Task: Furniture Store: Sell a variety of furniture pieces for different spaces.
Action: Mouse pressed left at (270, 329)
Screenshot: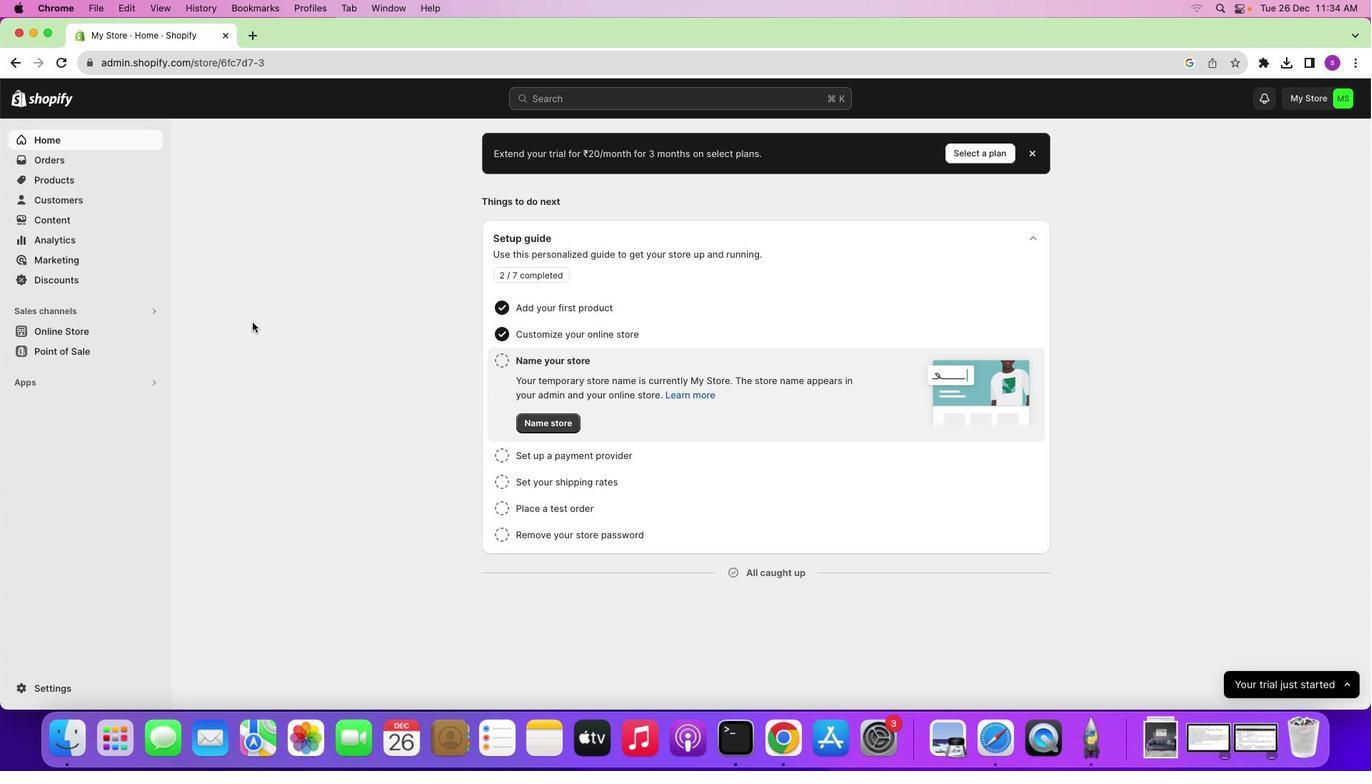 
Action: Mouse moved to (84, 330)
Screenshot: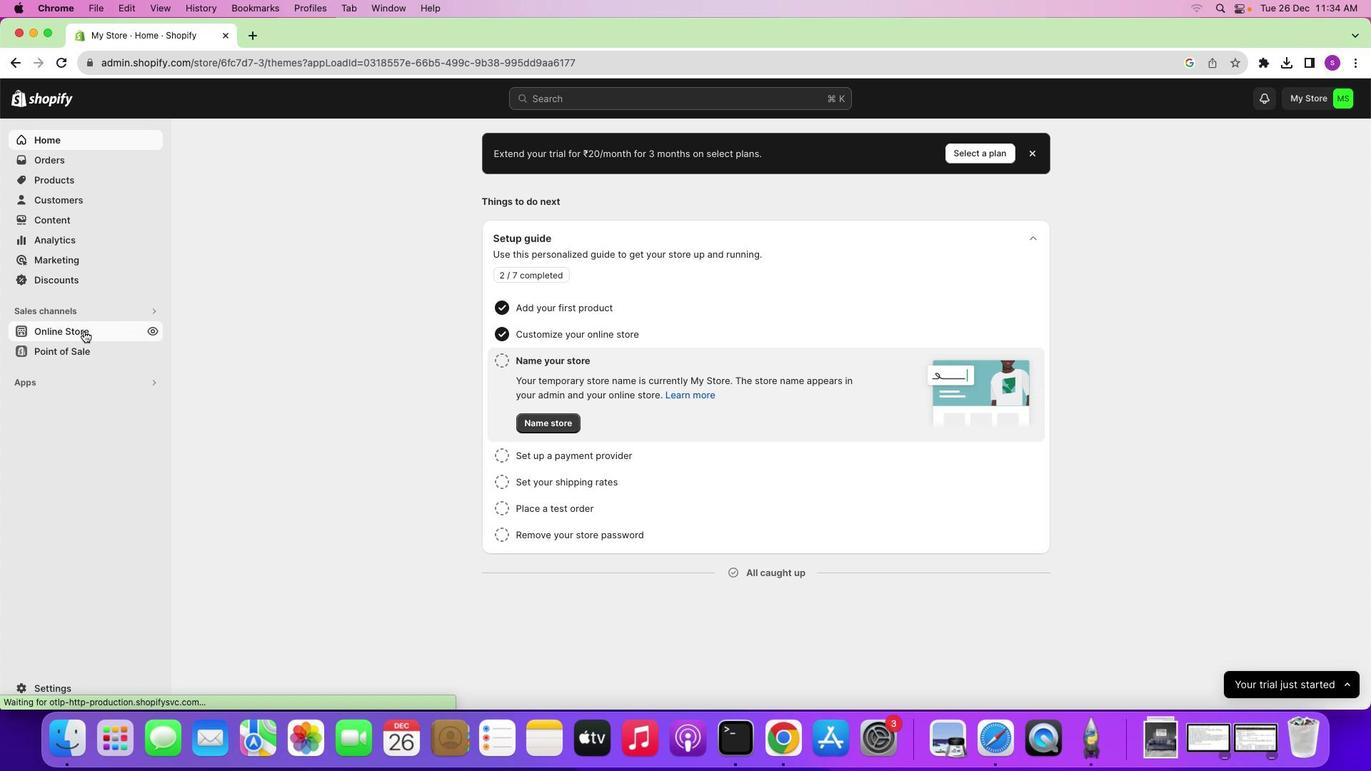 
Action: Mouse pressed left at (84, 330)
Screenshot: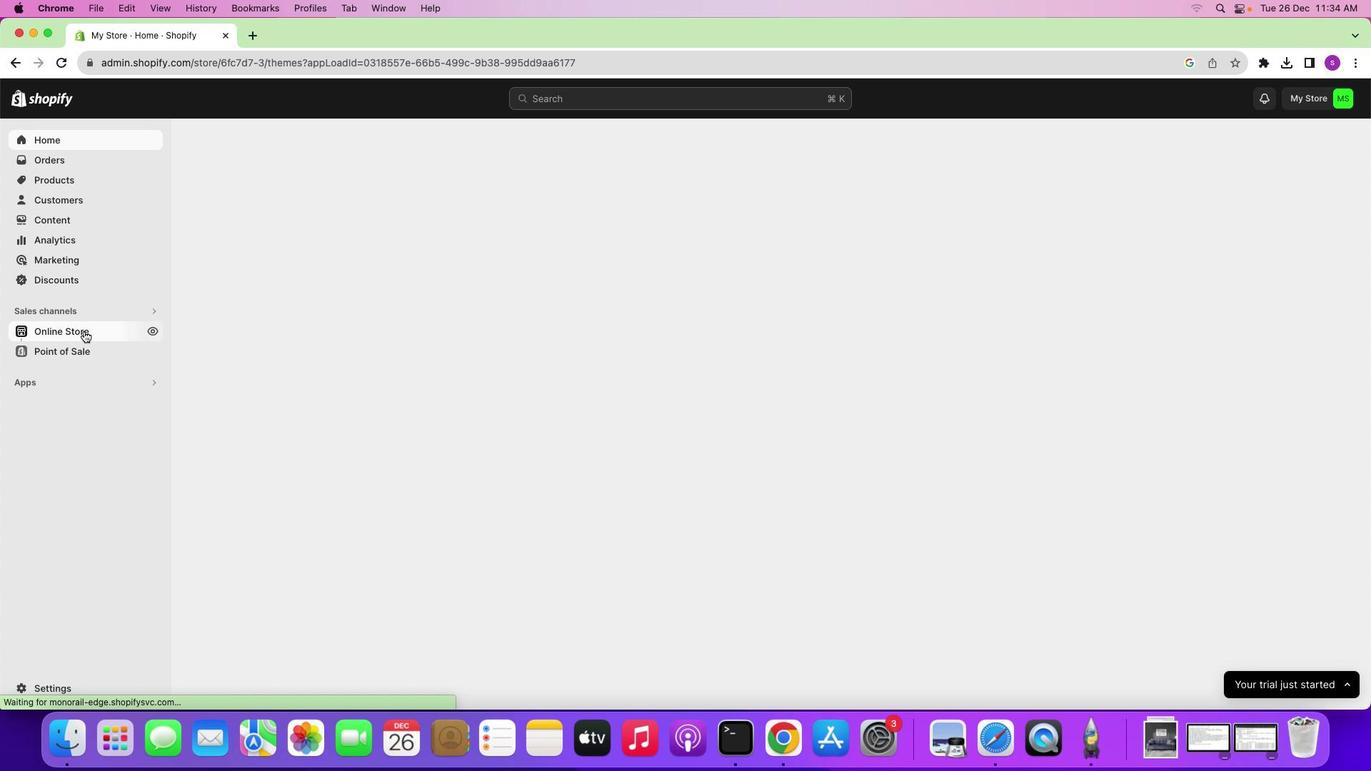 
Action: Mouse moved to (764, 560)
Screenshot: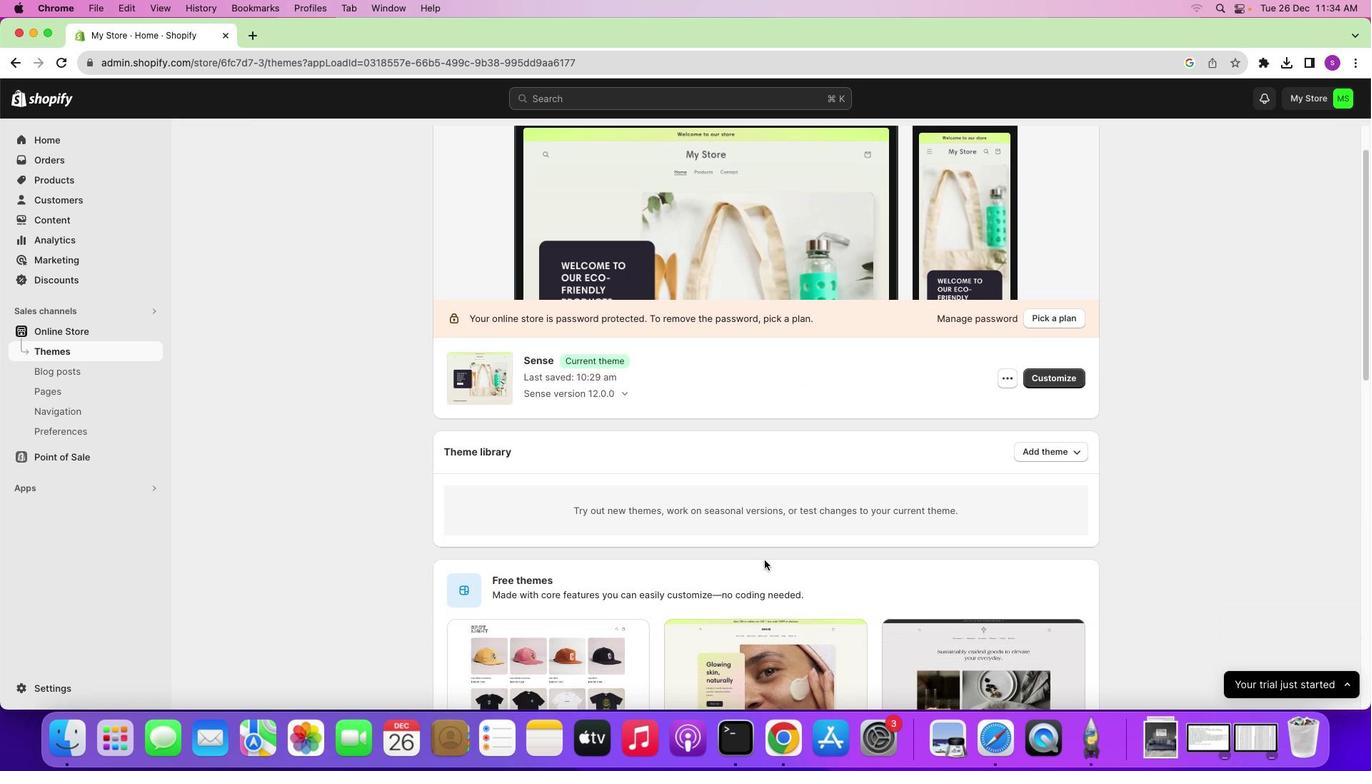 
Action: Mouse scrolled (764, 560) with delta (0, 0)
Screenshot: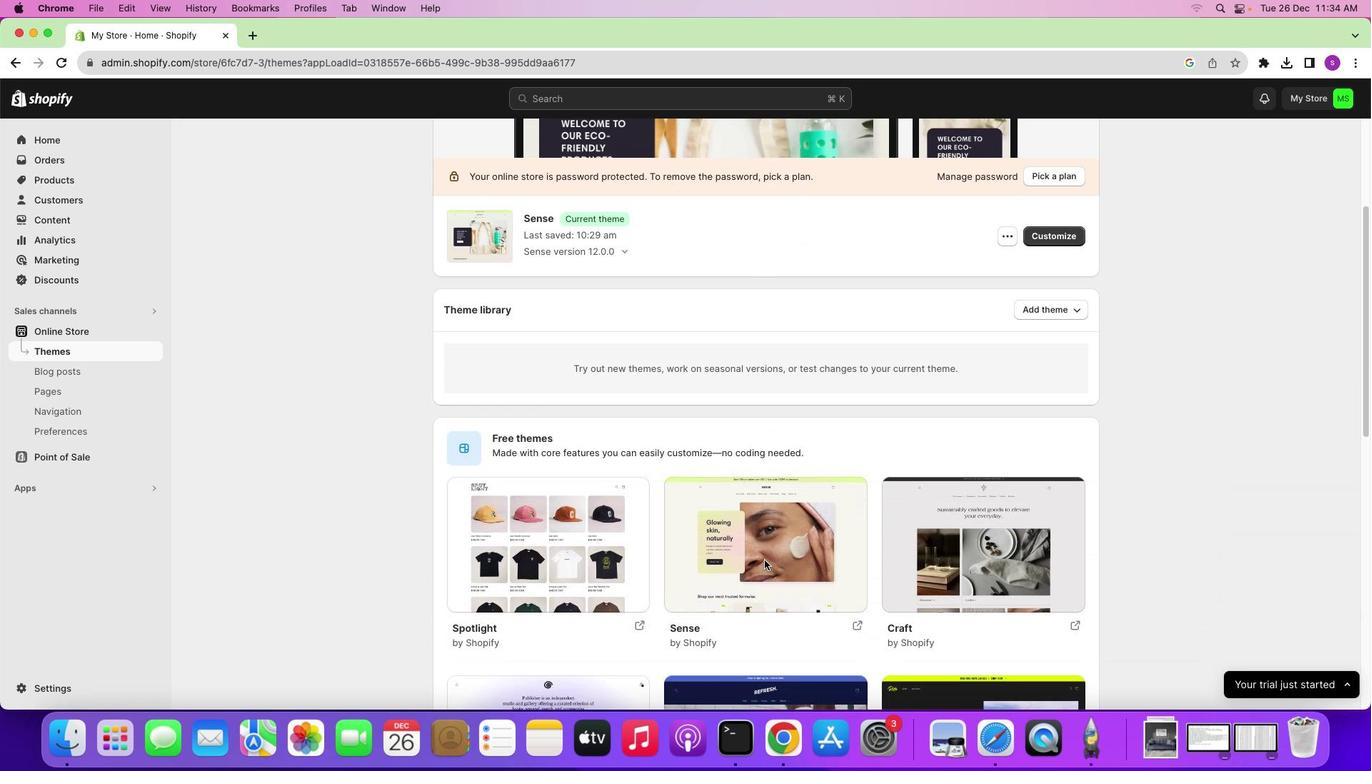 
Action: Mouse scrolled (764, 560) with delta (0, 0)
Screenshot: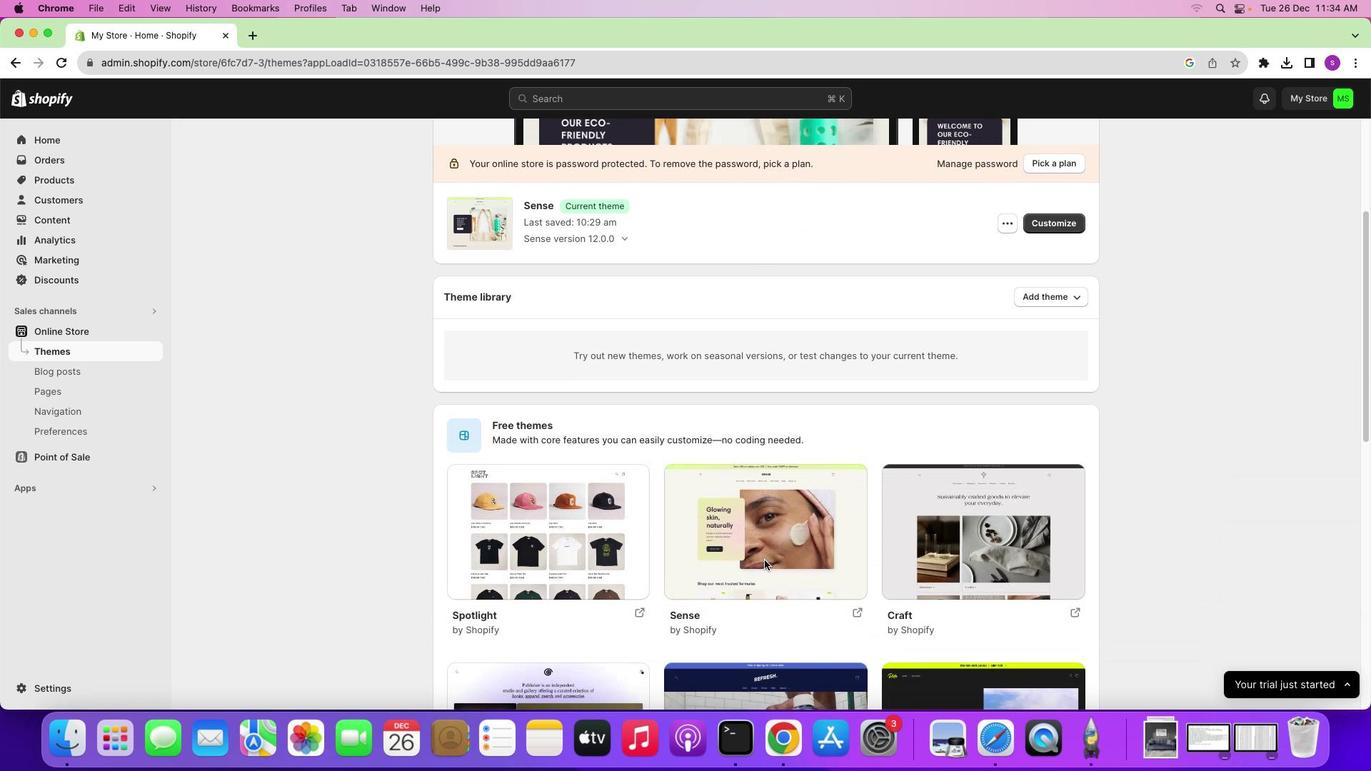 
Action: Mouse scrolled (764, 560) with delta (0, 0)
Screenshot: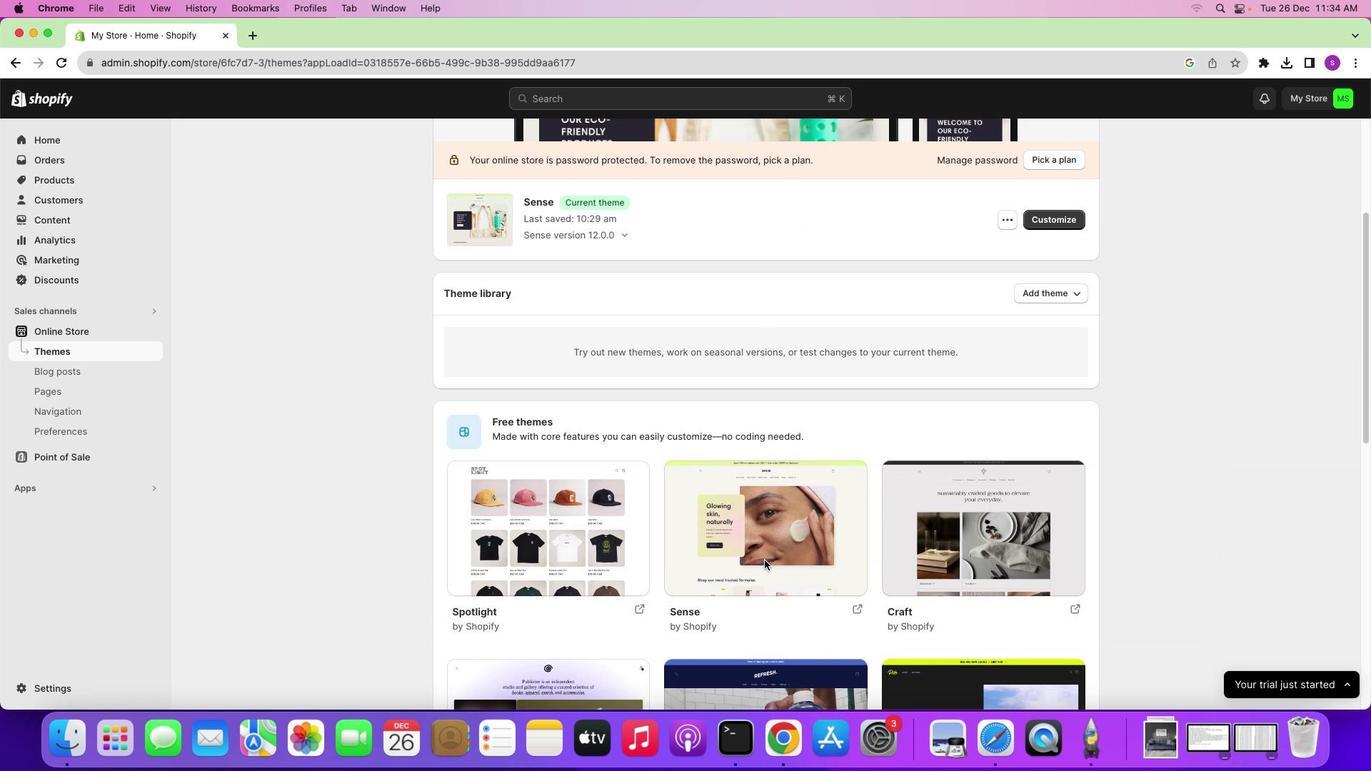 
Action: Mouse scrolled (764, 560) with delta (0, 0)
Screenshot: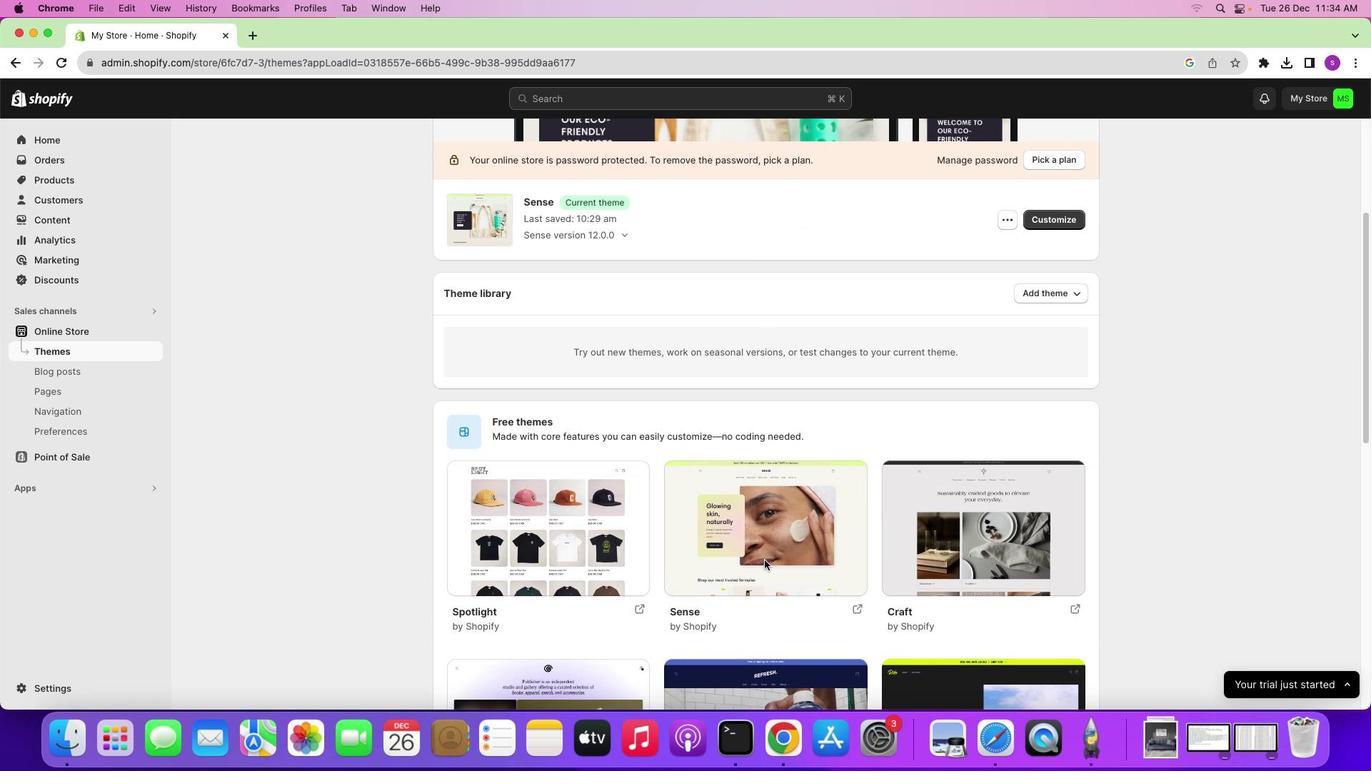
Action: Mouse scrolled (764, 560) with delta (0, 0)
Screenshot: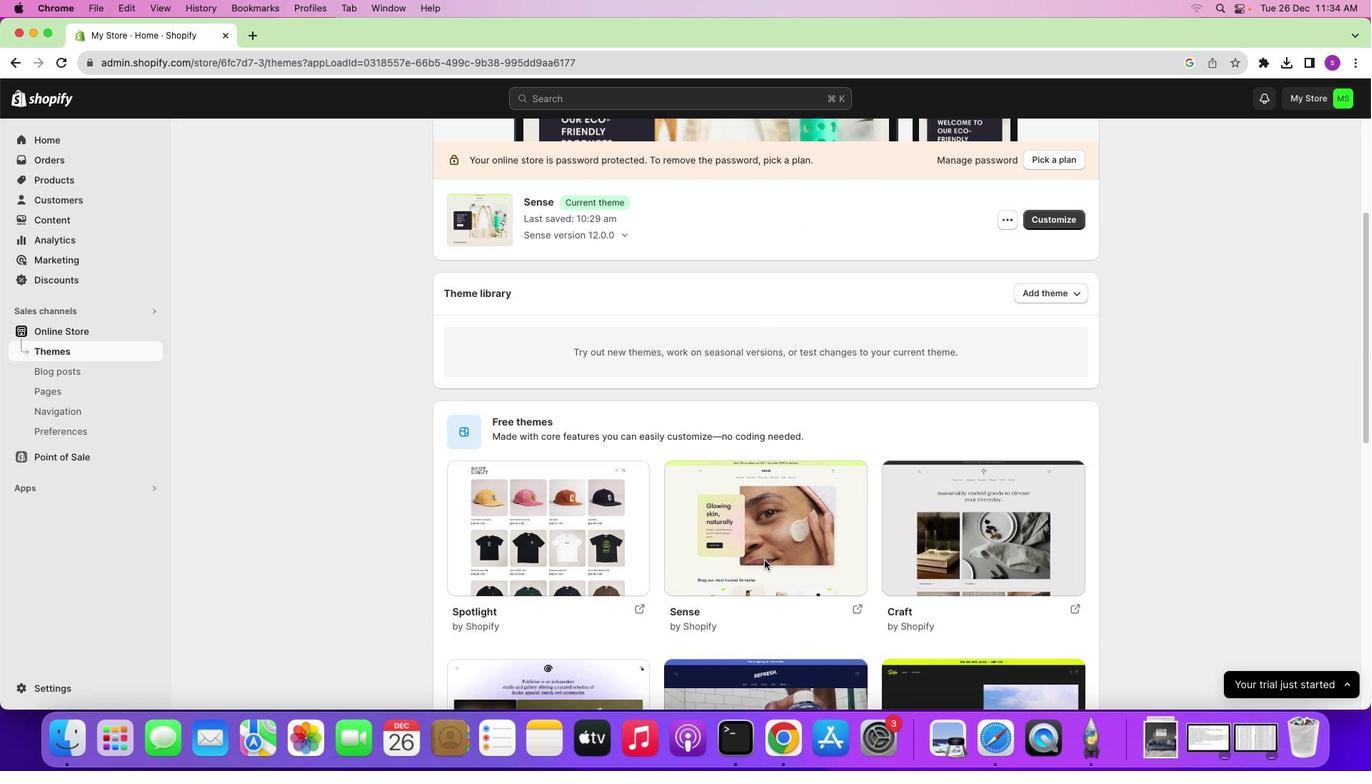 
Action: Mouse scrolled (764, 560) with delta (0, 0)
Screenshot: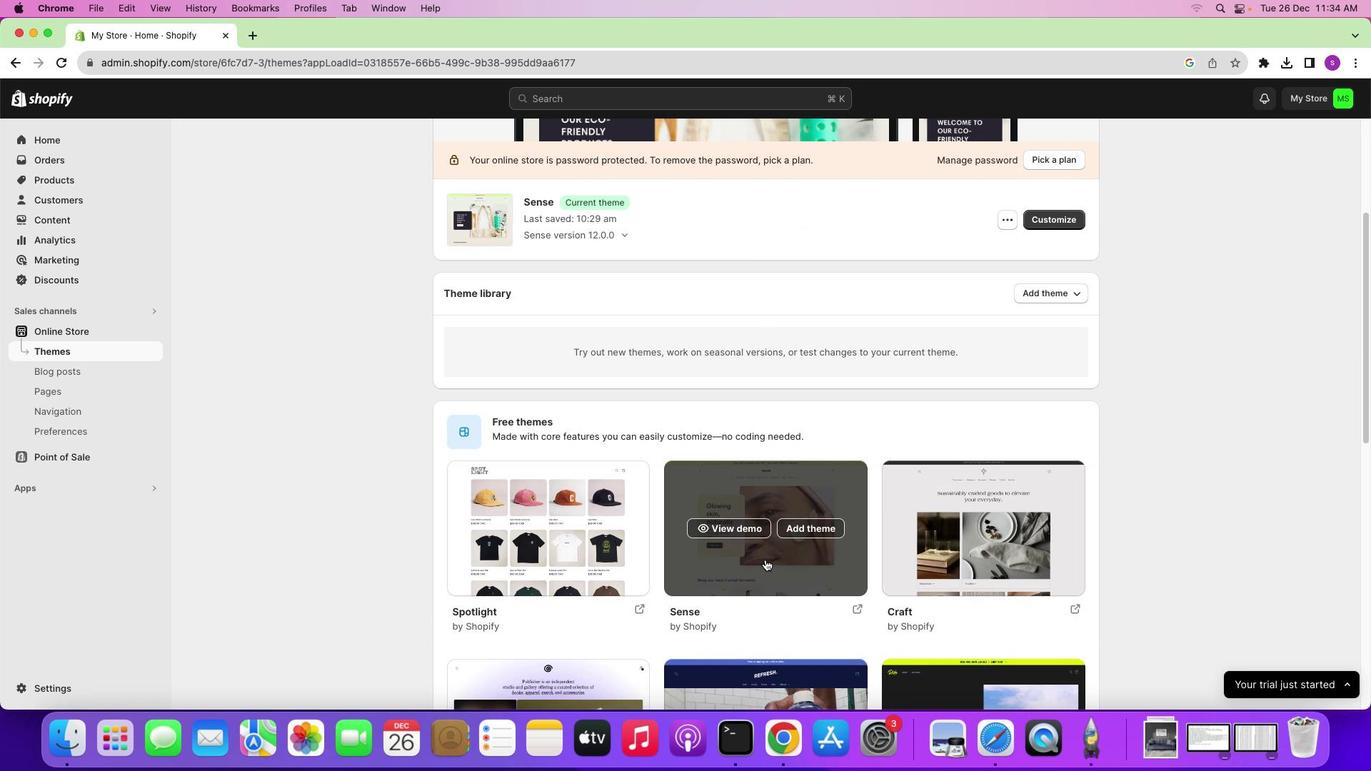 
Action: Mouse moved to (764, 559)
Screenshot: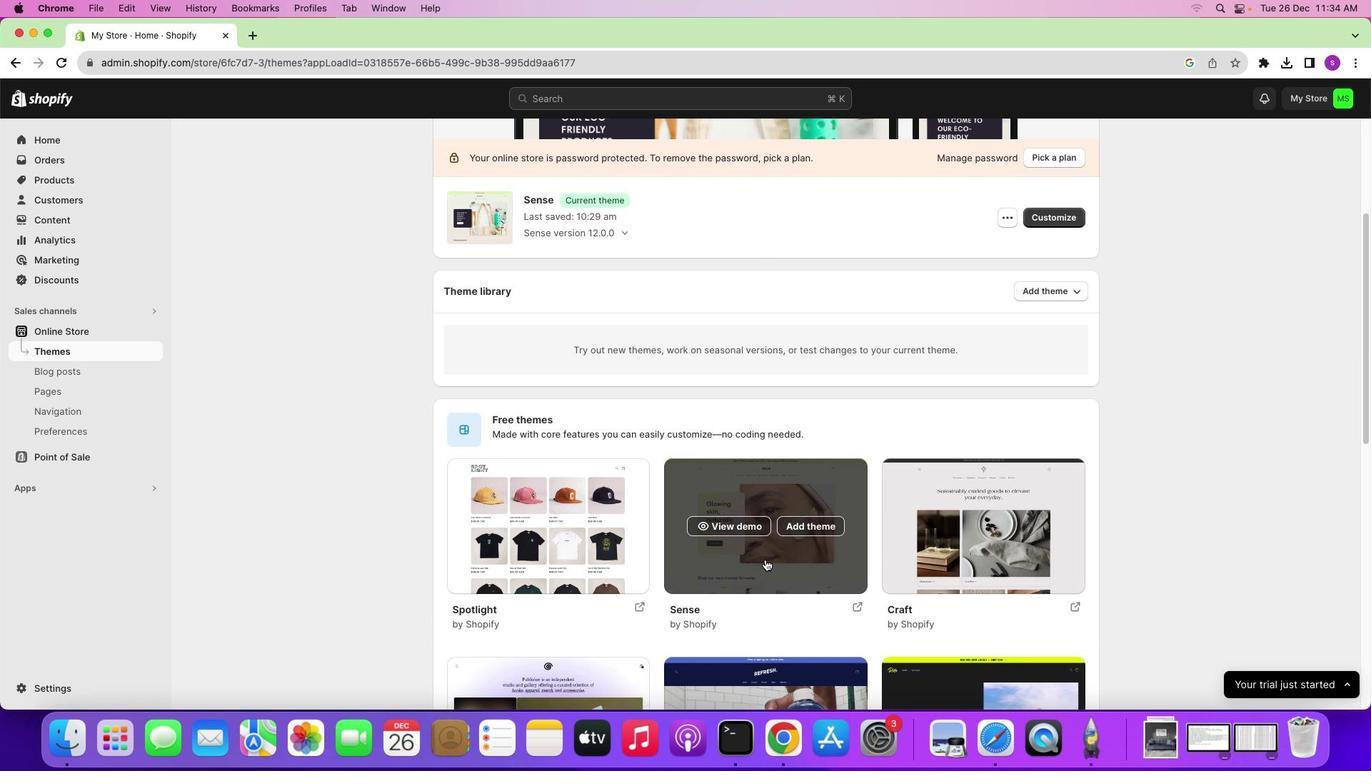 
Action: Mouse scrolled (764, 559) with delta (0, 0)
Screenshot: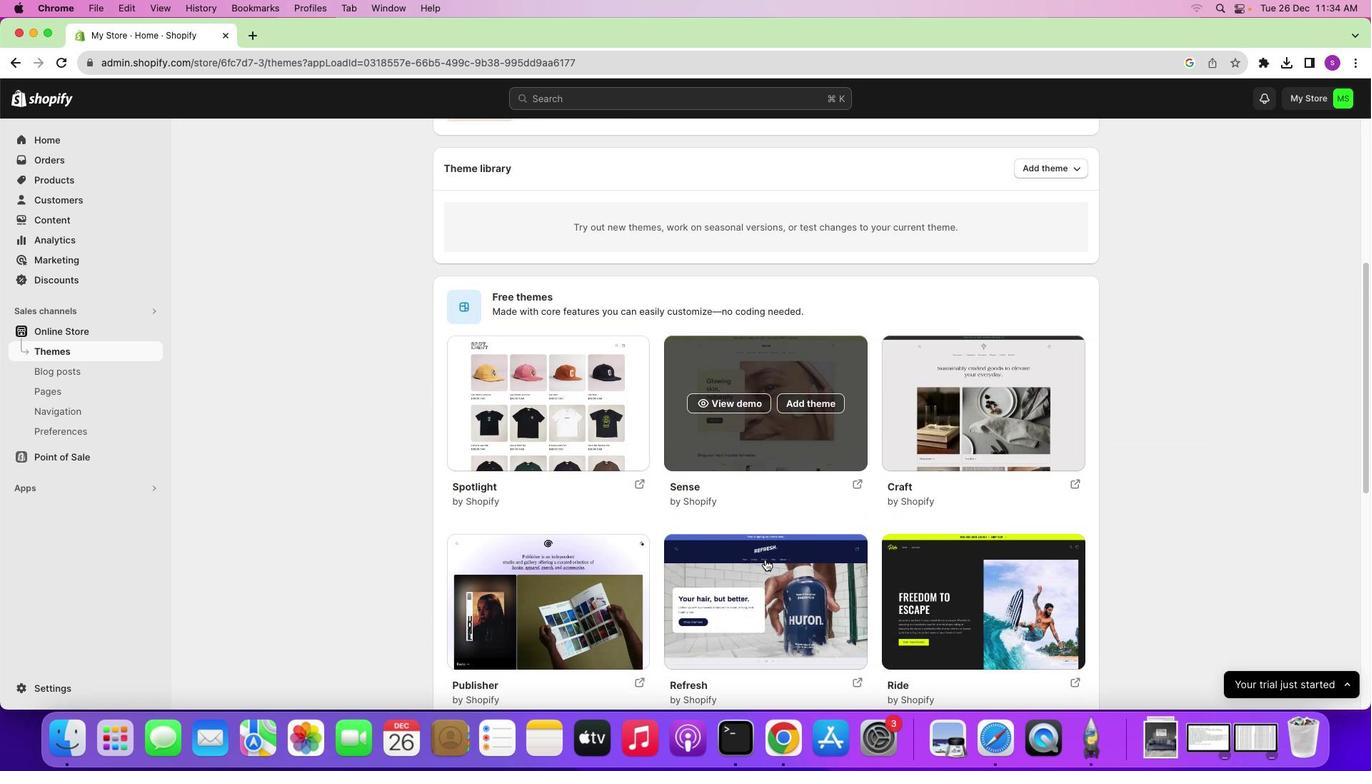 
Action: Mouse scrolled (764, 559) with delta (0, 0)
Screenshot: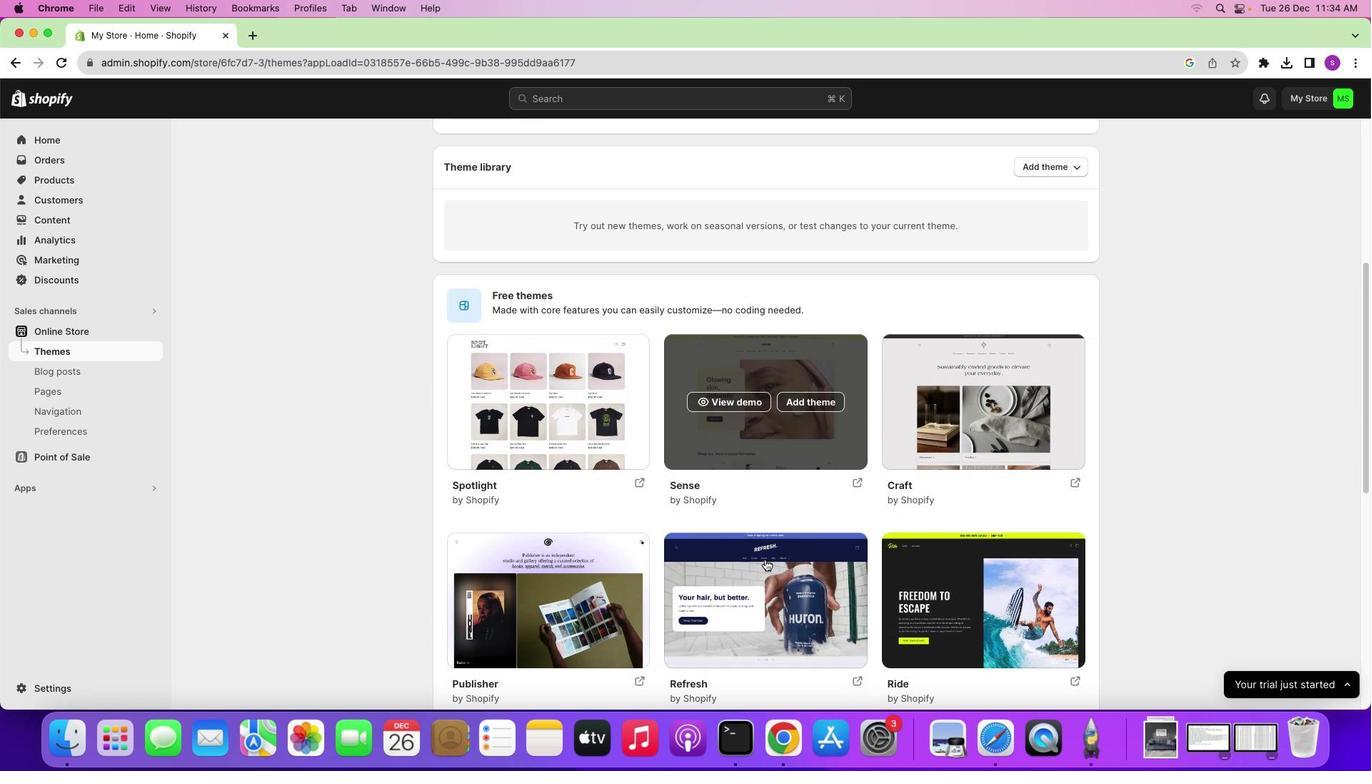 
Action: Mouse scrolled (764, 559) with delta (0, 0)
Screenshot: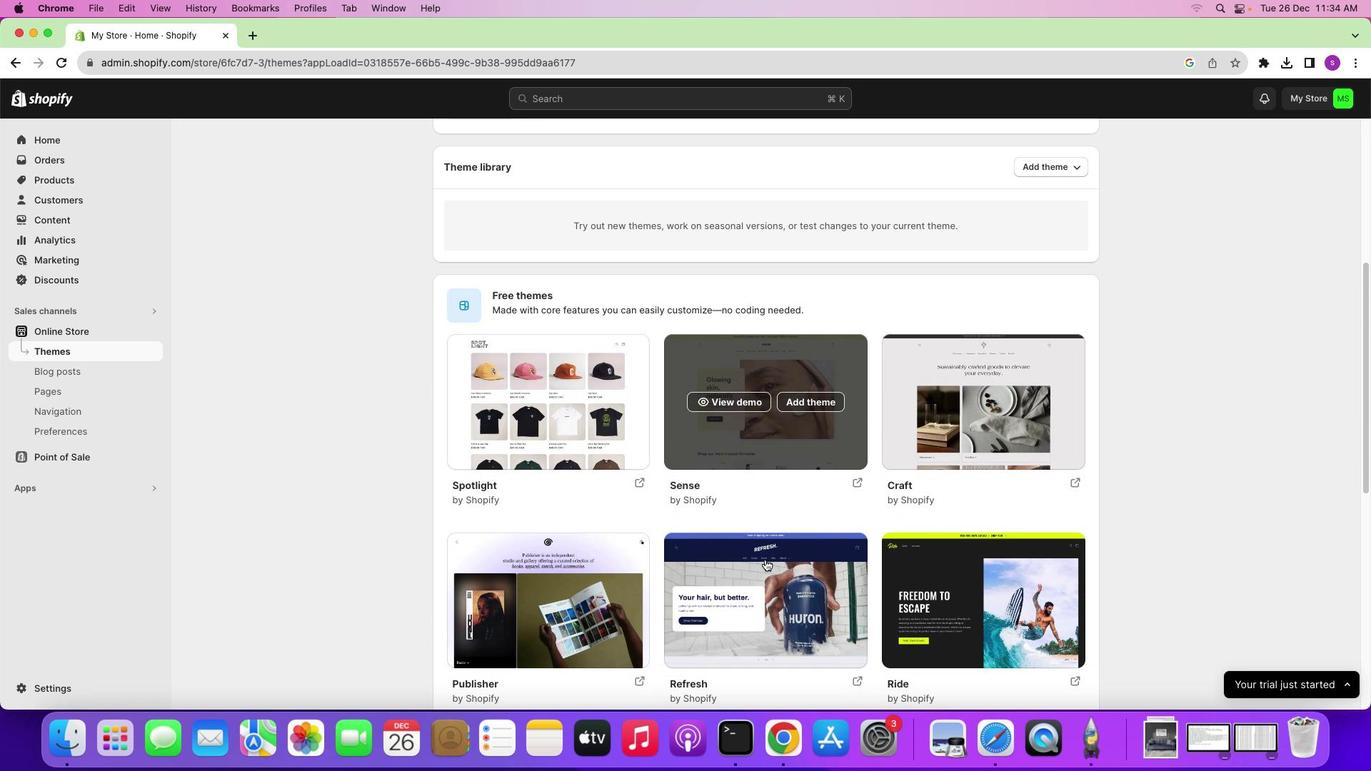 
Action: Mouse scrolled (764, 559) with delta (0, 0)
Screenshot: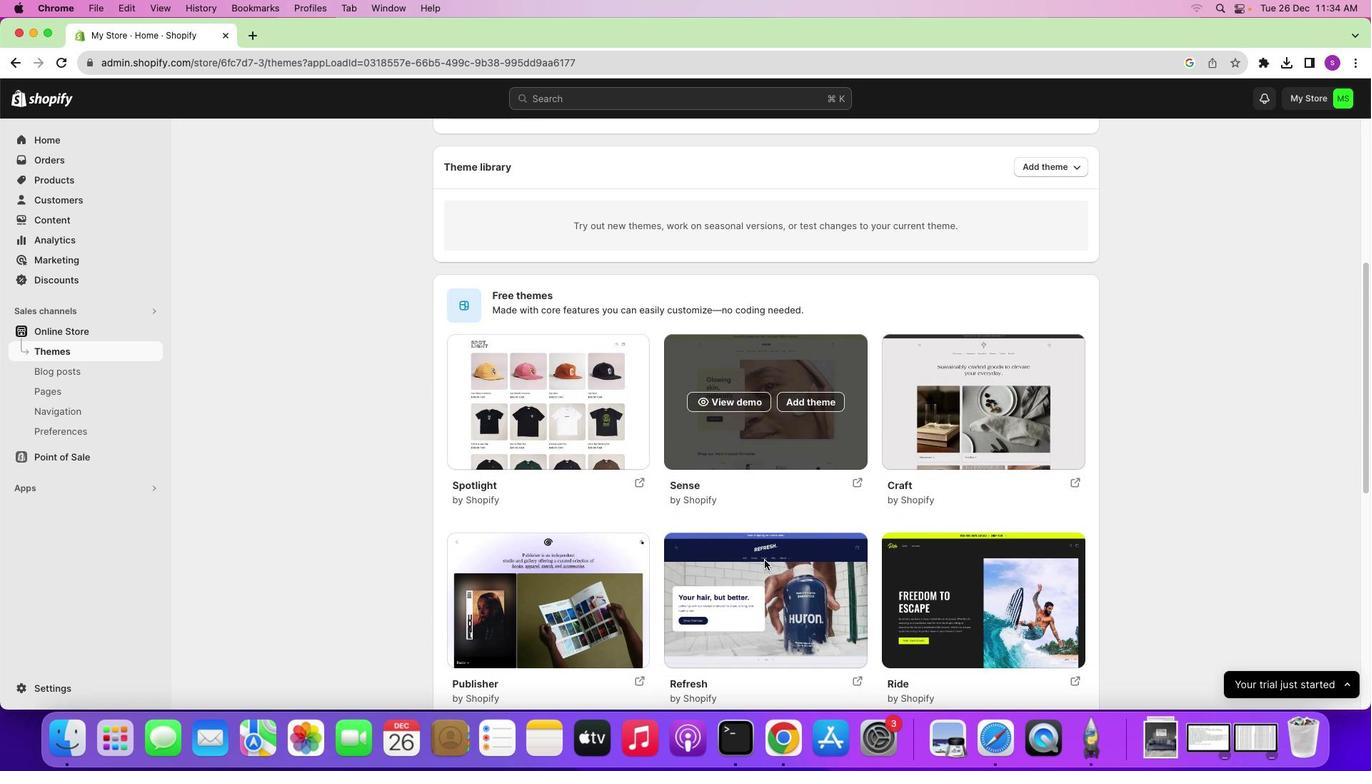 
Action: Mouse scrolled (764, 559) with delta (0, 0)
Screenshot: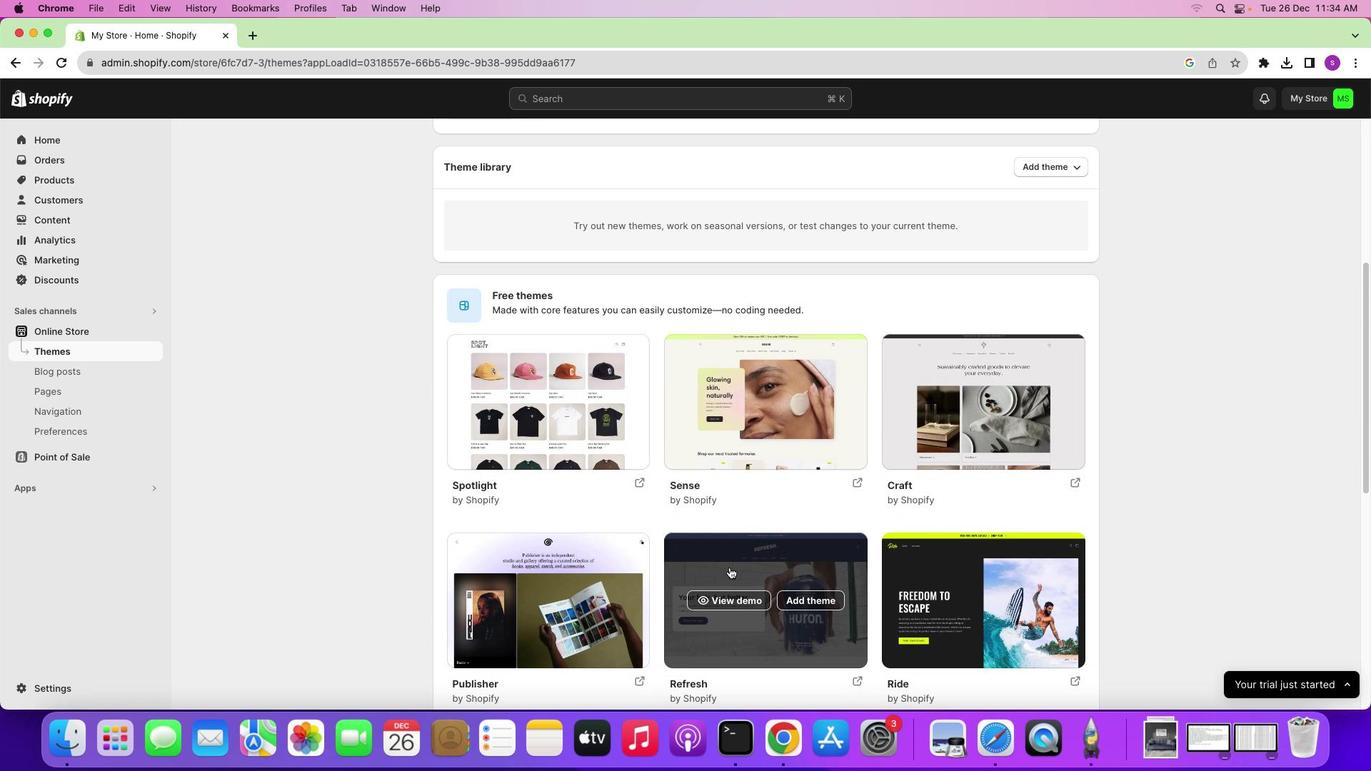 
Action: Mouse moved to (727, 567)
Screenshot: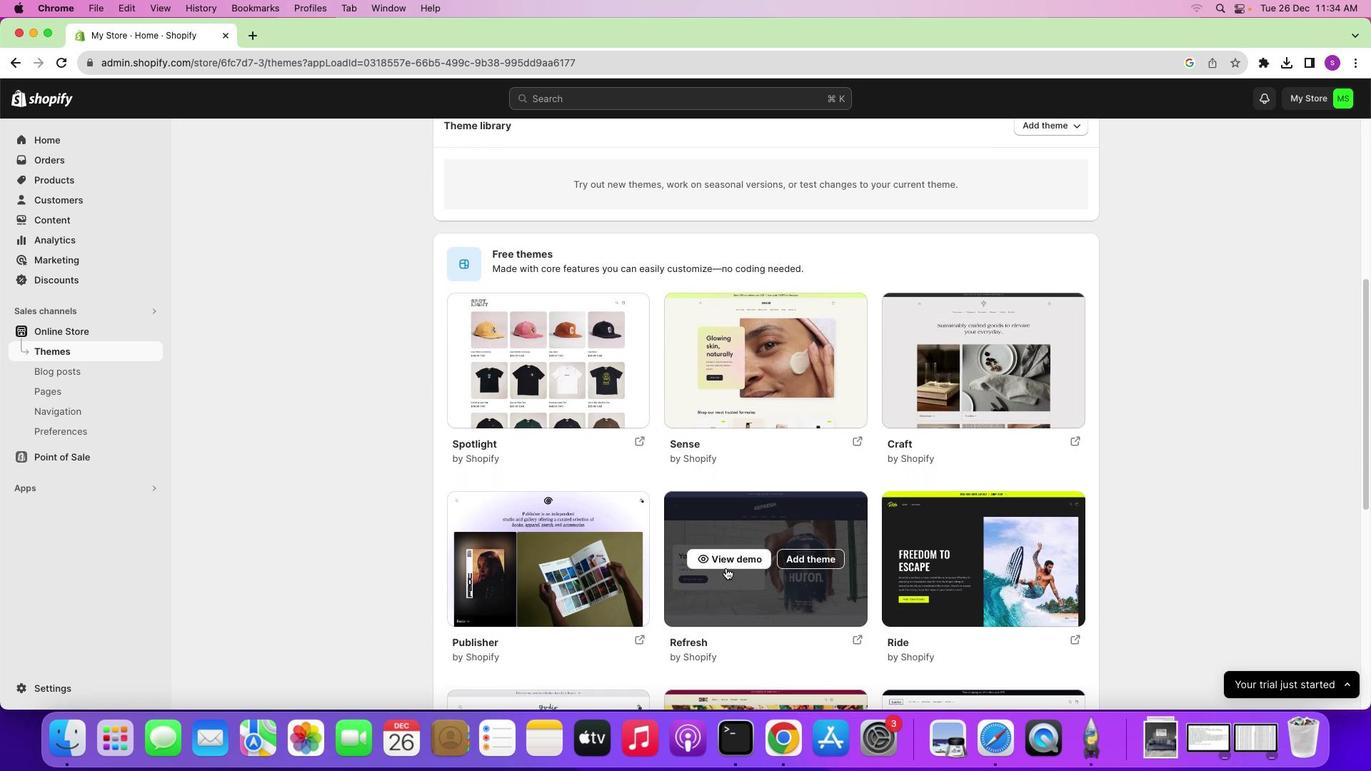 
Action: Mouse scrolled (727, 567) with delta (0, 0)
Screenshot: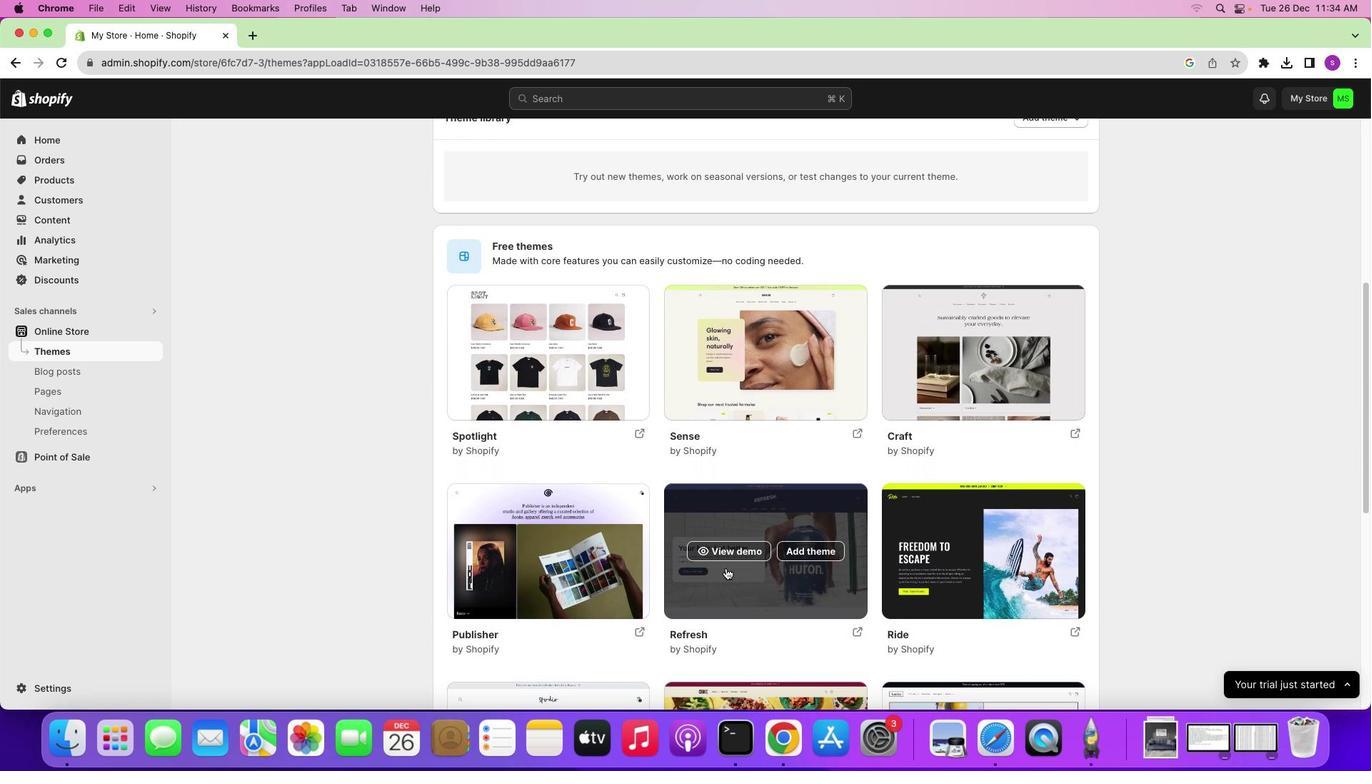 
Action: Mouse scrolled (727, 567) with delta (0, 0)
Screenshot: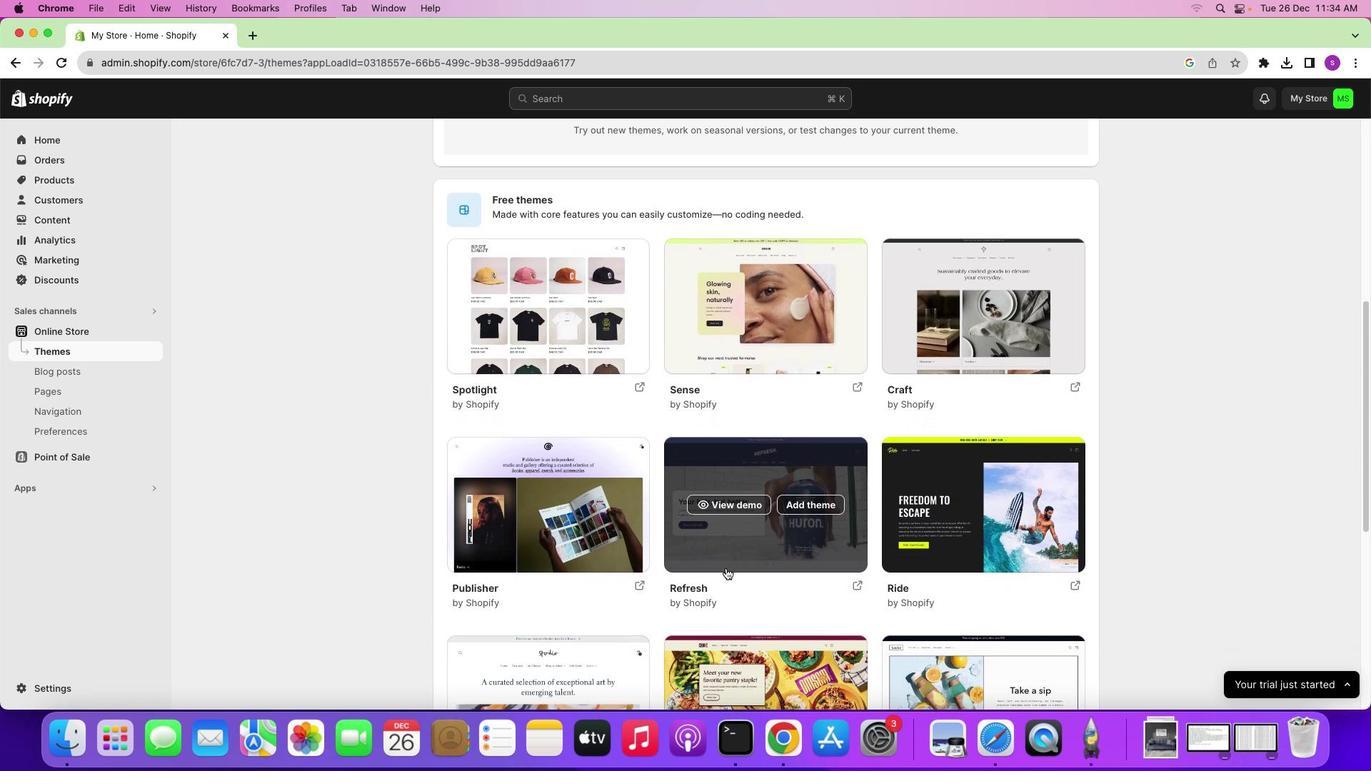 
Action: Mouse scrolled (727, 567) with delta (0, 0)
Screenshot: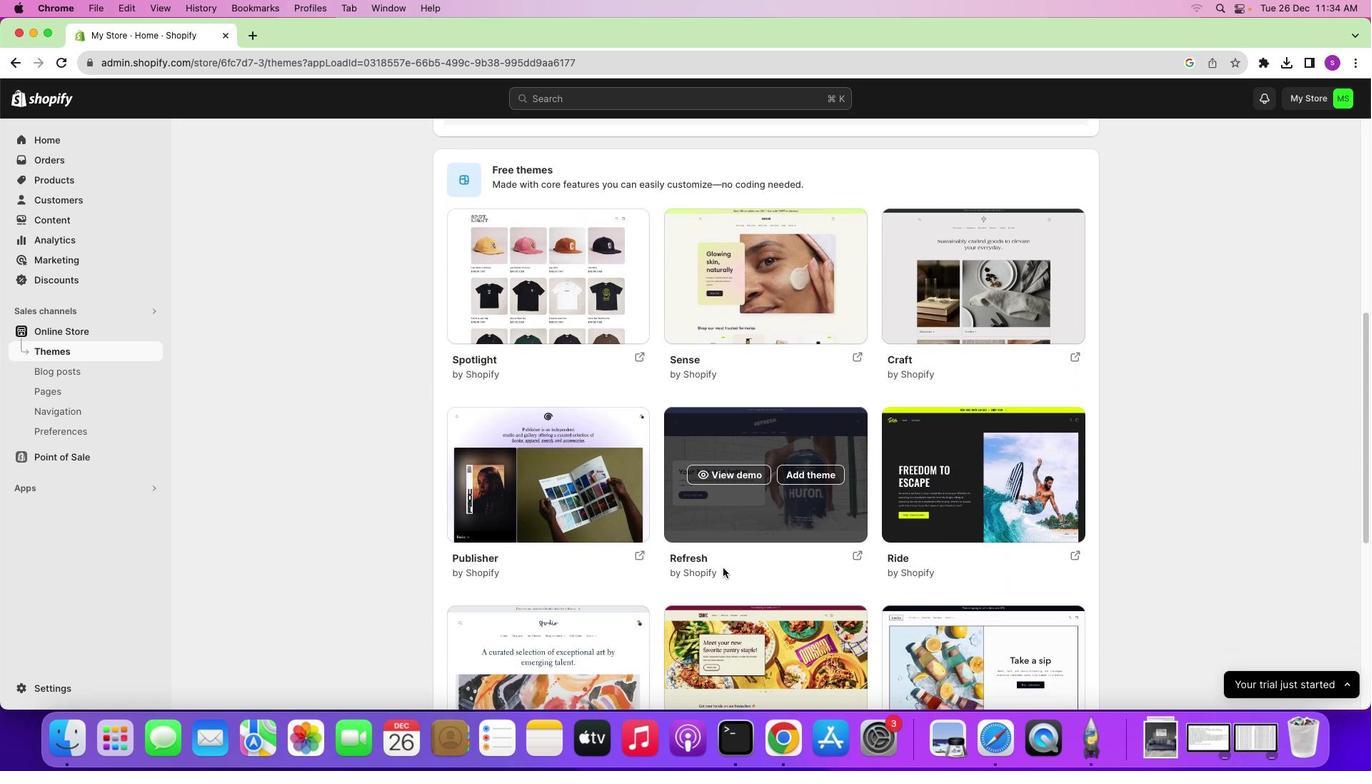 
Action: Mouse moved to (727, 567)
Screenshot: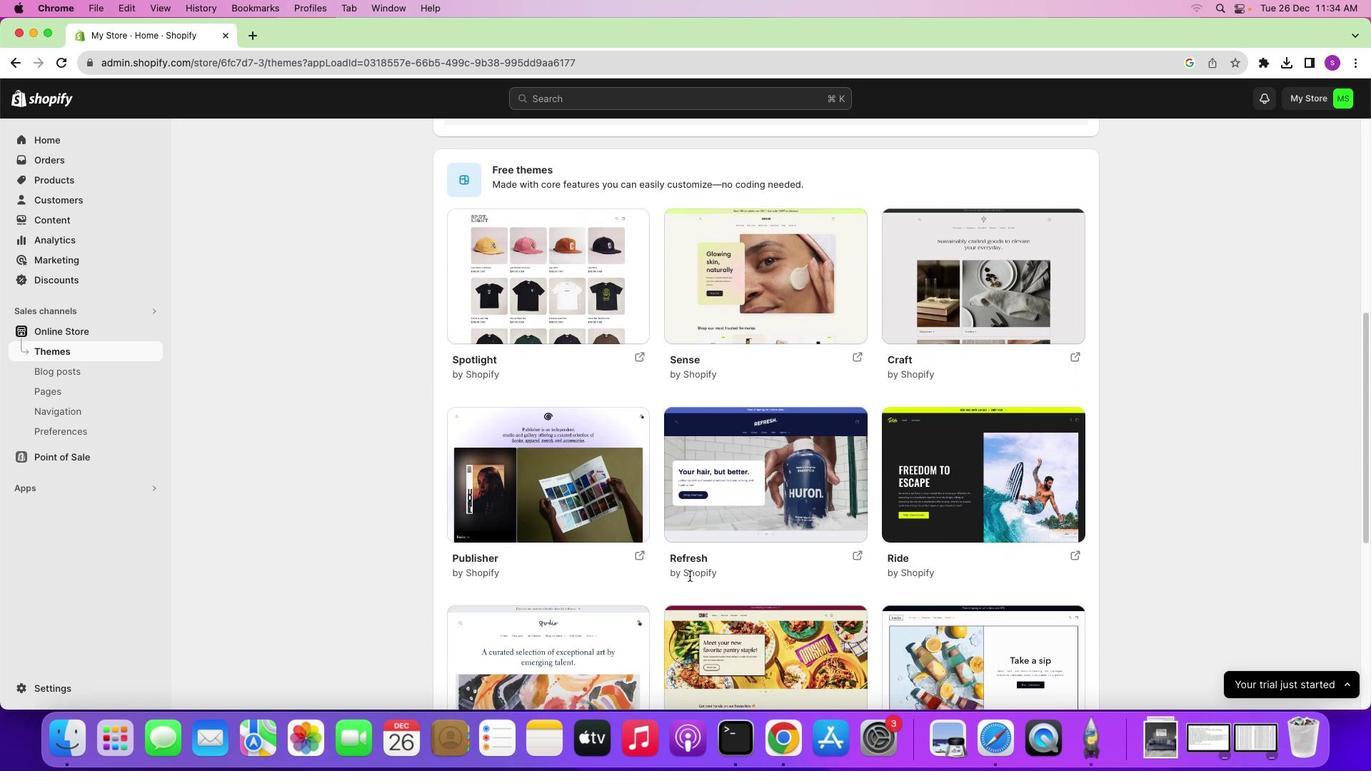 
Action: Mouse scrolled (727, 567) with delta (0, 0)
Screenshot: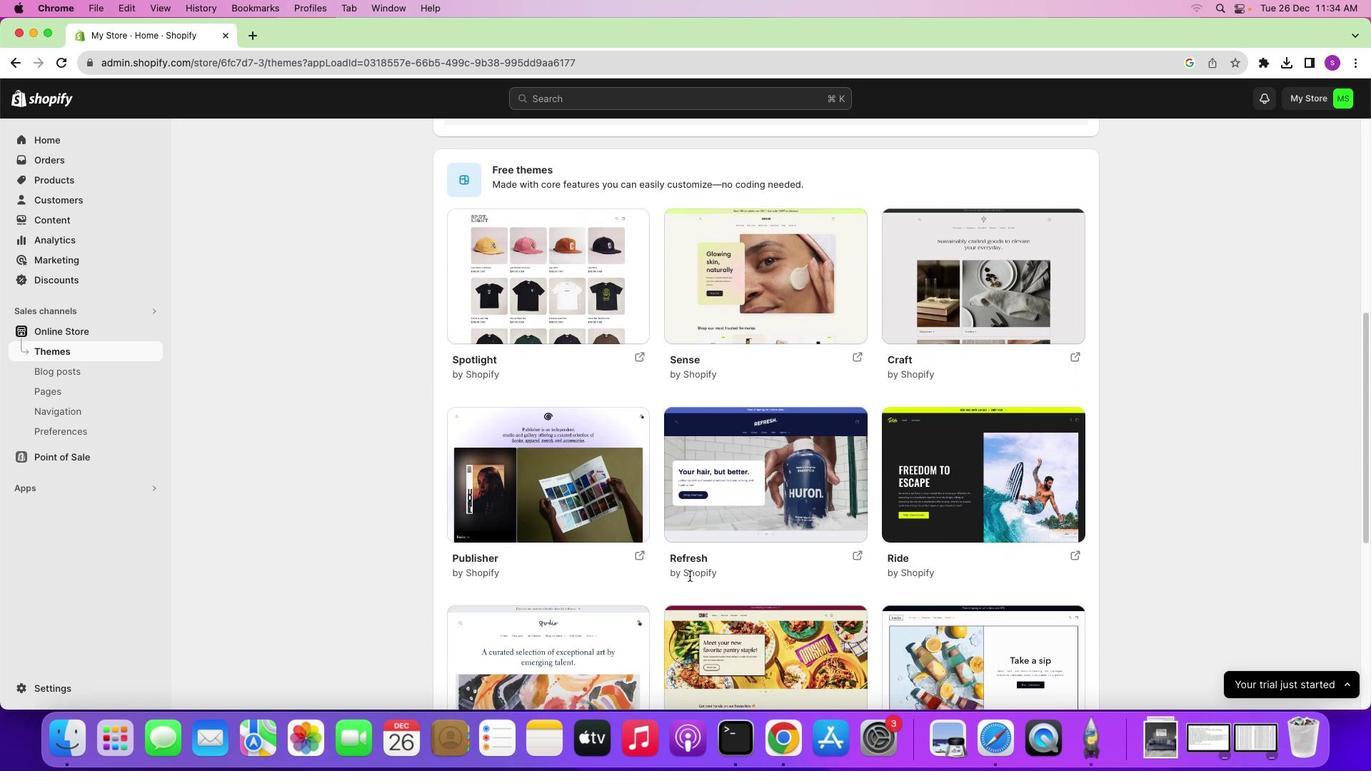 
Action: Mouse moved to (726, 567)
Screenshot: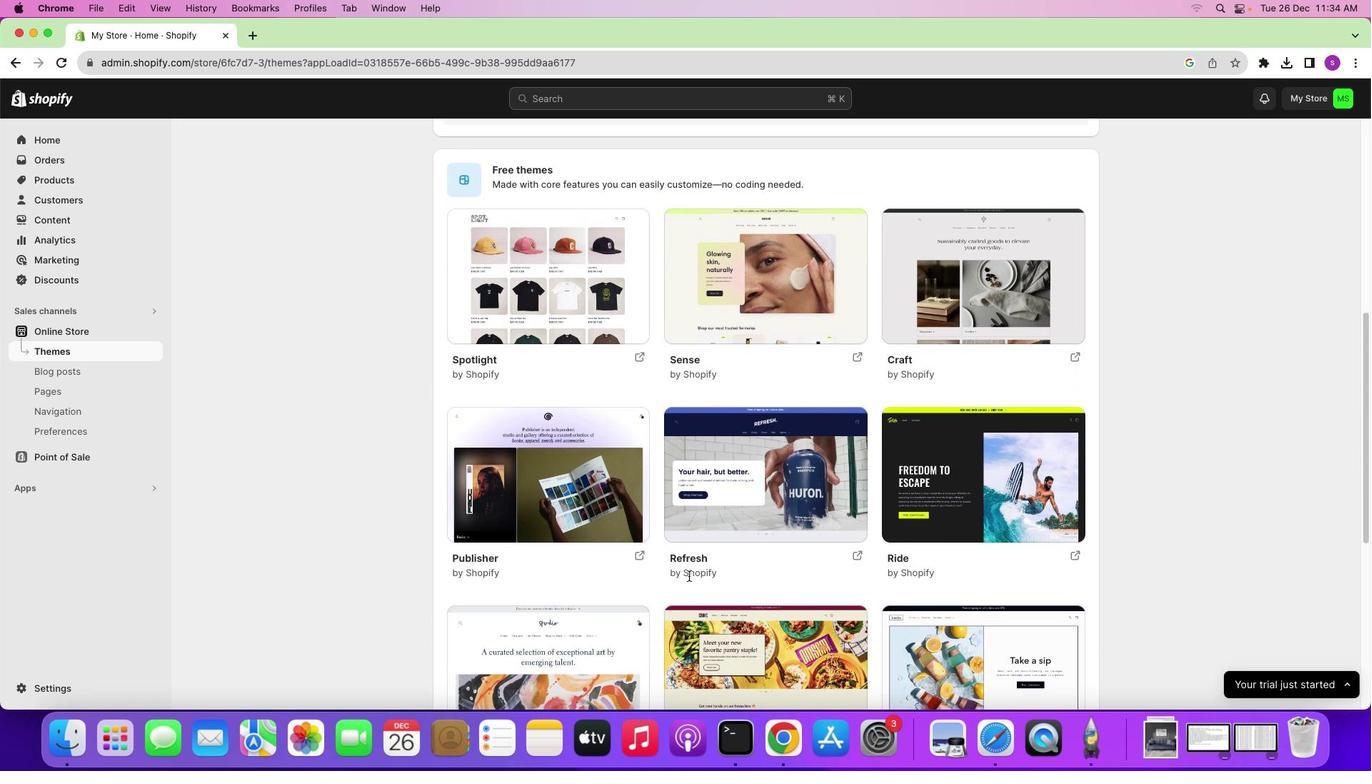 
Action: Mouse scrolled (726, 567) with delta (0, 0)
Screenshot: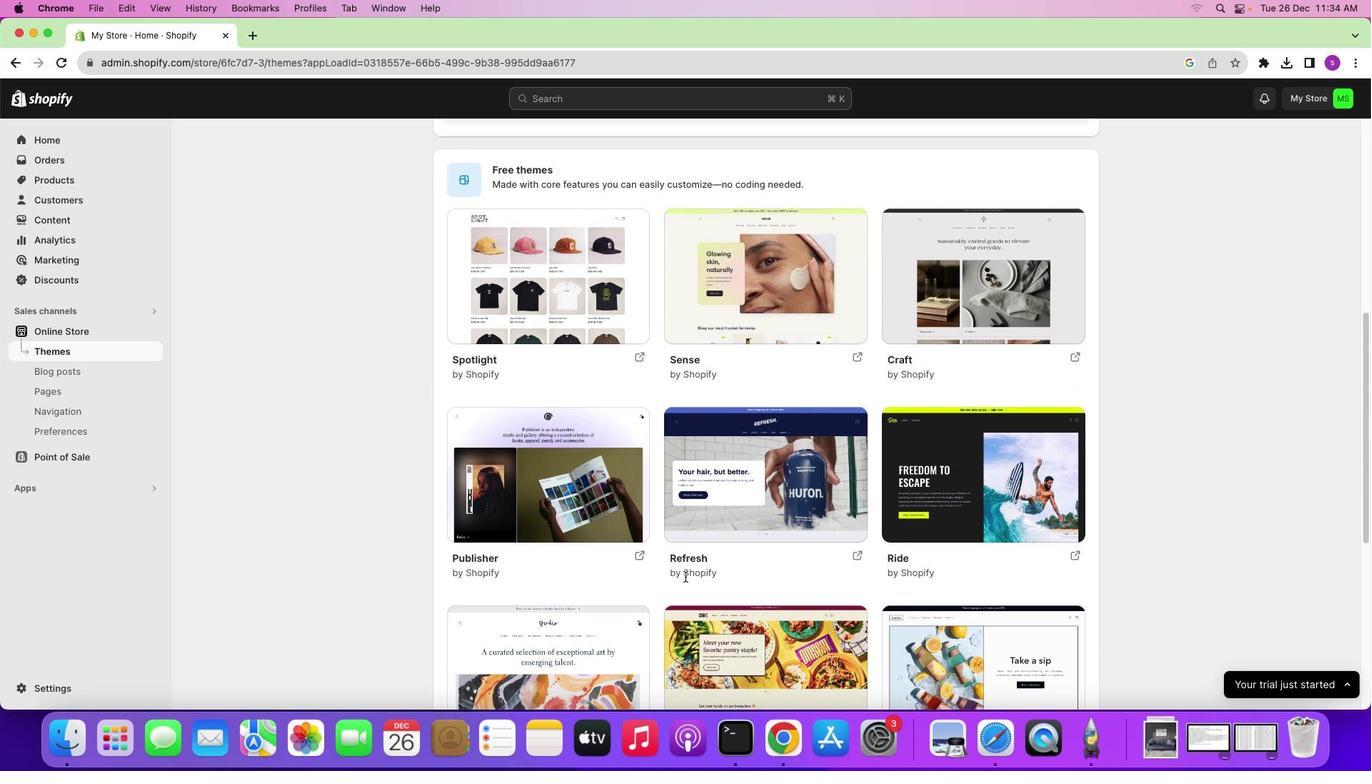 
Action: Mouse moved to (726, 567)
Screenshot: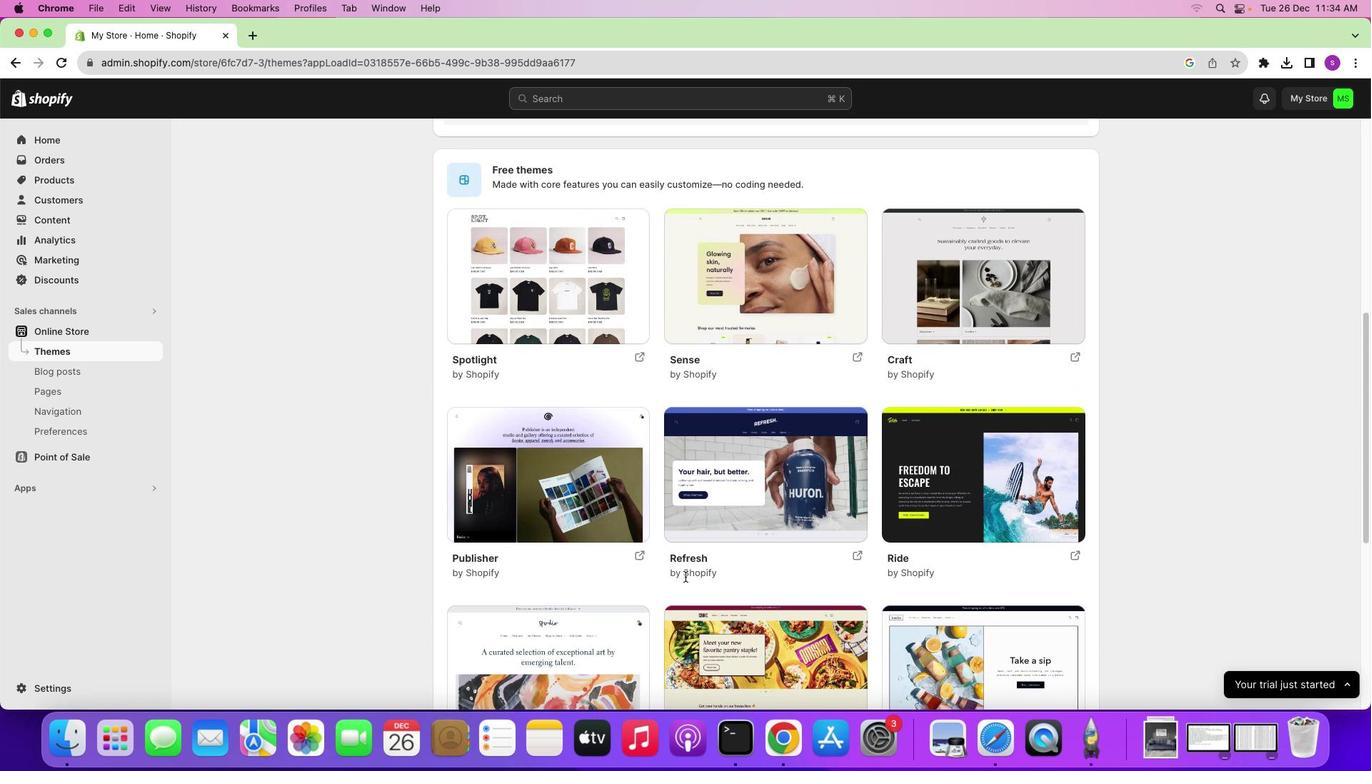 
Action: Mouse scrolled (726, 567) with delta (0, 0)
Screenshot: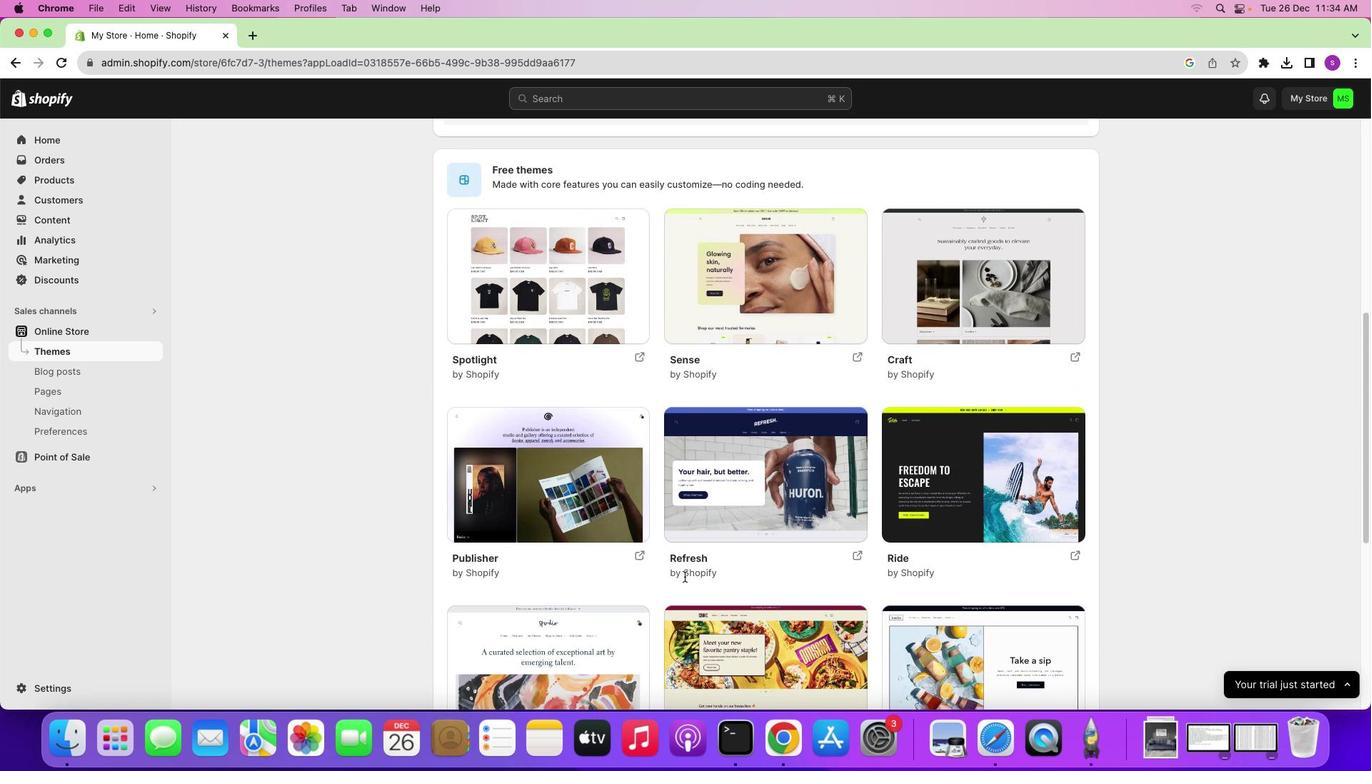 
Action: Mouse moved to (662, 572)
Screenshot: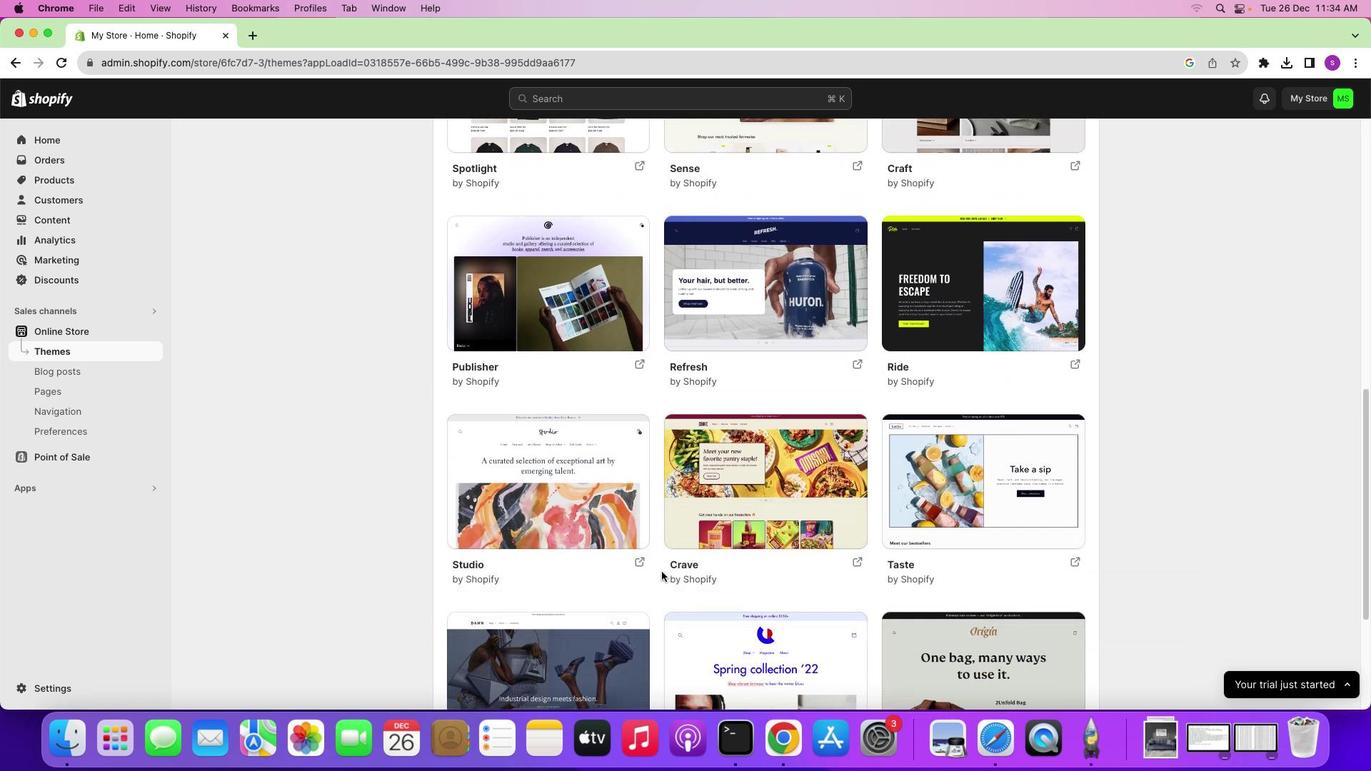 
Action: Mouse scrolled (662, 572) with delta (0, 0)
Screenshot: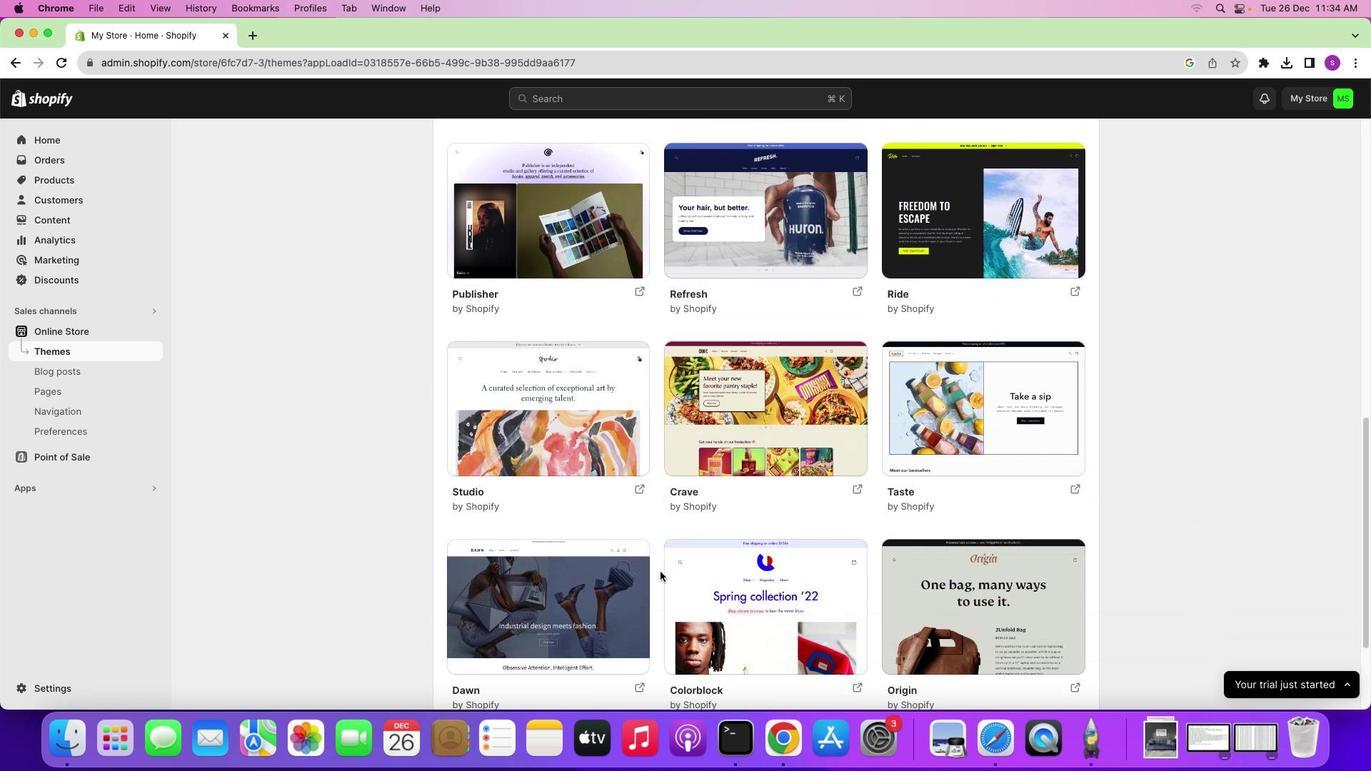 
Action: Mouse scrolled (662, 572) with delta (0, 0)
Screenshot: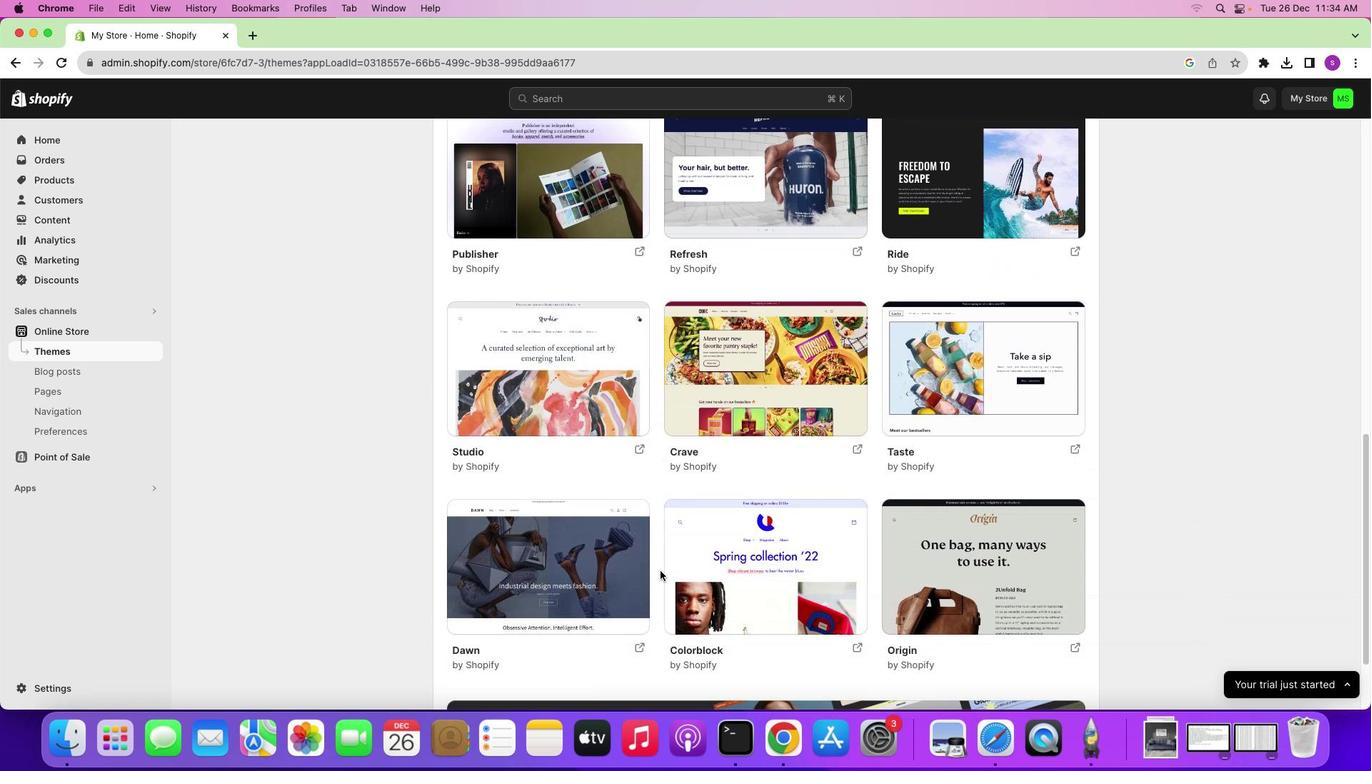 
Action: Mouse moved to (662, 572)
Screenshot: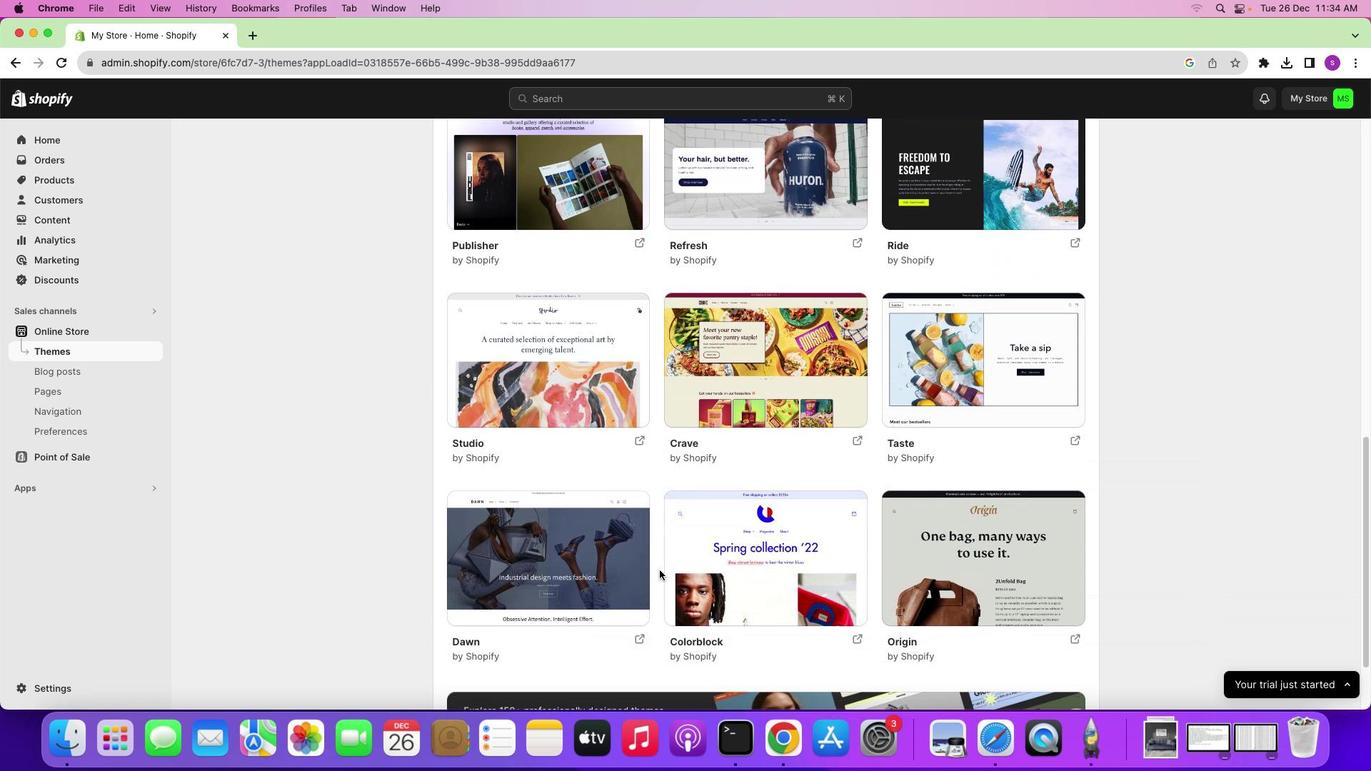 
Action: Mouse scrolled (662, 572) with delta (0, 0)
Screenshot: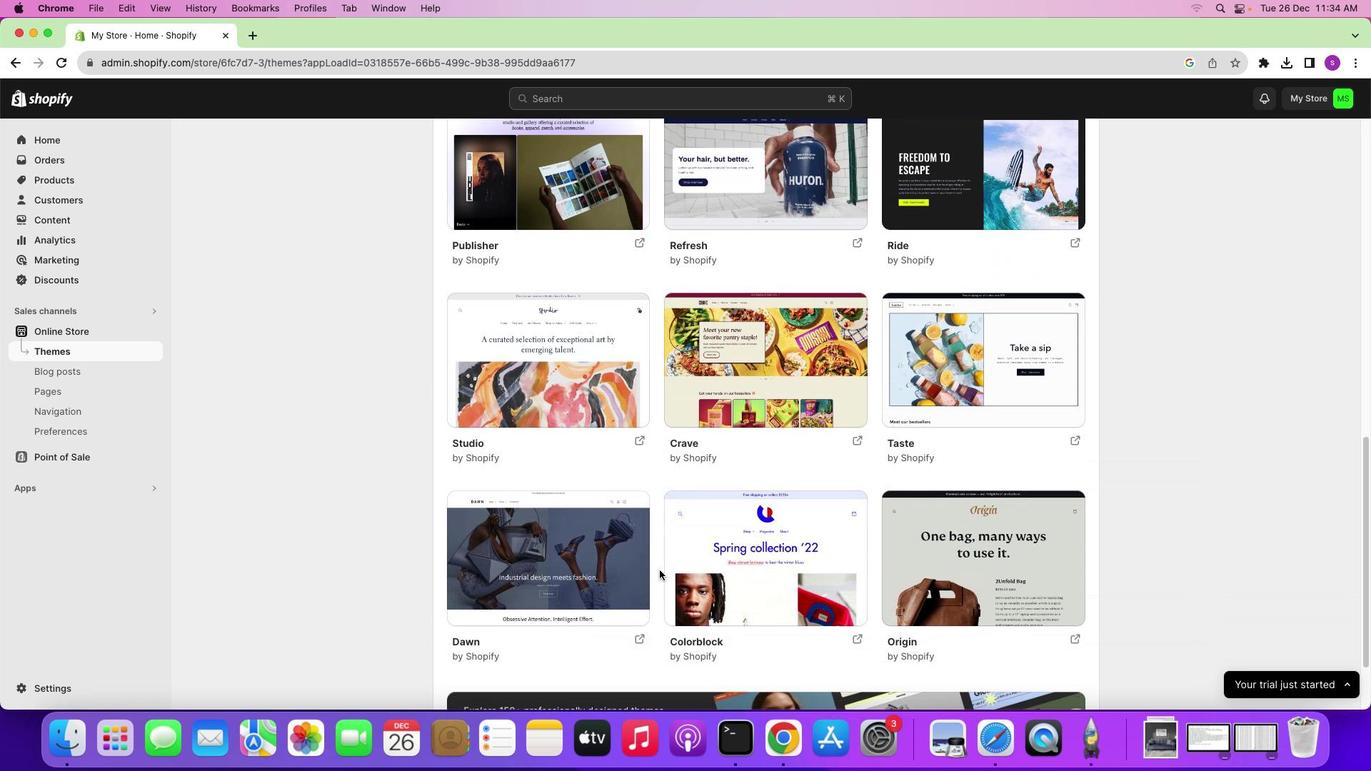 
Action: Mouse scrolled (662, 572) with delta (0, 0)
Screenshot: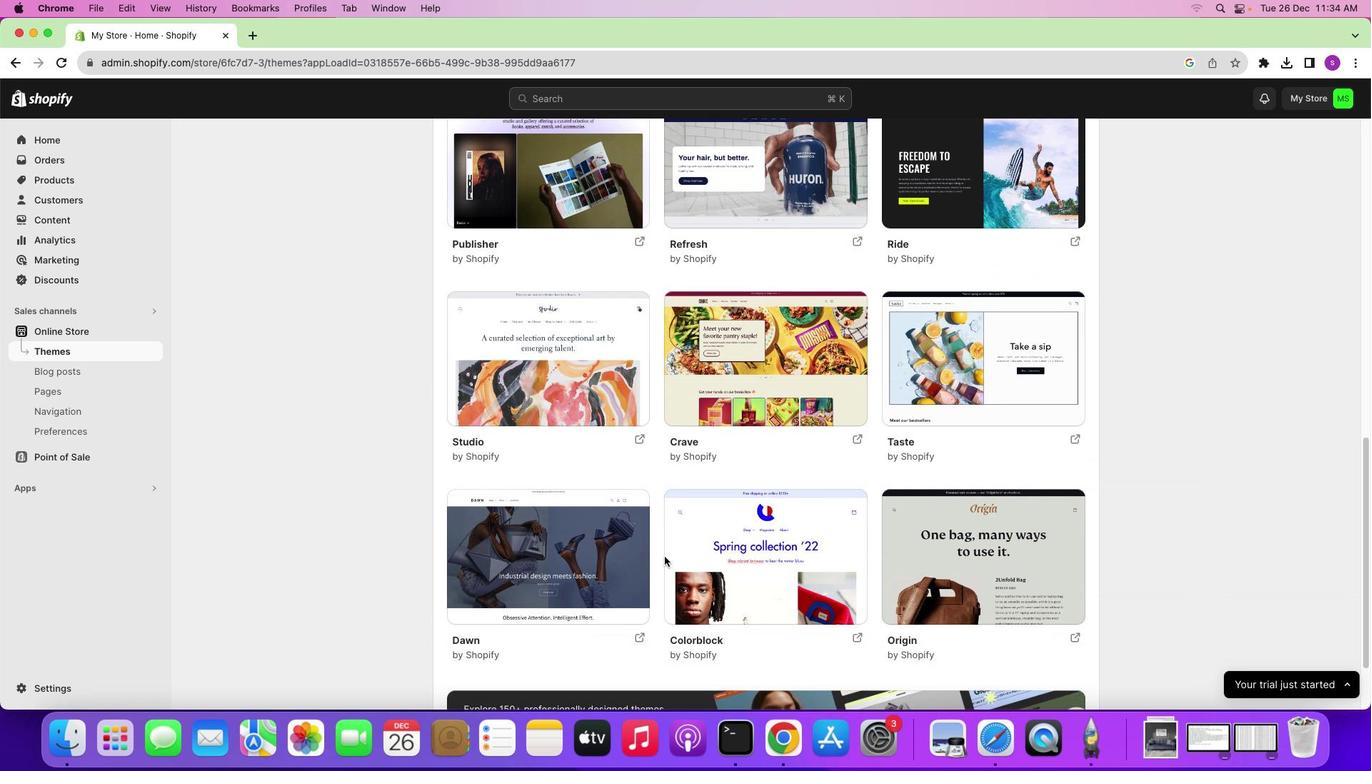 
Action: Mouse scrolled (662, 572) with delta (0, -1)
Screenshot: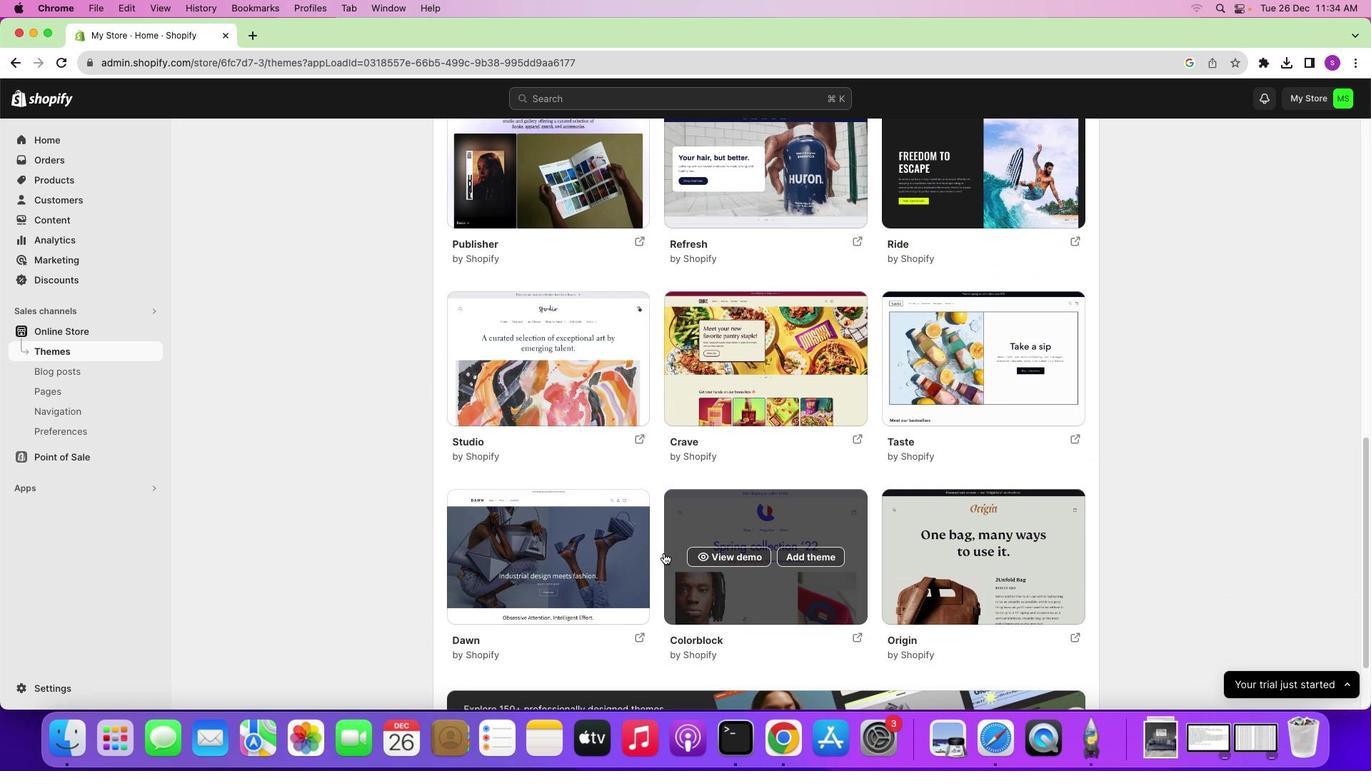 
Action: Mouse scrolled (662, 572) with delta (0, 0)
Screenshot: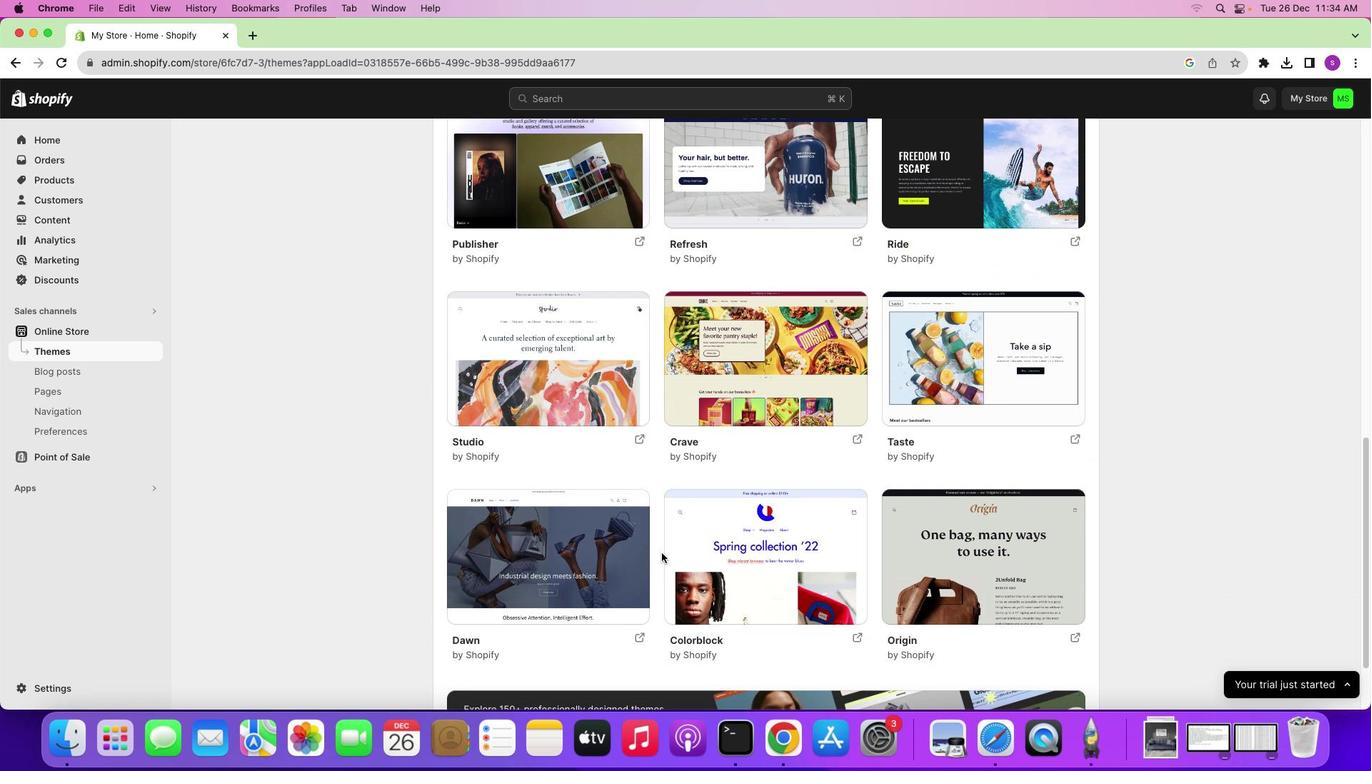 
Action: Mouse moved to (658, 543)
Screenshot: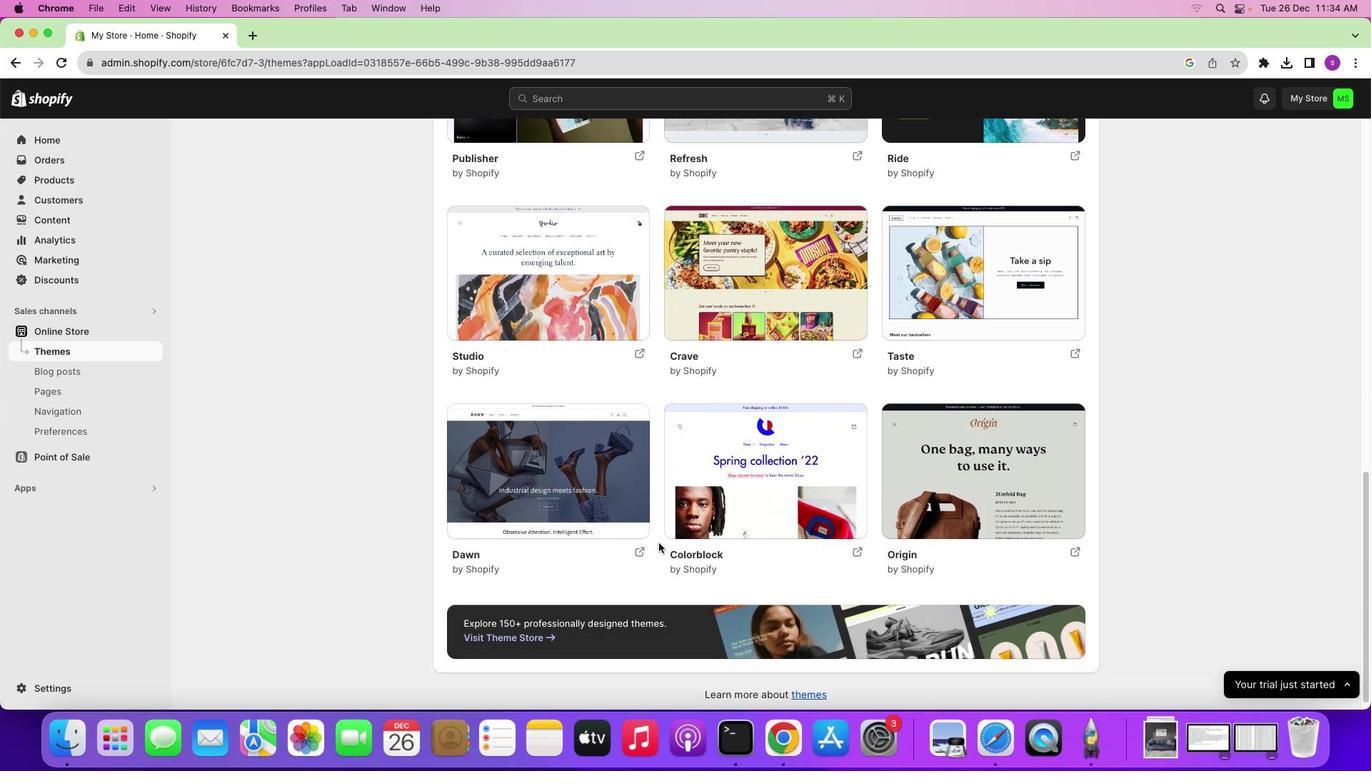 
Action: Mouse scrolled (658, 543) with delta (0, 0)
Screenshot: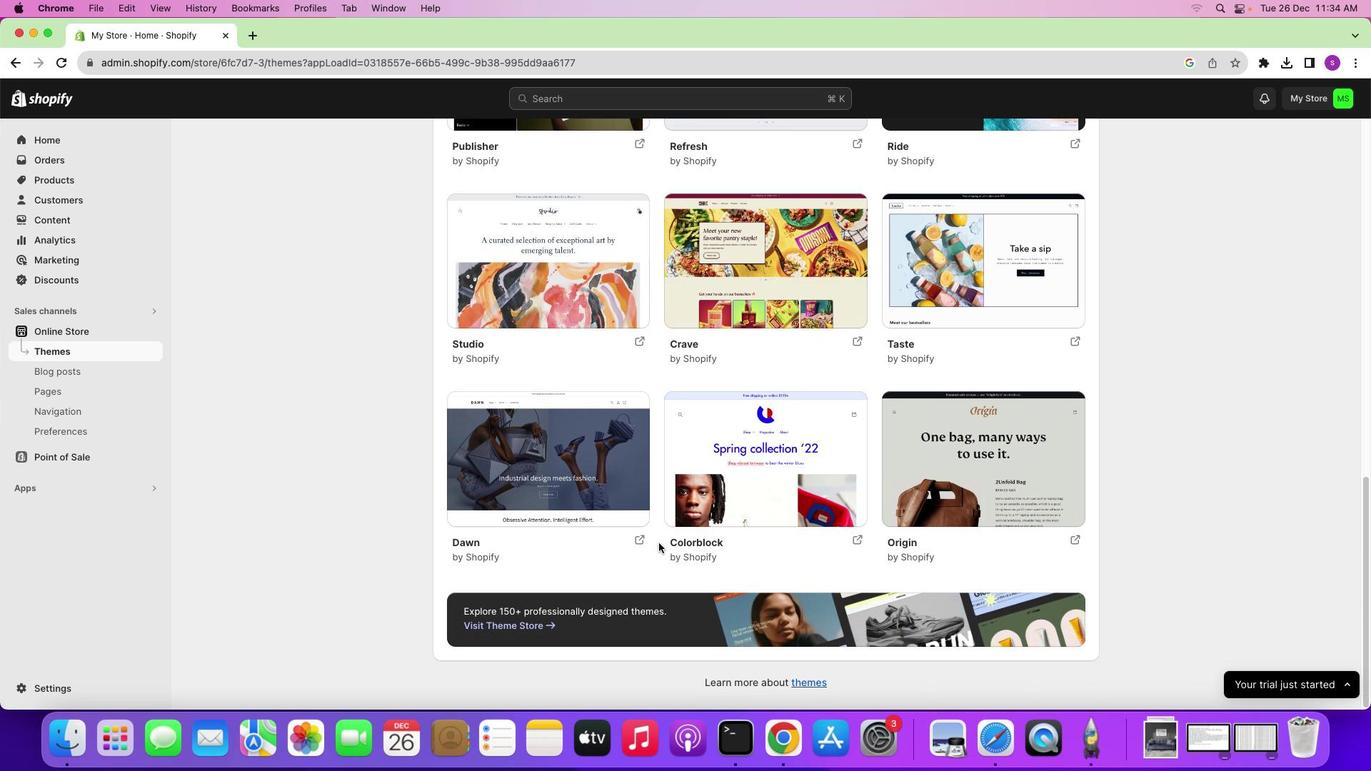 
Action: Mouse scrolled (658, 543) with delta (0, 0)
Screenshot: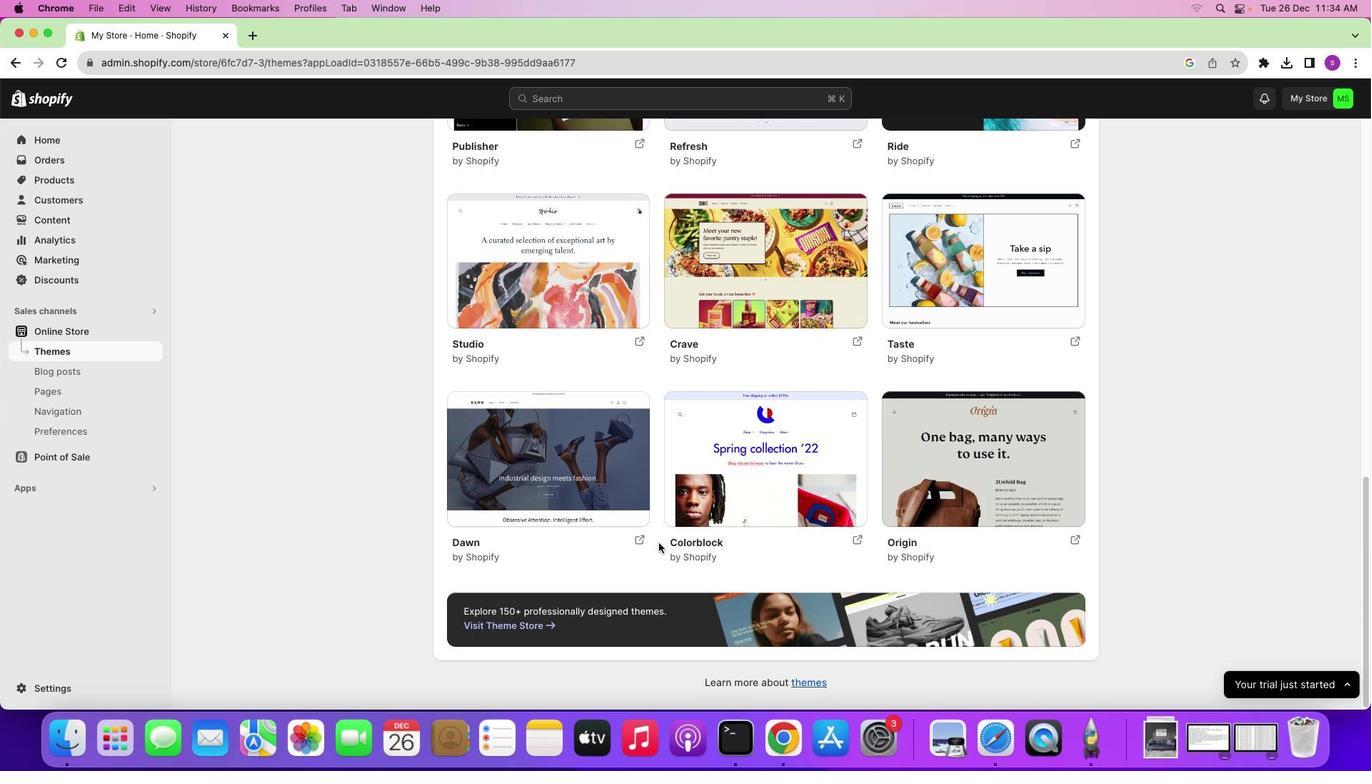 
Action: Mouse scrolled (658, 543) with delta (0, 0)
Screenshot: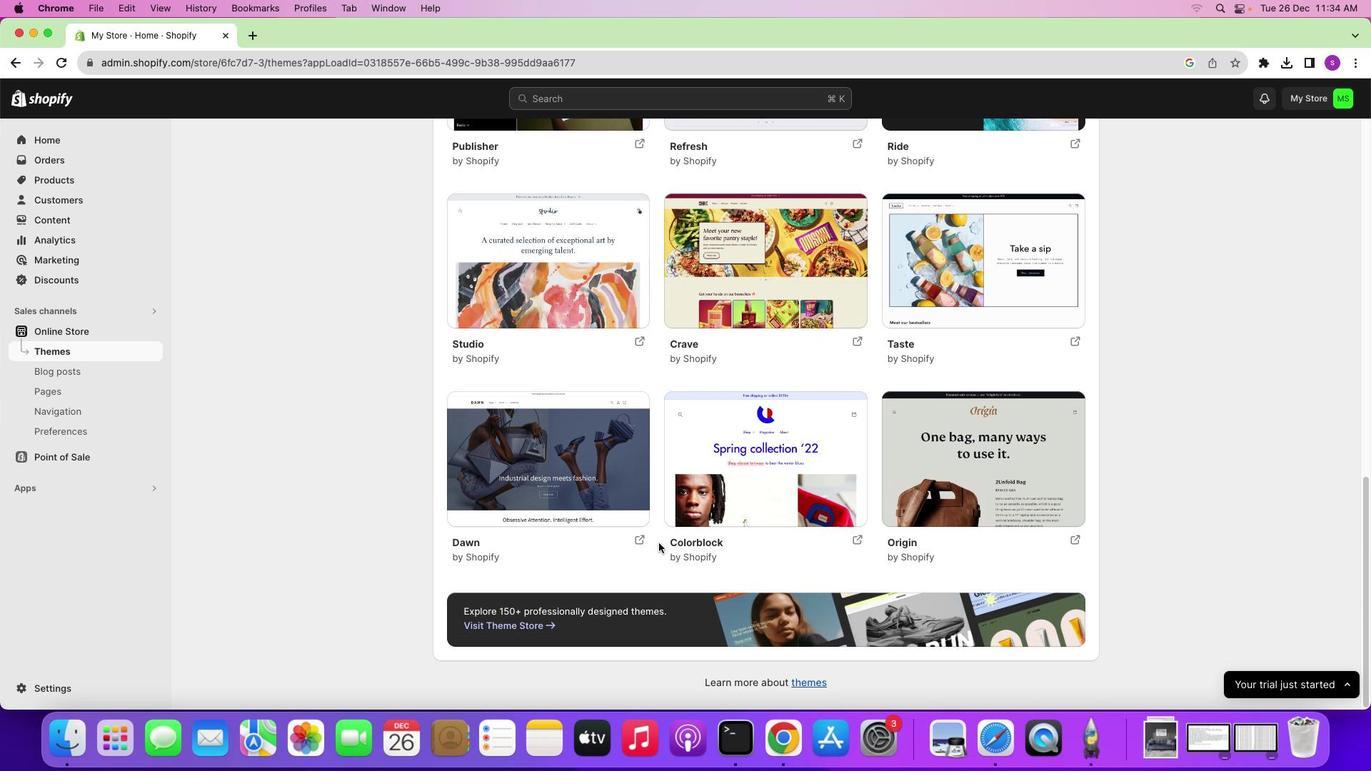 
Action: Mouse scrolled (658, 543) with delta (0, 0)
Screenshot: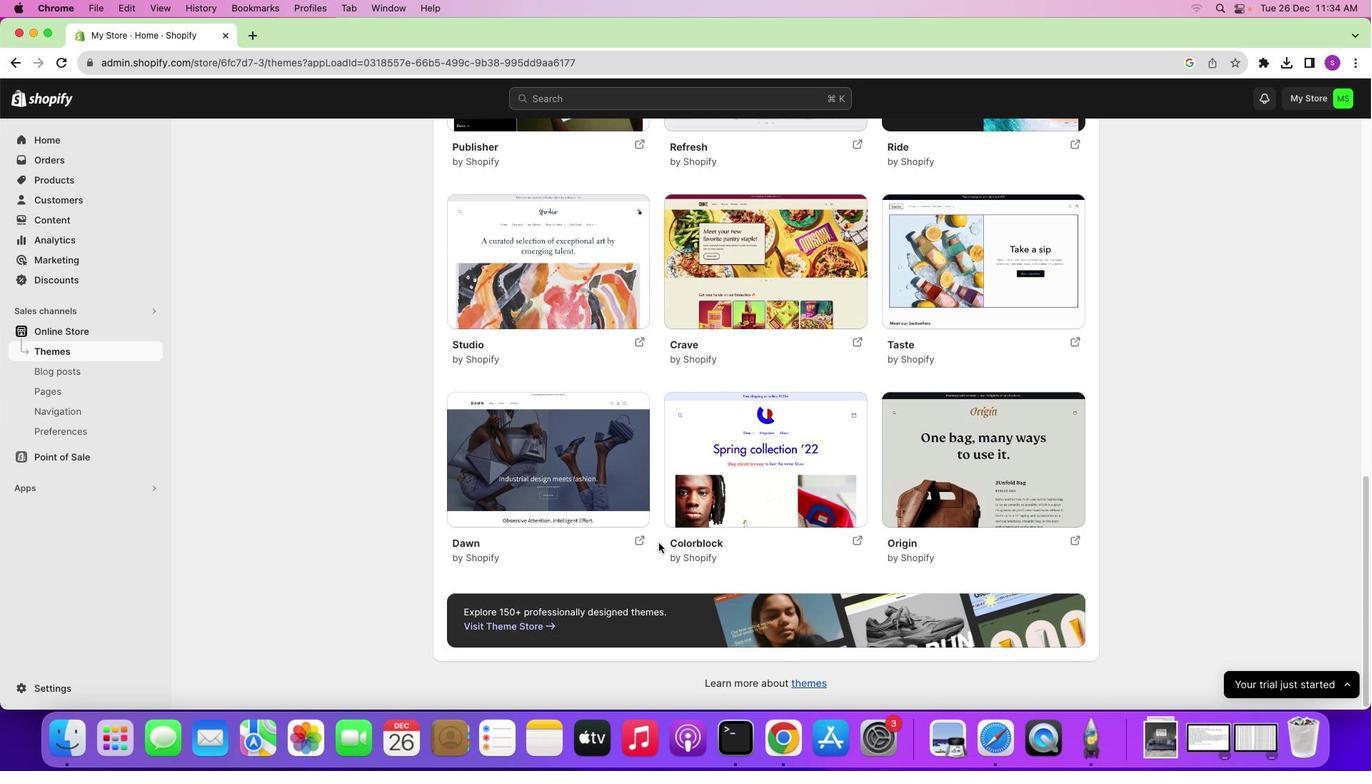 
Action: Mouse scrolled (658, 543) with delta (0, 0)
Screenshot: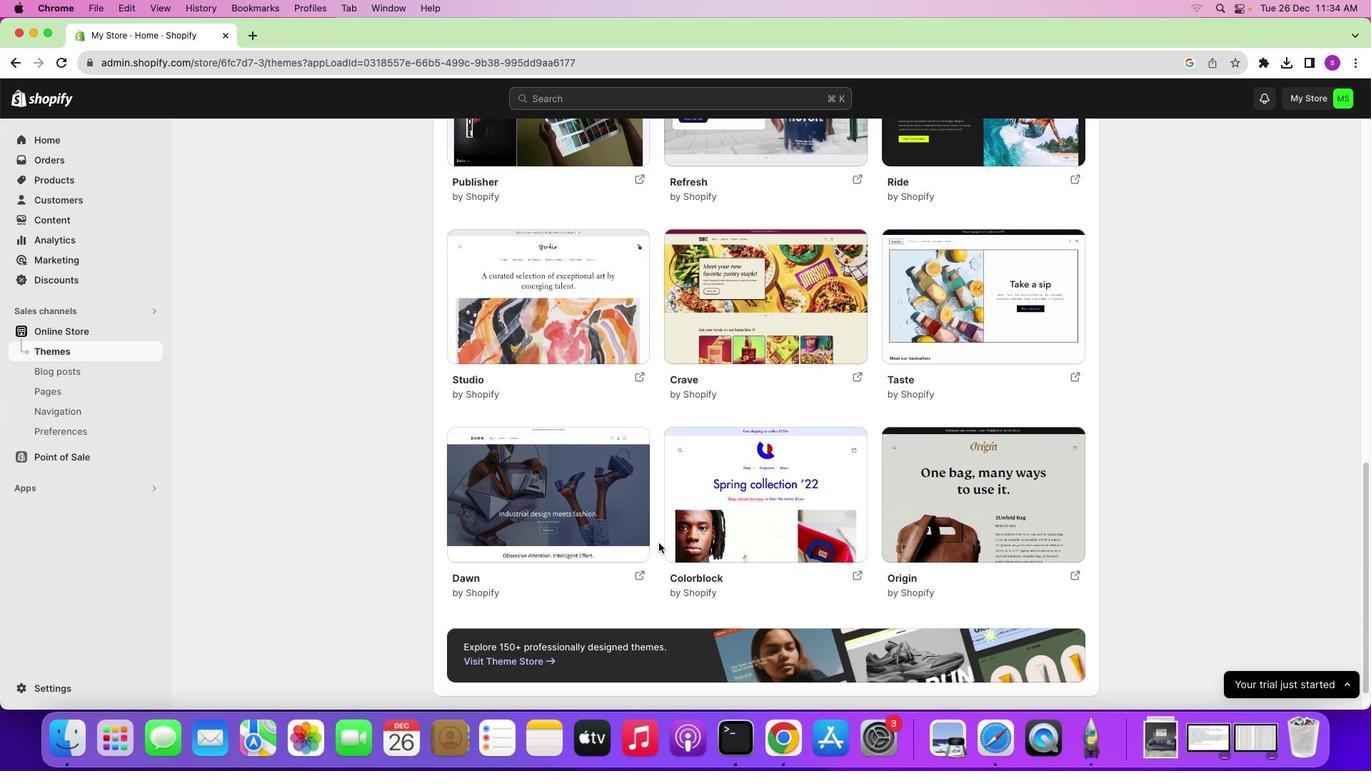 
Action: Mouse moved to (658, 542)
Screenshot: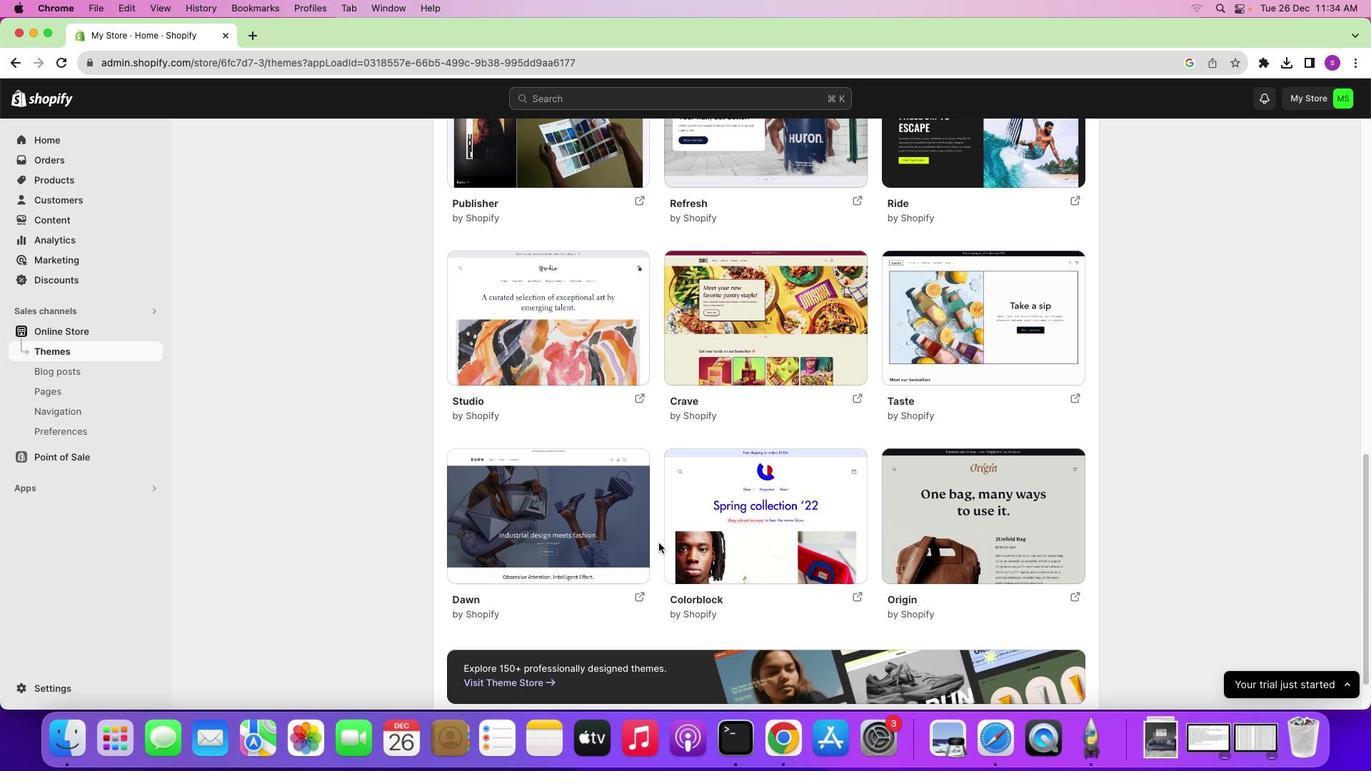 
Action: Mouse scrolled (658, 542) with delta (0, 0)
Screenshot: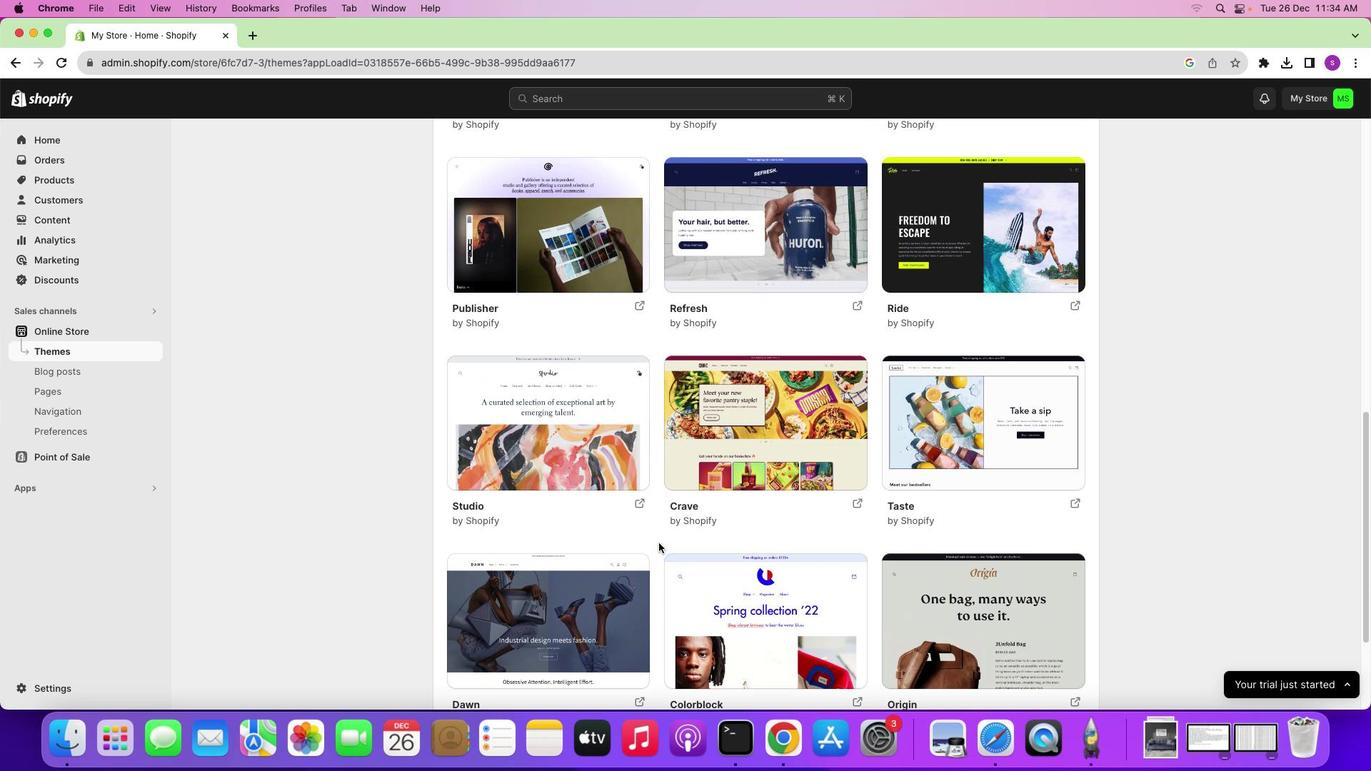 
Action: Mouse scrolled (658, 542) with delta (0, 0)
Screenshot: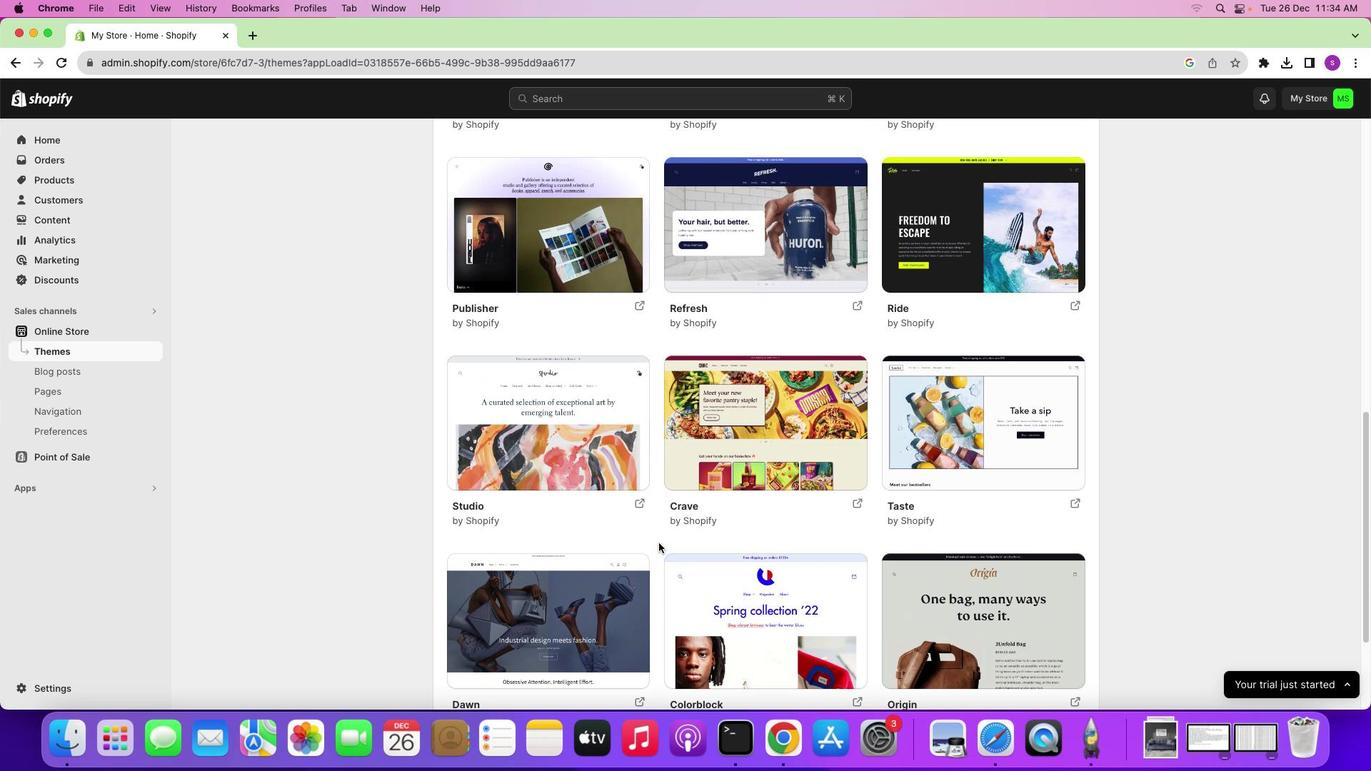 
Action: Mouse scrolled (658, 542) with delta (0, 1)
Screenshot: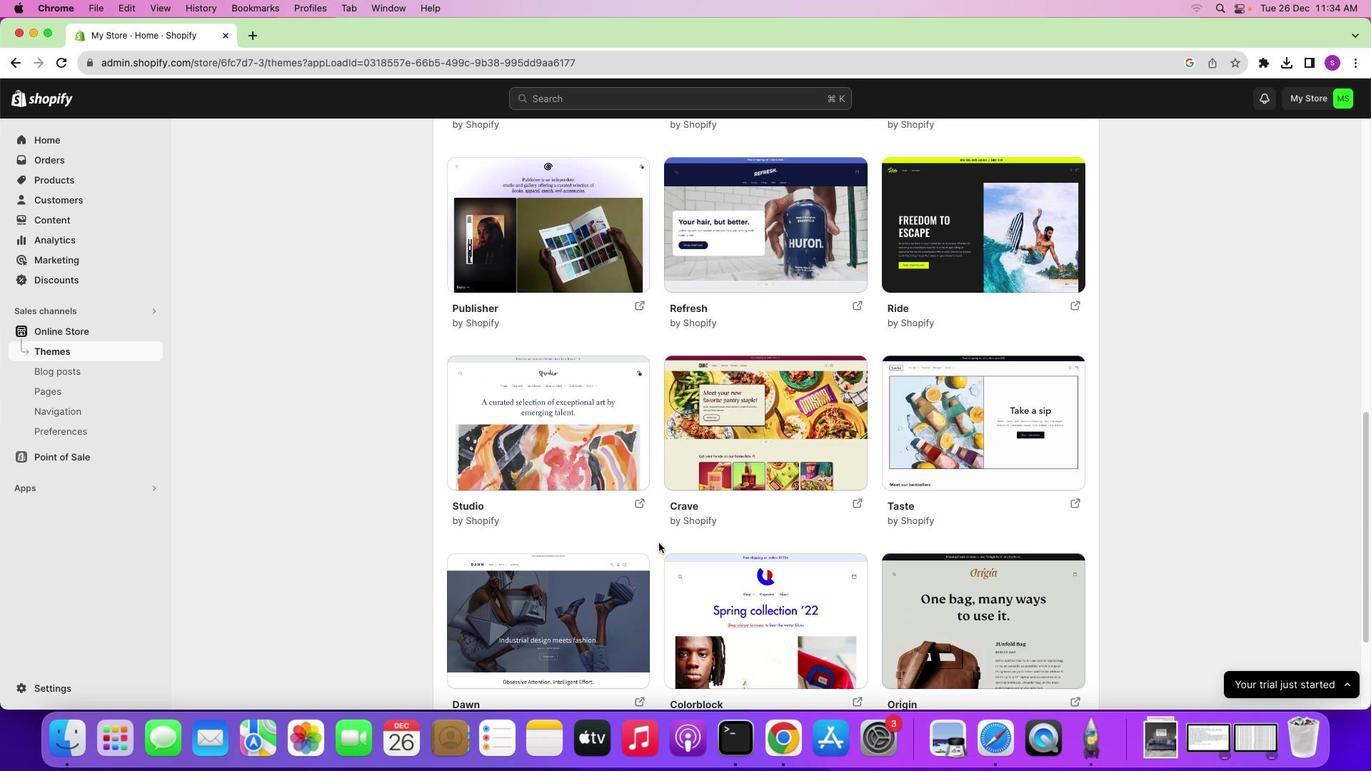 
Action: Mouse scrolled (658, 542) with delta (0, 1)
Screenshot: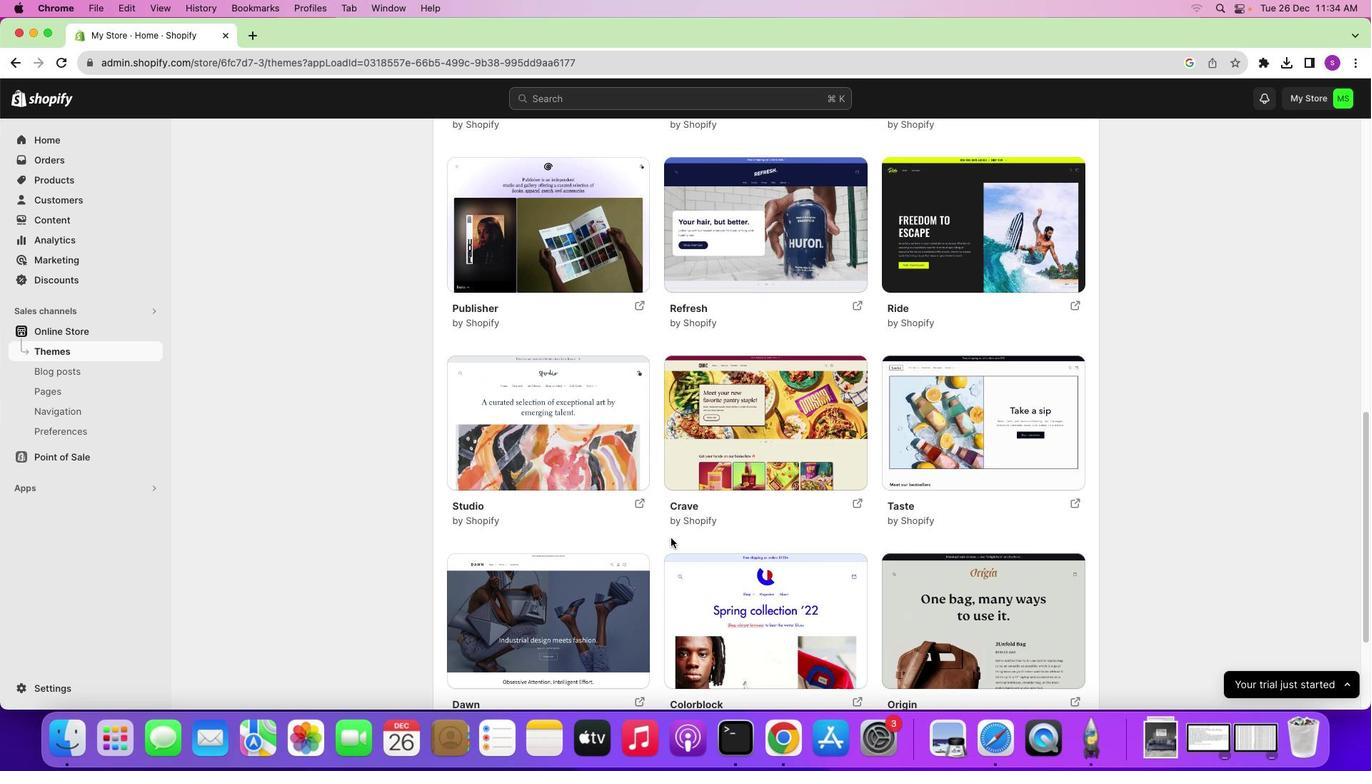 
Action: Mouse moved to (670, 535)
Screenshot: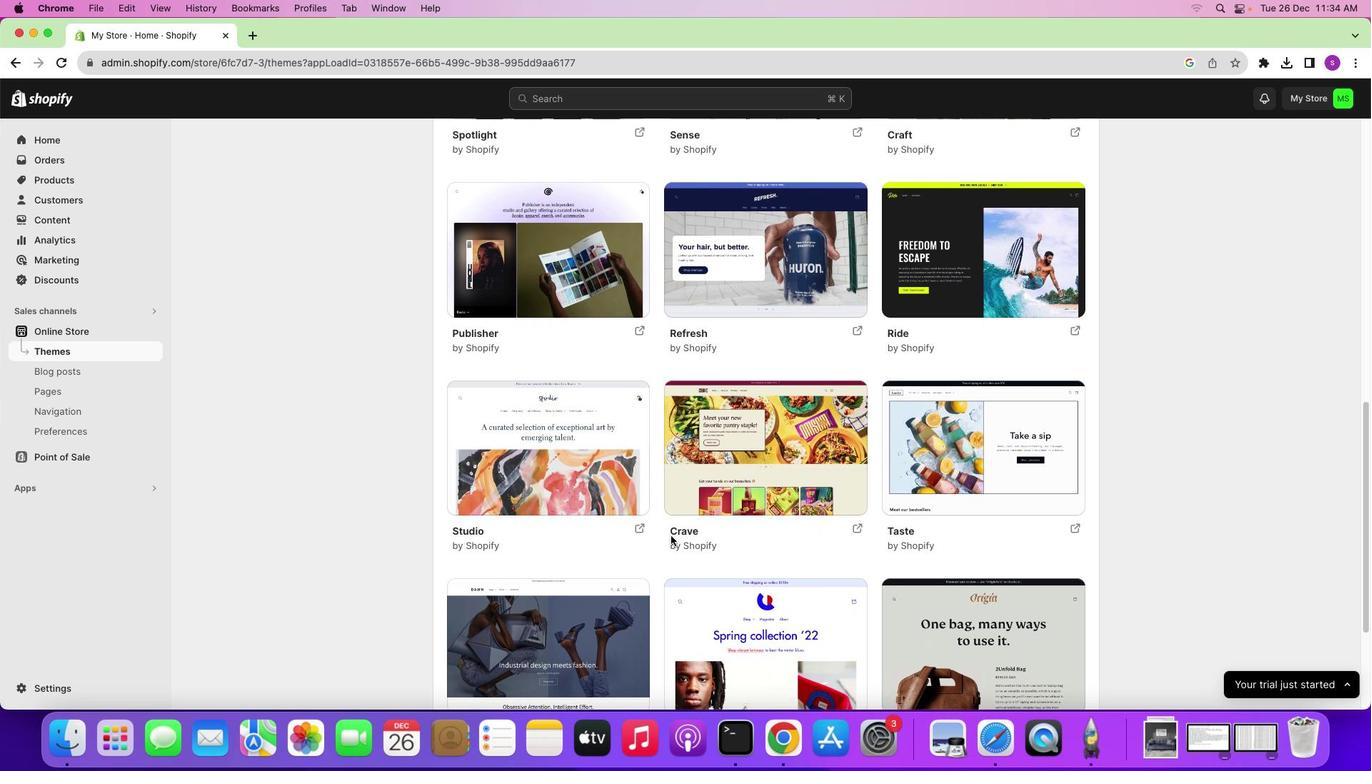 
Action: Mouse scrolled (670, 535) with delta (0, 0)
Screenshot: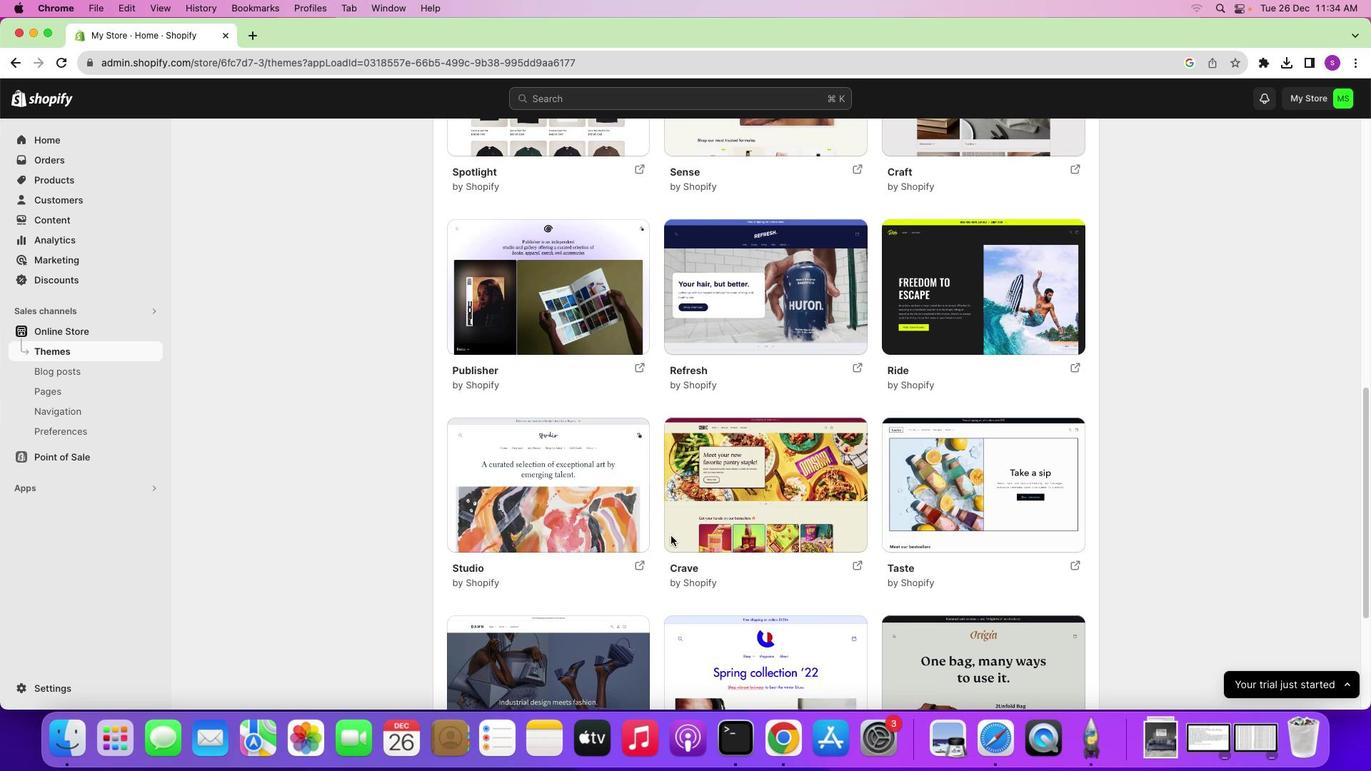 
Action: Mouse scrolled (670, 535) with delta (0, 0)
Screenshot: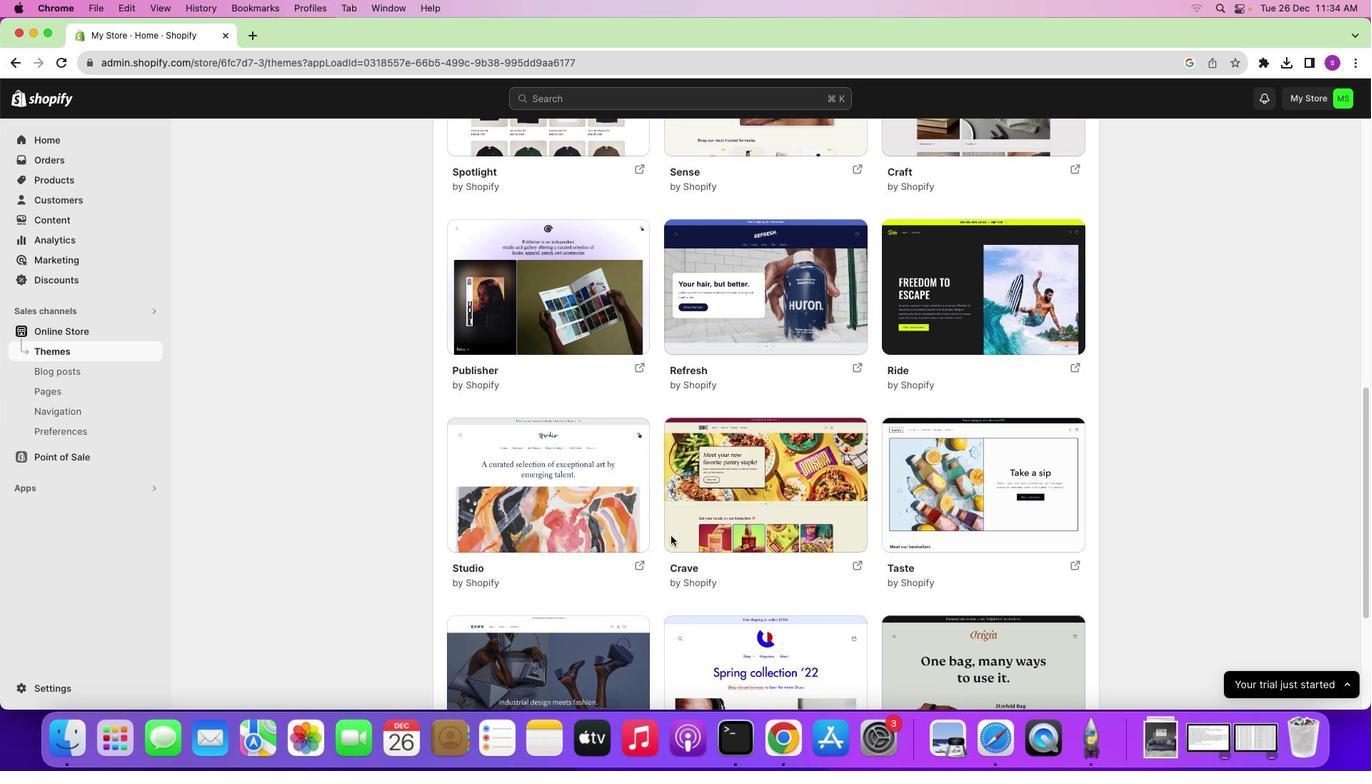 
Action: Mouse scrolled (670, 535) with delta (0, 0)
Screenshot: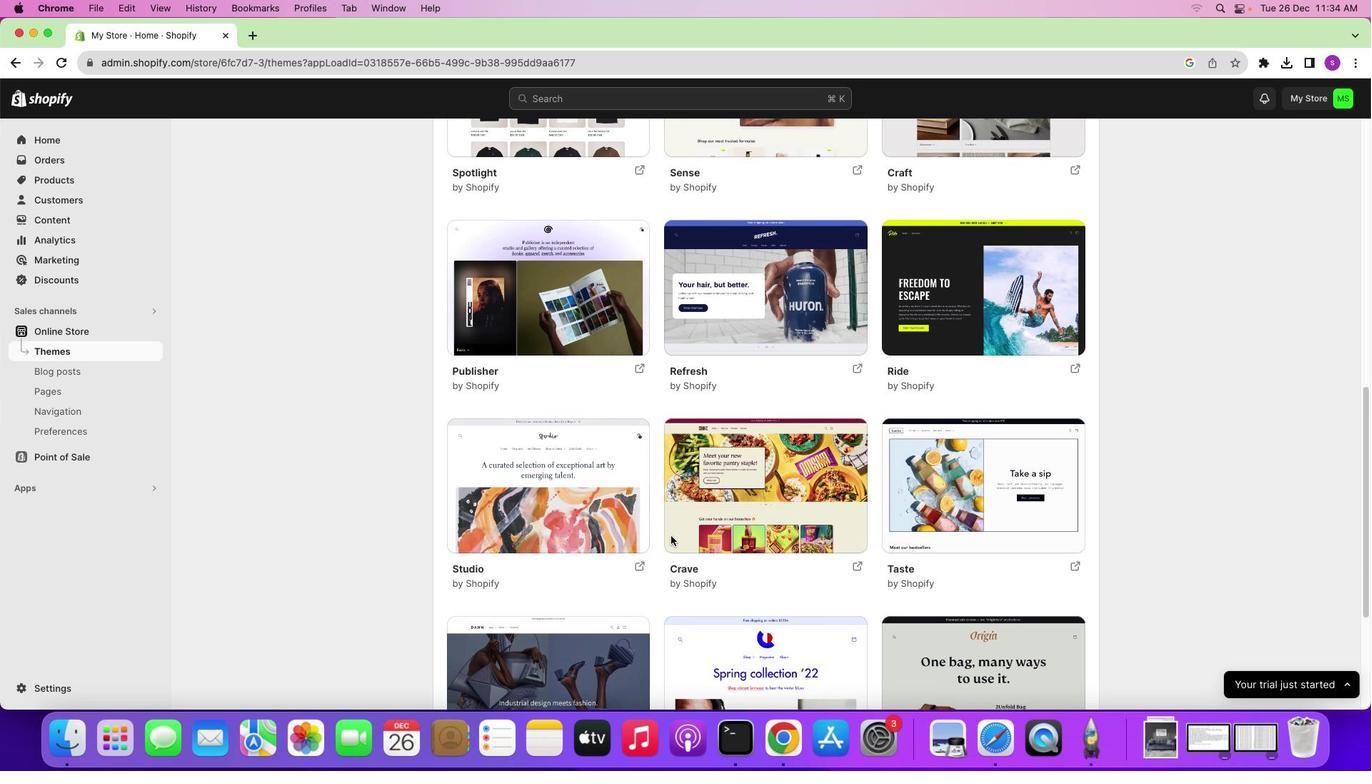 
Action: Mouse scrolled (670, 535) with delta (0, 0)
Screenshot: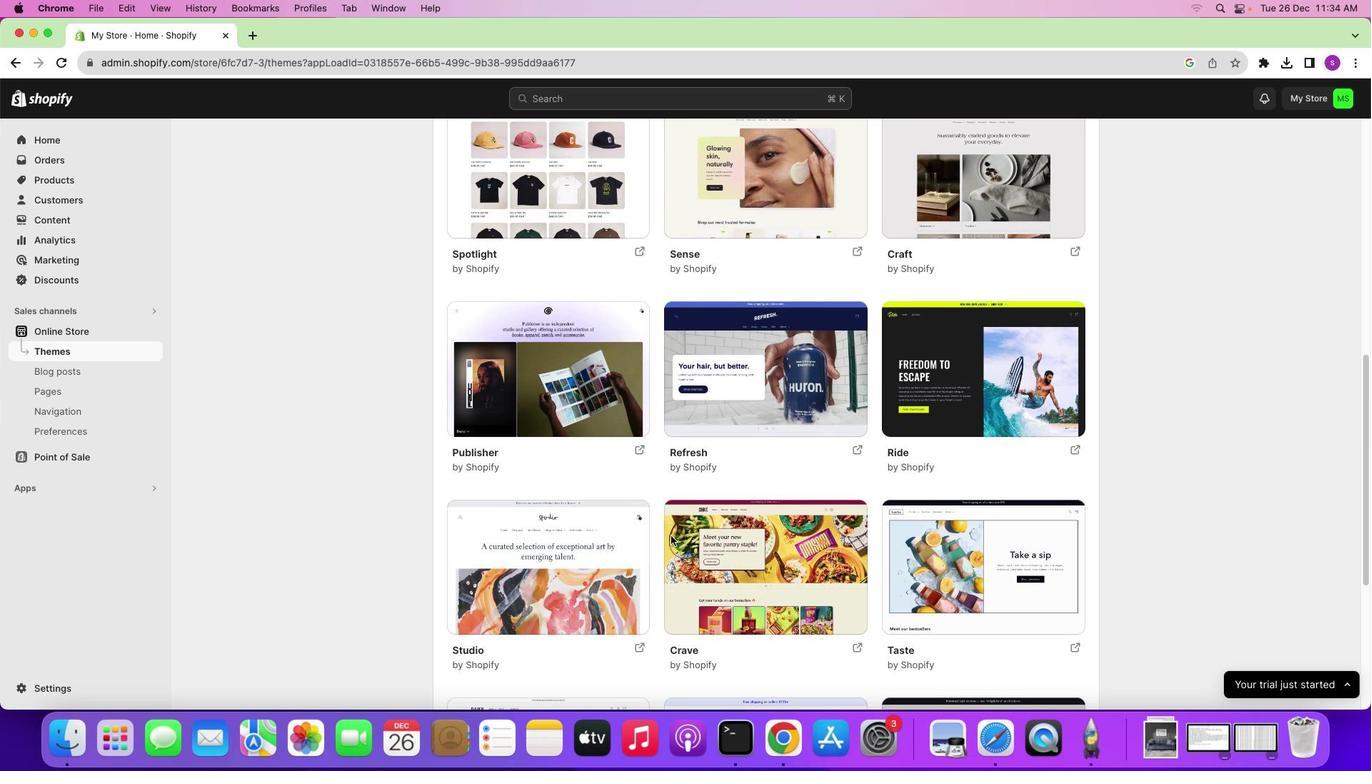 
Action: Mouse scrolled (670, 535) with delta (0, 0)
Screenshot: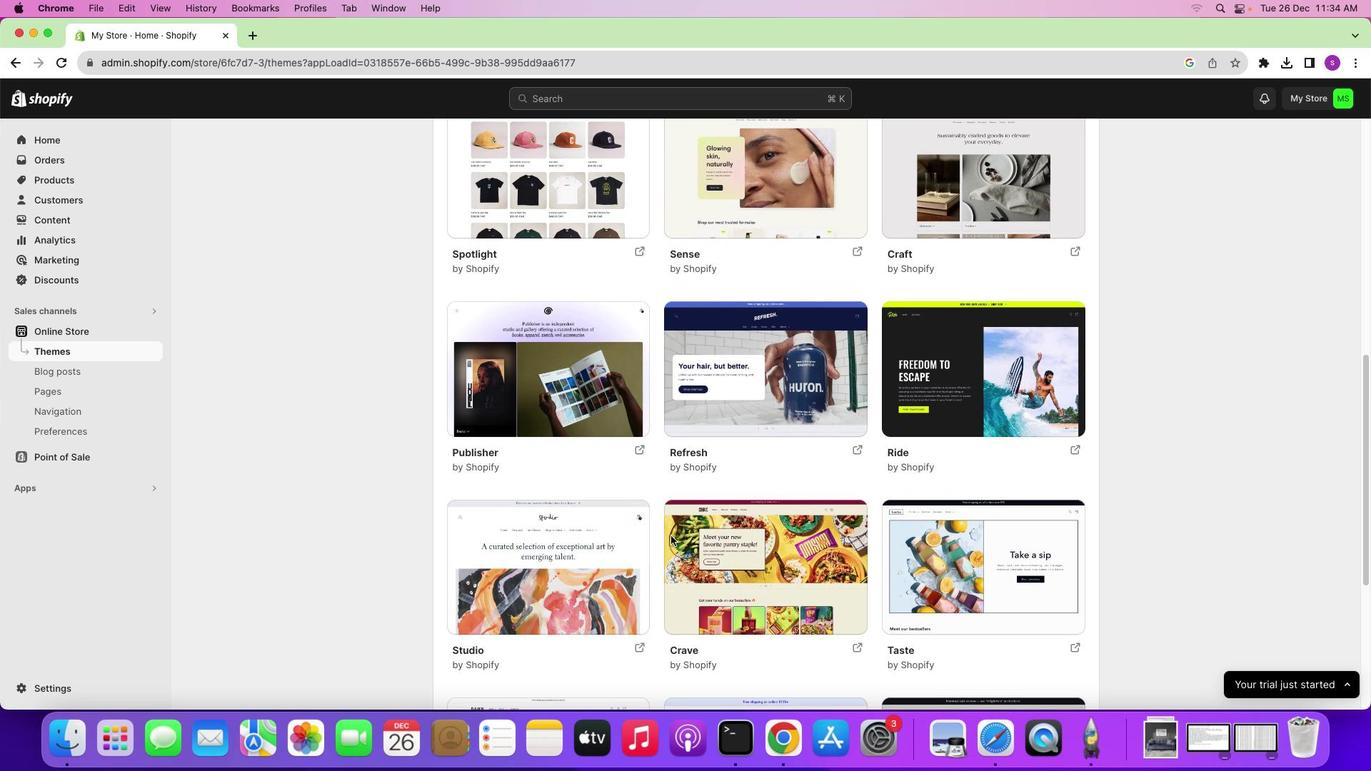 
Action: Mouse scrolled (670, 535) with delta (0, 1)
Screenshot: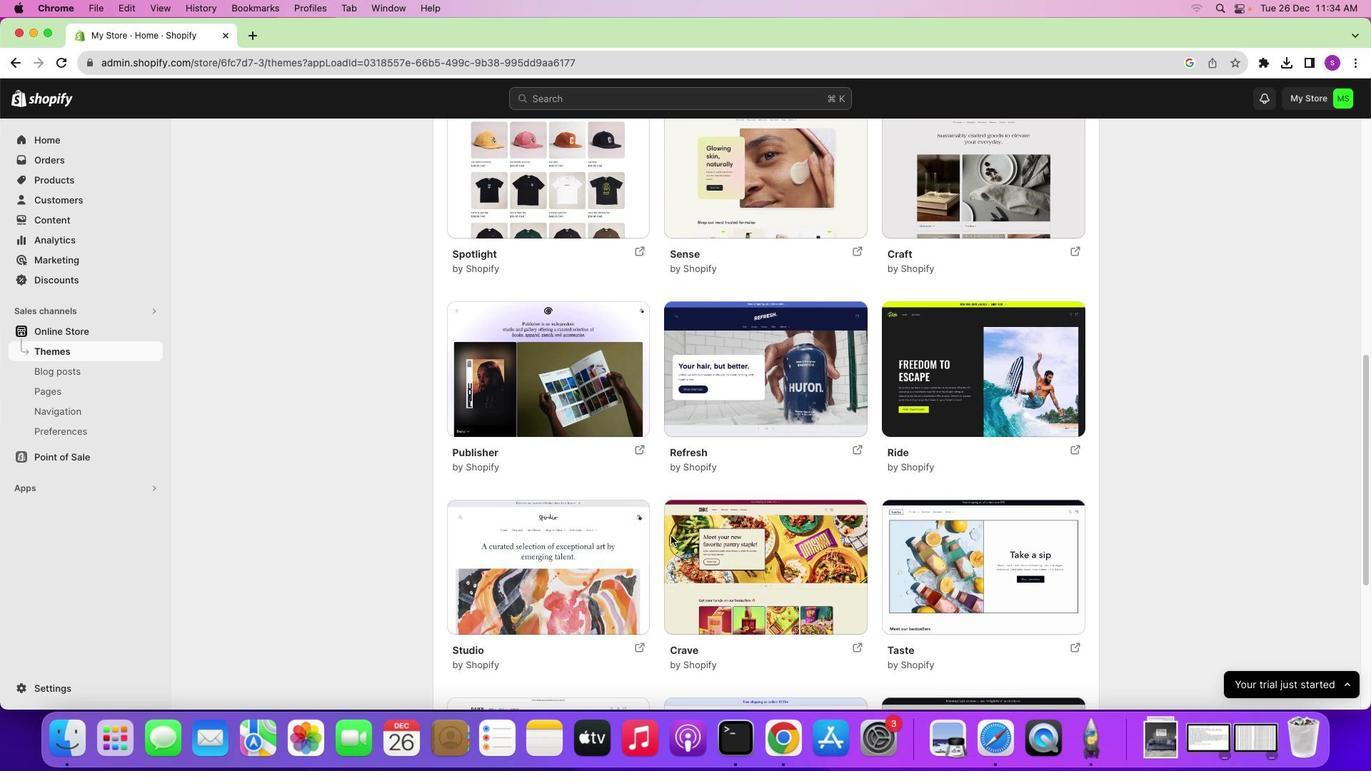 
Action: Mouse moved to (670, 536)
Screenshot: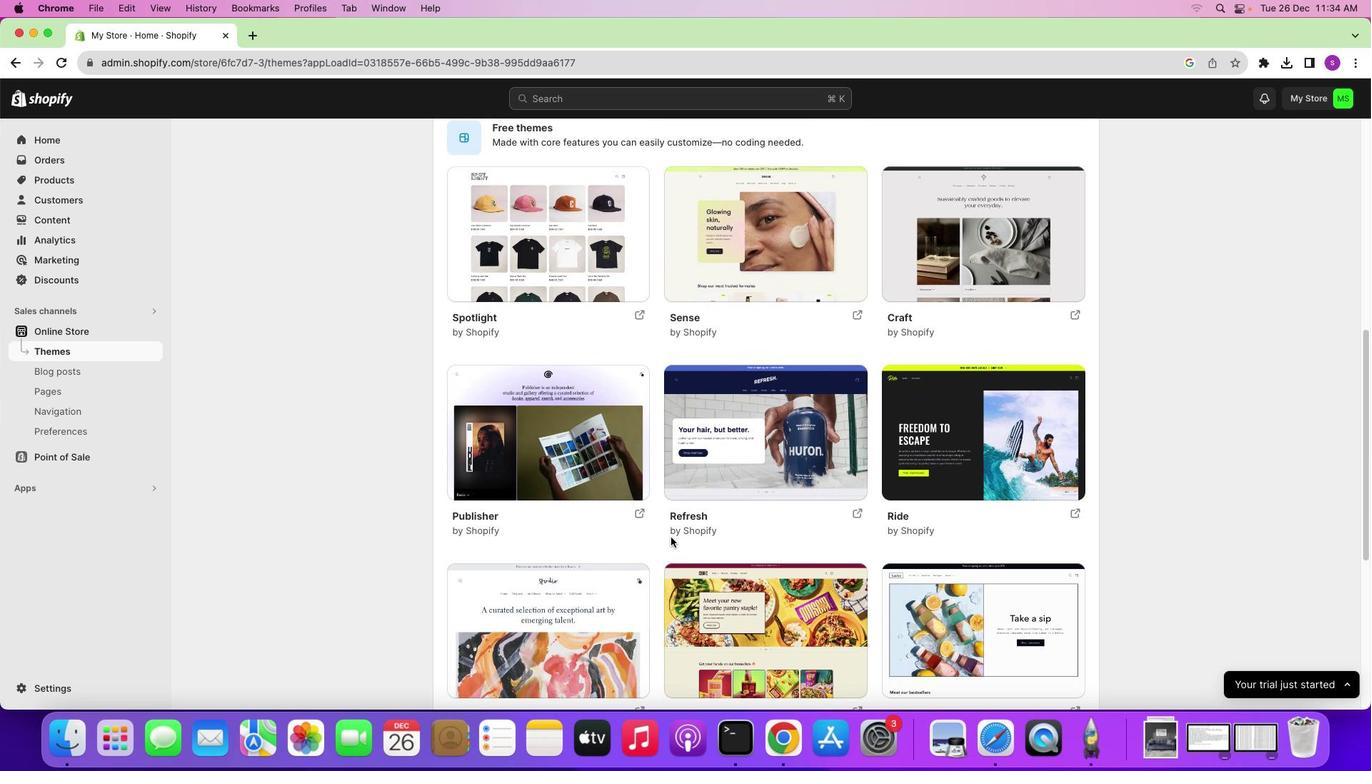 
Action: Mouse scrolled (670, 536) with delta (0, 0)
Screenshot: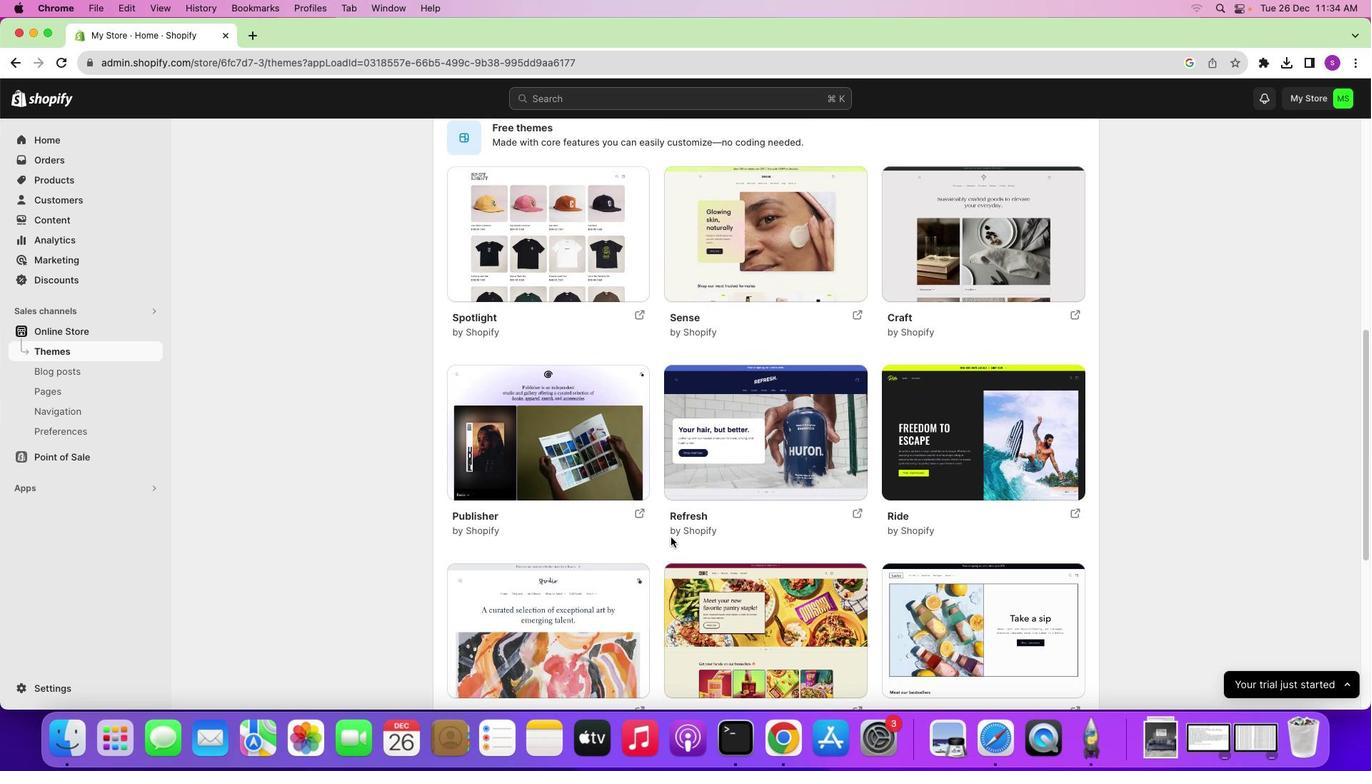 
Action: Mouse moved to (670, 537)
Screenshot: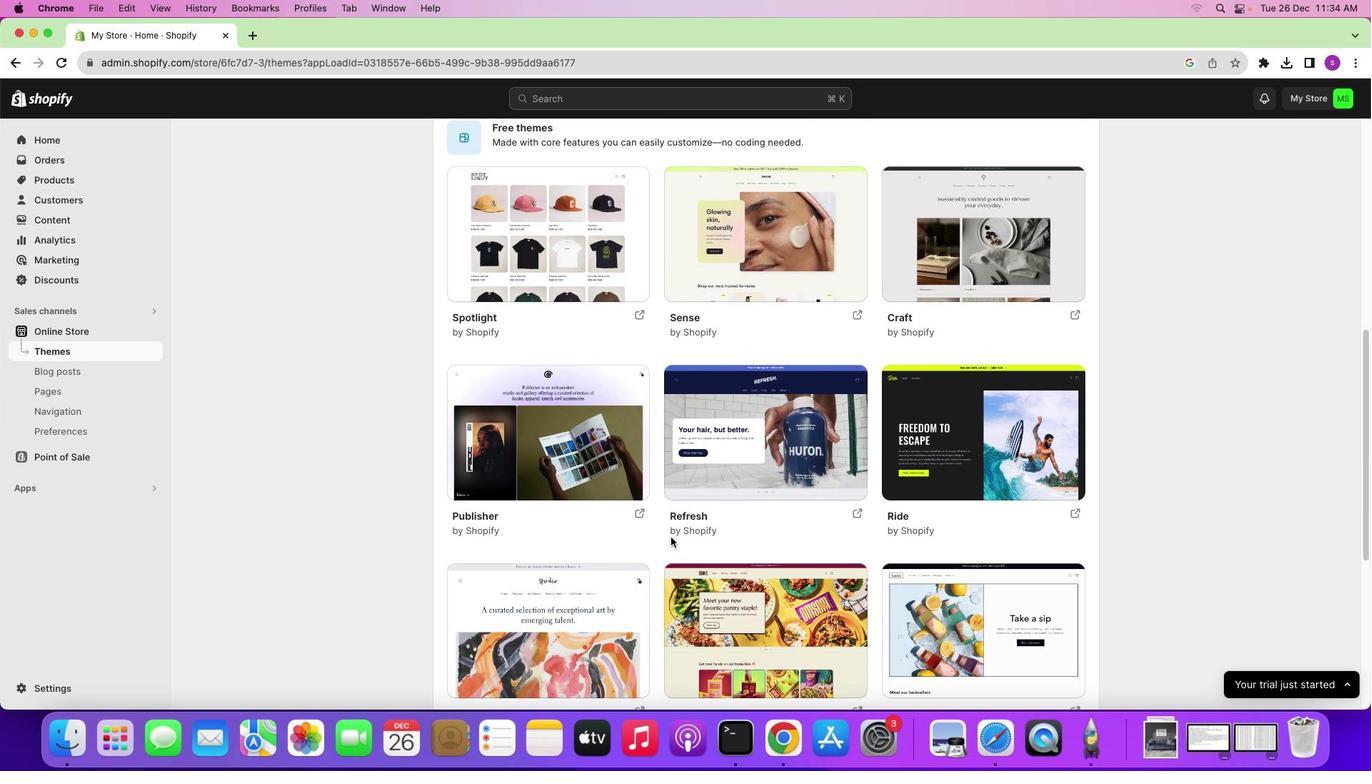 
Action: Mouse scrolled (670, 537) with delta (0, 0)
Screenshot: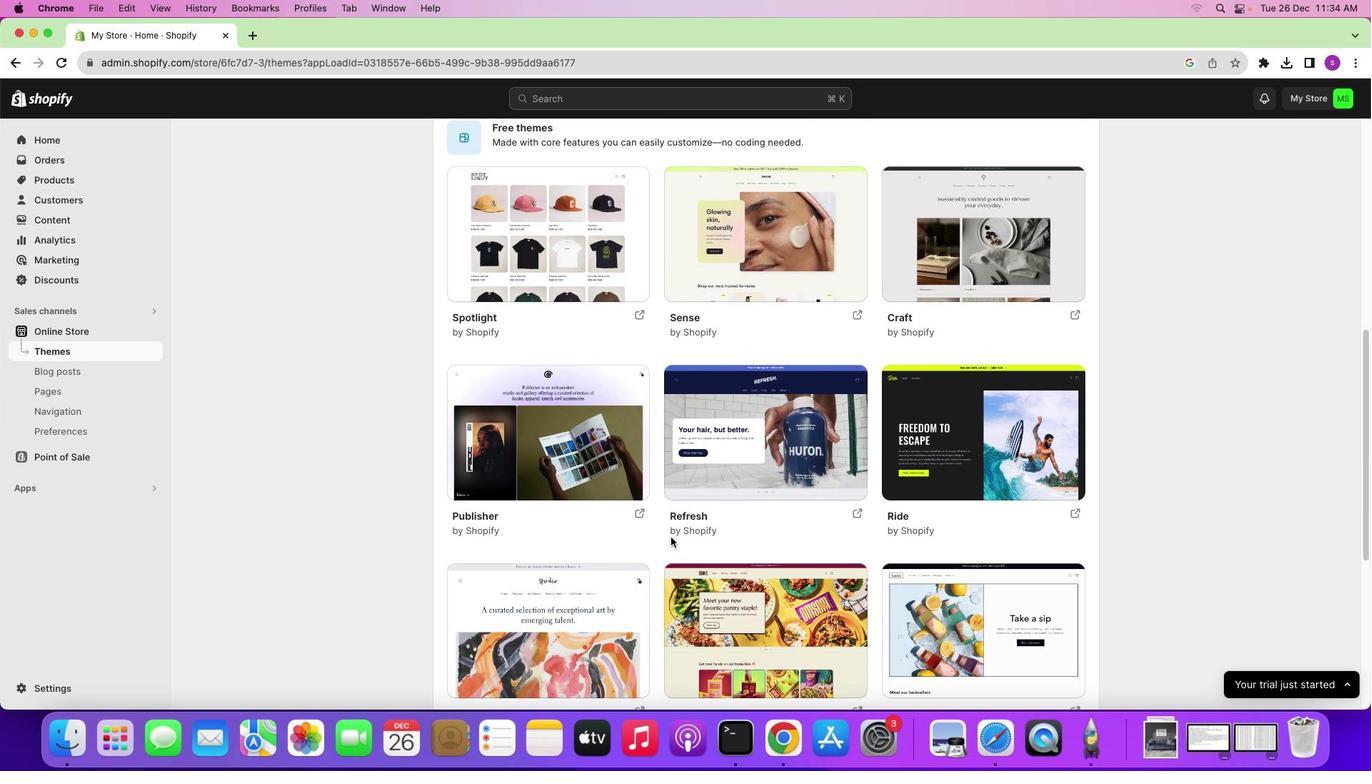 
Action: Mouse moved to (670, 537)
Screenshot: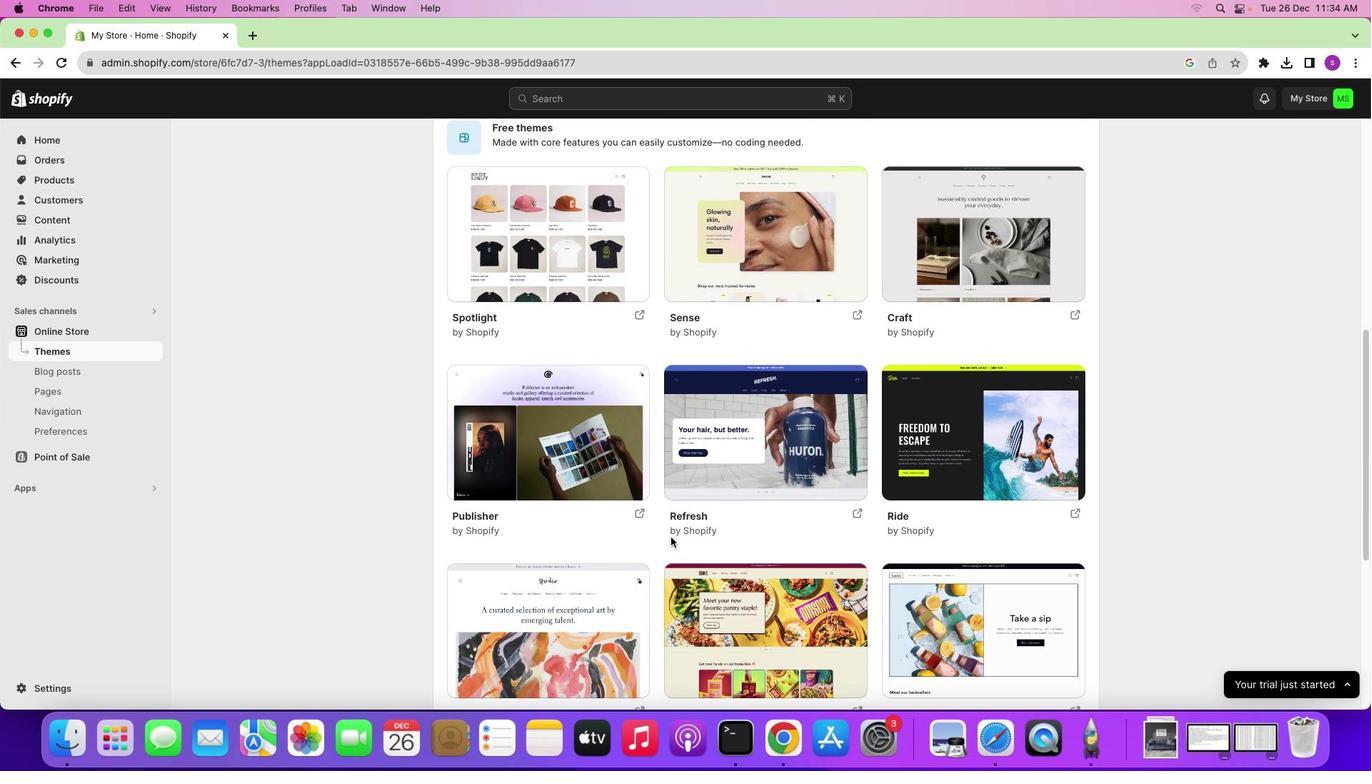 
Action: Mouse scrolled (670, 537) with delta (0, 0)
Screenshot: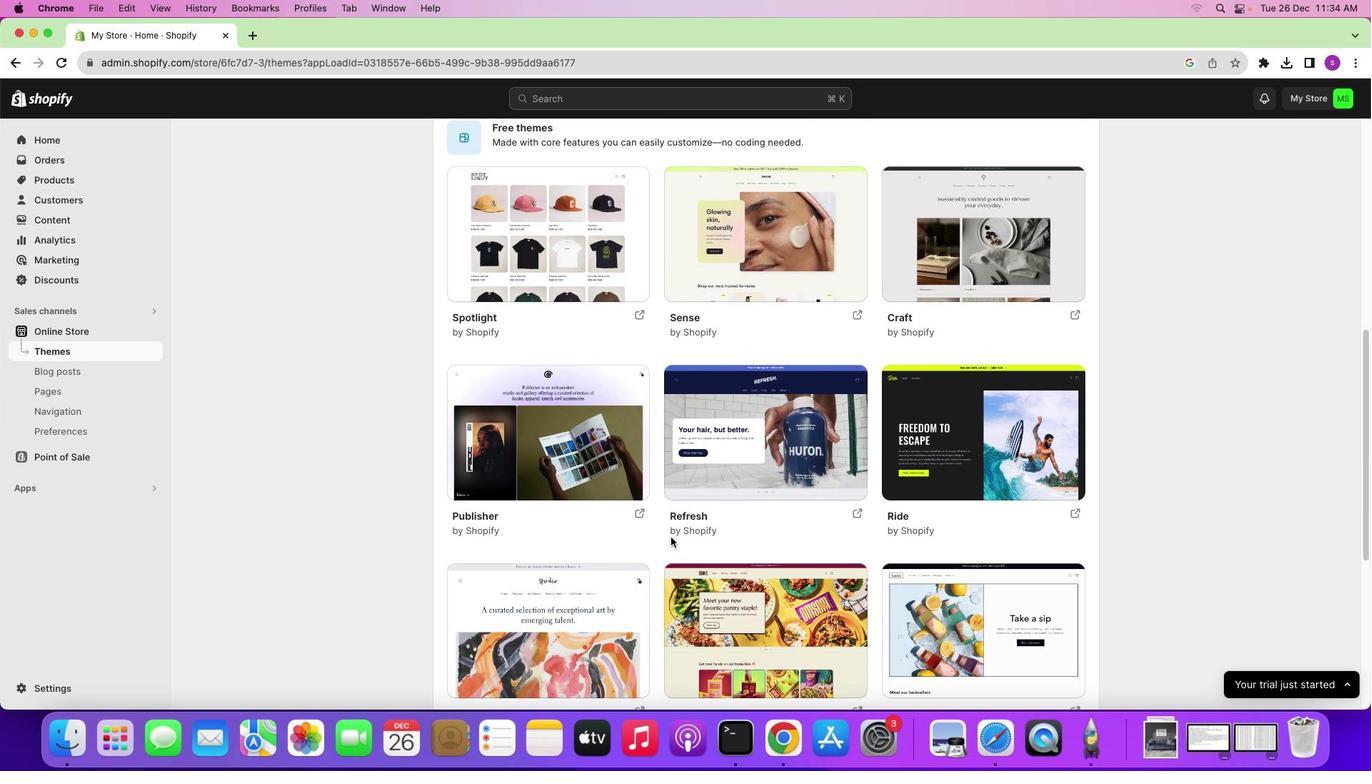 
Action: Mouse moved to (670, 537)
Screenshot: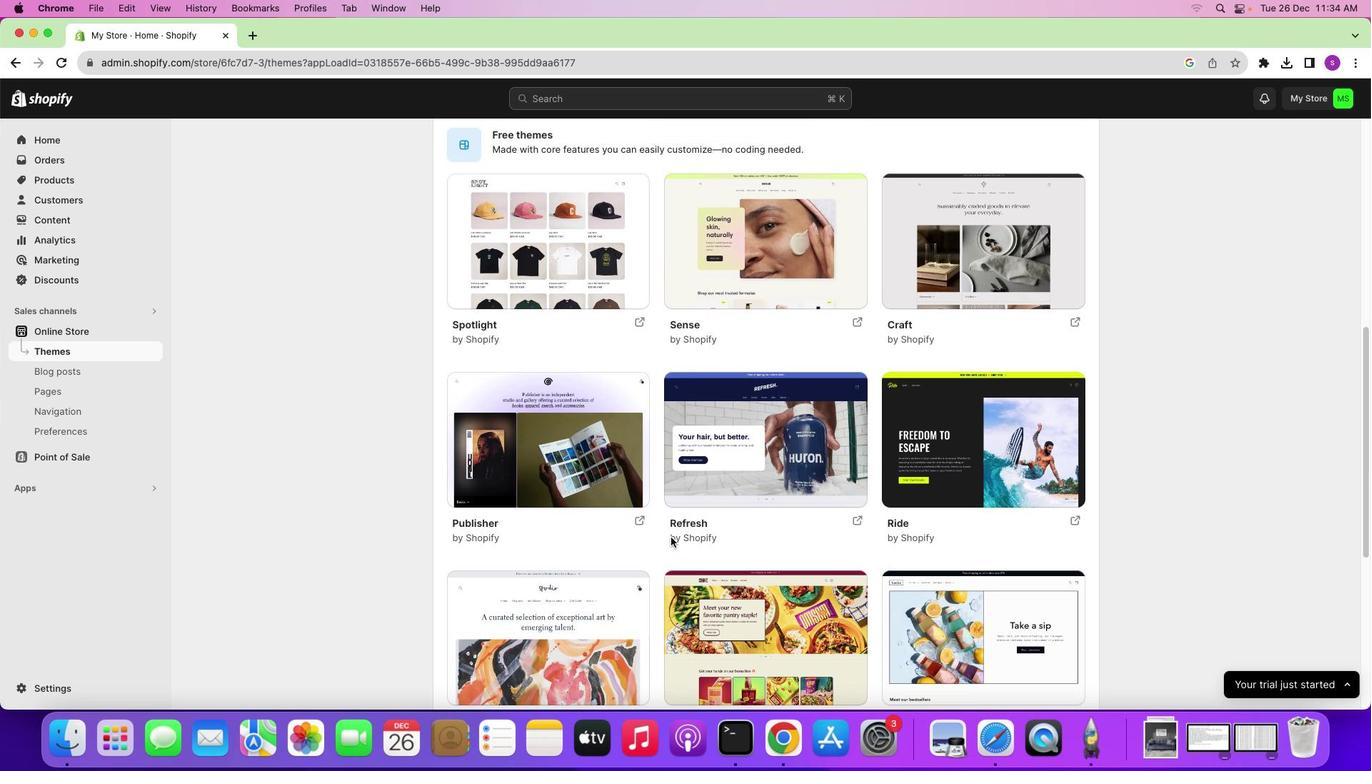 
Action: Mouse scrolled (670, 537) with delta (0, 0)
Screenshot: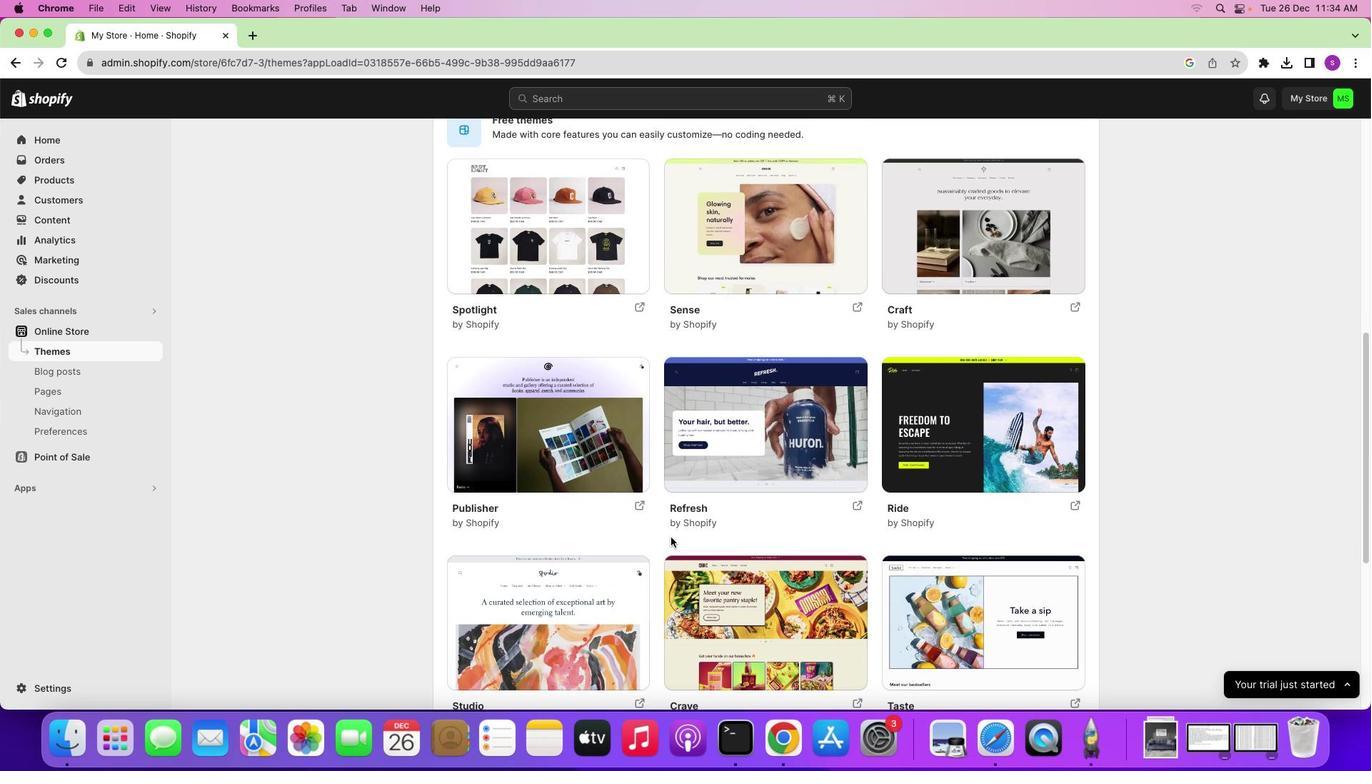 
Action: Mouse scrolled (670, 537) with delta (0, 0)
Screenshot: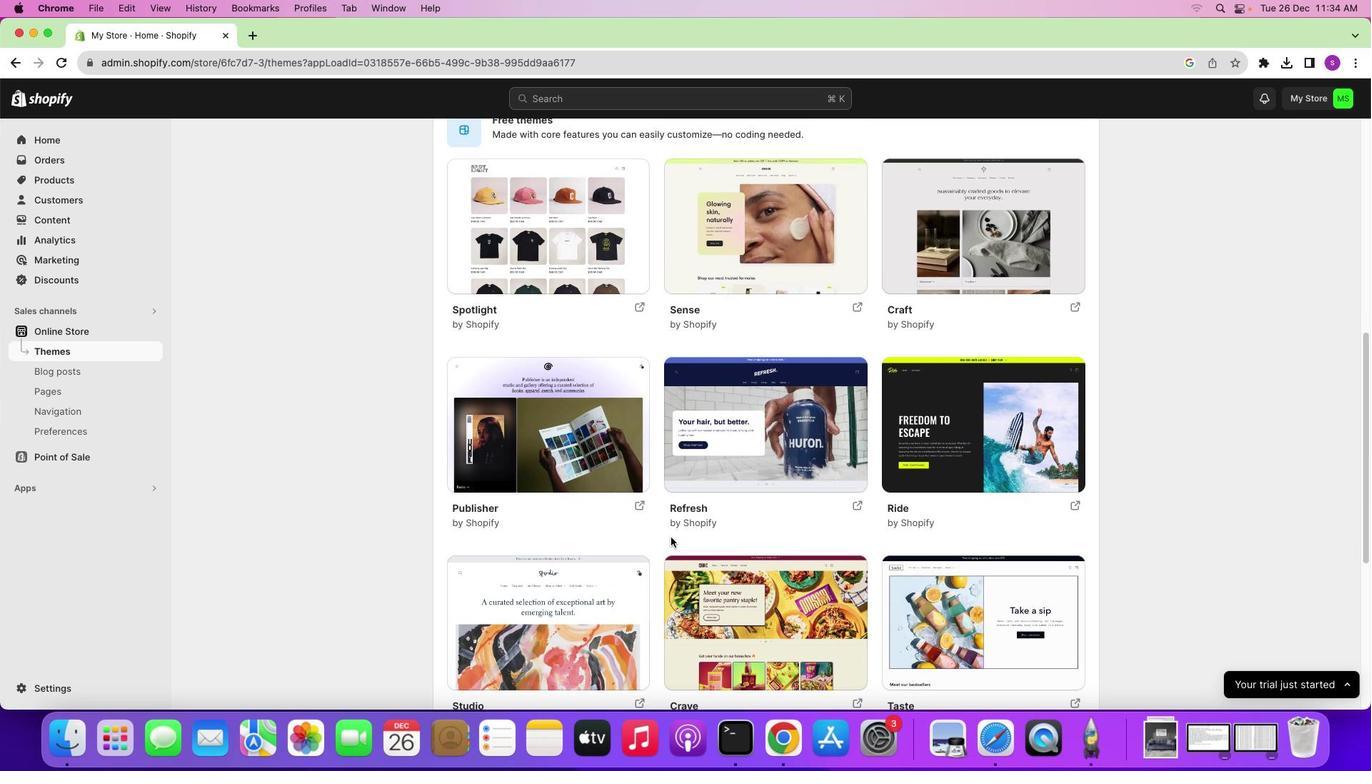 
Action: Mouse scrolled (670, 537) with delta (0, 0)
Screenshot: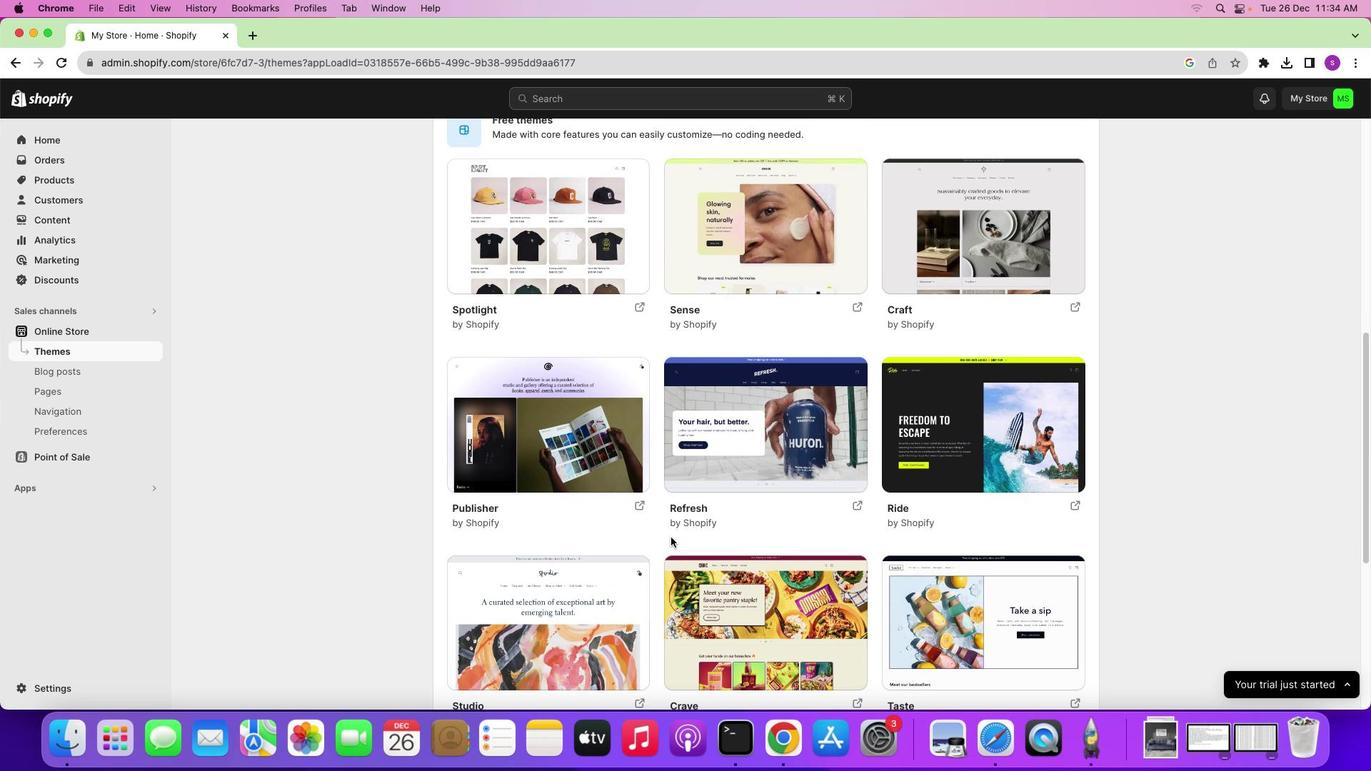 
Action: Mouse scrolled (670, 537) with delta (0, 0)
Screenshot: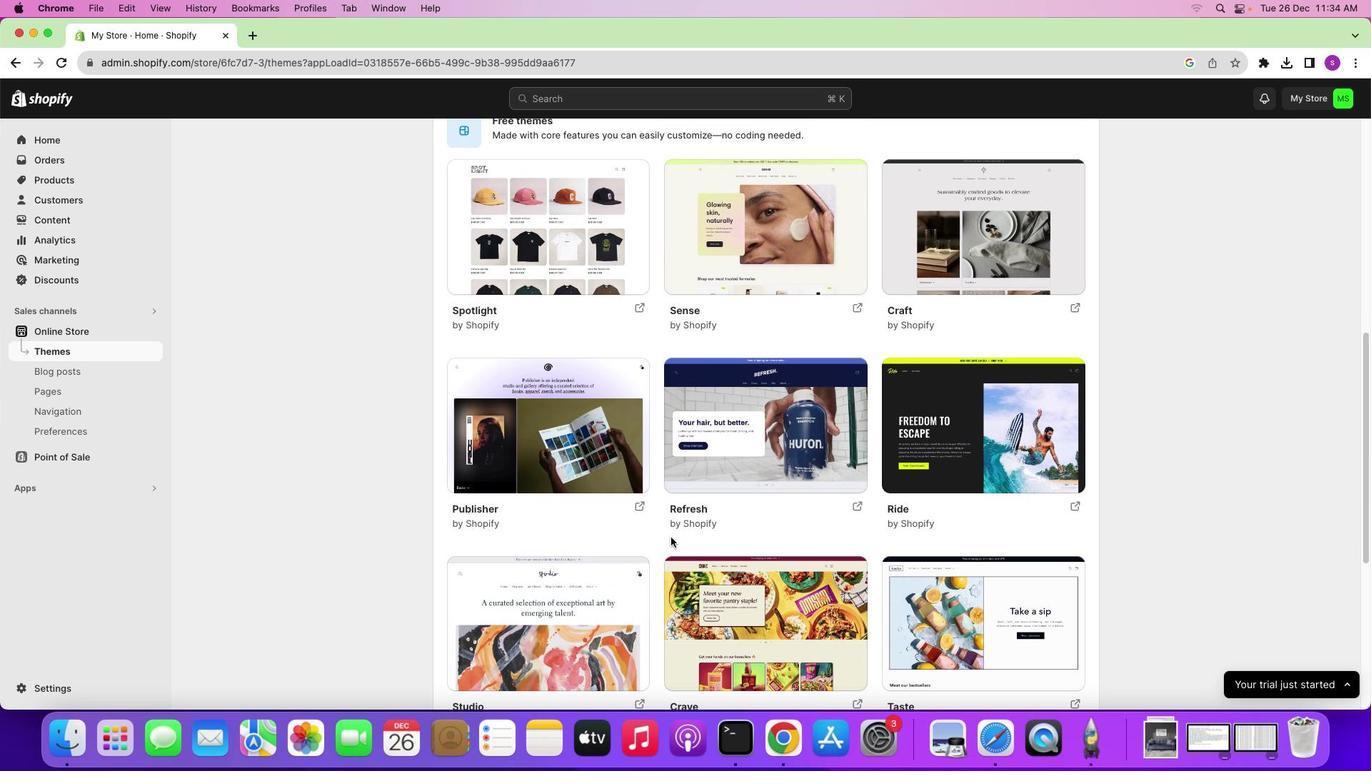 
Action: Mouse scrolled (670, 537) with delta (0, 0)
Screenshot: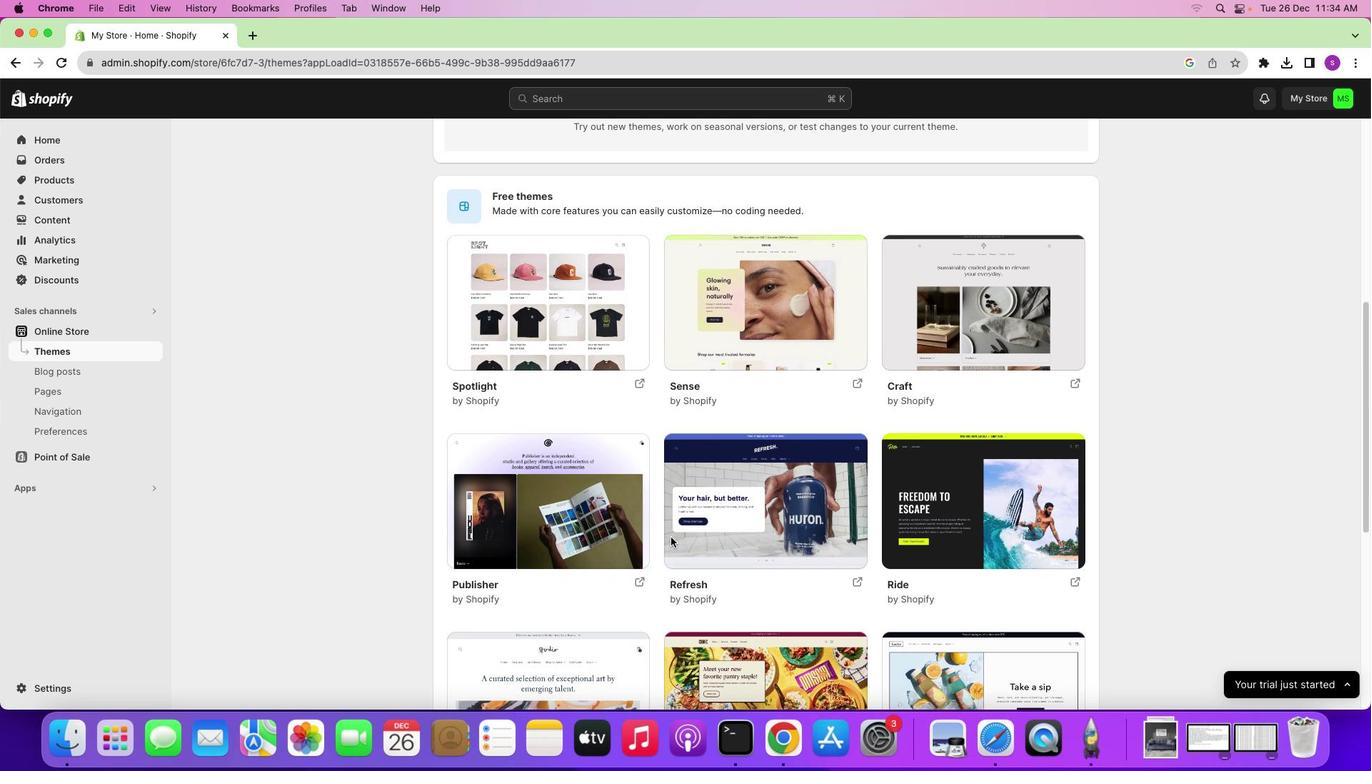 
Action: Mouse scrolled (670, 537) with delta (0, 0)
Screenshot: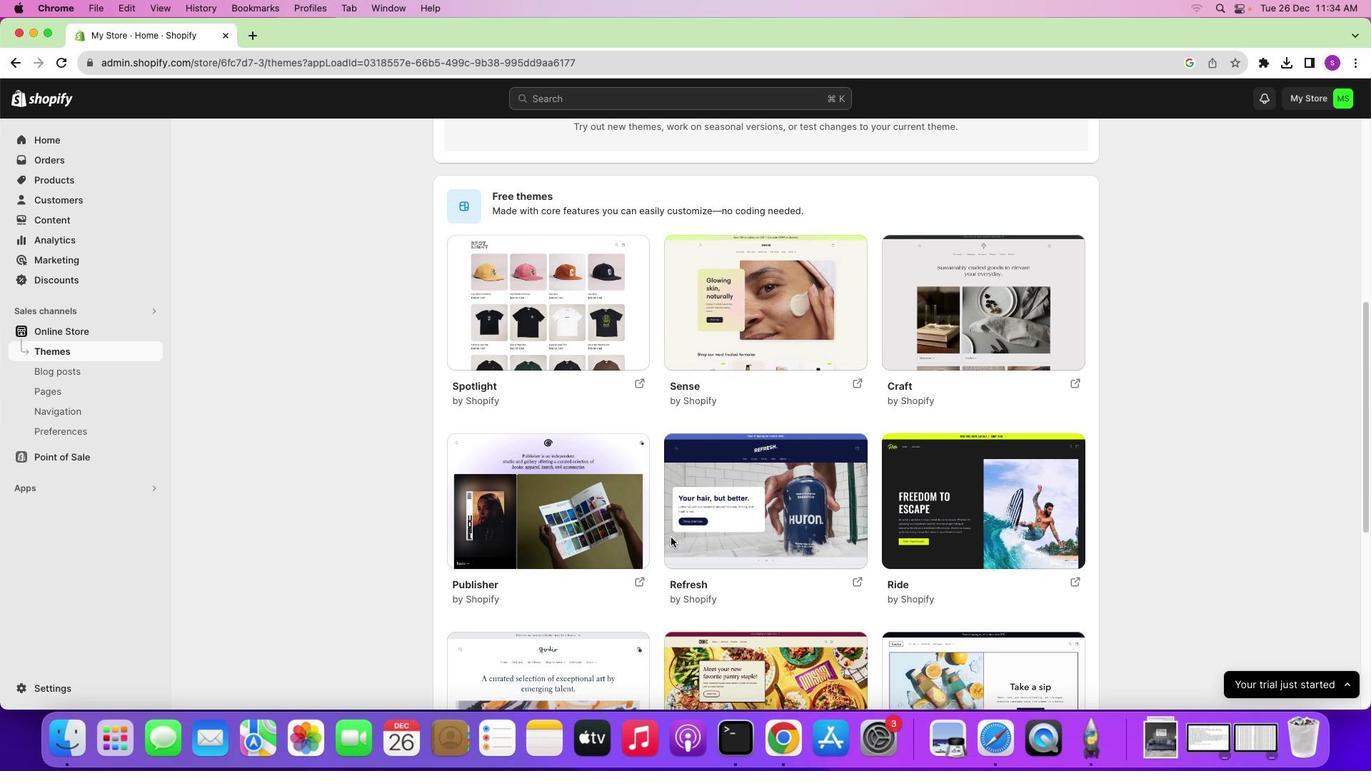 
Action: Mouse scrolled (670, 537) with delta (0, 0)
Screenshot: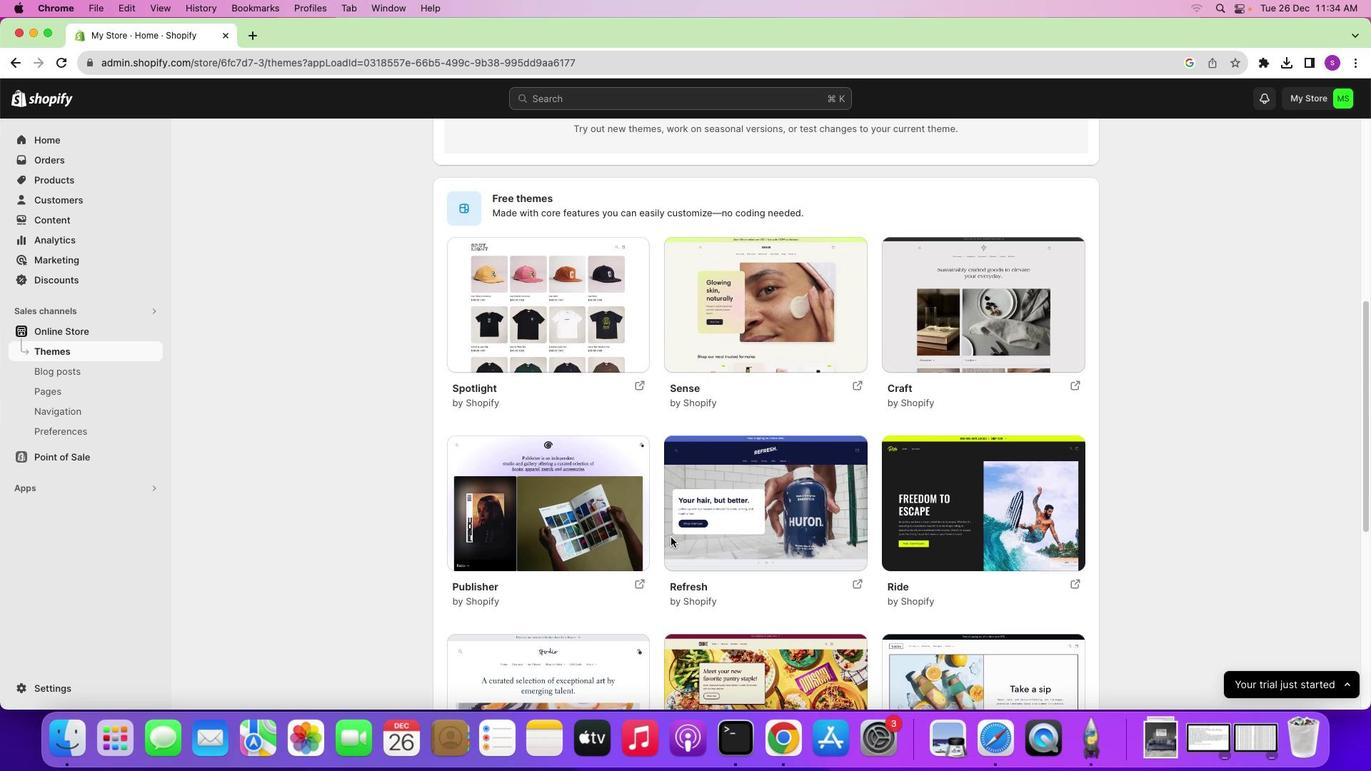 
Action: Mouse scrolled (670, 537) with delta (0, 0)
Screenshot: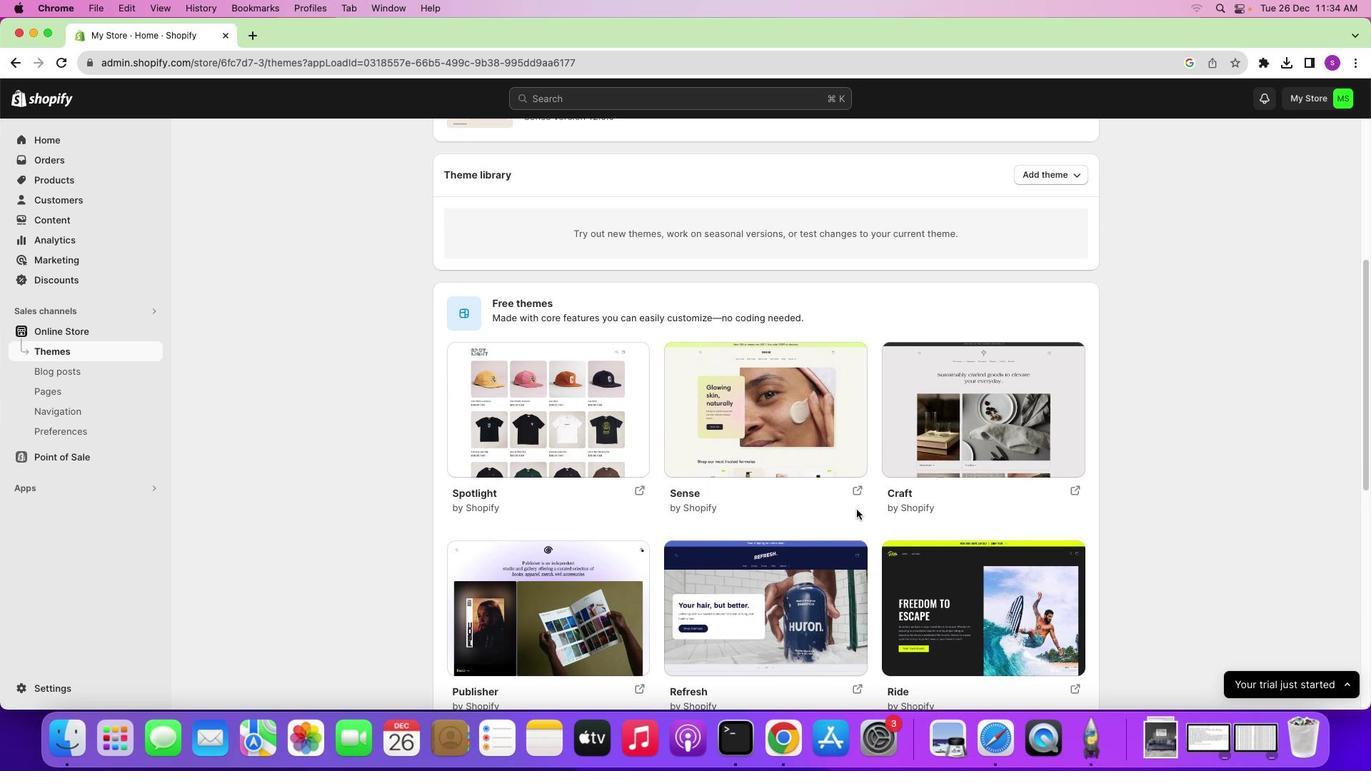 
Action: Mouse scrolled (670, 537) with delta (0, 0)
Screenshot: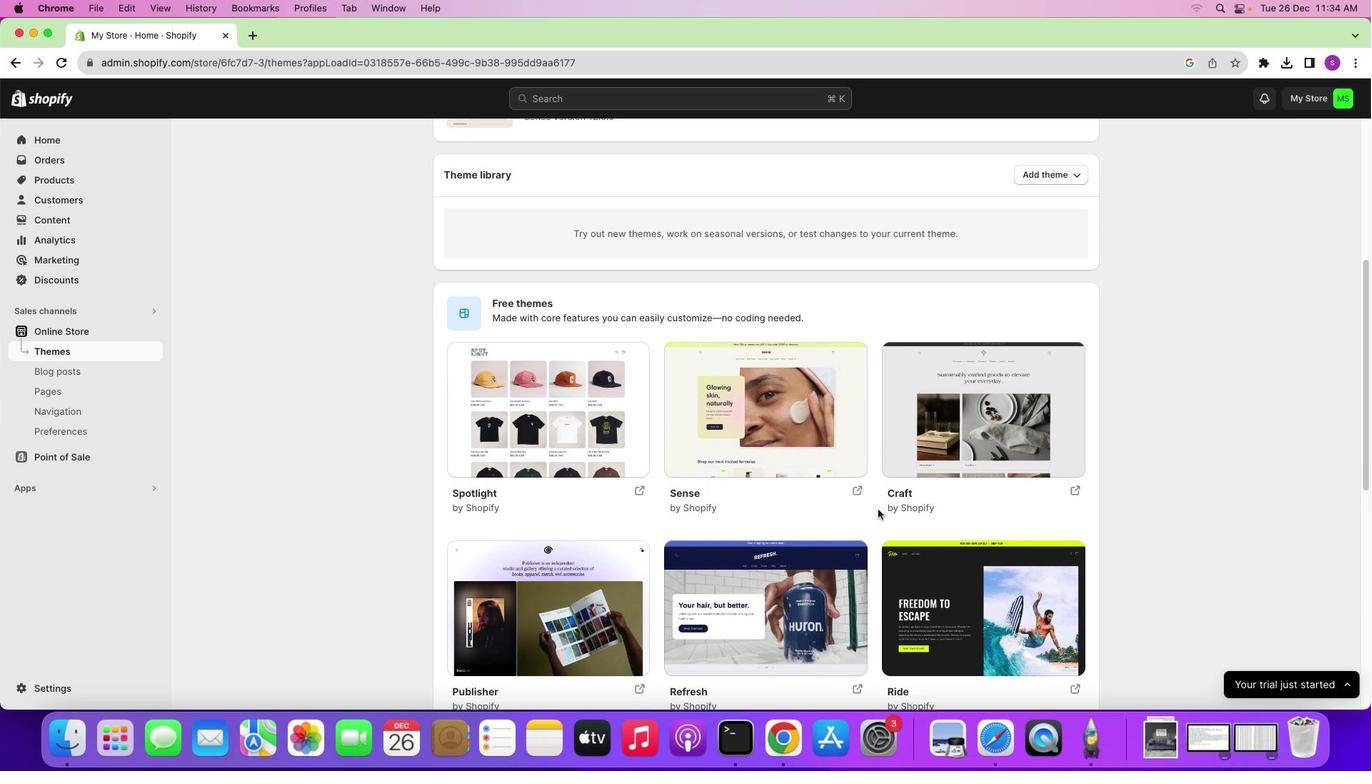 
Action: Mouse scrolled (670, 537) with delta (0, 1)
Screenshot: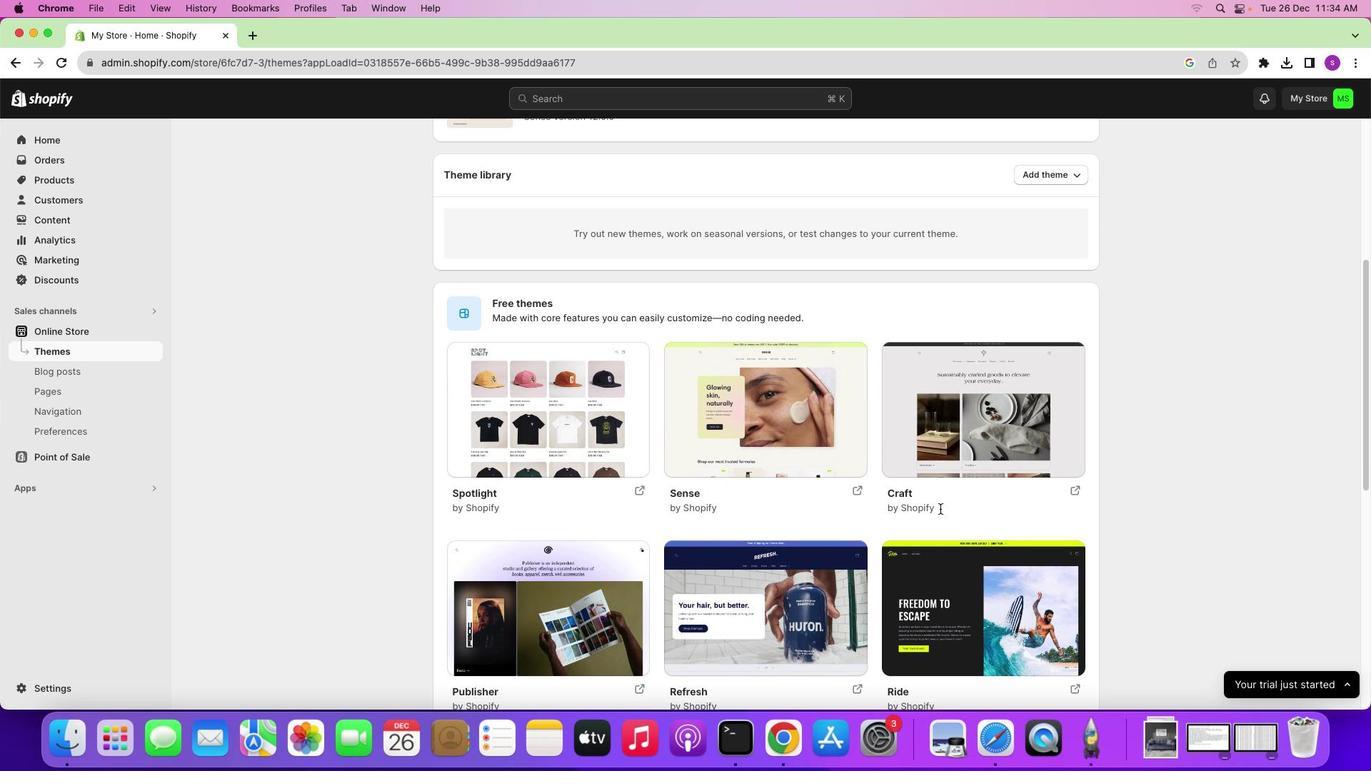 
Action: Mouse moved to (1031, 409)
Screenshot: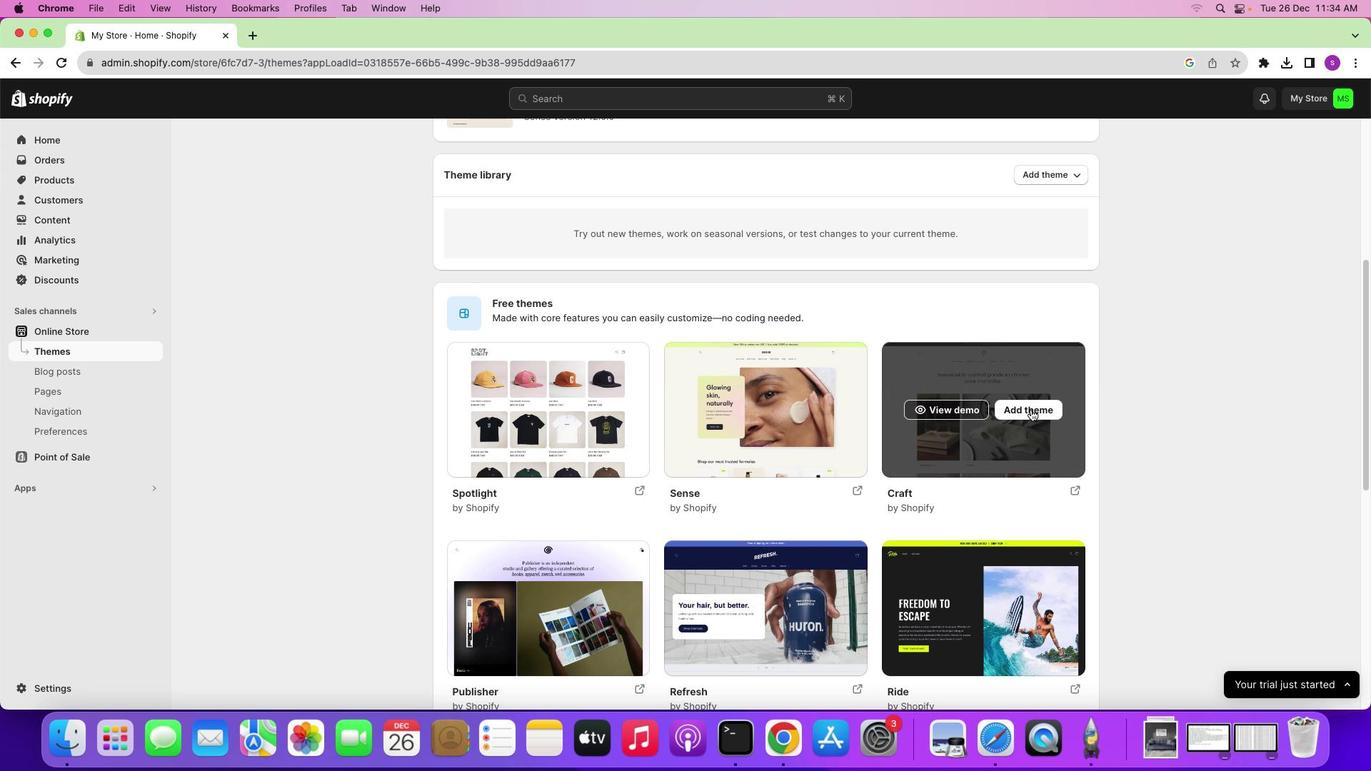 
Action: Mouse pressed left at (1031, 409)
Screenshot: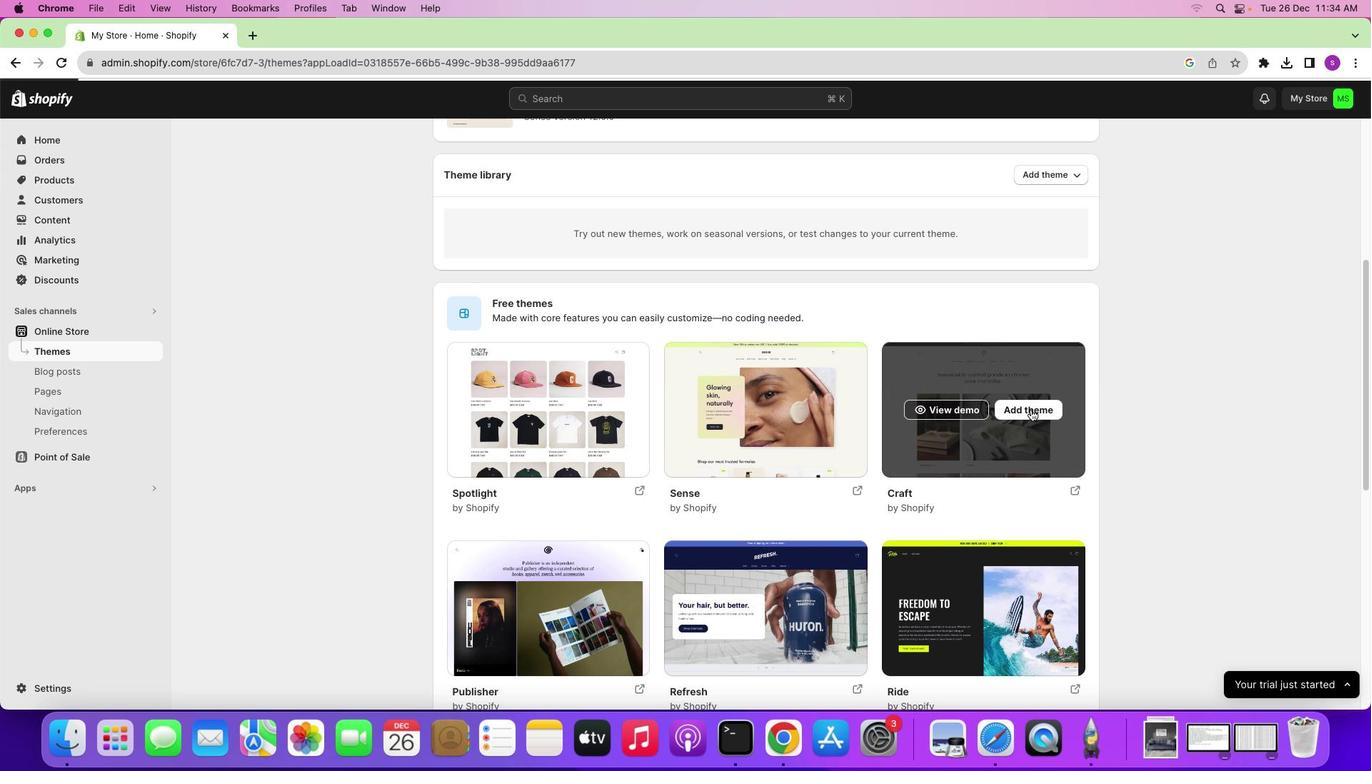 
Action: Mouse moved to (847, 411)
Screenshot: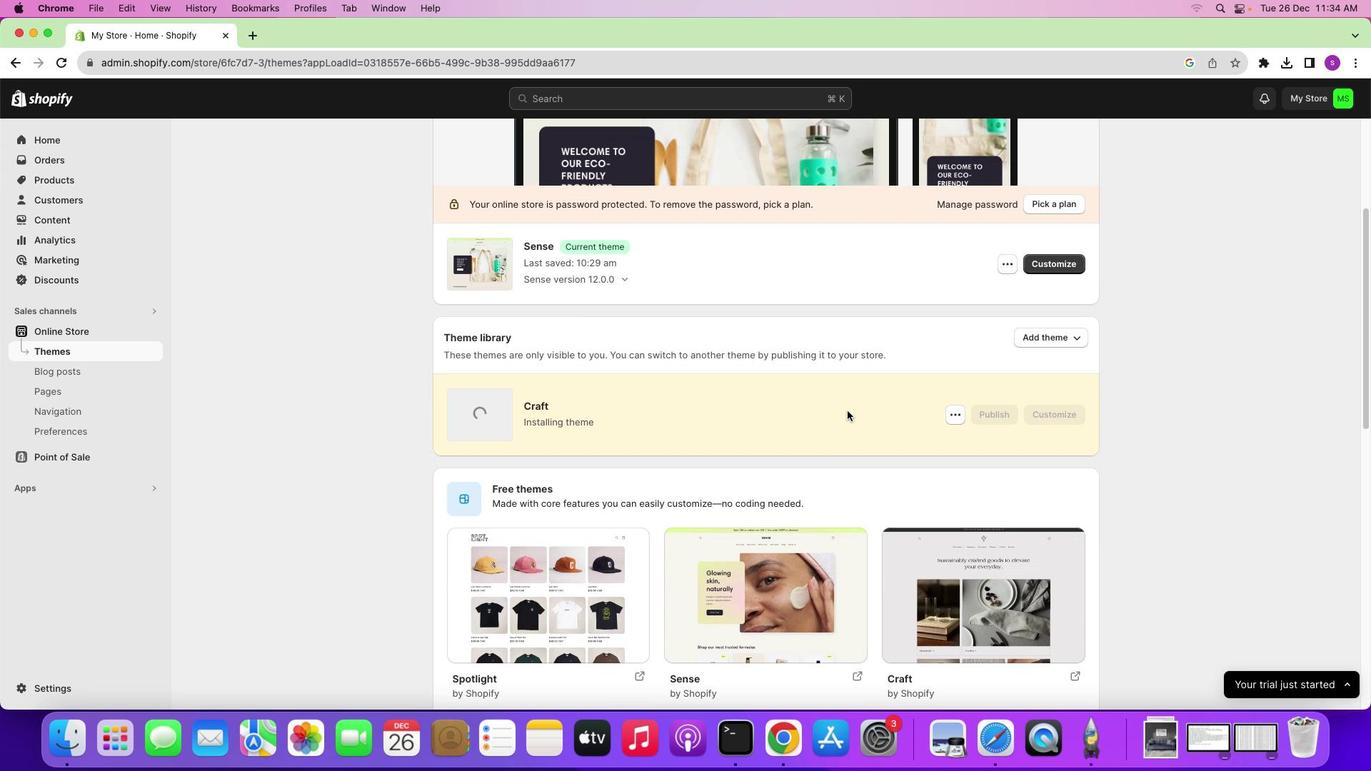 
Action: Mouse scrolled (847, 411) with delta (0, 0)
Screenshot: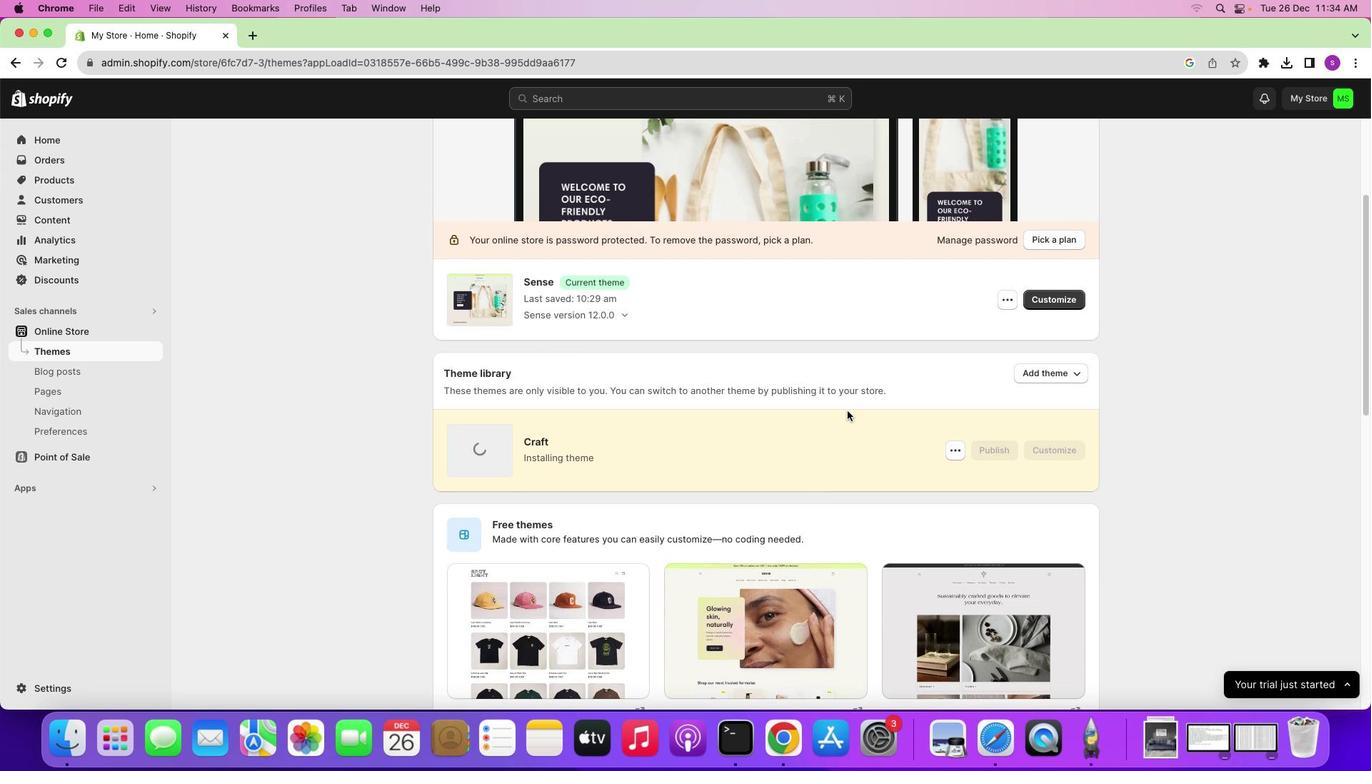 
Action: Mouse scrolled (847, 411) with delta (0, 0)
Screenshot: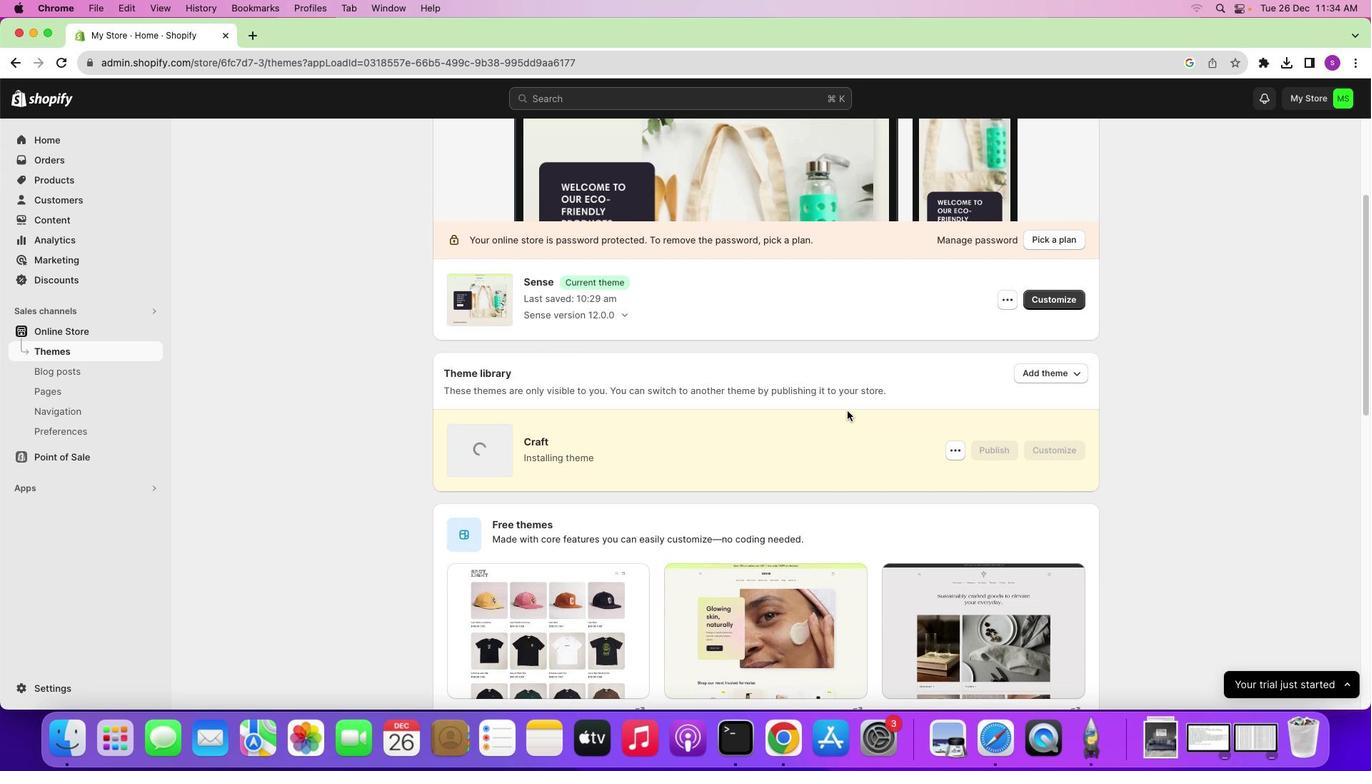 
Action: Mouse scrolled (847, 411) with delta (0, 0)
Screenshot: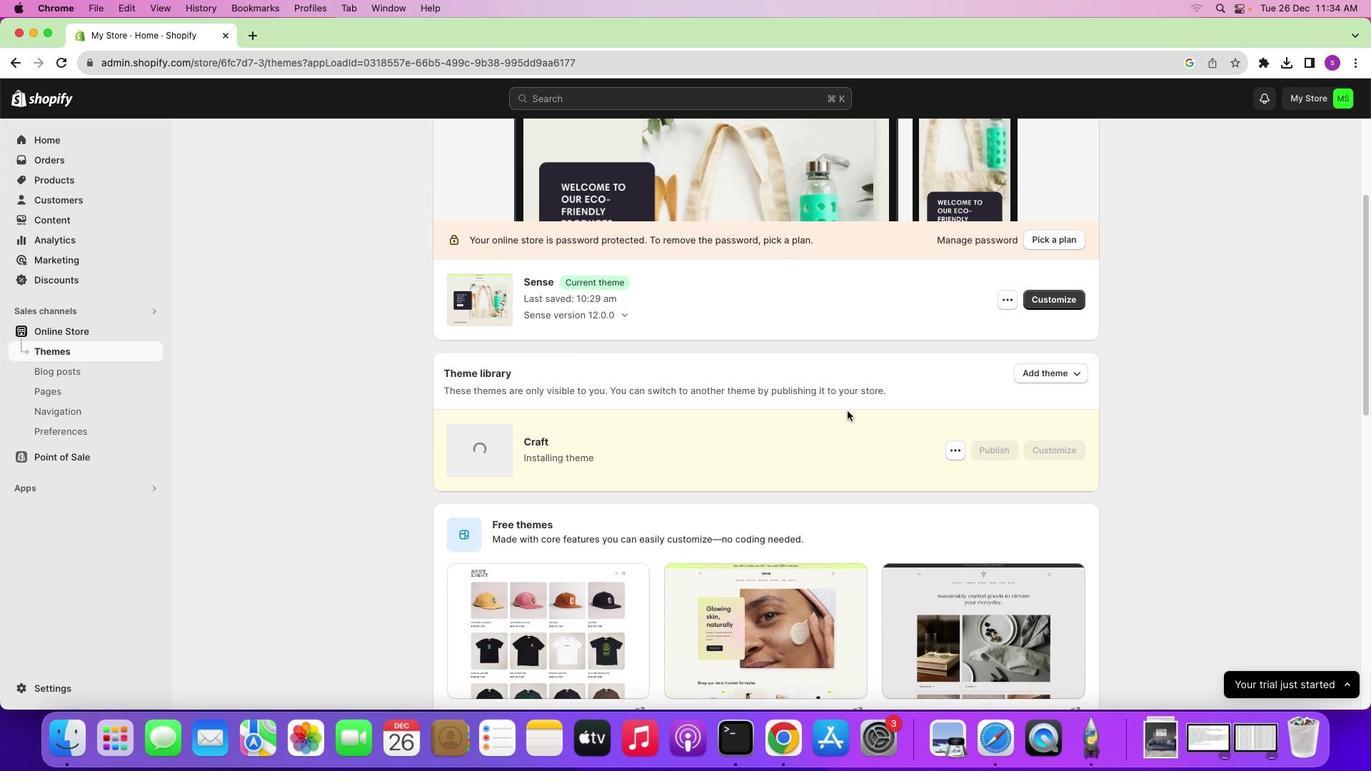 
Action: Mouse moved to (1061, 447)
Screenshot: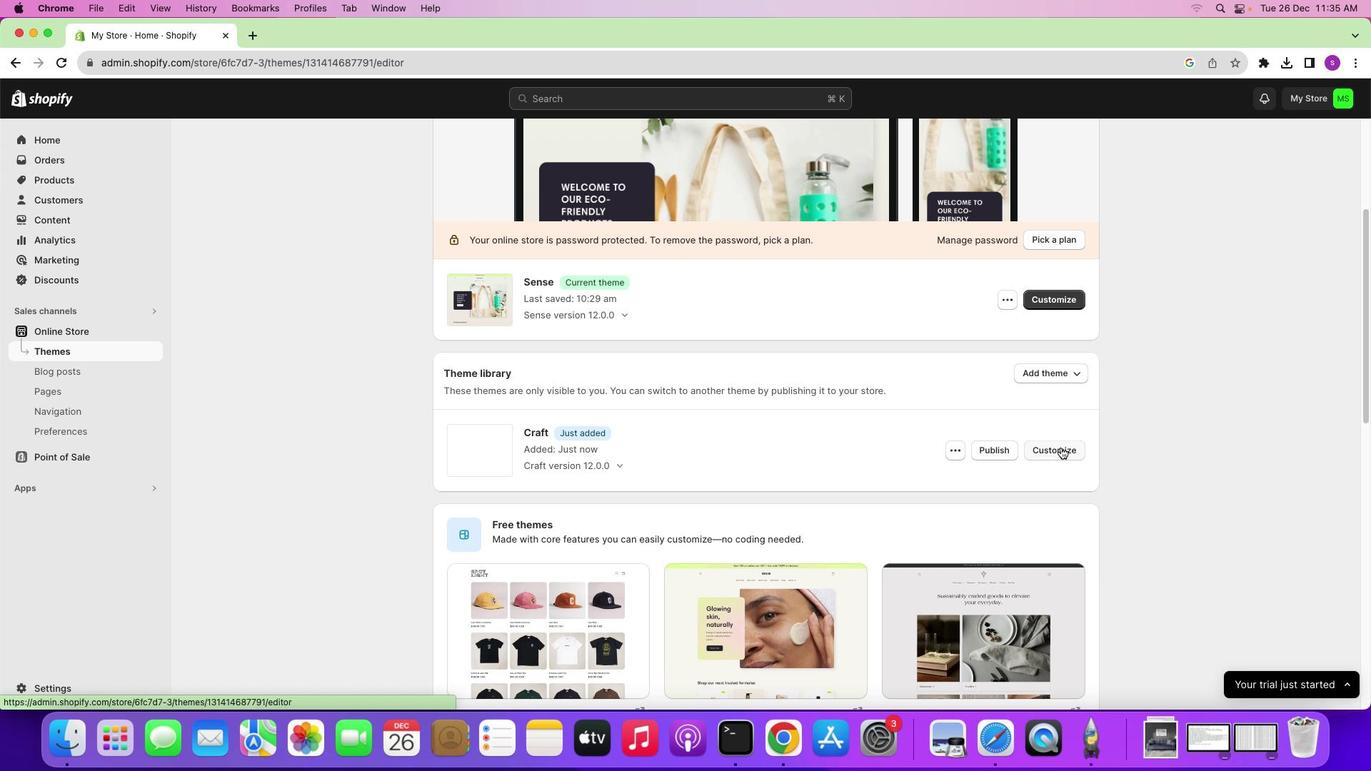 
Action: Mouse pressed left at (1061, 447)
Screenshot: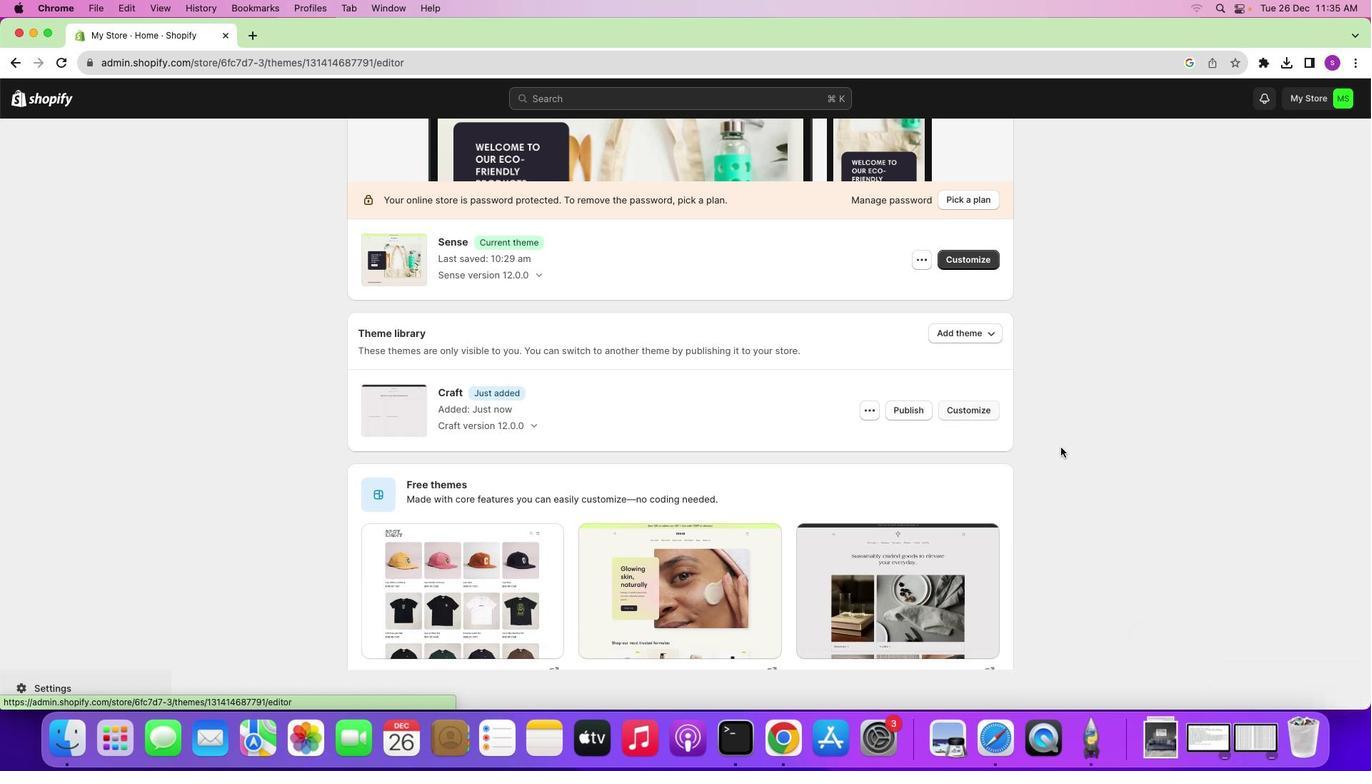 
Action: Mouse moved to (565, 594)
Screenshot: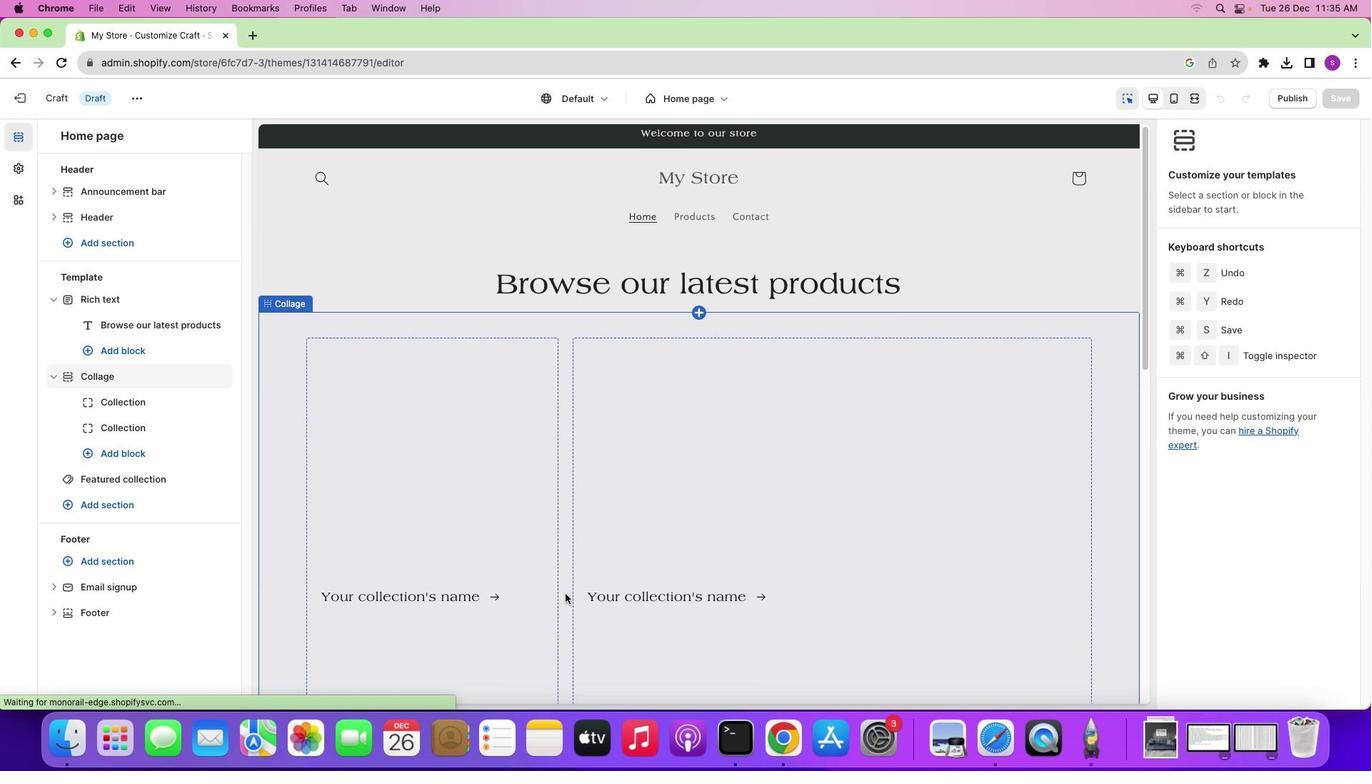 
Action: Mouse scrolled (565, 594) with delta (0, 0)
Screenshot: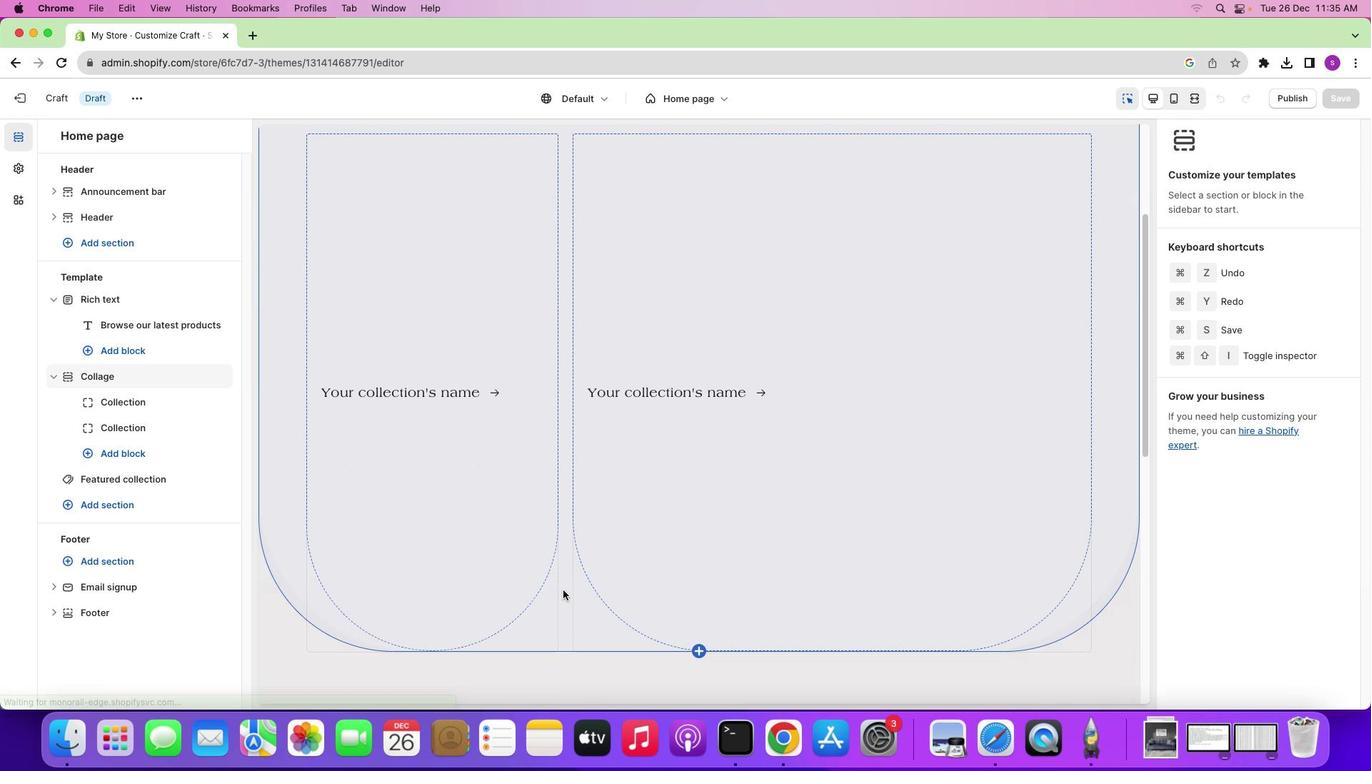 
Action: Mouse scrolled (565, 594) with delta (0, 0)
Screenshot: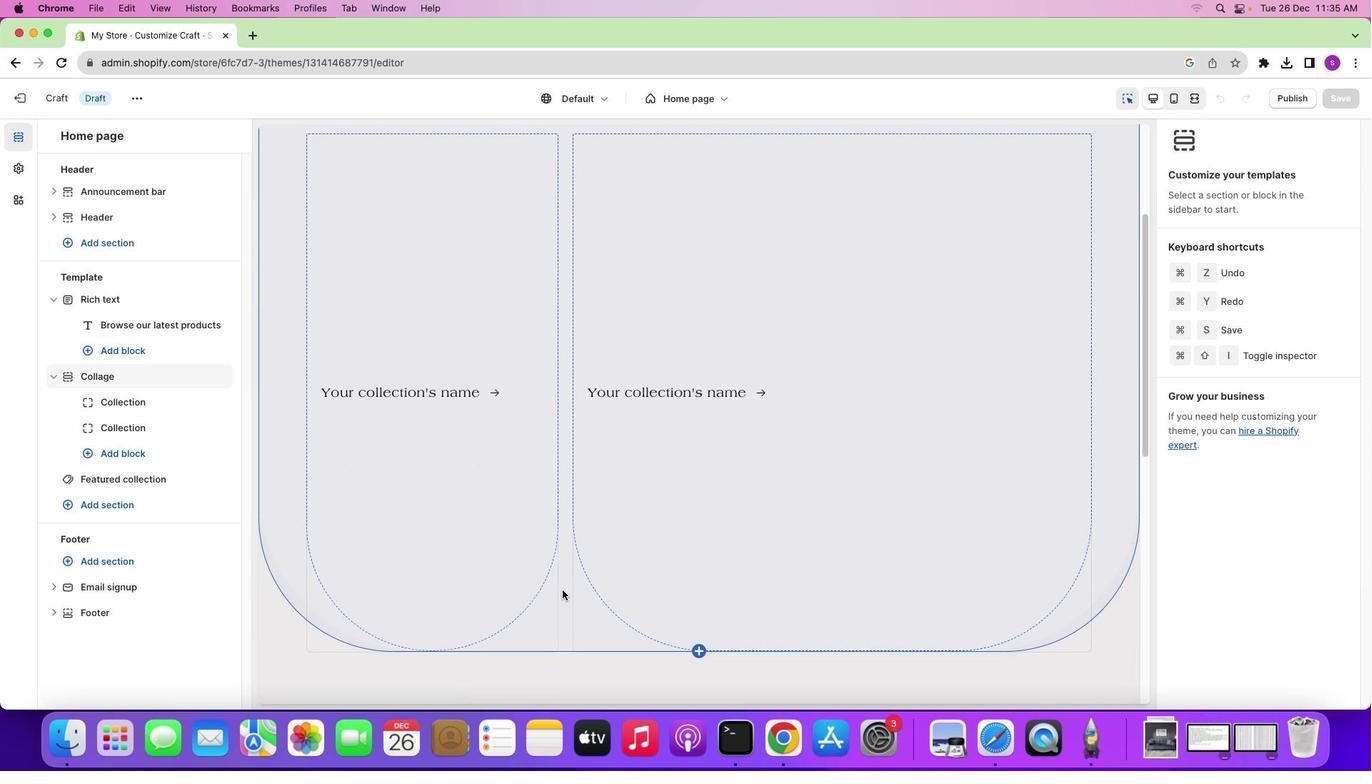 
Action: Mouse moved to (565, 593)
Screenshot: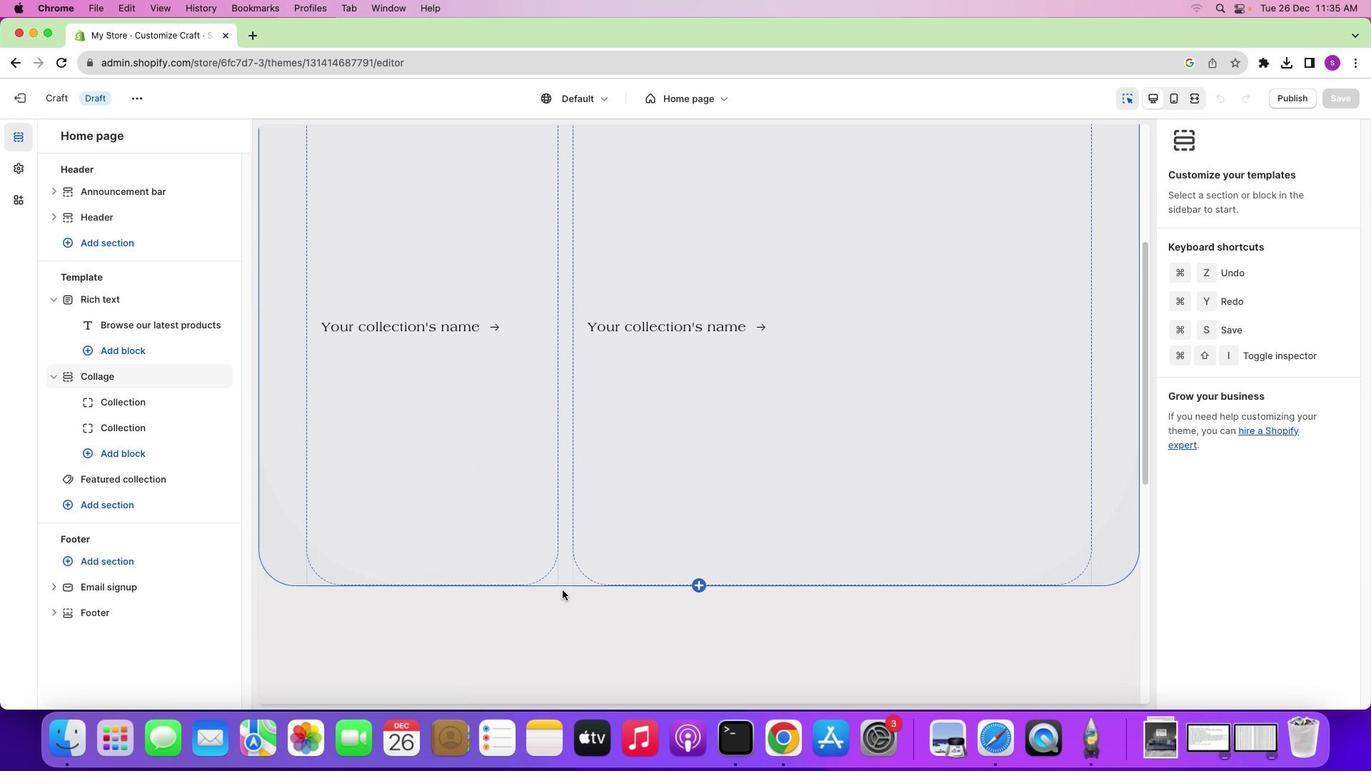 
Action: Mouse scrolled (565, 593) with delta (0, 0)
Screenshot: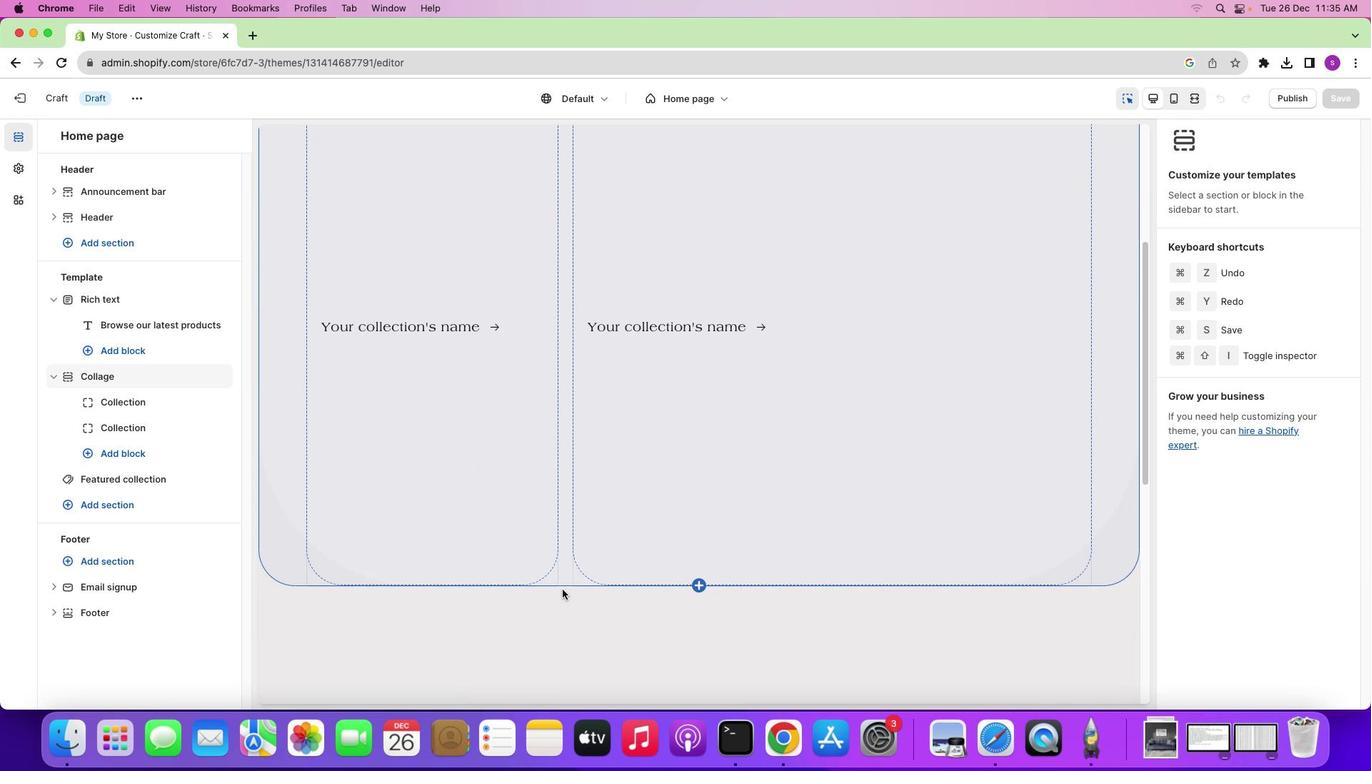 
Action: Mouse scrolled (565, 593) with delta (0, 0)
Screenshot: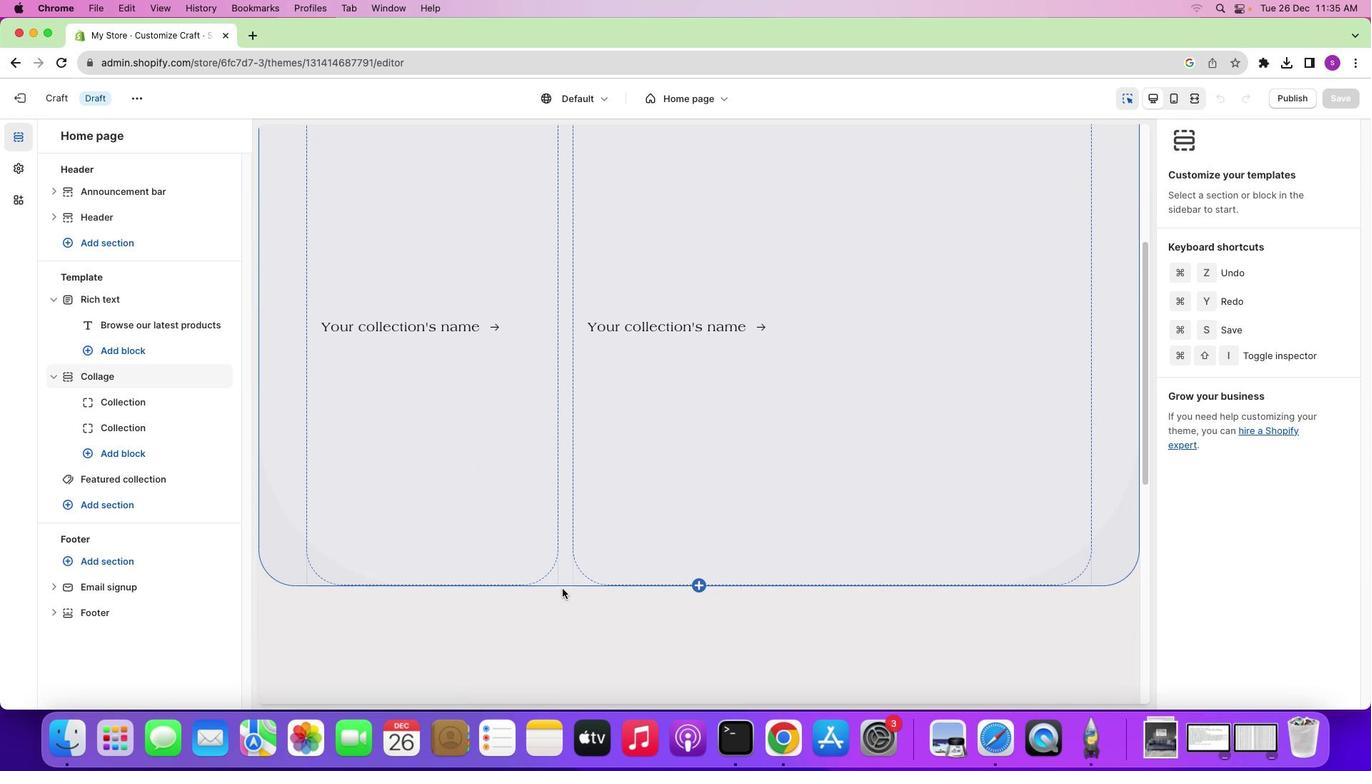 
Action: Mouse moved to (565, 593)
Screenshot: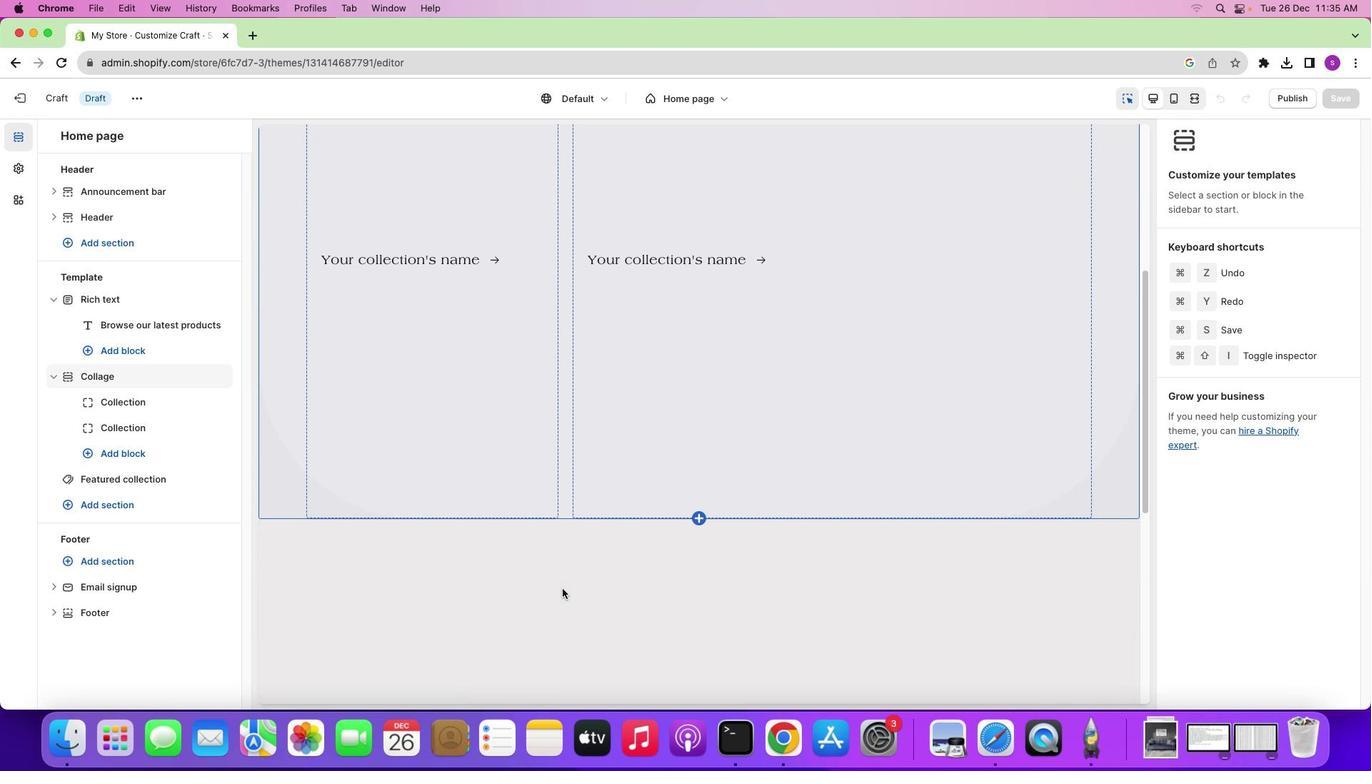 
Action: Mouse scrolled (565, 593) with delta (0, -1)
Screenshot: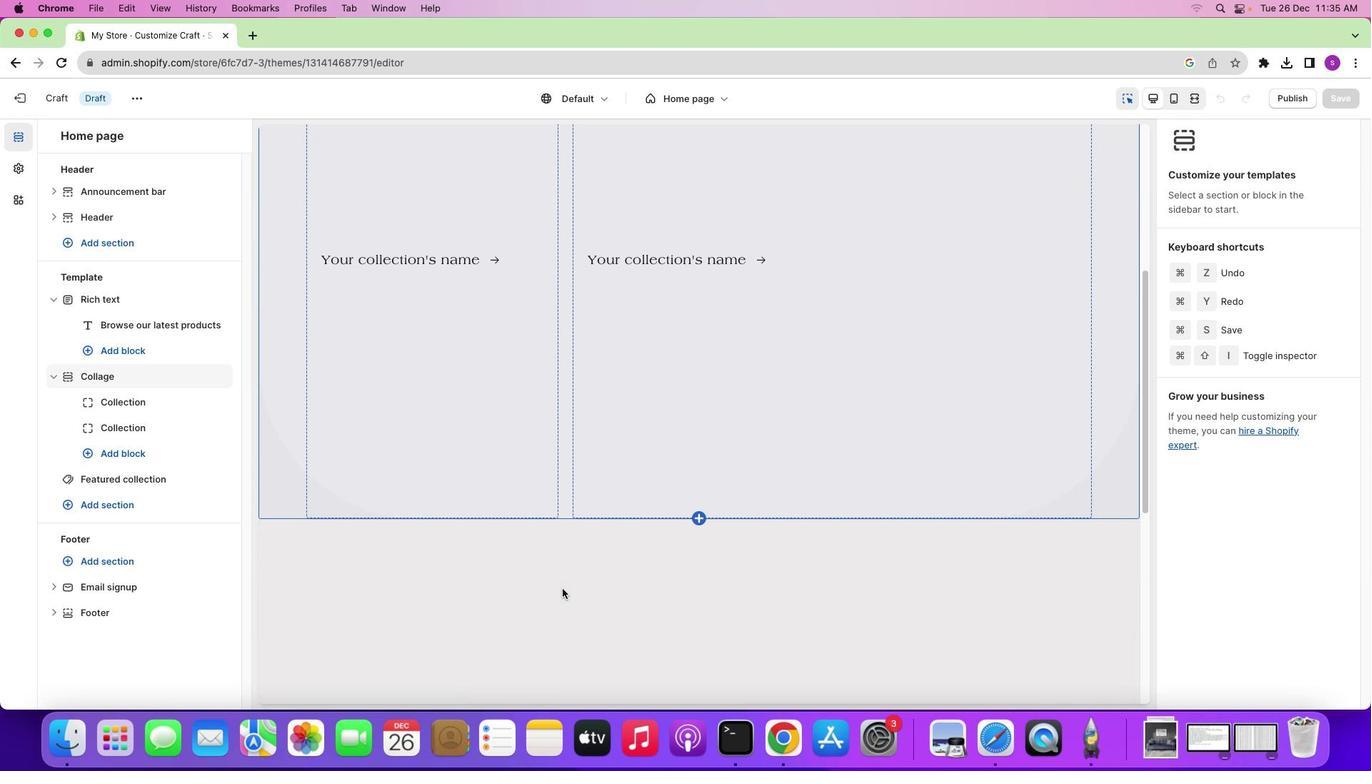 
Action: Mouse moved to (564, 592)
Screenshot: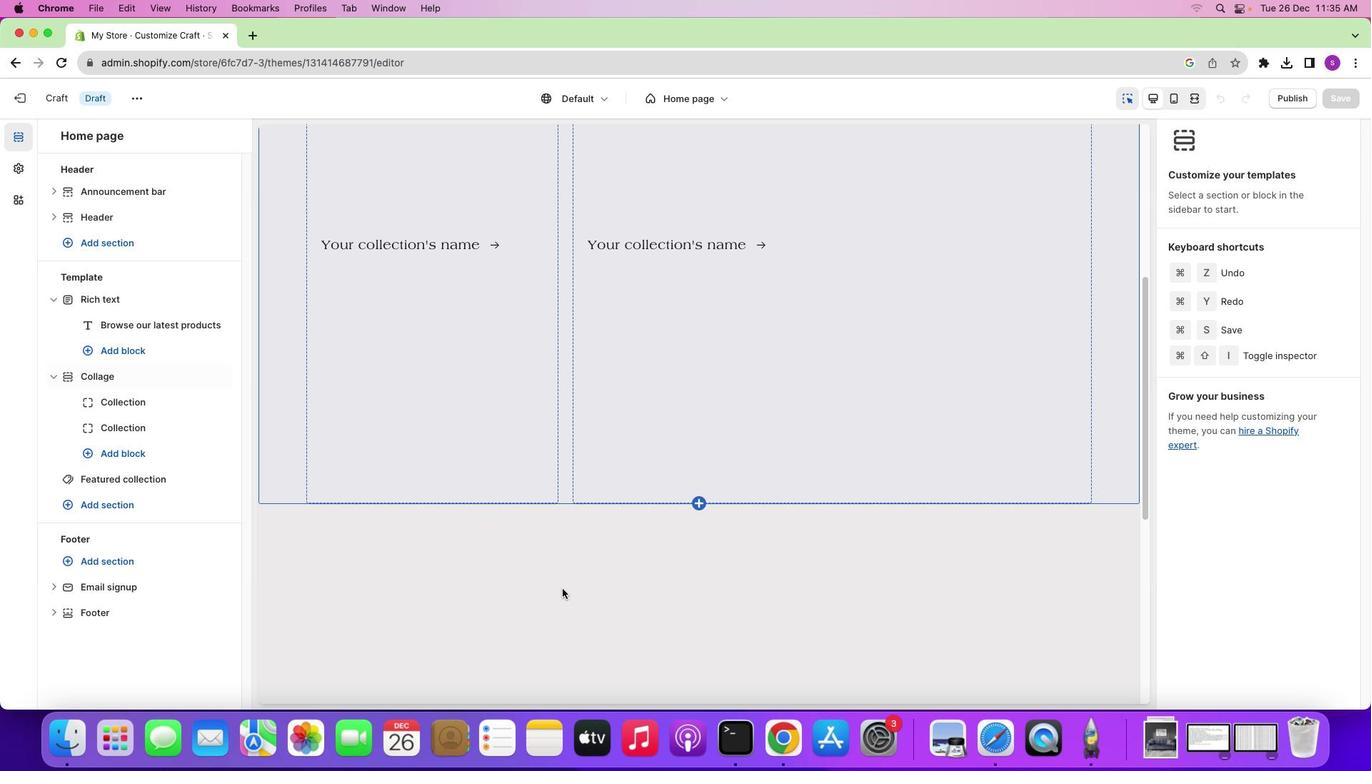 
Action: Mouse scrolled (564, 592) with delta (0, -1)
Screenshot: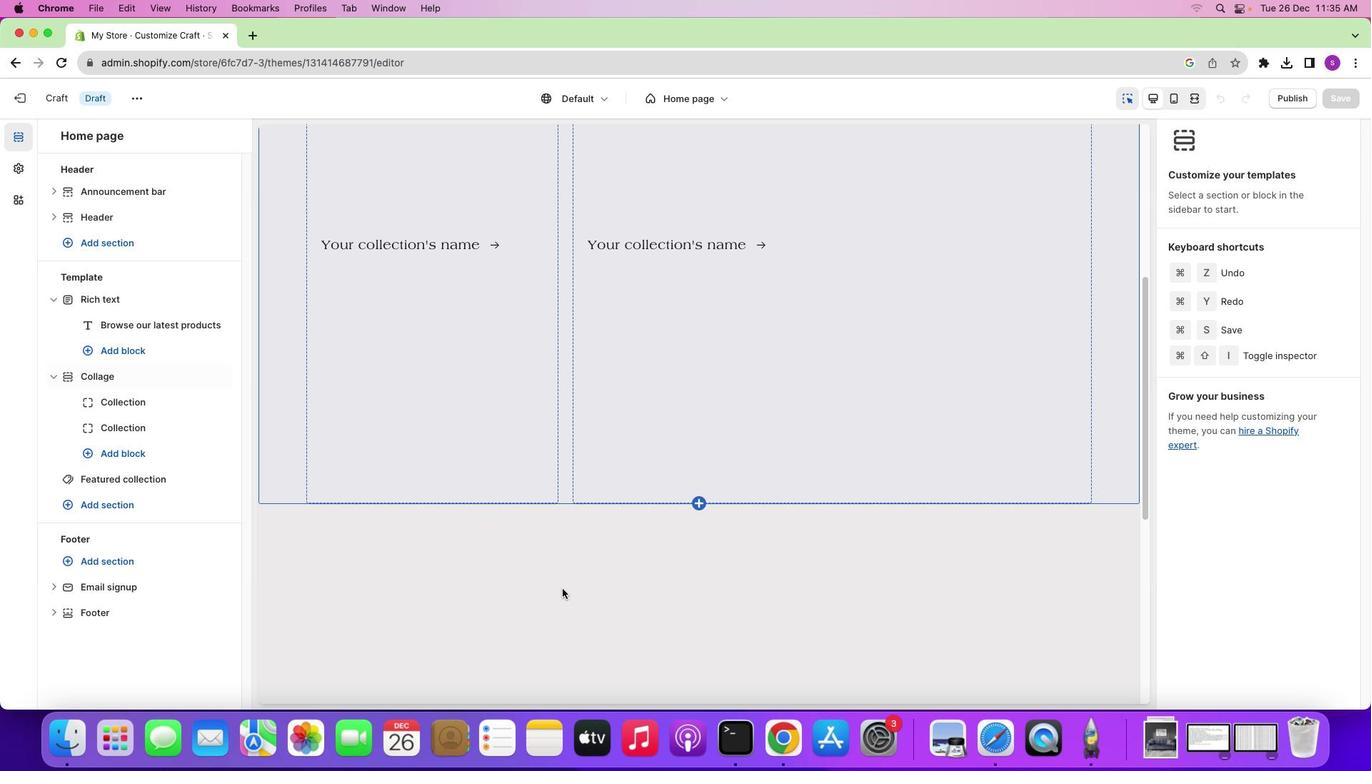 
Action: Mouse moved to (562, 589)
Screenshot: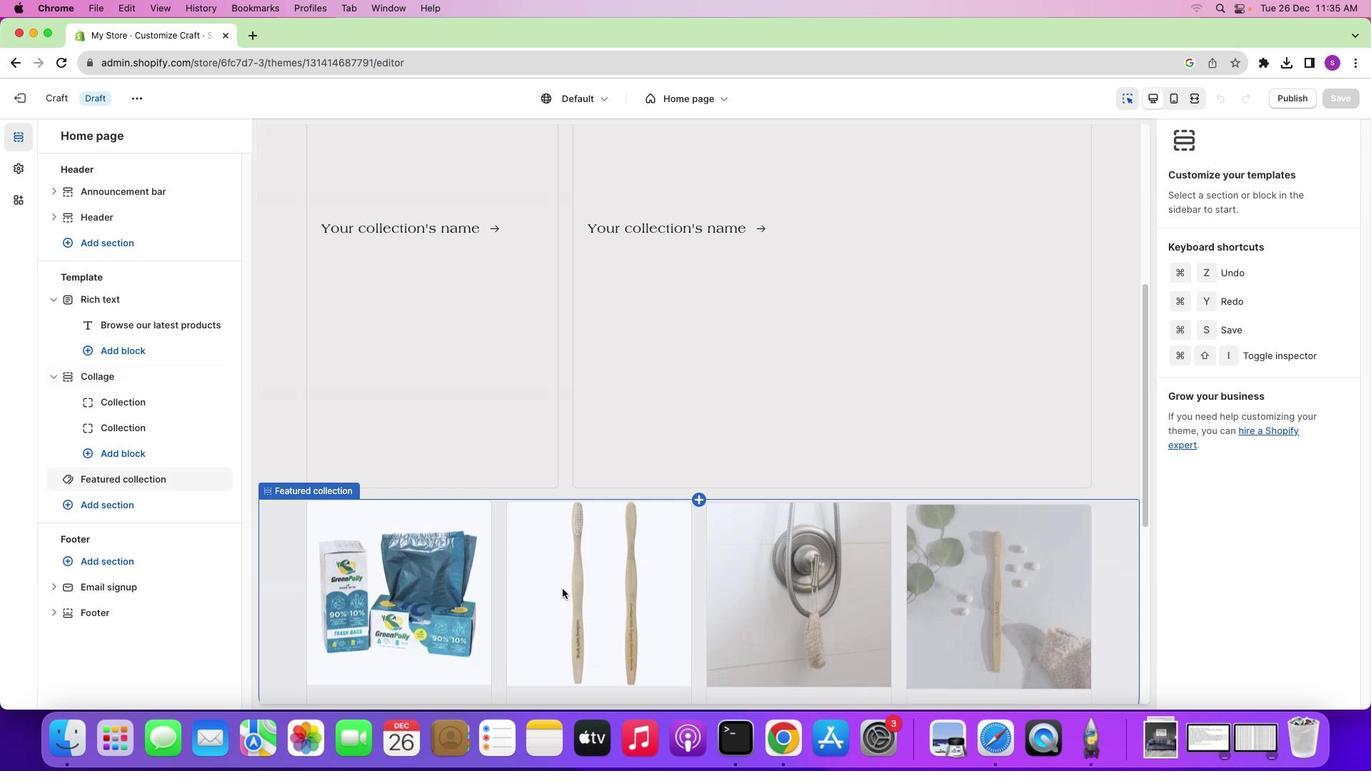 
Action: Mouse scrolled (562, 589) with delta (0, 0)
Screenshot: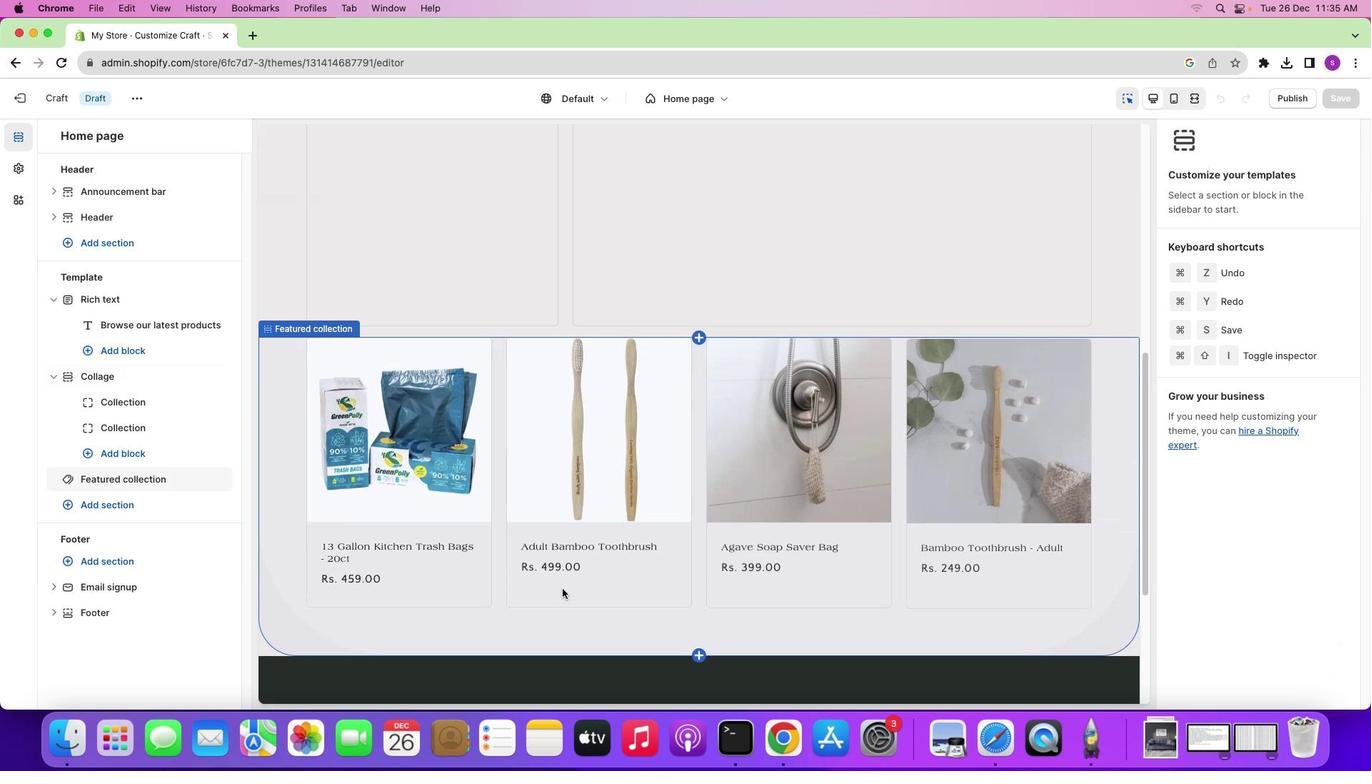 
Action: Mouse scrolled (562, 589) with delta (0, 0)
Screenshot: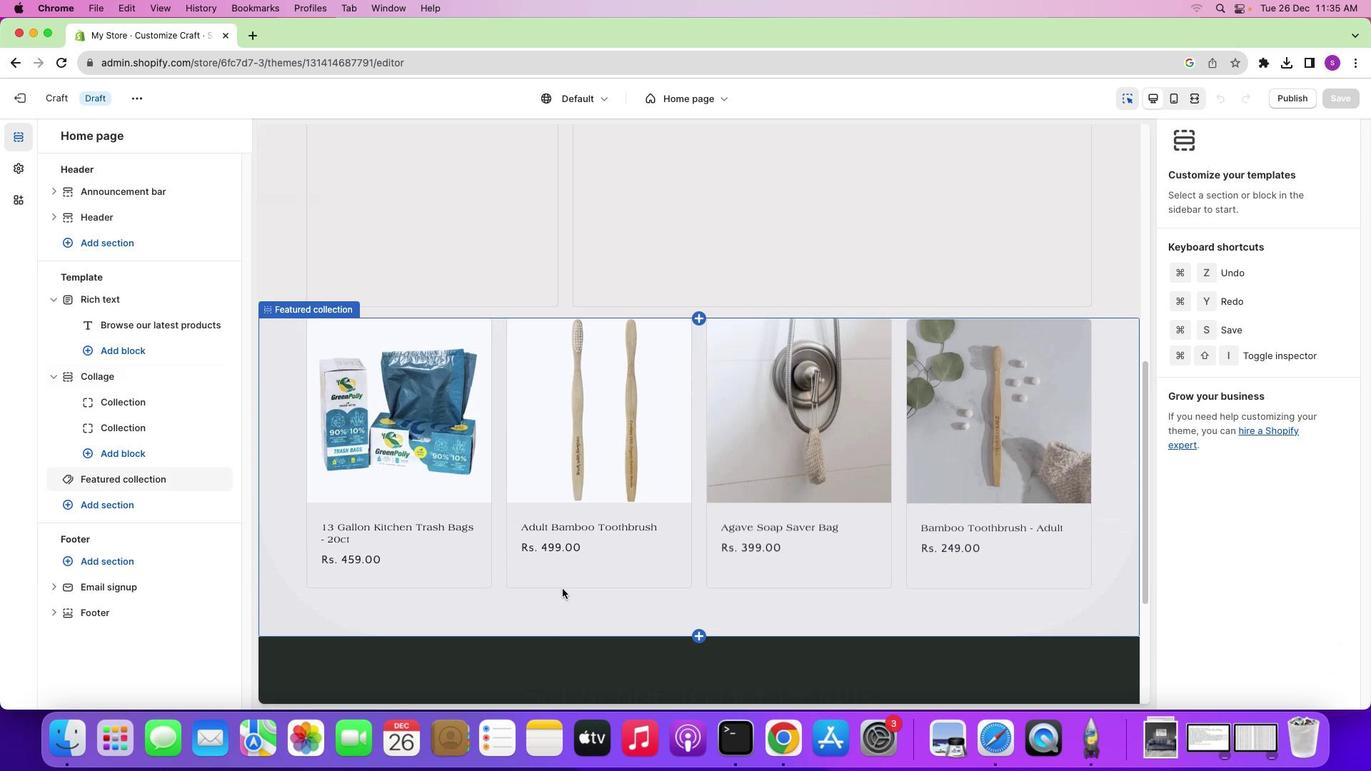
Action: Mouse scrolled (562, 589) with delta (0, 1)
Screenshot: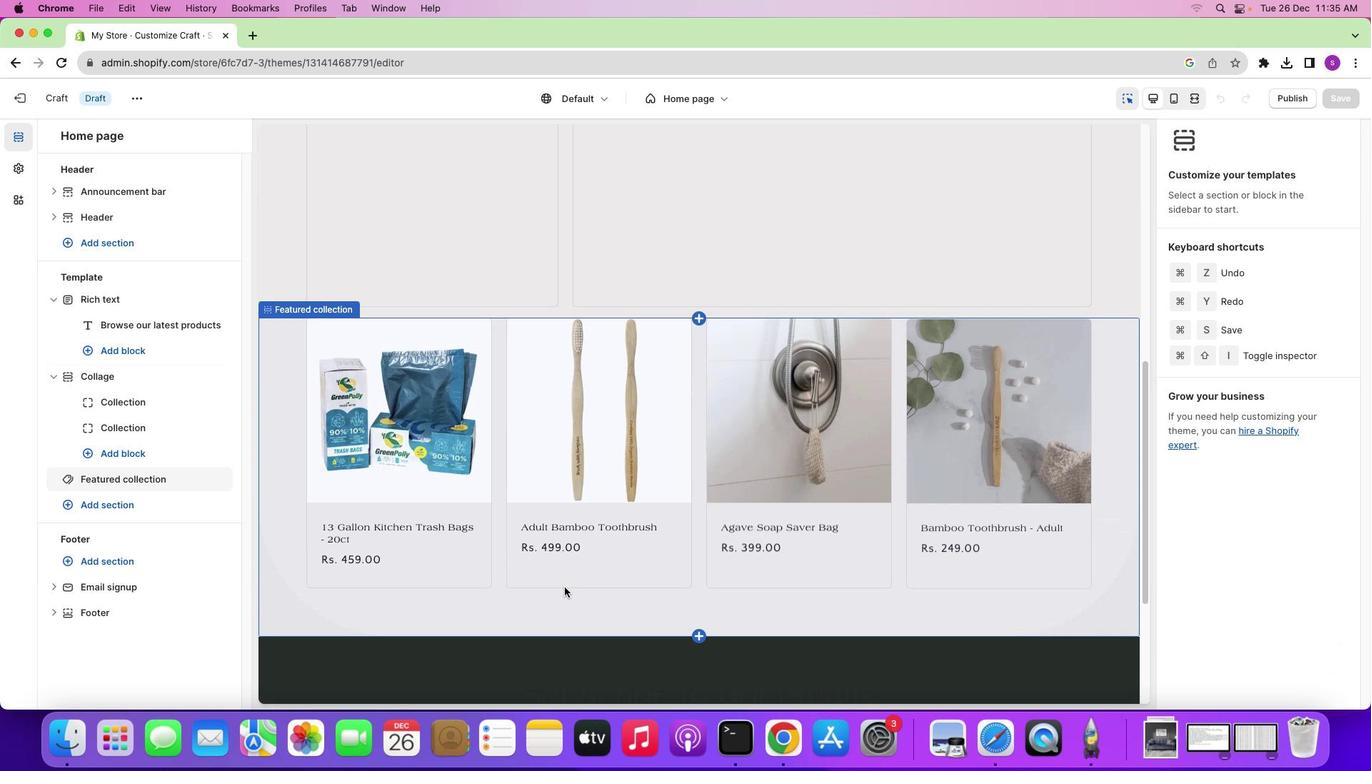 
Action: Mouse scrolled (562, 589) with delta (0, 0)
Screenshot: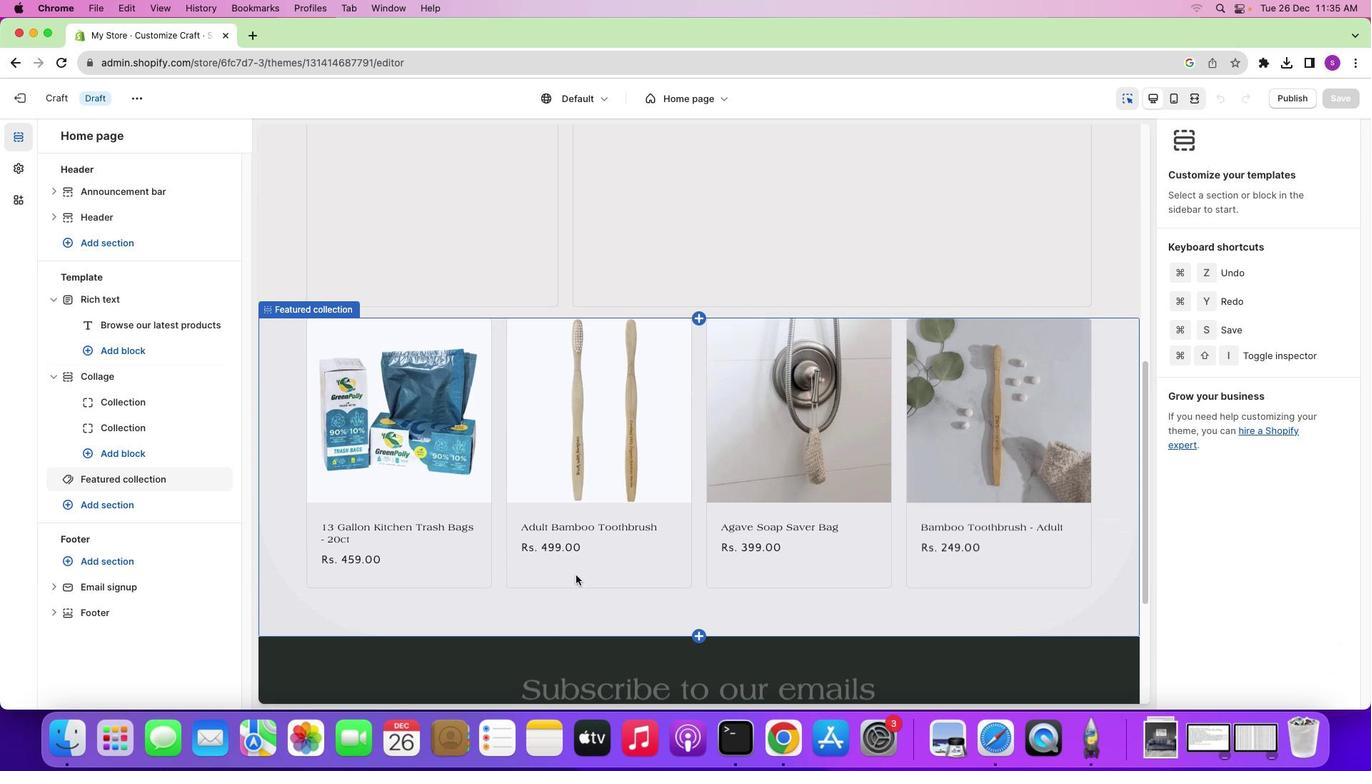 
Action: Mouse scrolled (562, 589) with delta (0, 0)
Screenshot: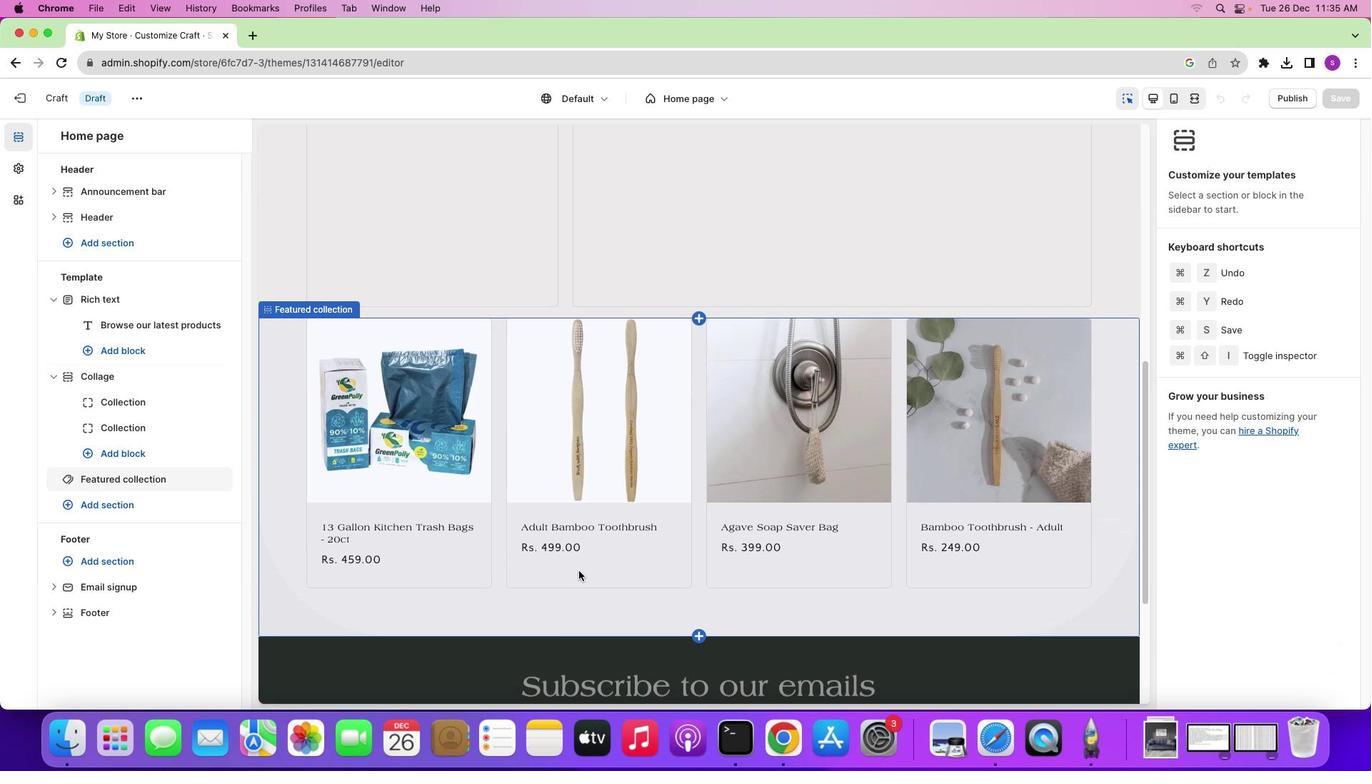 
Action: Mouse scrolled (562, 589) with delta (0, -1)
Screenshot: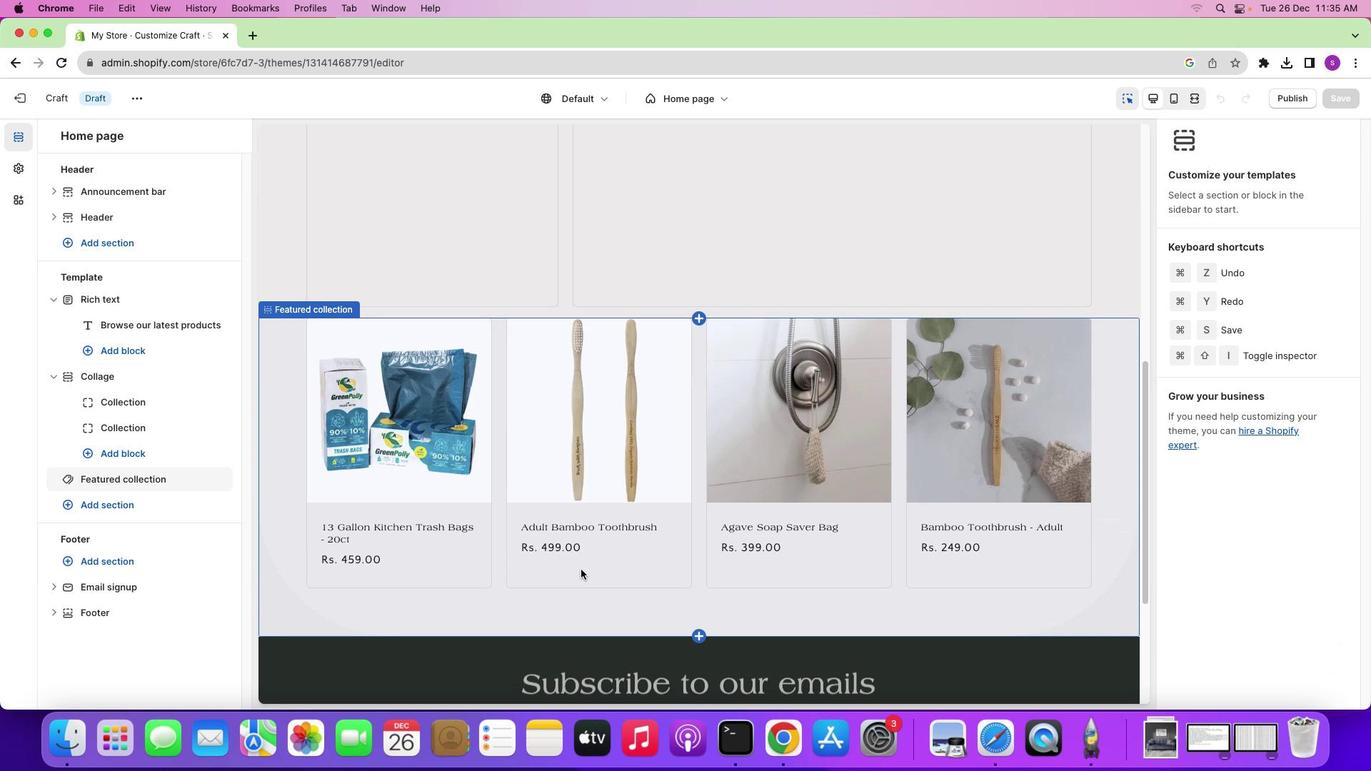 
Action: Mouse moved to (587, 561)
Screenshot: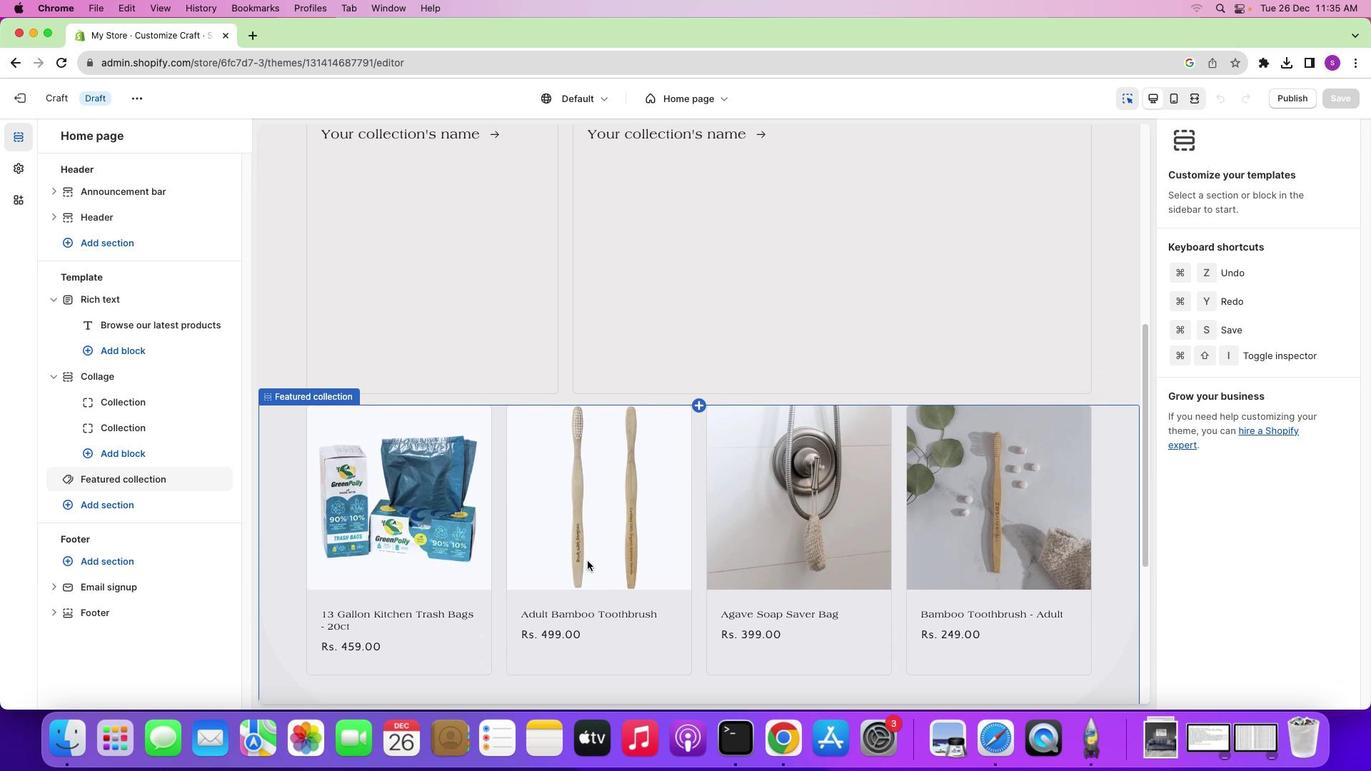 
Action: Mouse scrolled (587, 561) with delta (0, 0)
Screenshot: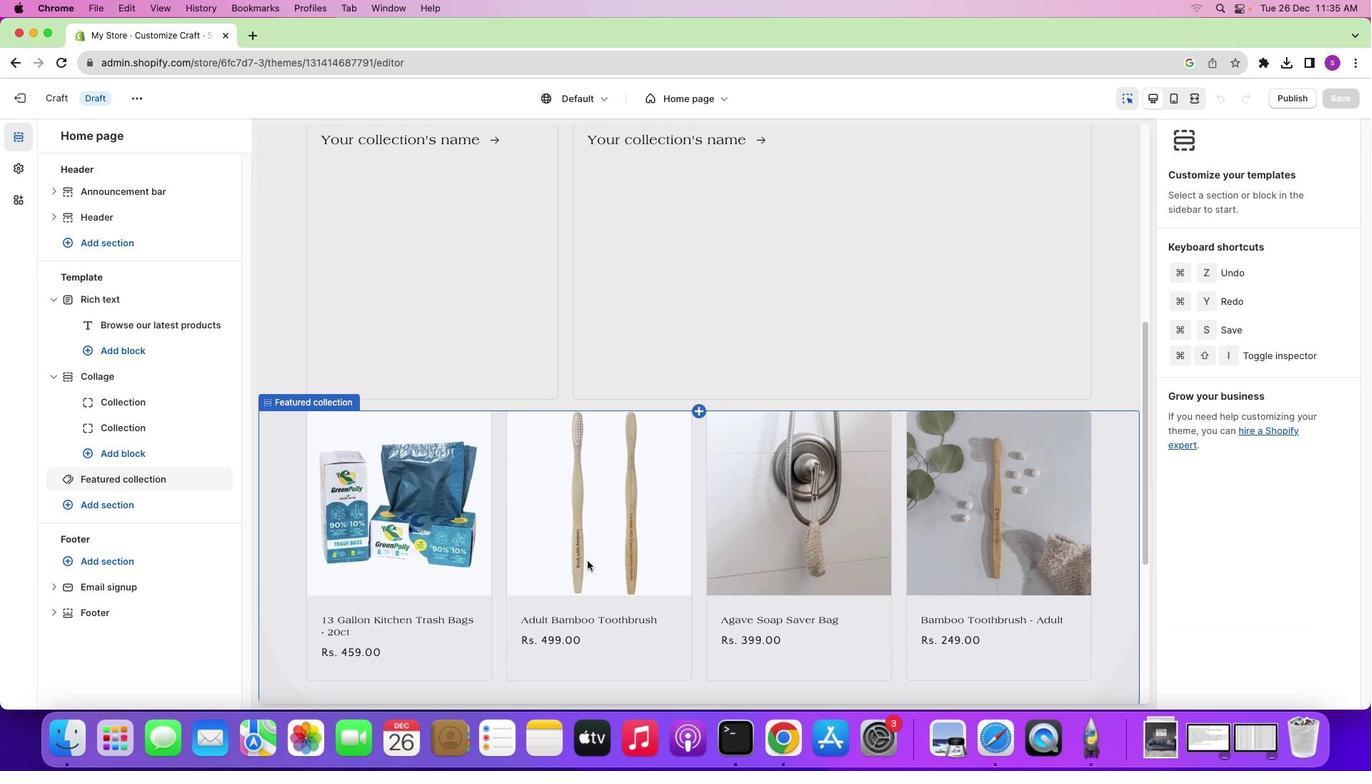 
Action: Mouse scrolled (587, 561) with delta (0, 1)
Screenshot: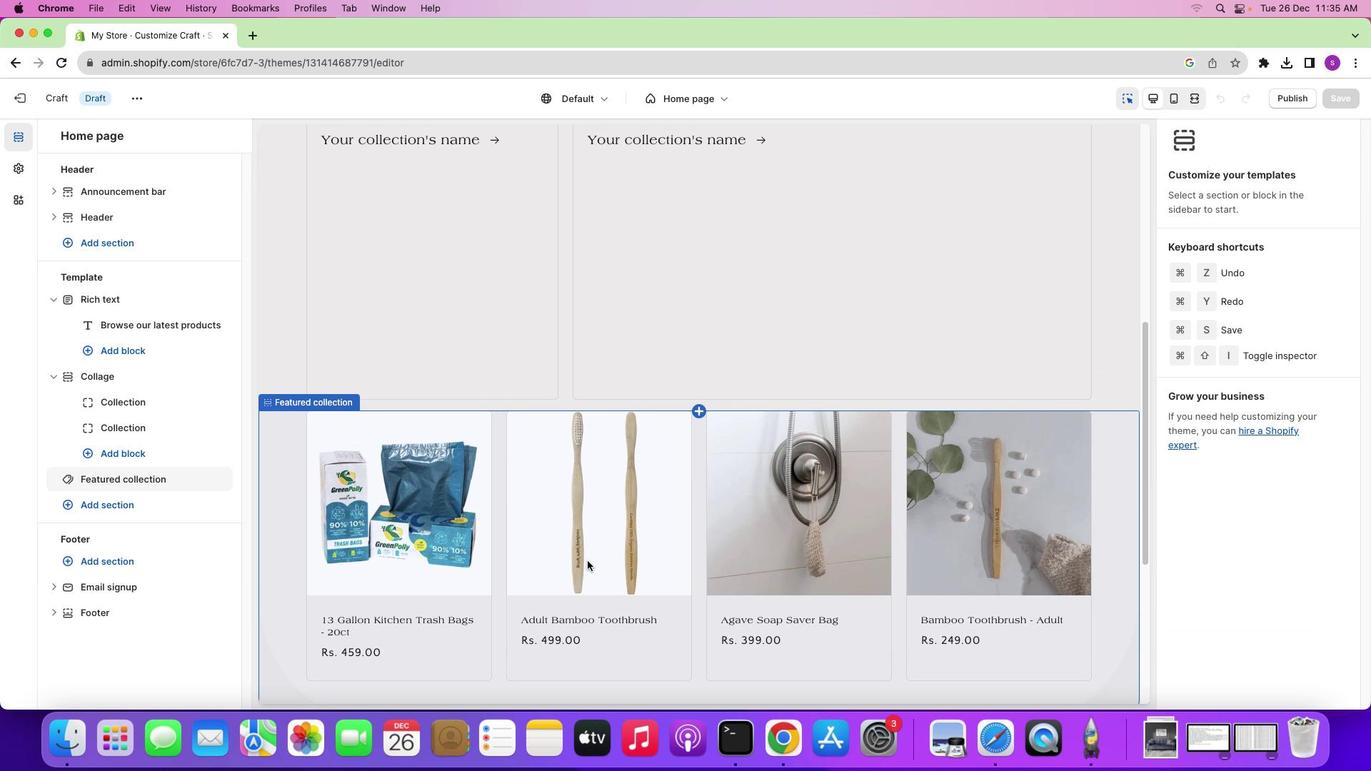 
Action: Mouse scrolled (587, 561) with delta (0, 0)
Screenshot: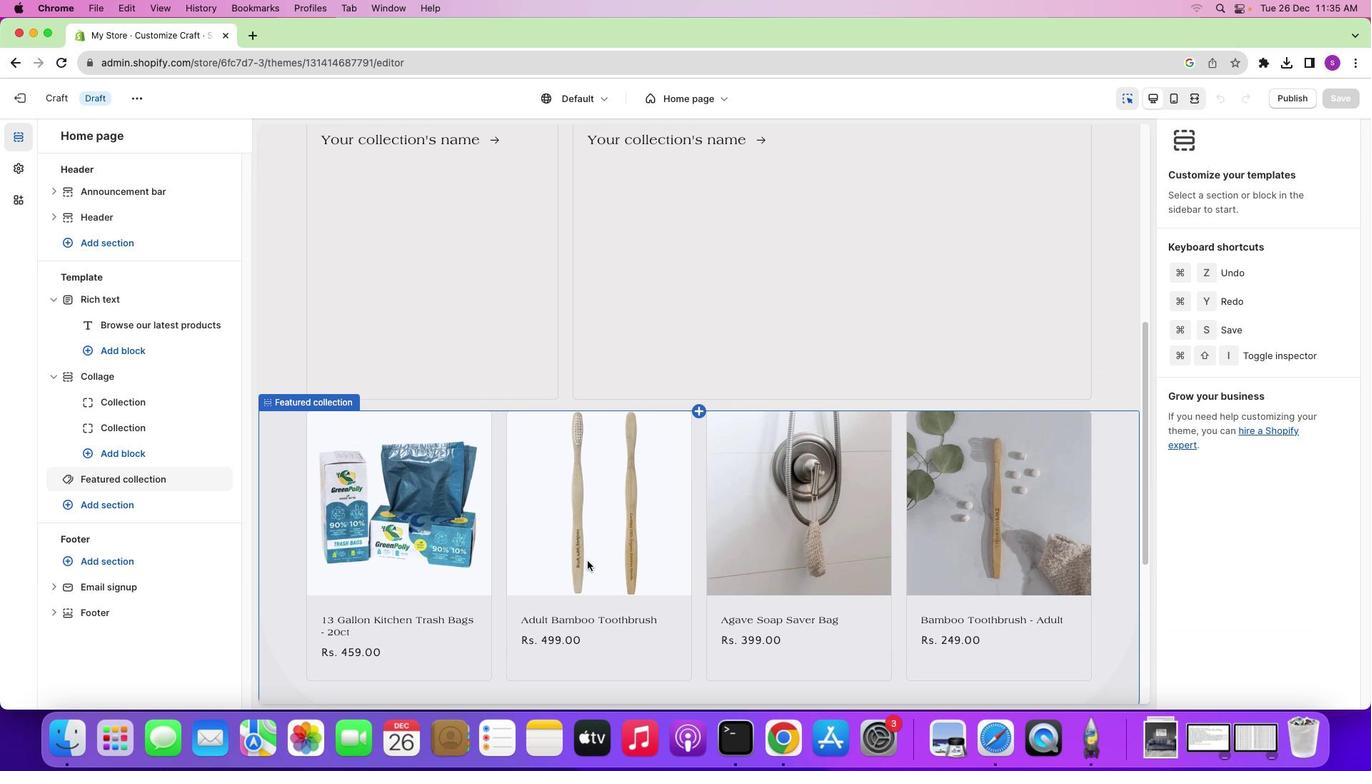 
Action: Mouse scrolled (587, 561) with delta (0, 0)
Screenshot: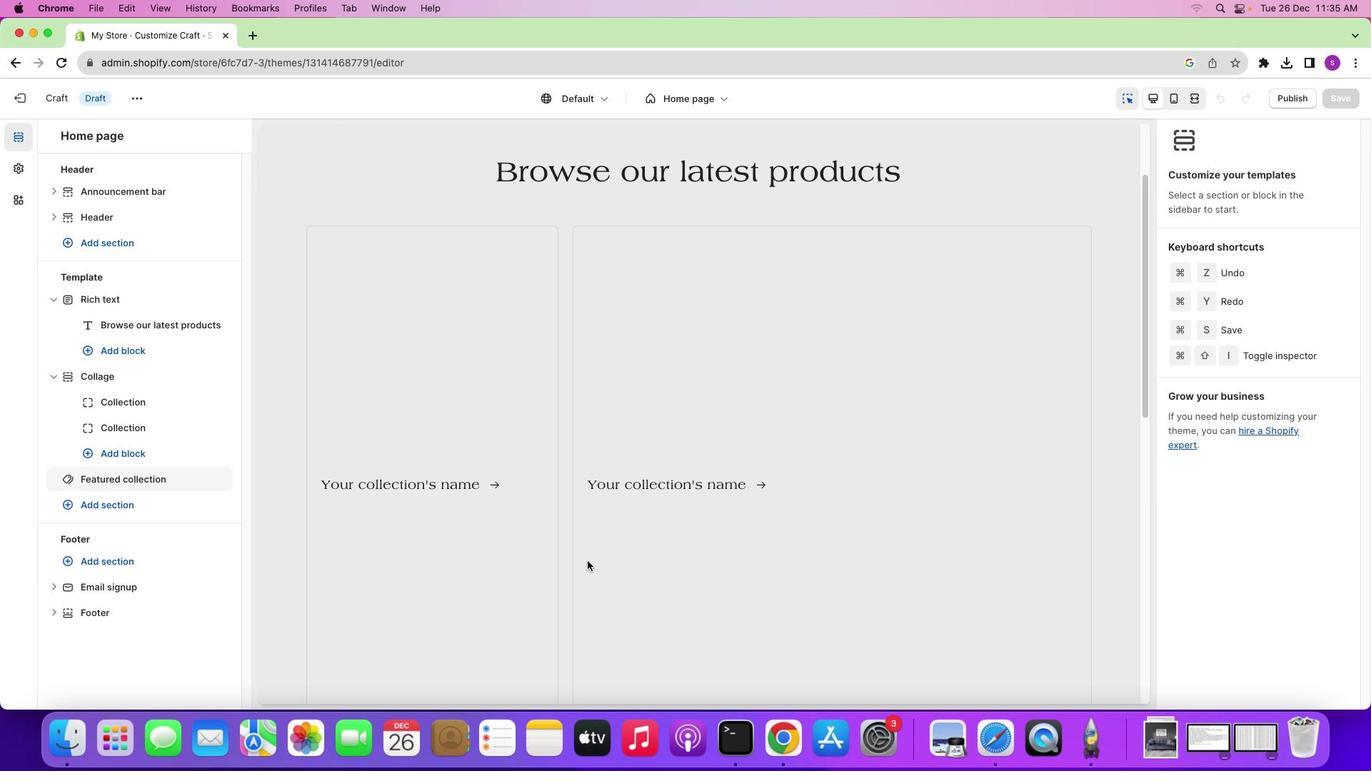 
Action: Mouse scrolled (587, 561) with delta (0, 0)
Screenshot: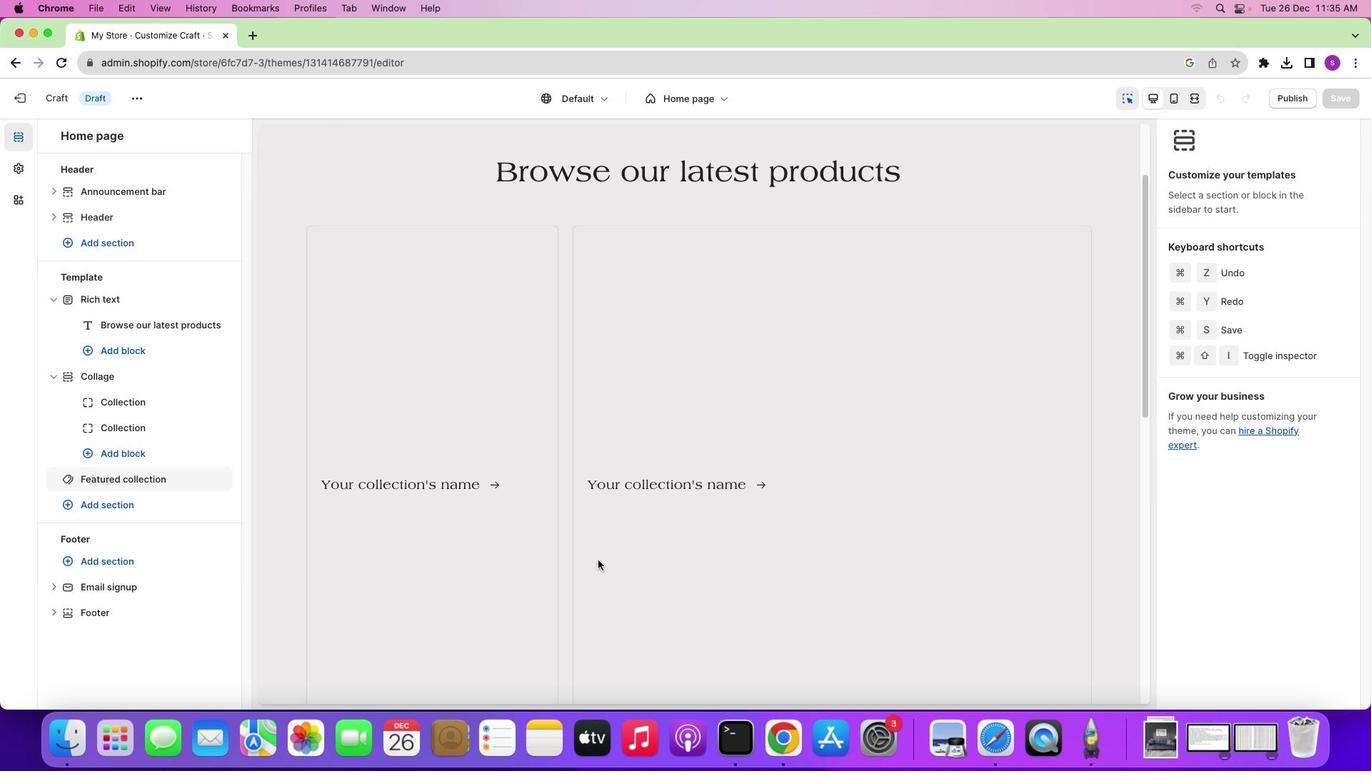 
Action: Mouse scrolled (587, 561) with delta (0, 1)
Screenshot: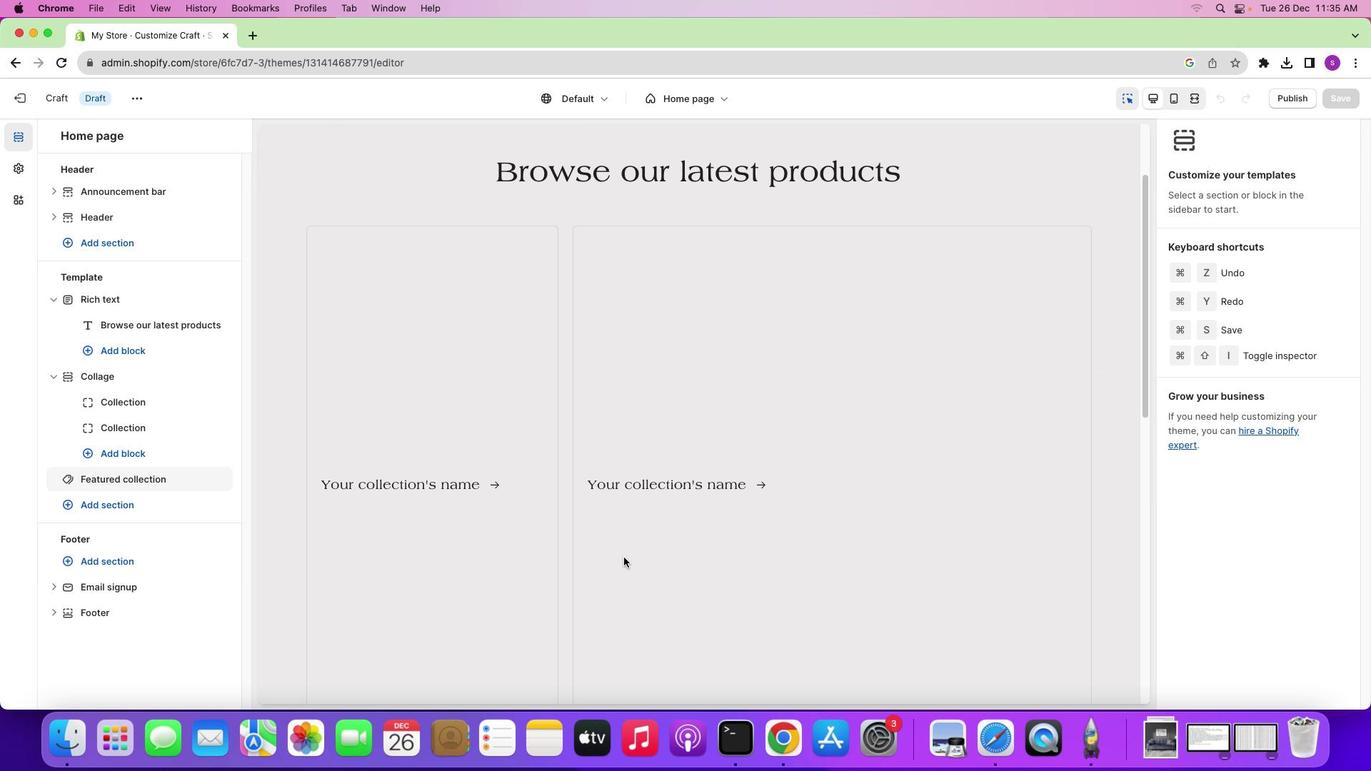 
Action: Mouse scrolled (587, 561) with delta (0, 2)
Screenshot: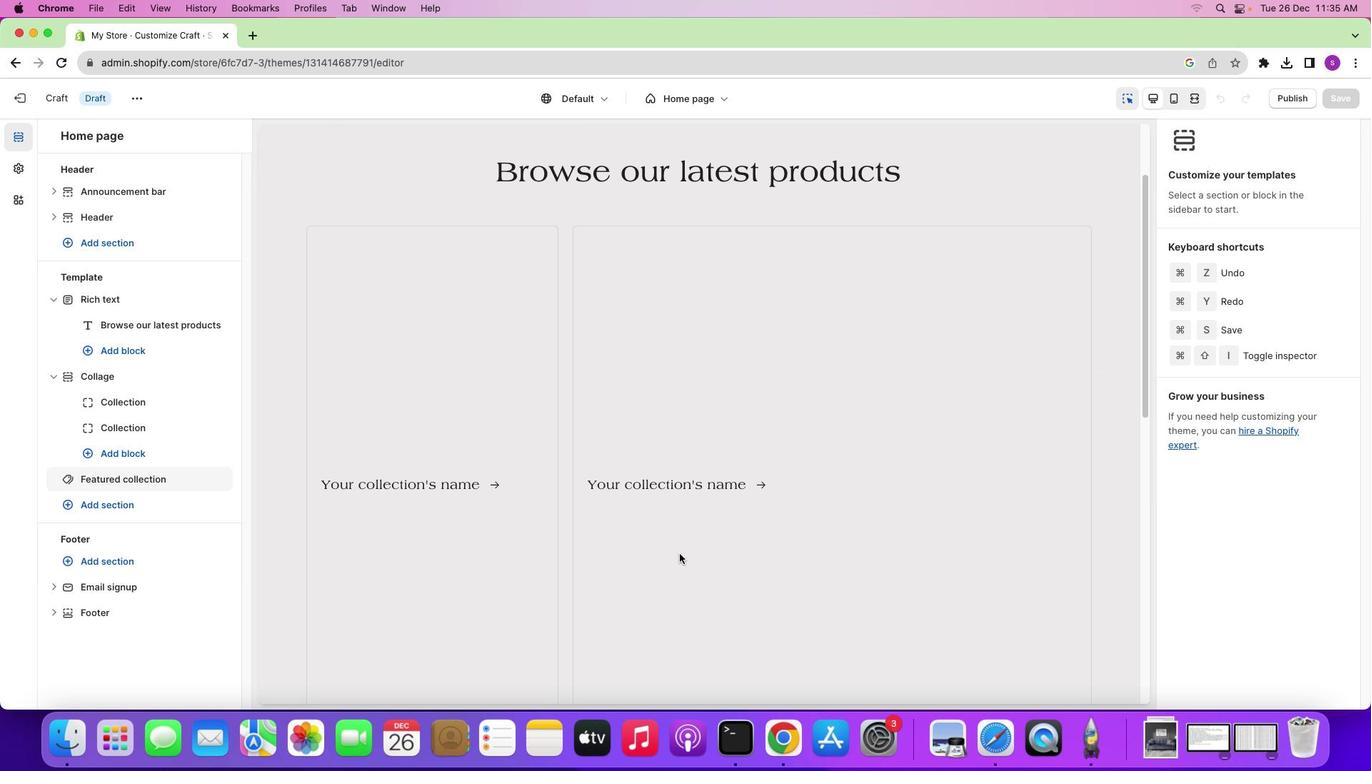 
Action: Mouse scrolled (587, 561) with delta (0, 2)
Screenshot: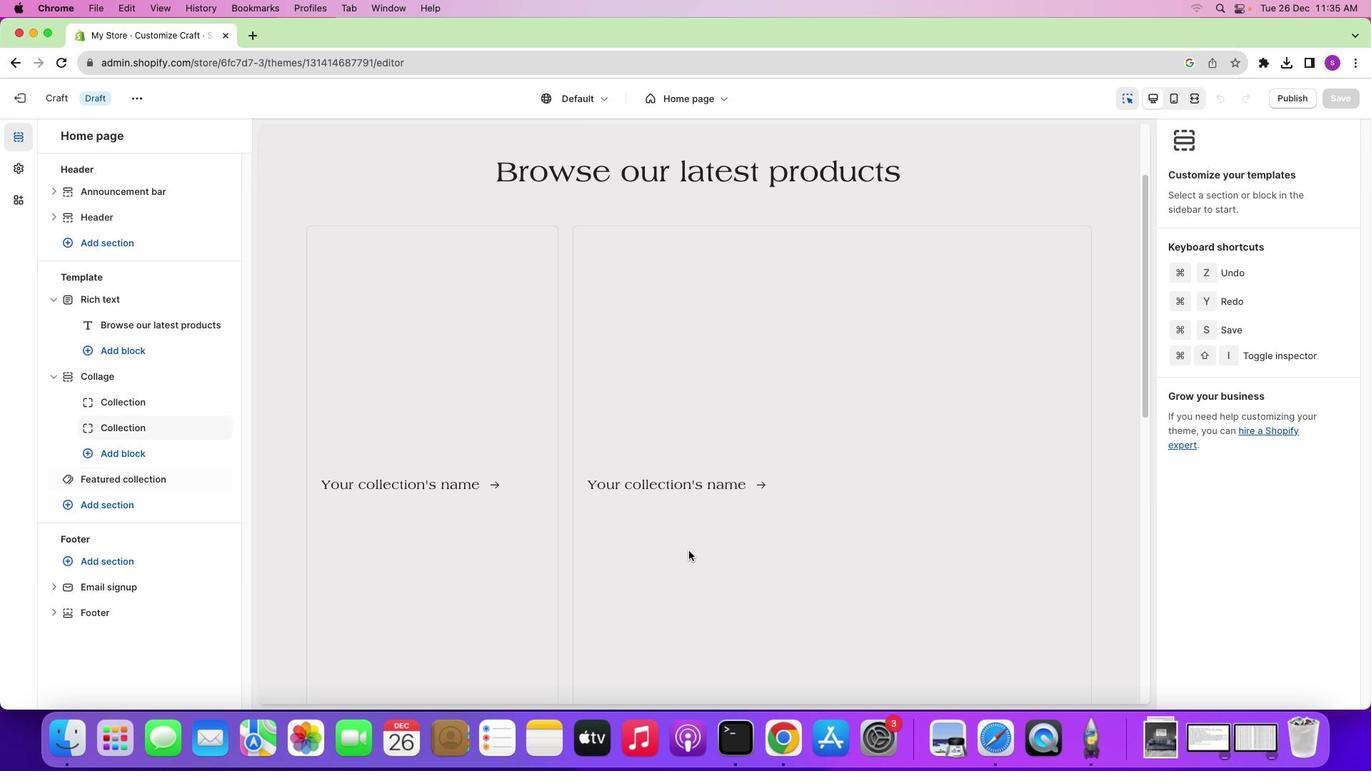
Action: Mouse moved to (790, 521)
Screenshot: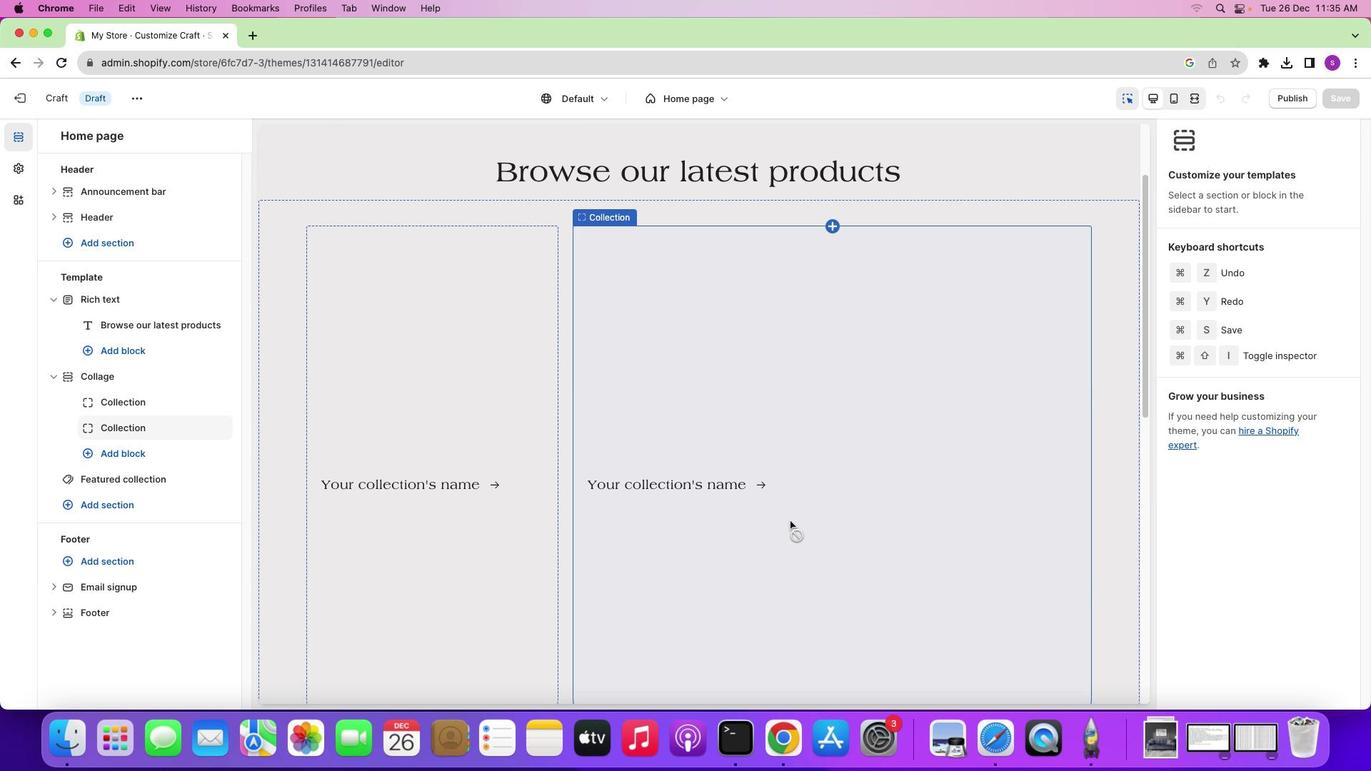 
Action: Mouse pressed left at (790, 521)
Screenshot: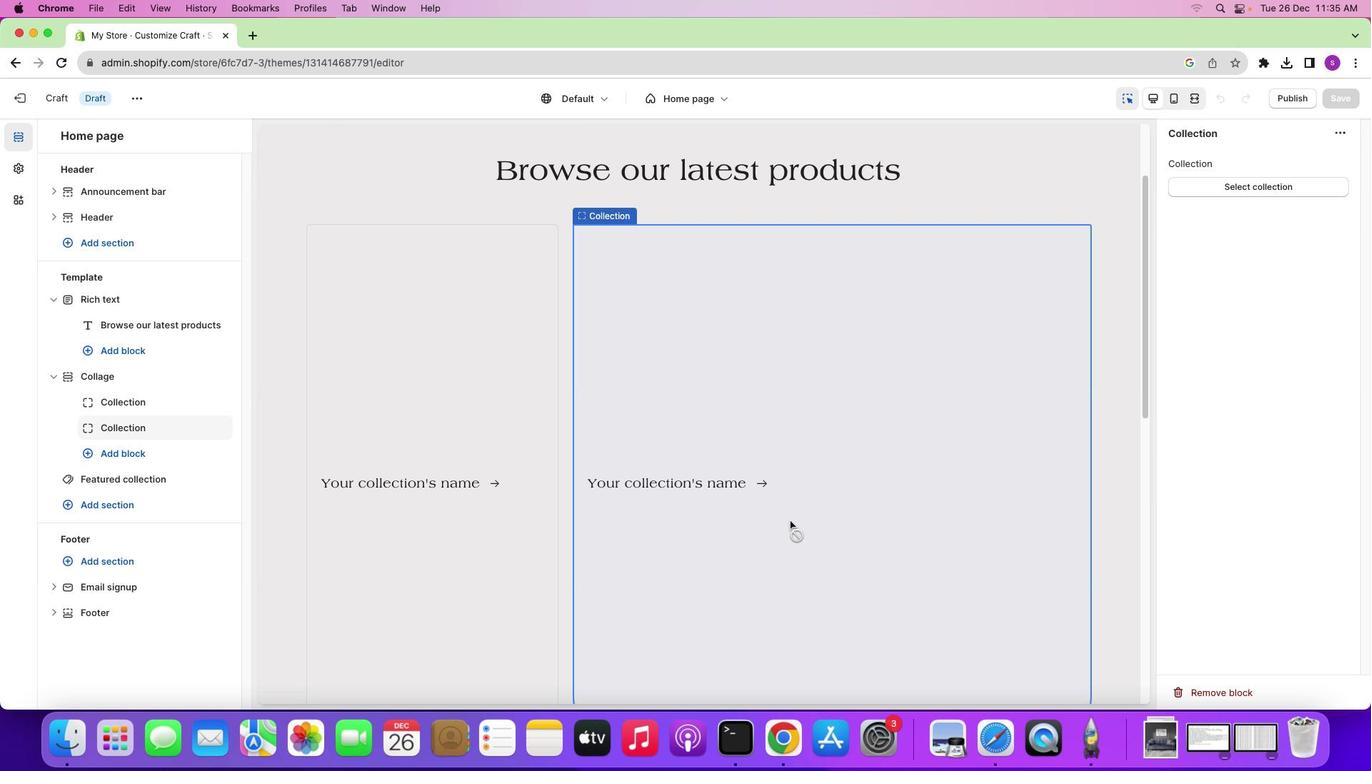 
Action: Mouse moved to (1206, 690)
Screenshot: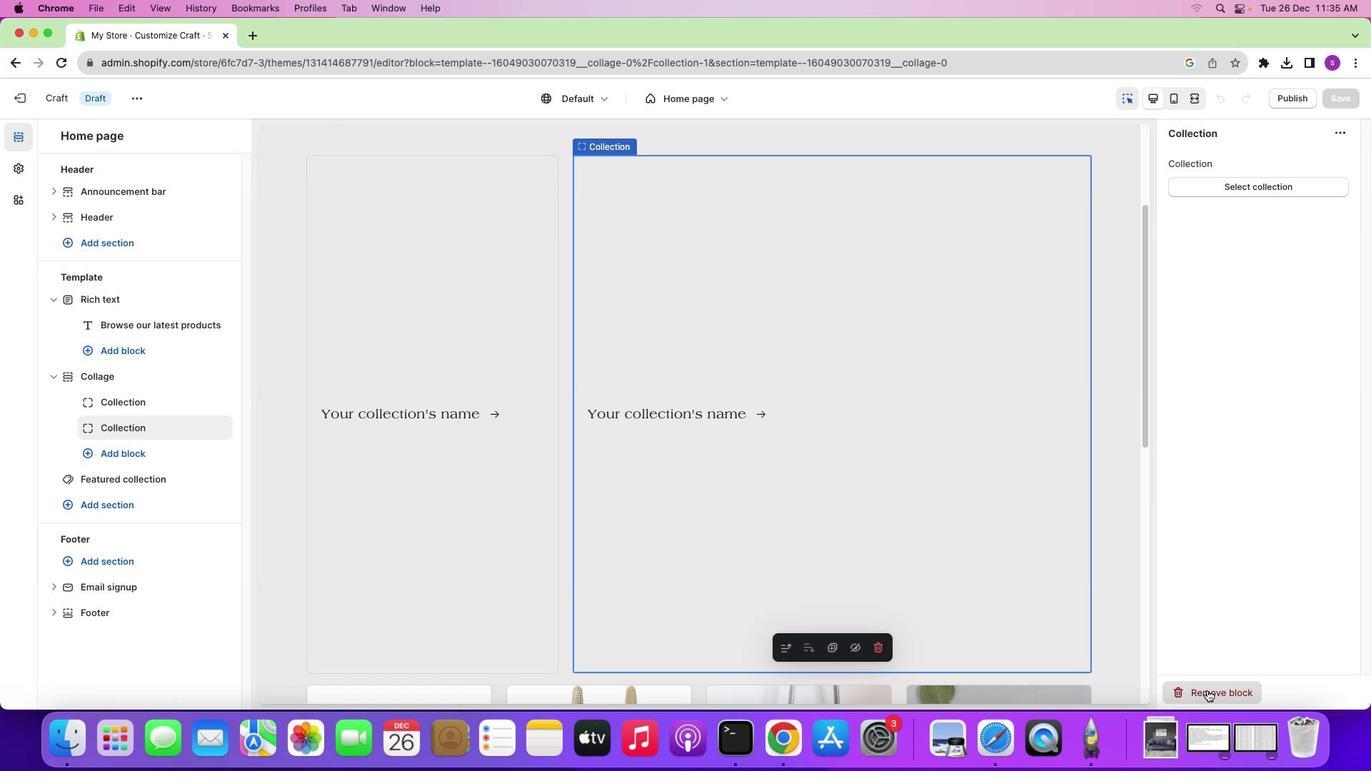 
Action: Mouse pressed left at (1206, 690)
Screenshot: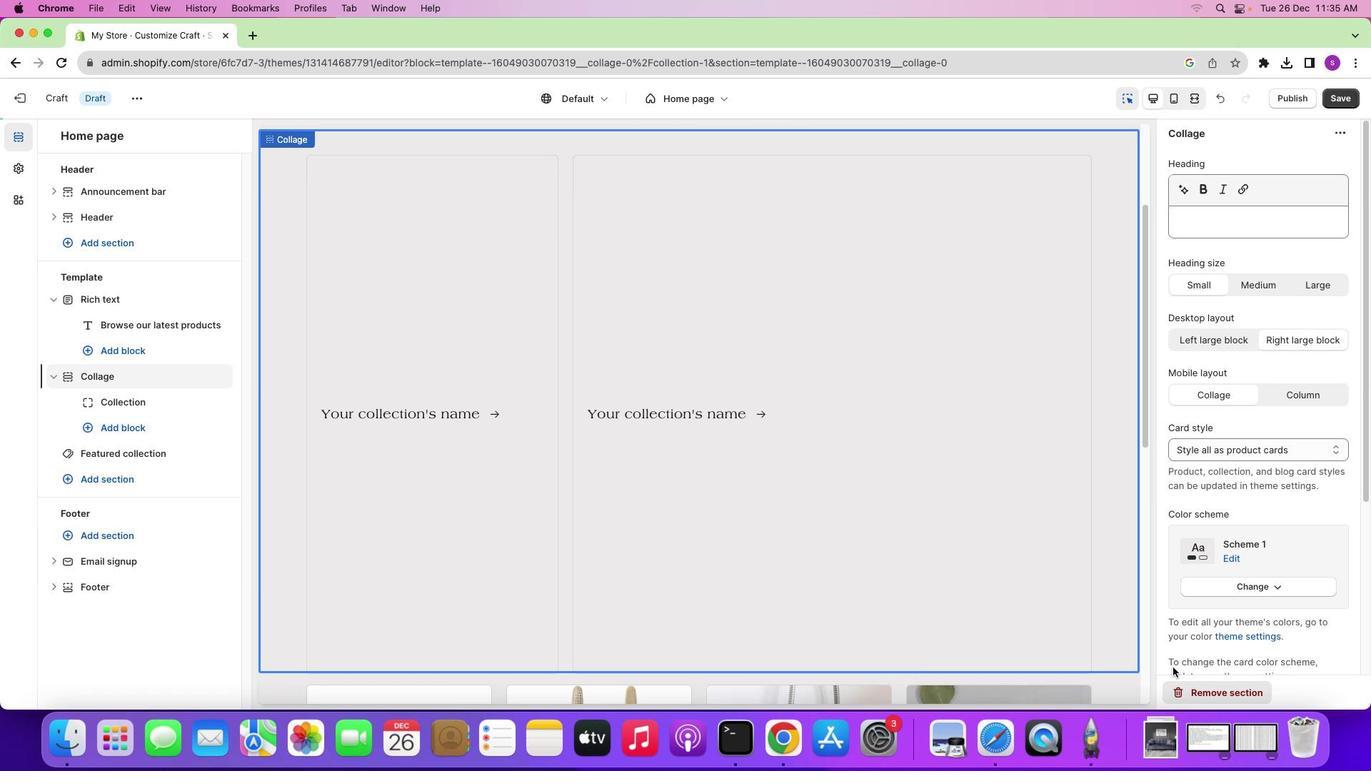 
Action: Mouse moved to (662, 432)
Screenshot: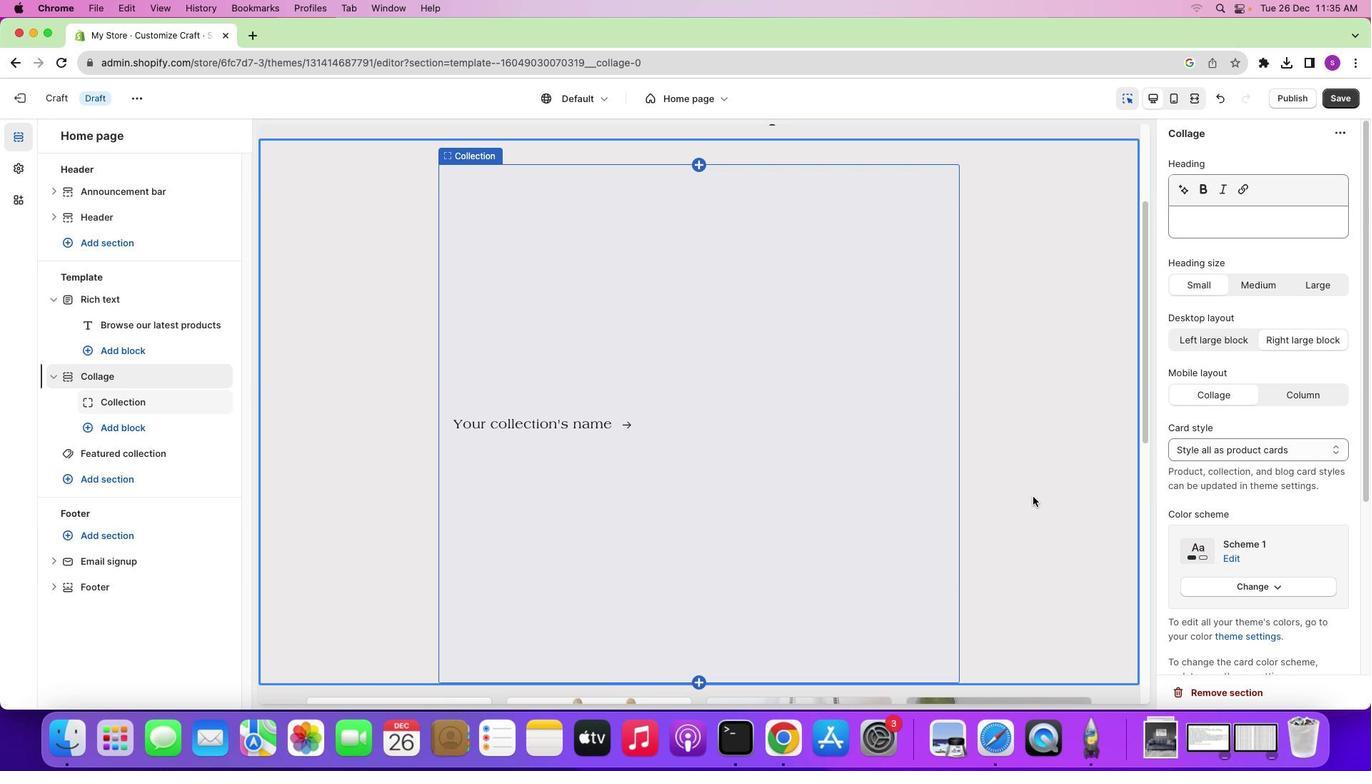 
Action: Mouse pressed left at (662, 432)
Screenshot: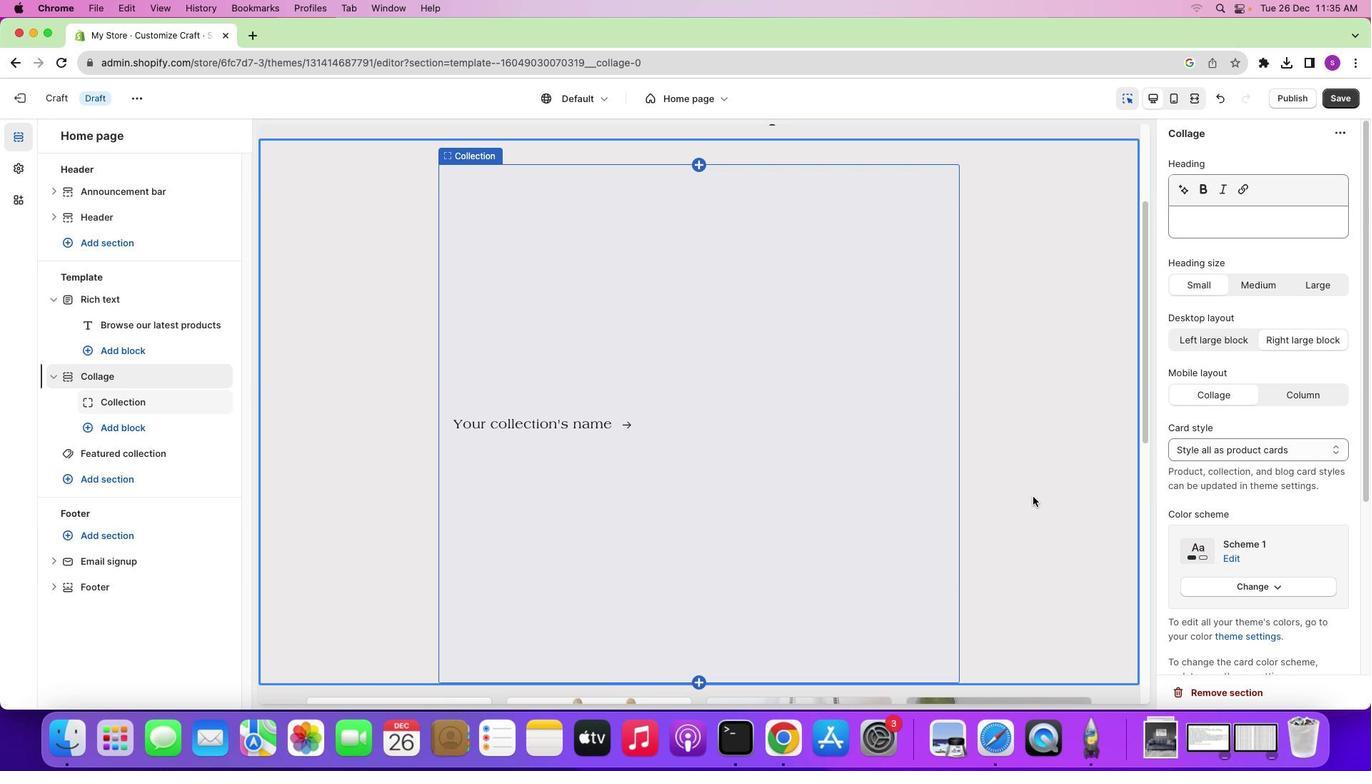 
Action: Mouse moved to (1220, 689)
Screenshot: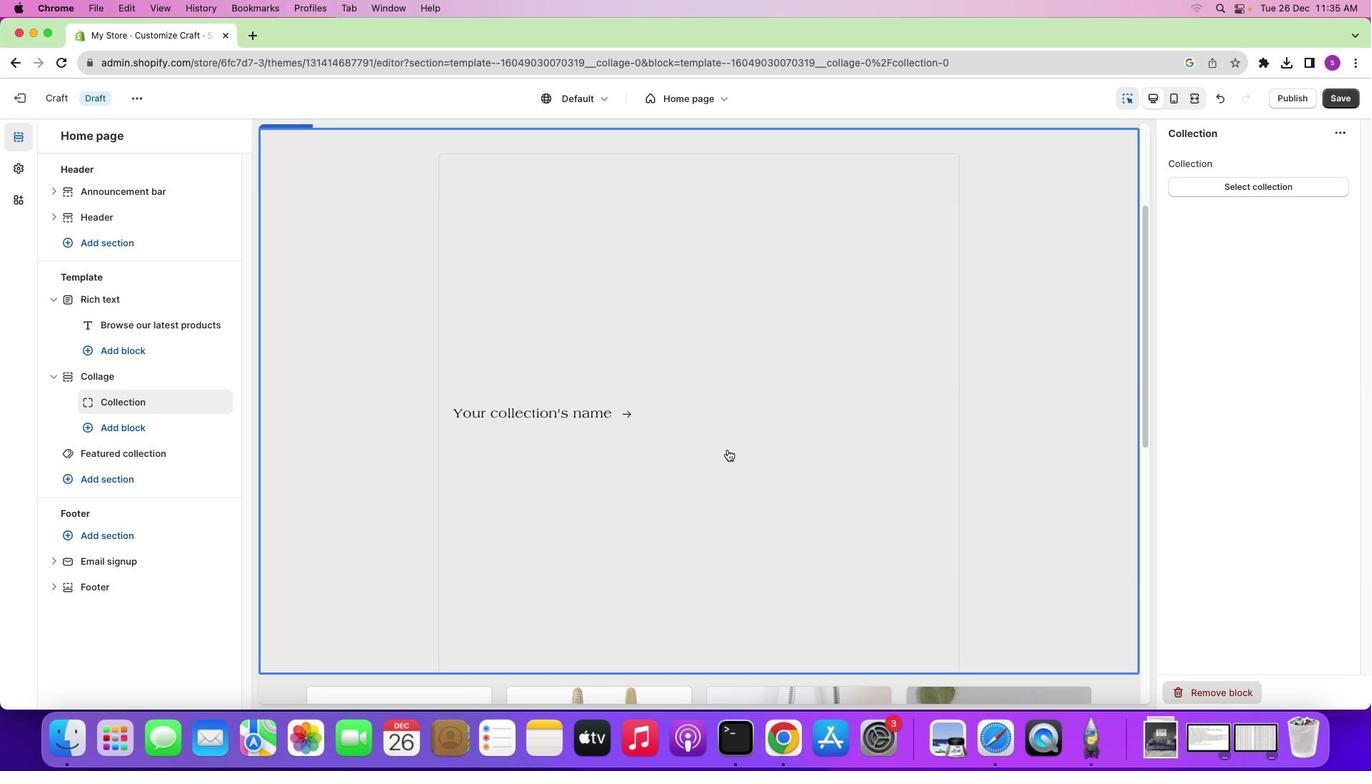 
Action: Mouse pressed left at (1220, 689)
Screenshot: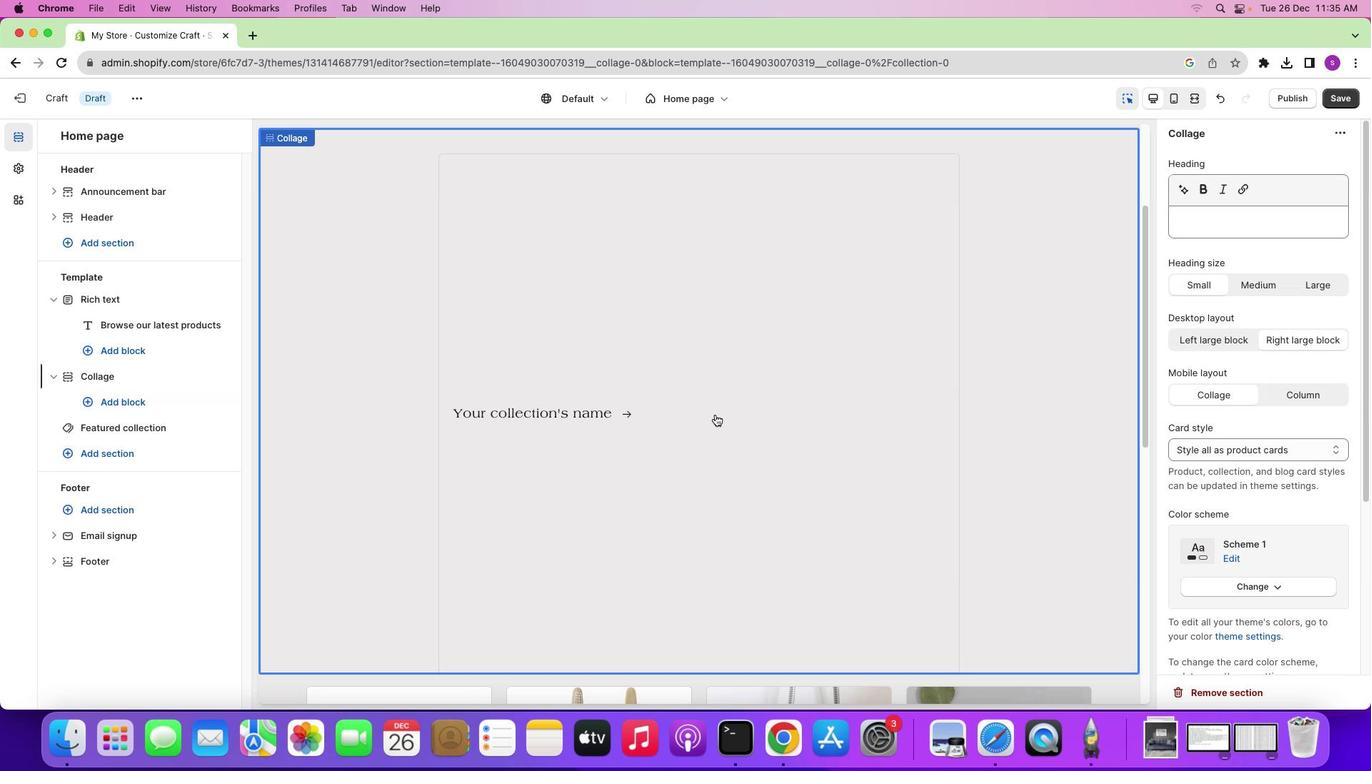 
Action: Mouse moved to (782, 624)
Screenshot: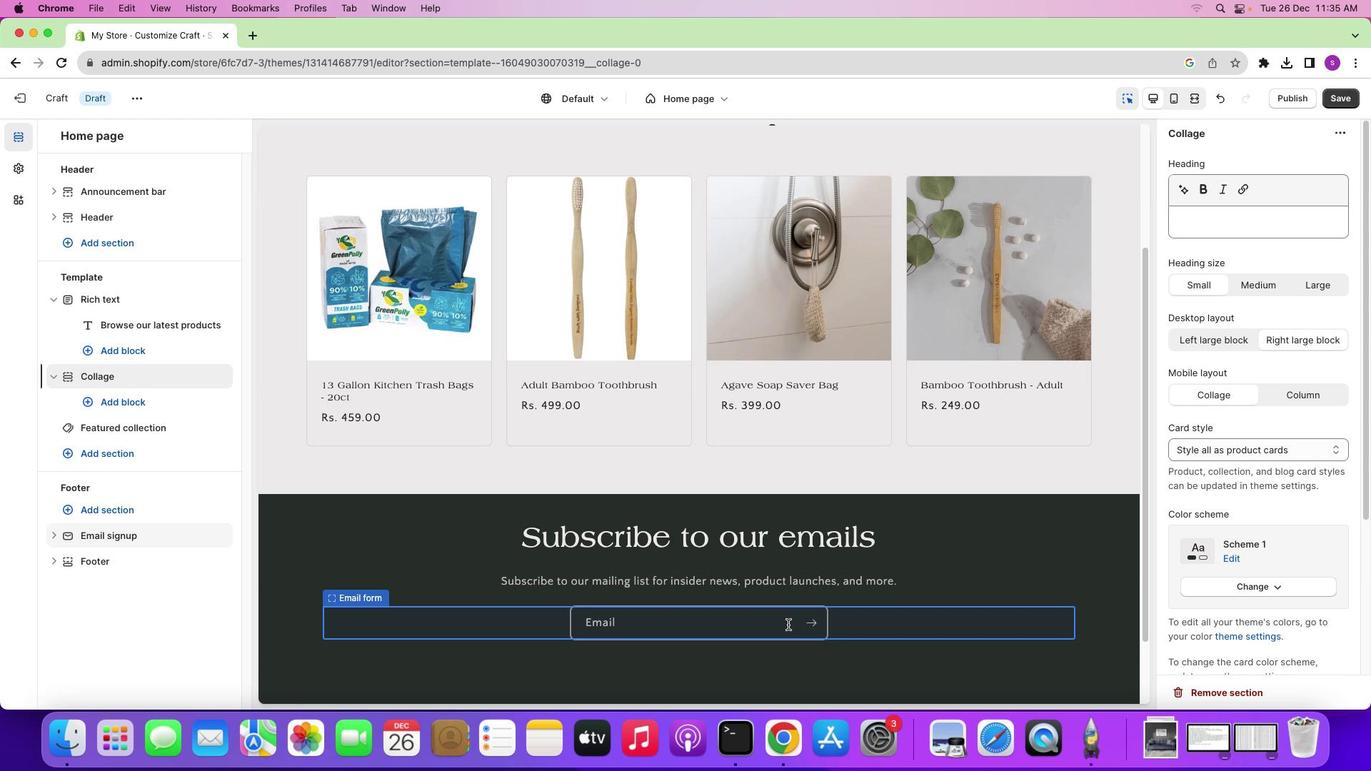 
Action: Mouse pressed left at (782, 624)
Screenshot: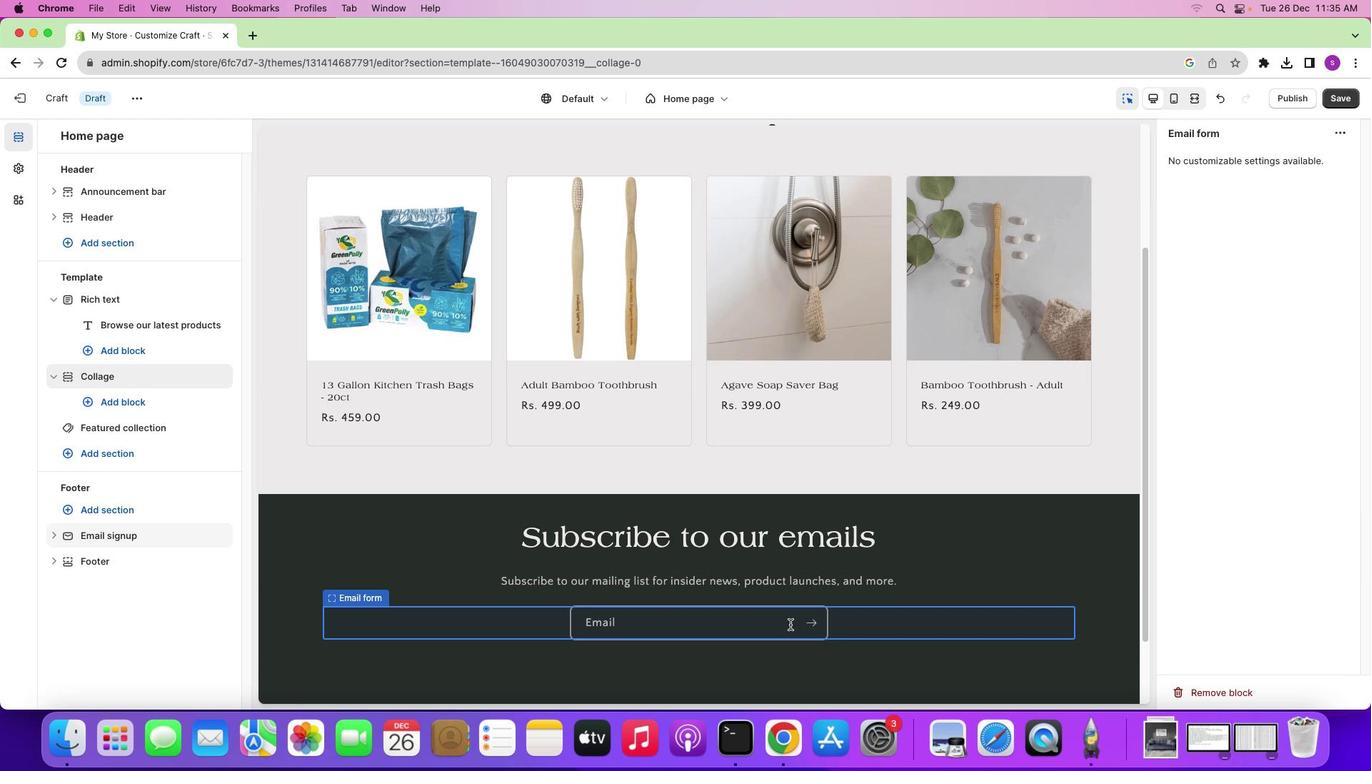 
Action: Mouse moved to (1188, 687)
Screenshot: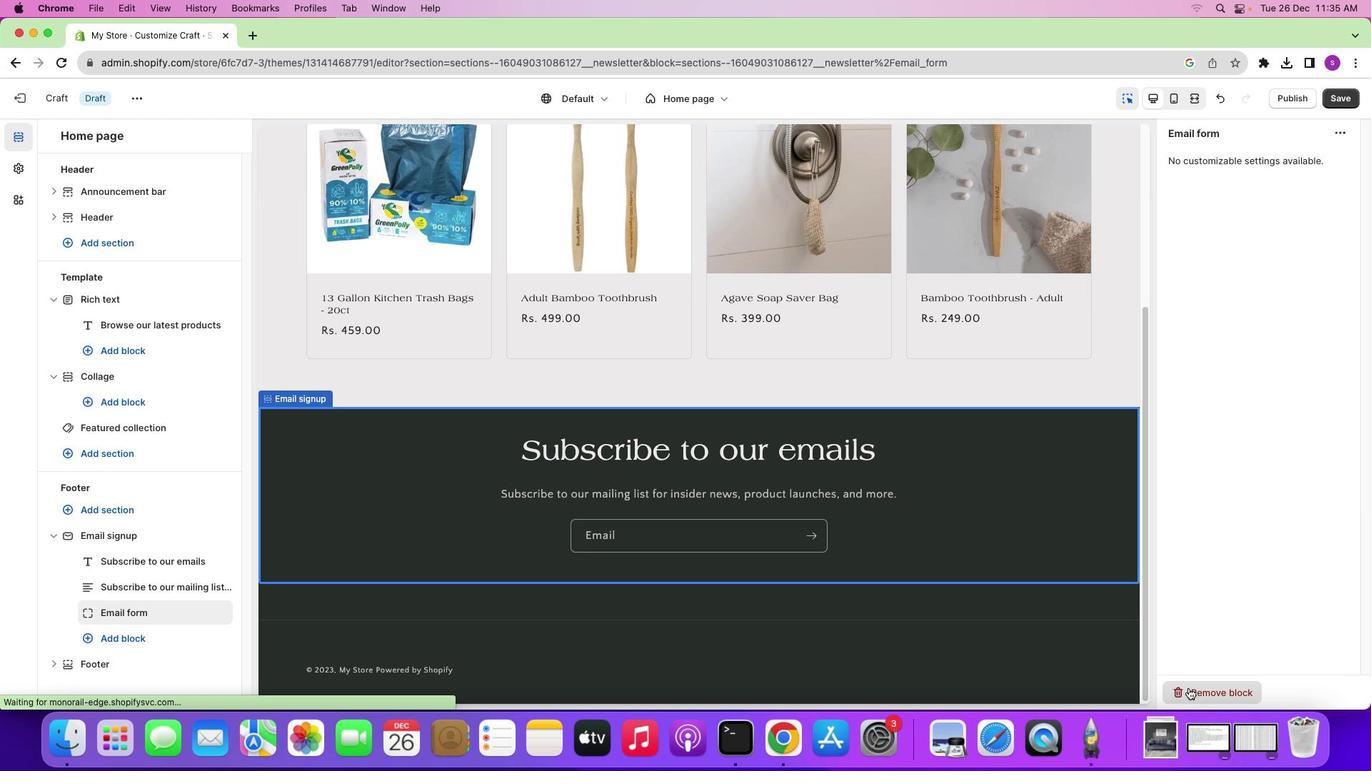 
Action: Mouse pressed left at (1188, 687)
Screenshot: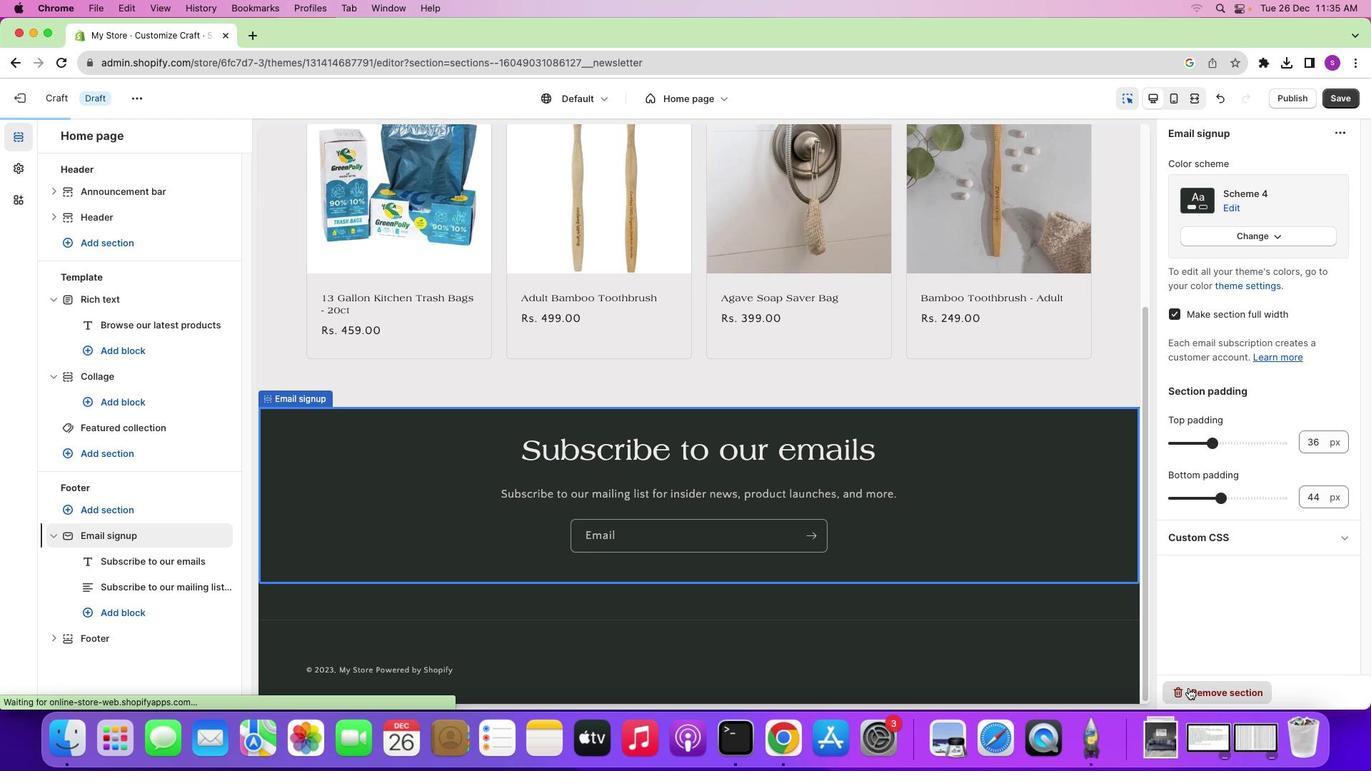 
Action: Mouse moved to (757, 540)
Screenshot: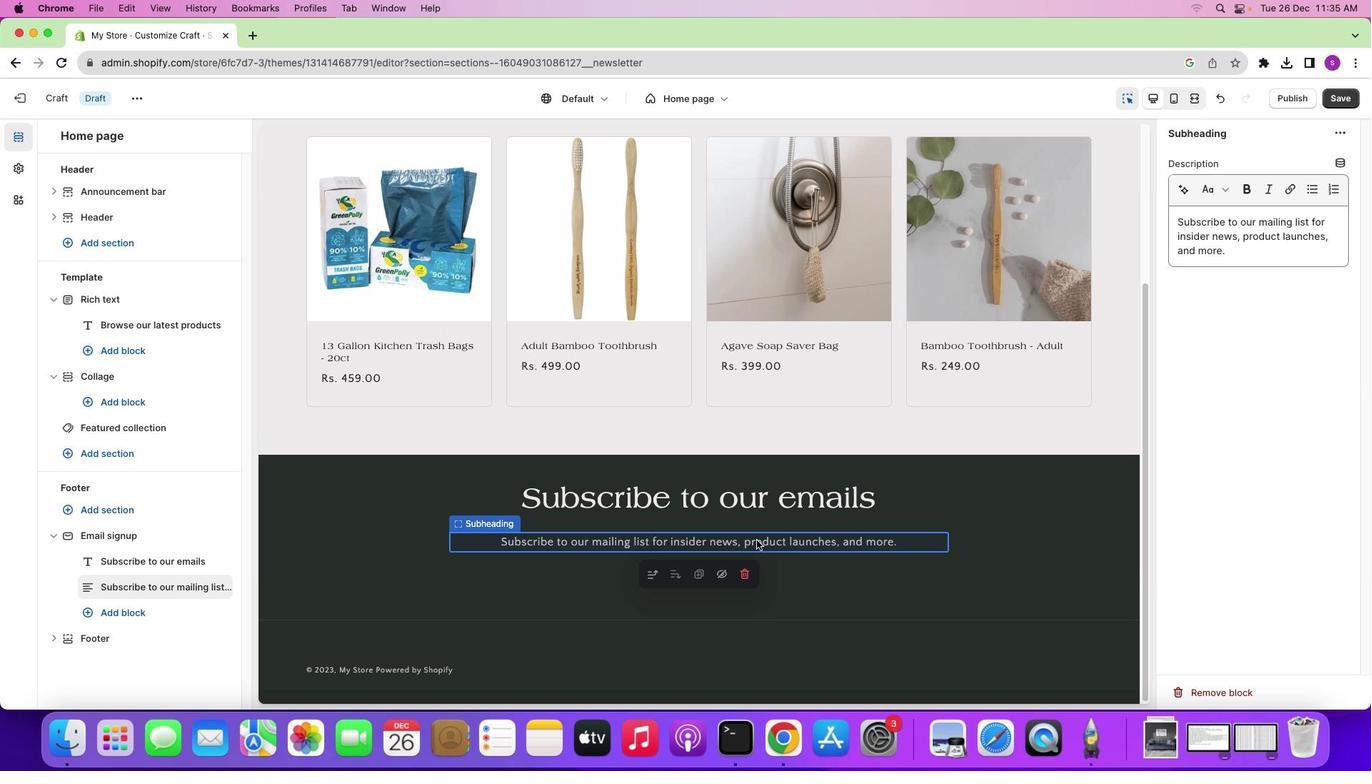 
Action: Mouse pressed left at (757, 540)
Screenshot: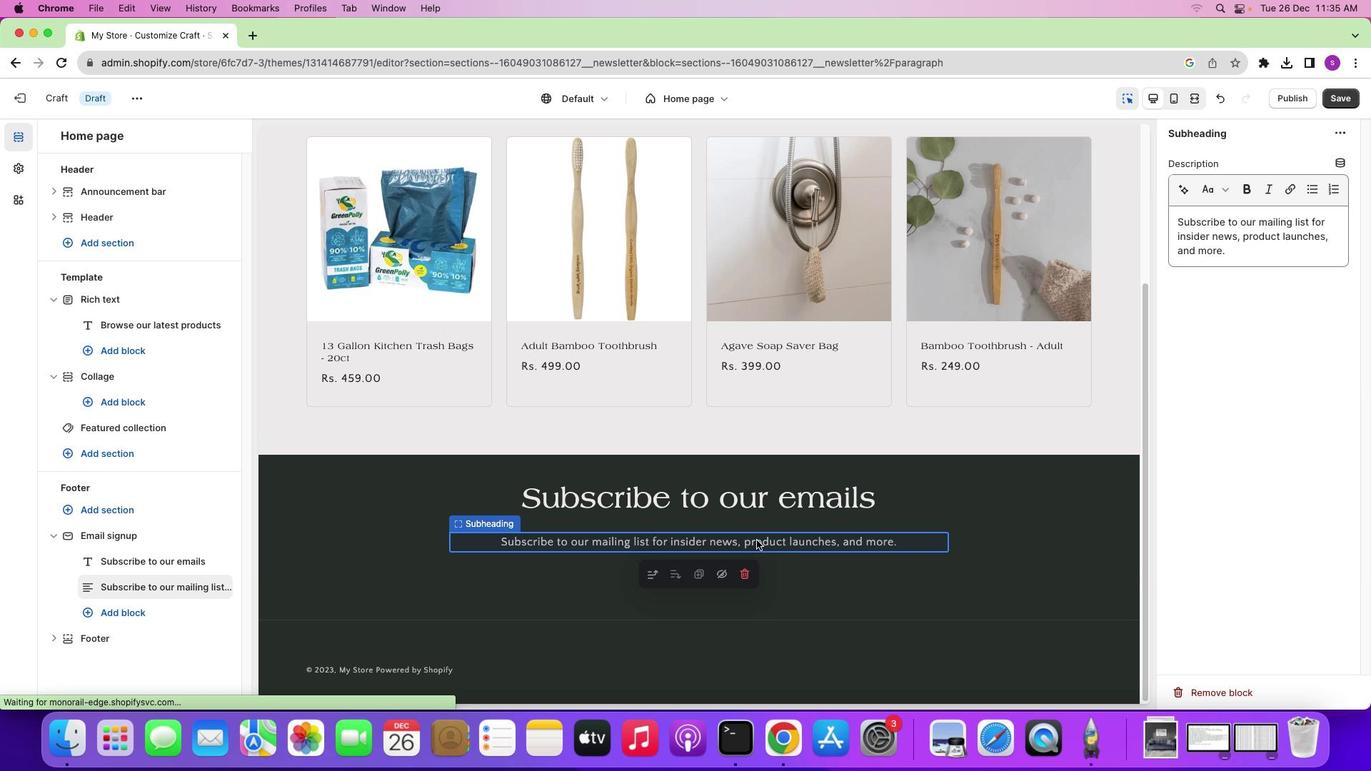 
Action: Mouse moved to (1230, 260)
Screenshot: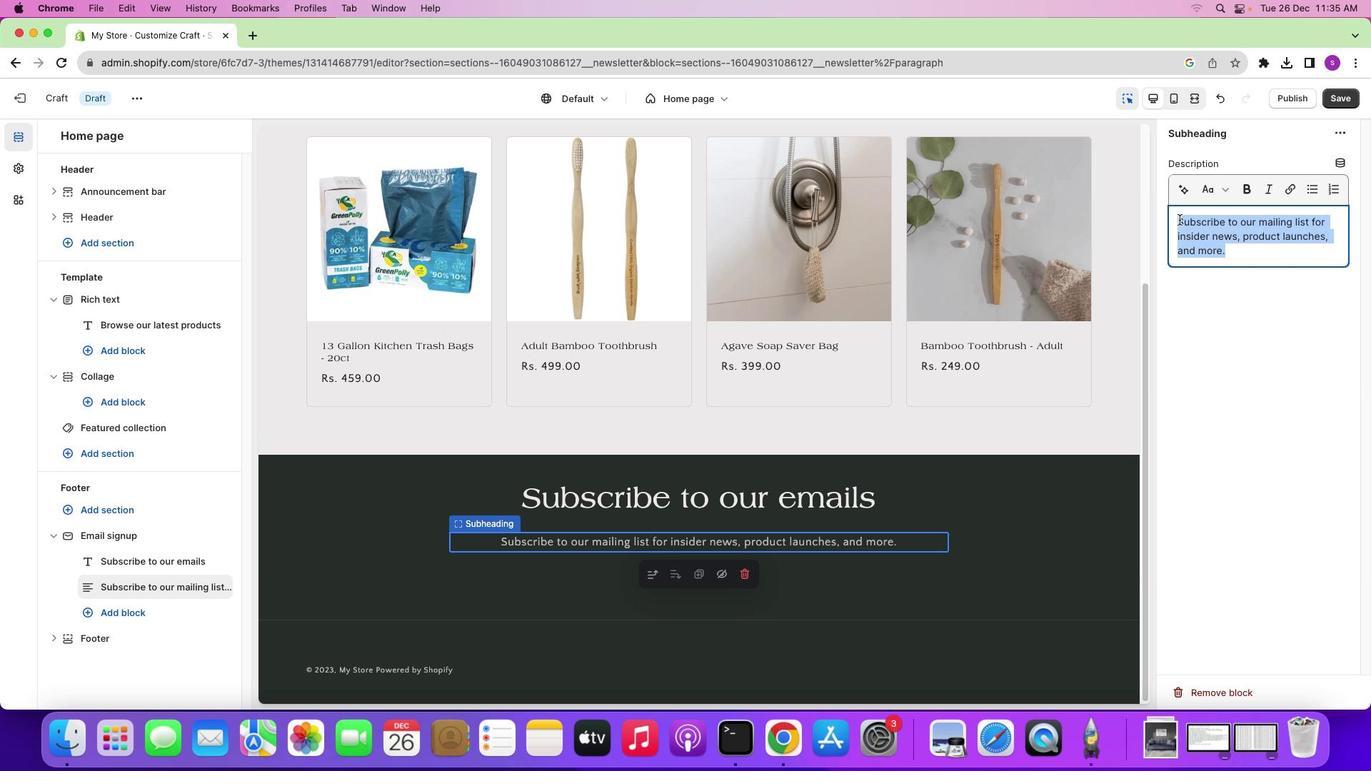 
Action: Mouse pressed left at (1230, 260)
Screenshot: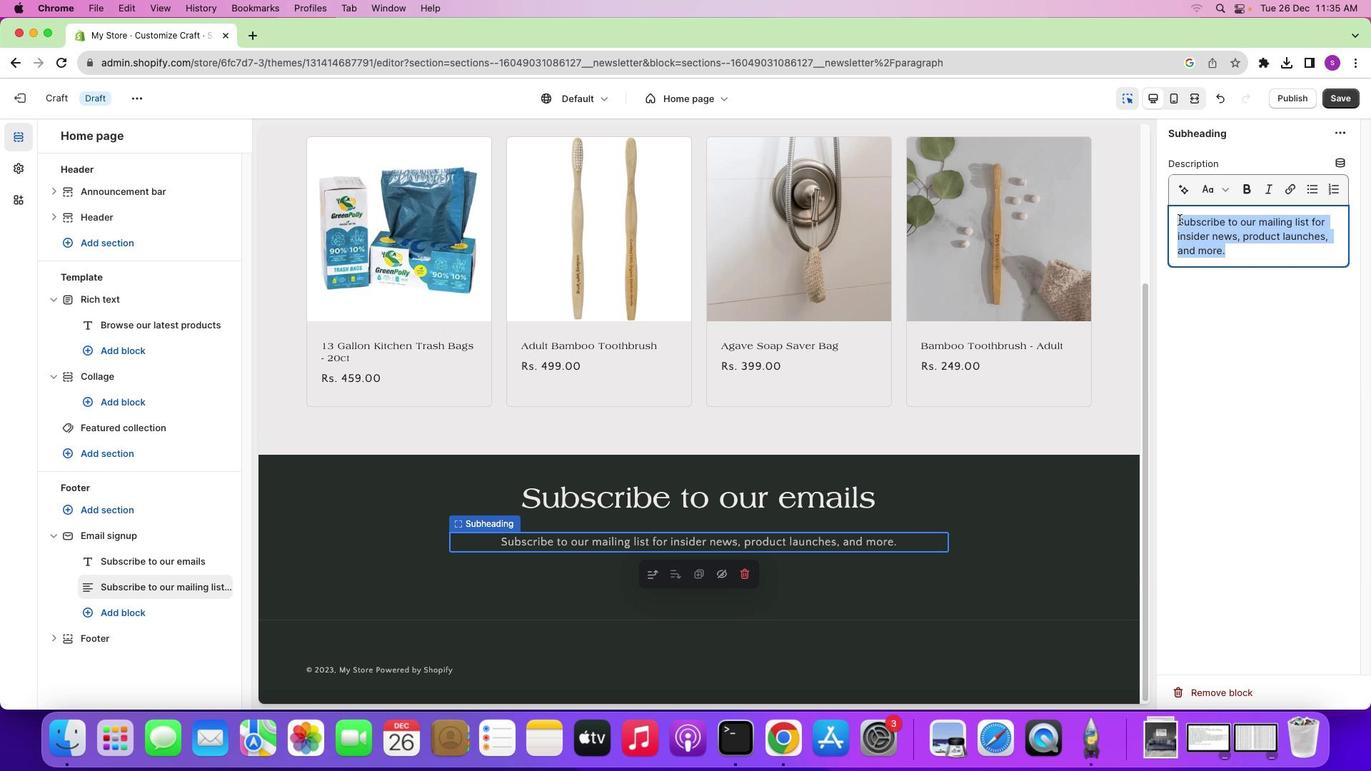 
Action: Mouse moved to (1105, 232)
Screenshot: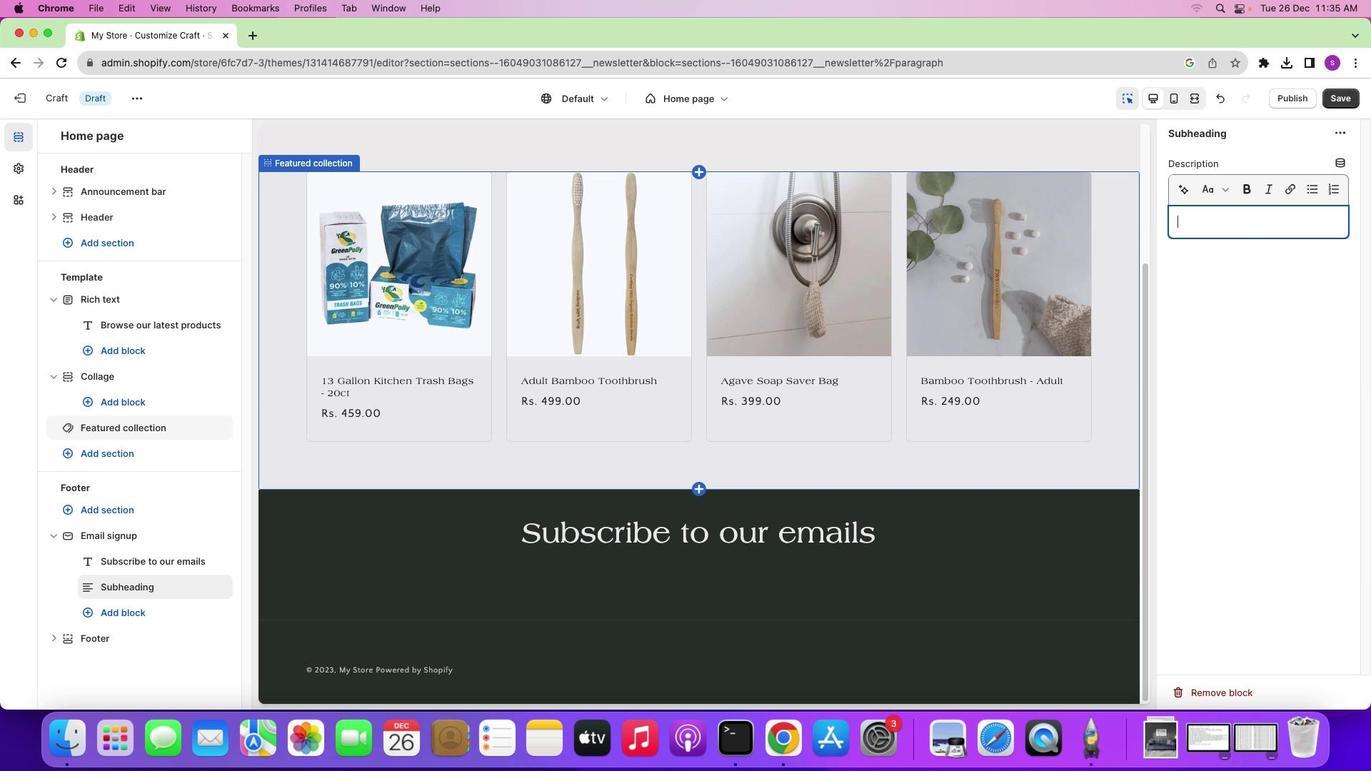 
Action: Key pressed Key.backspace'9''8''7''-''6''5''4''-''3''2''1''0'
Screenshot: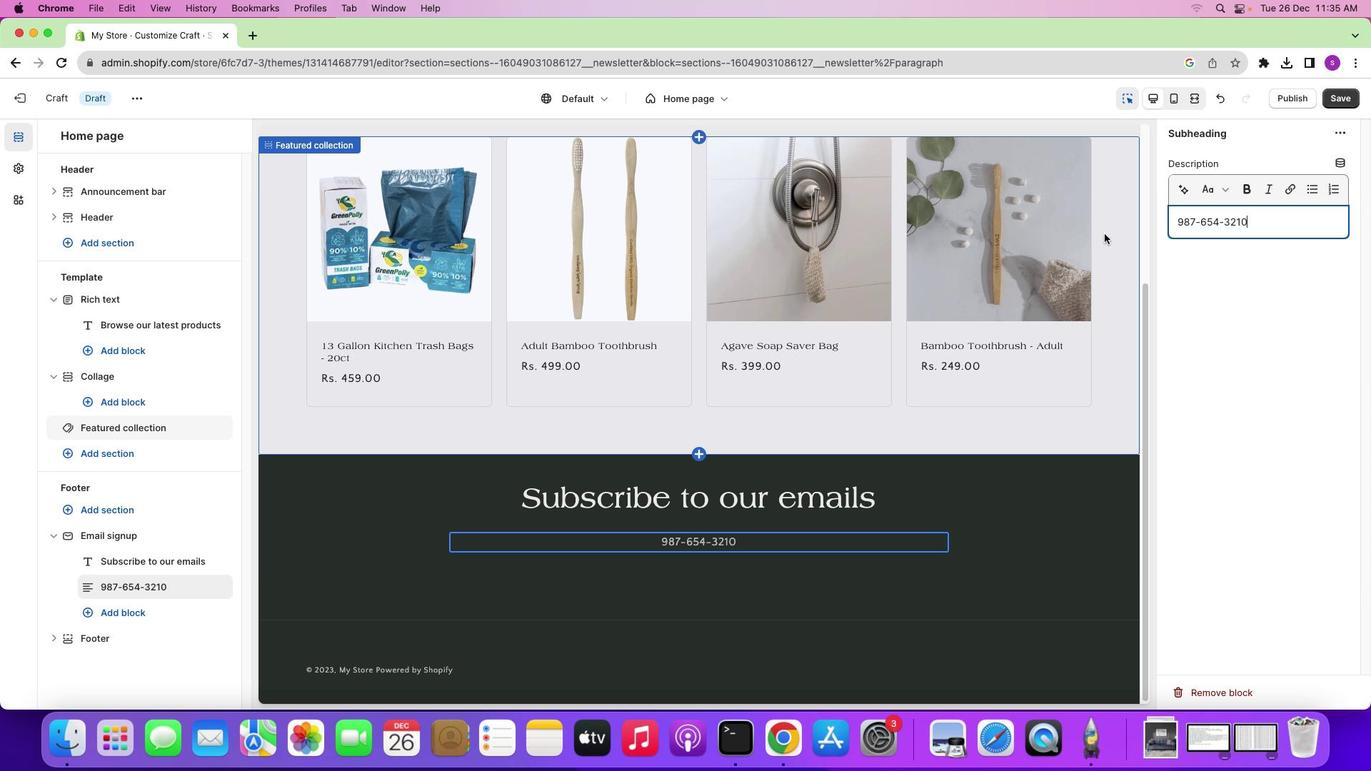 
Action: Mouse moved to (1252, 220)
Screenshot: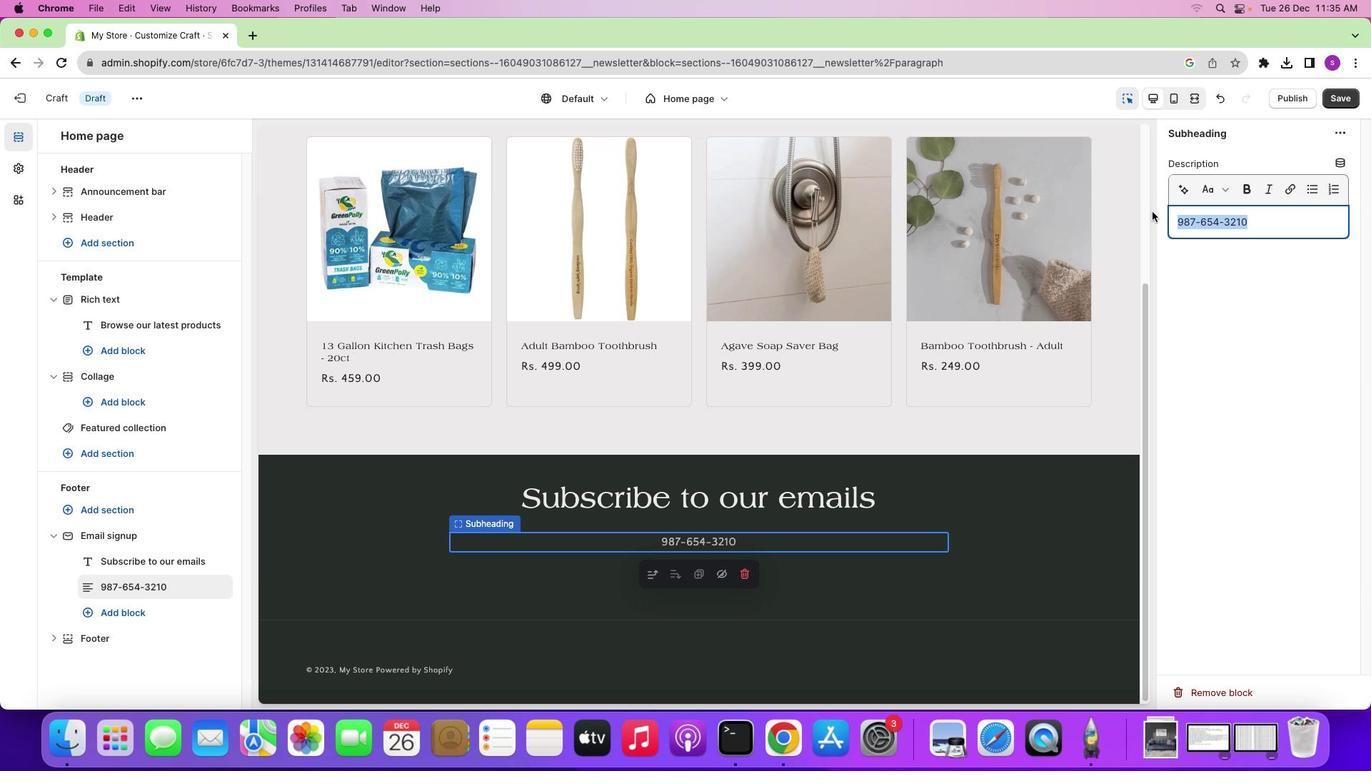 
Action: Mouse pressed left at (1252, 220)
Screenshot: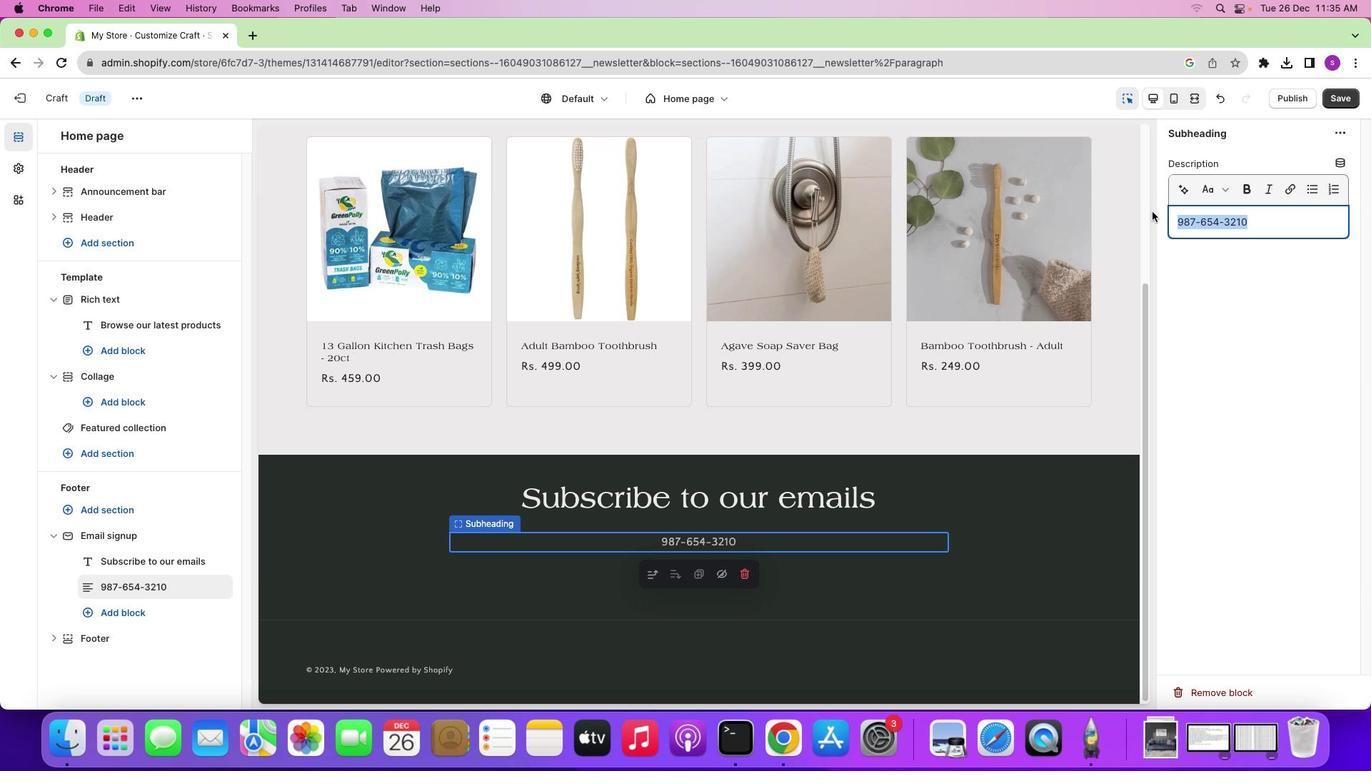 
Action: Mouse moved to (1244, 190)
Screenshot: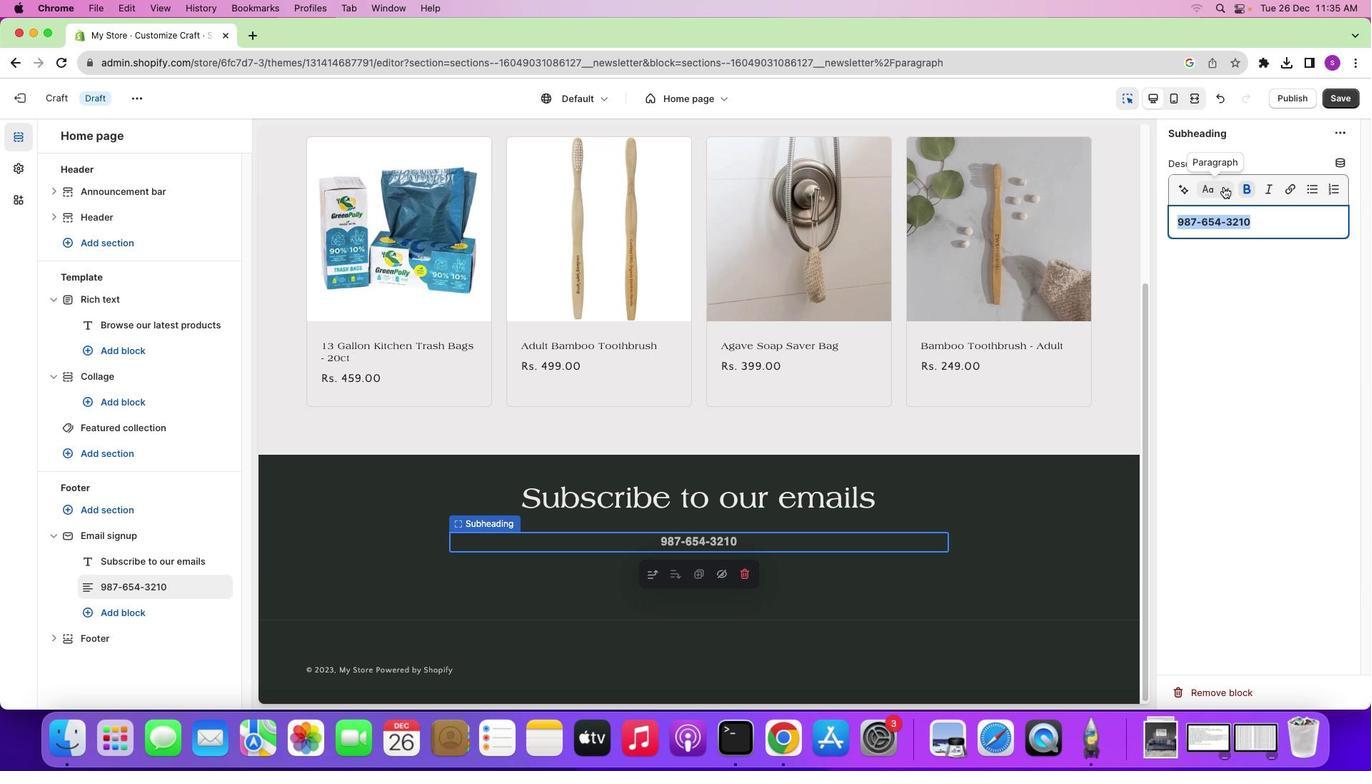 
Action: Mouse pressed left at (1244, 190)
Screenshot: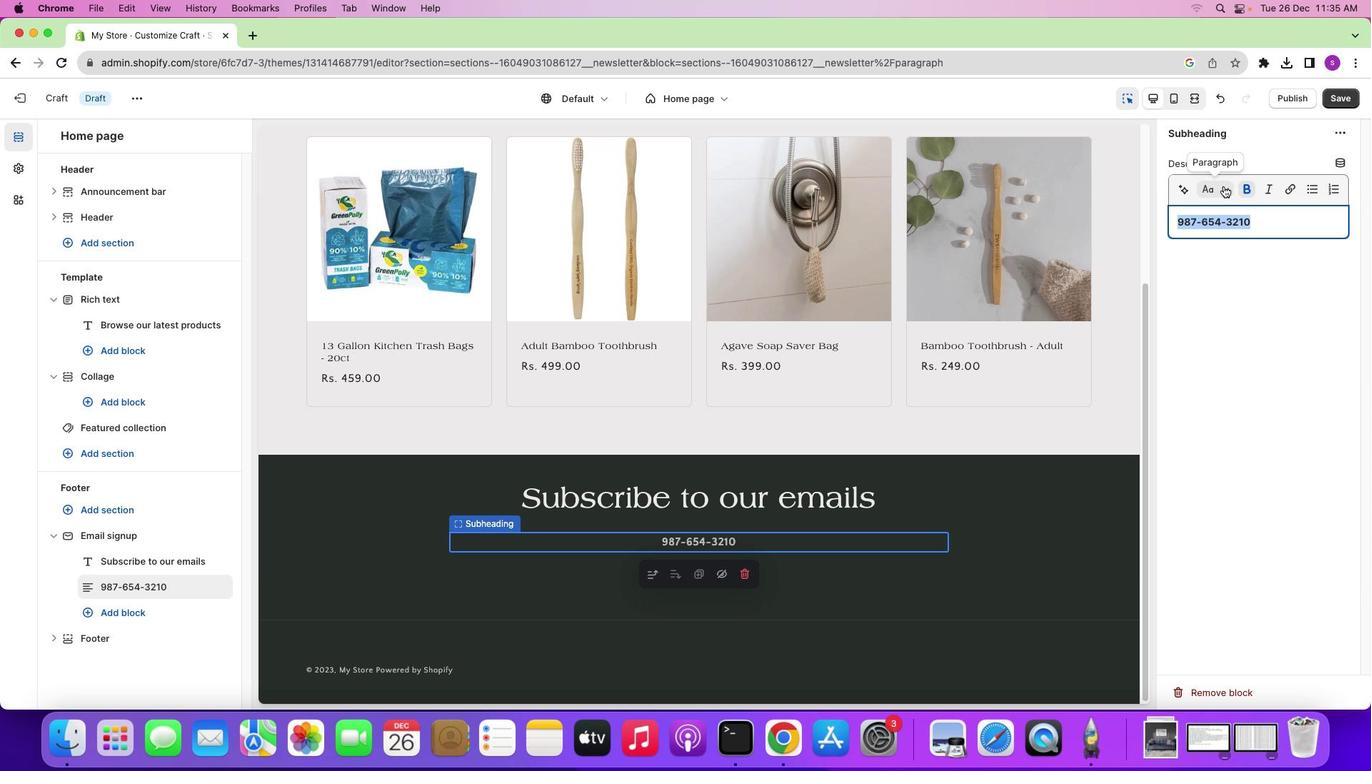 
Action: Mouse moved to (1223, 186)
Screenshot: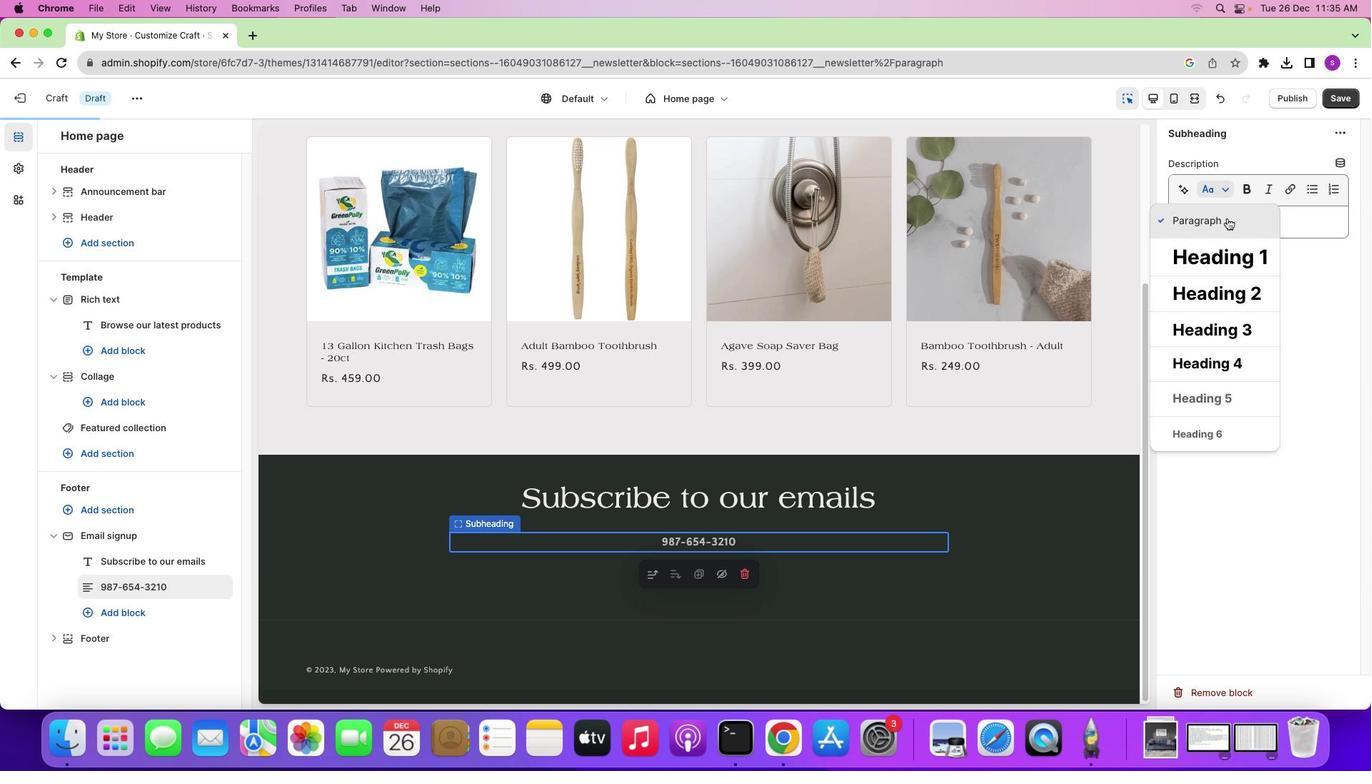 
Action: Mouse pressed left at (1223, 186)
Screenshot: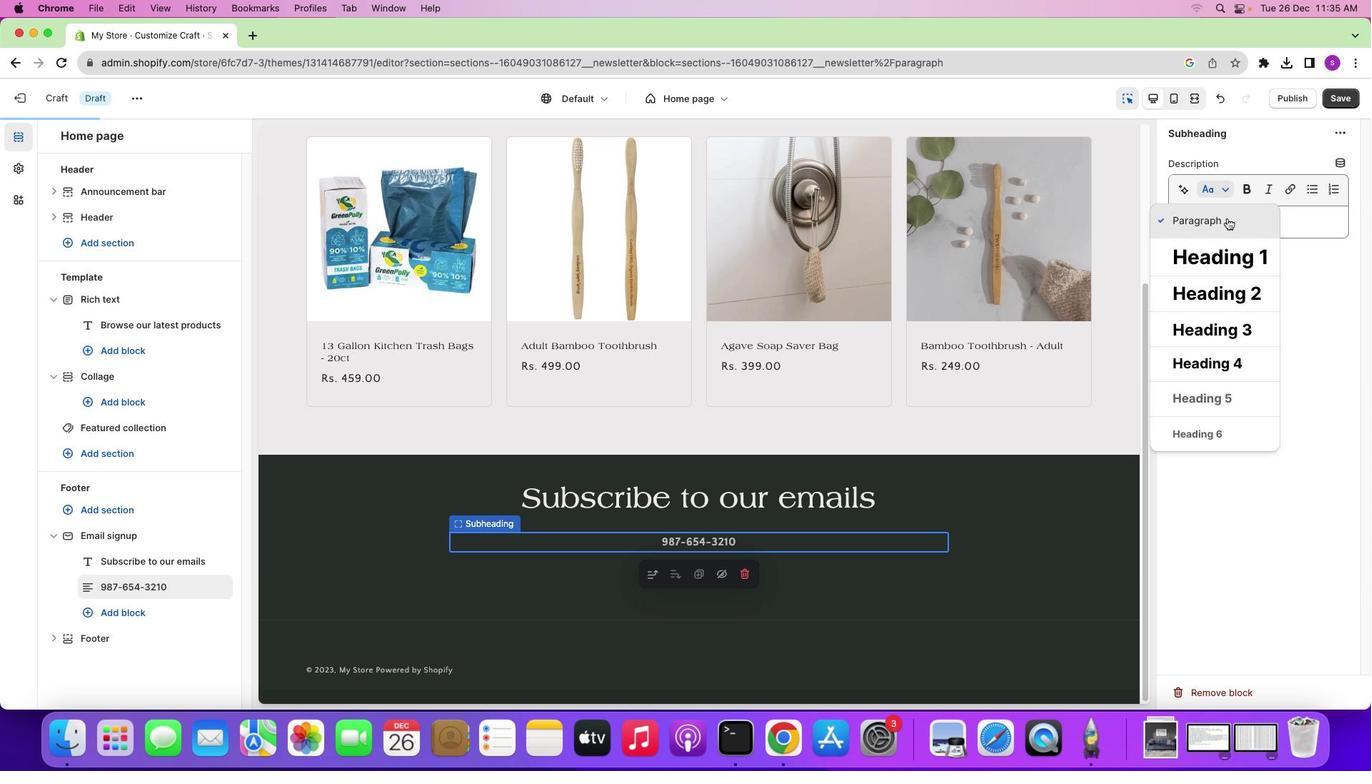 
Action: Mouse moved to (1221, 331)
Screenshot: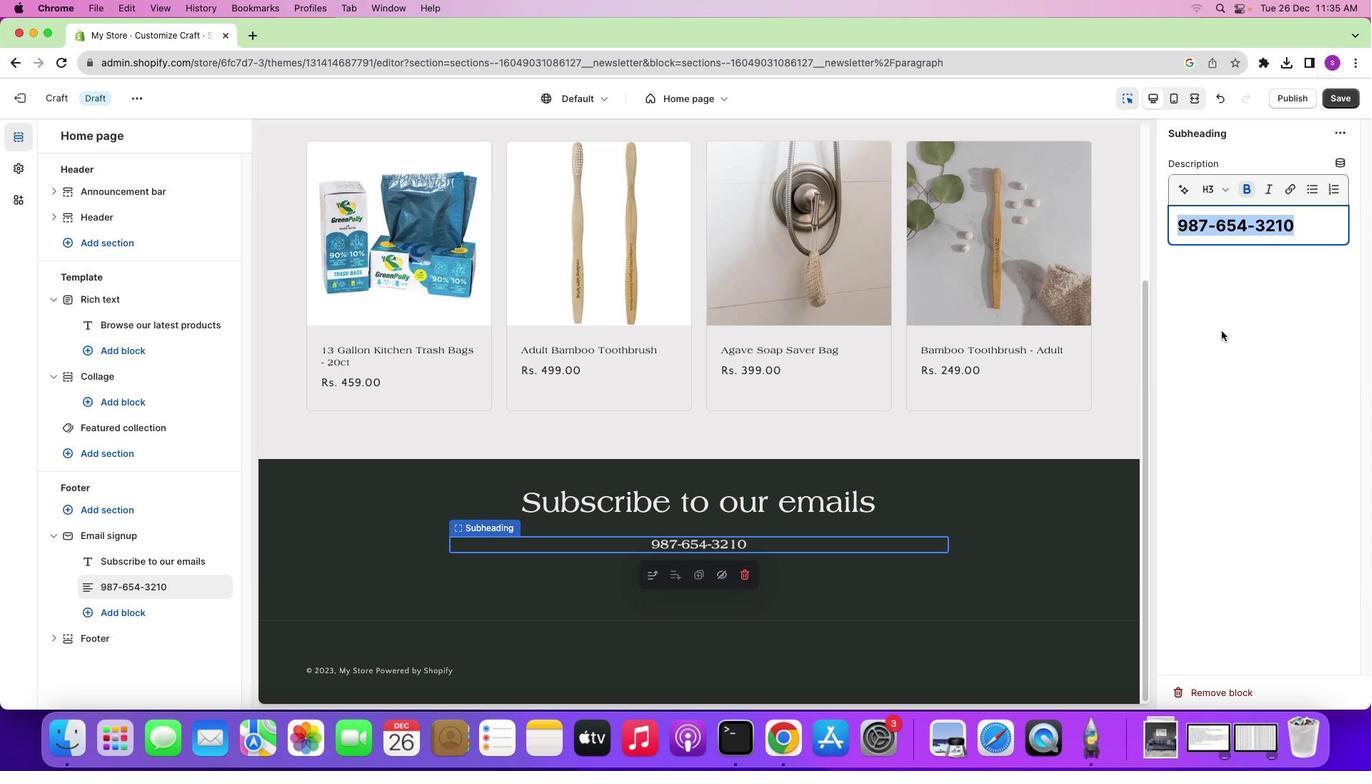 
Action: Mouse pressed left at (1221, 331)
Screenshot: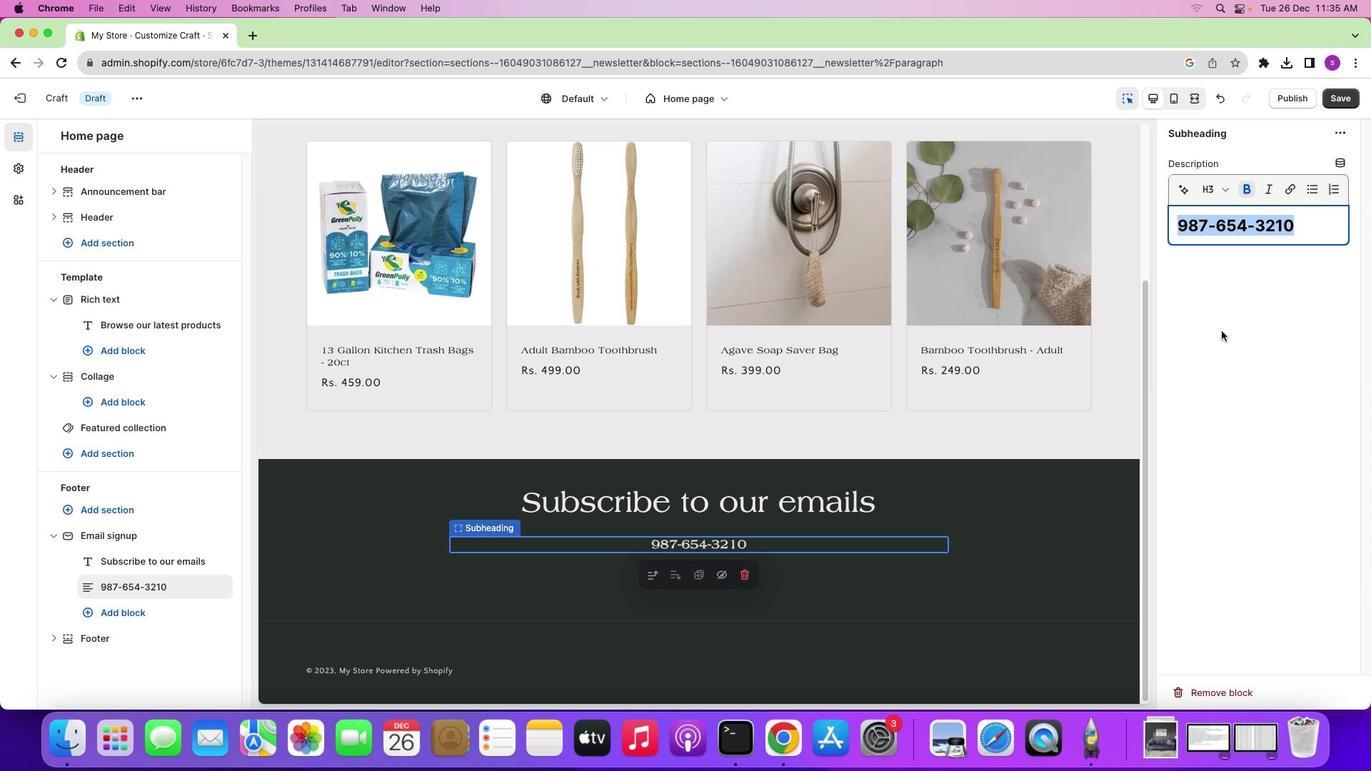 
Action: Mouse moved to (1219, 184)
Screenshot: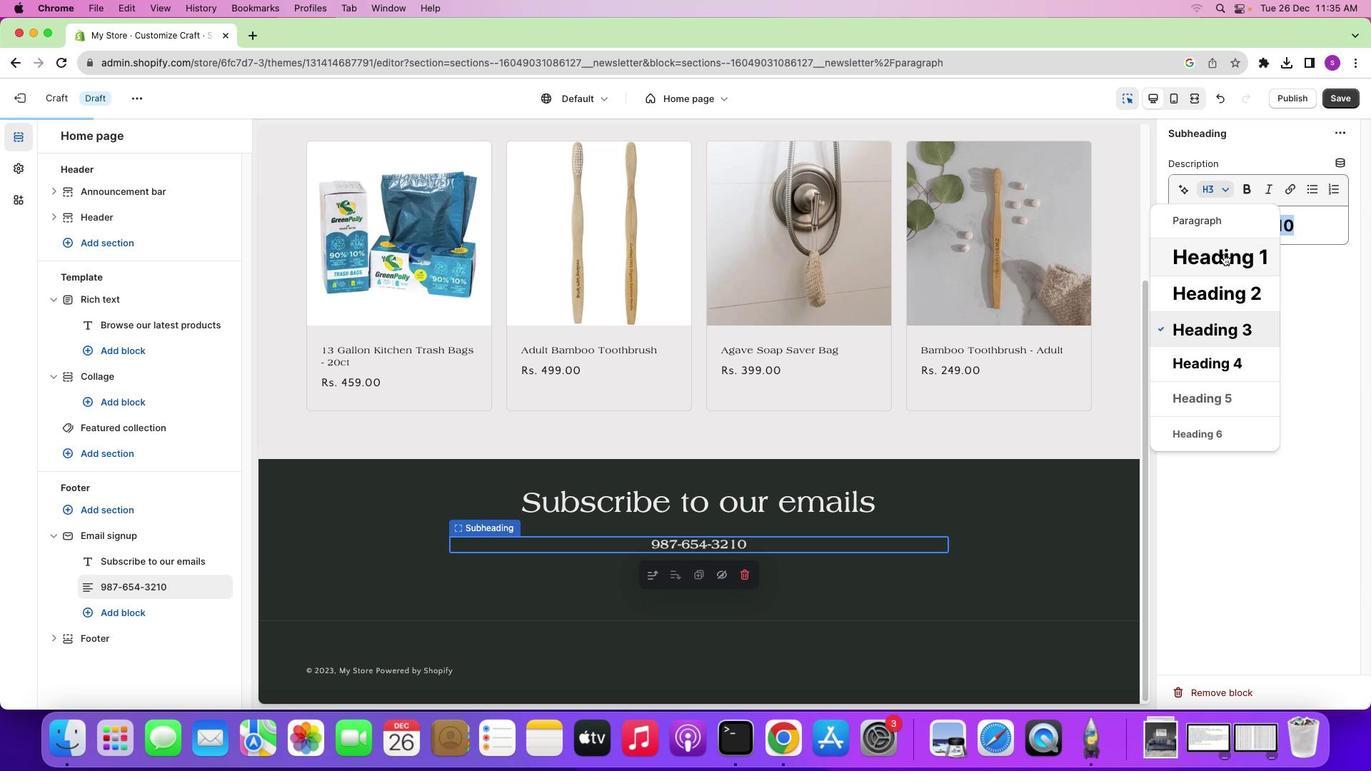 
Action: Mouse pressed left at (1219, 184)
Screenshot: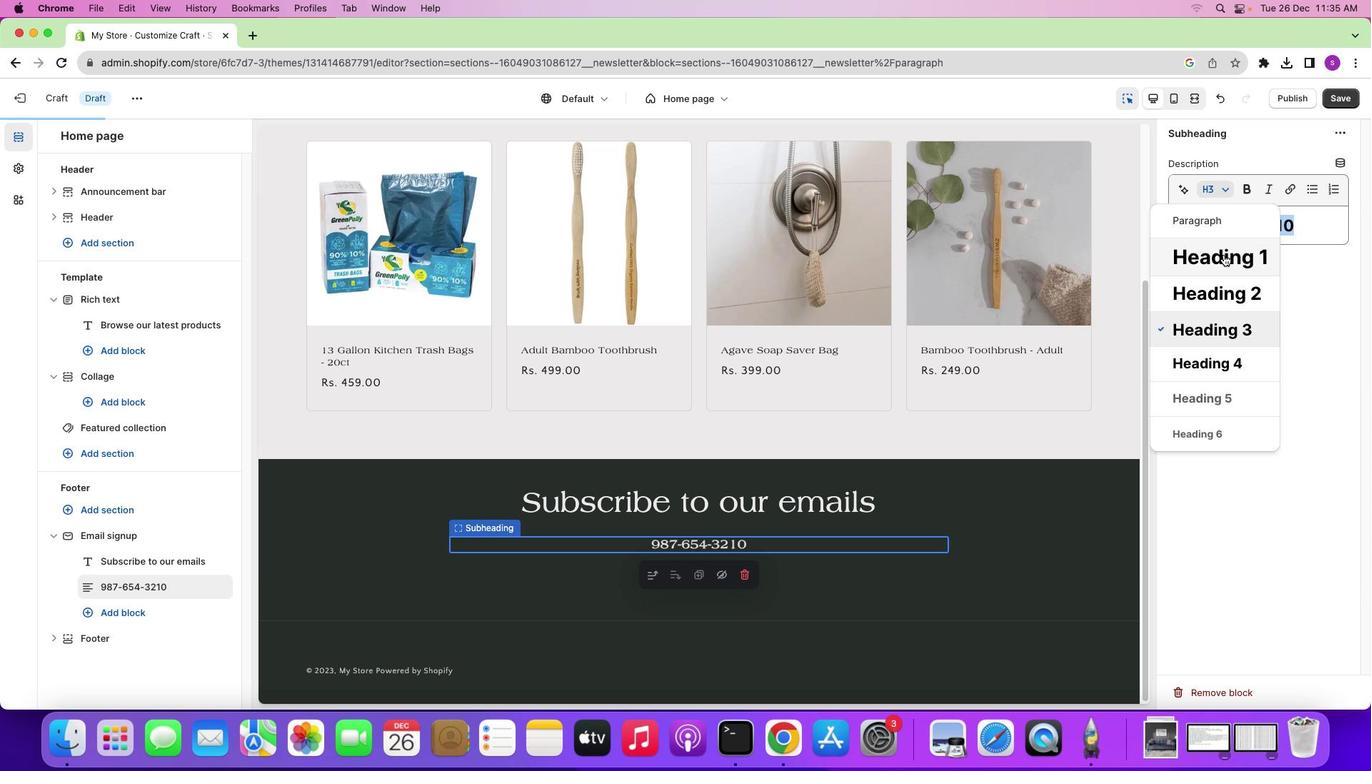 
Action: Mouse moved to (1228, 294)
Screenshot: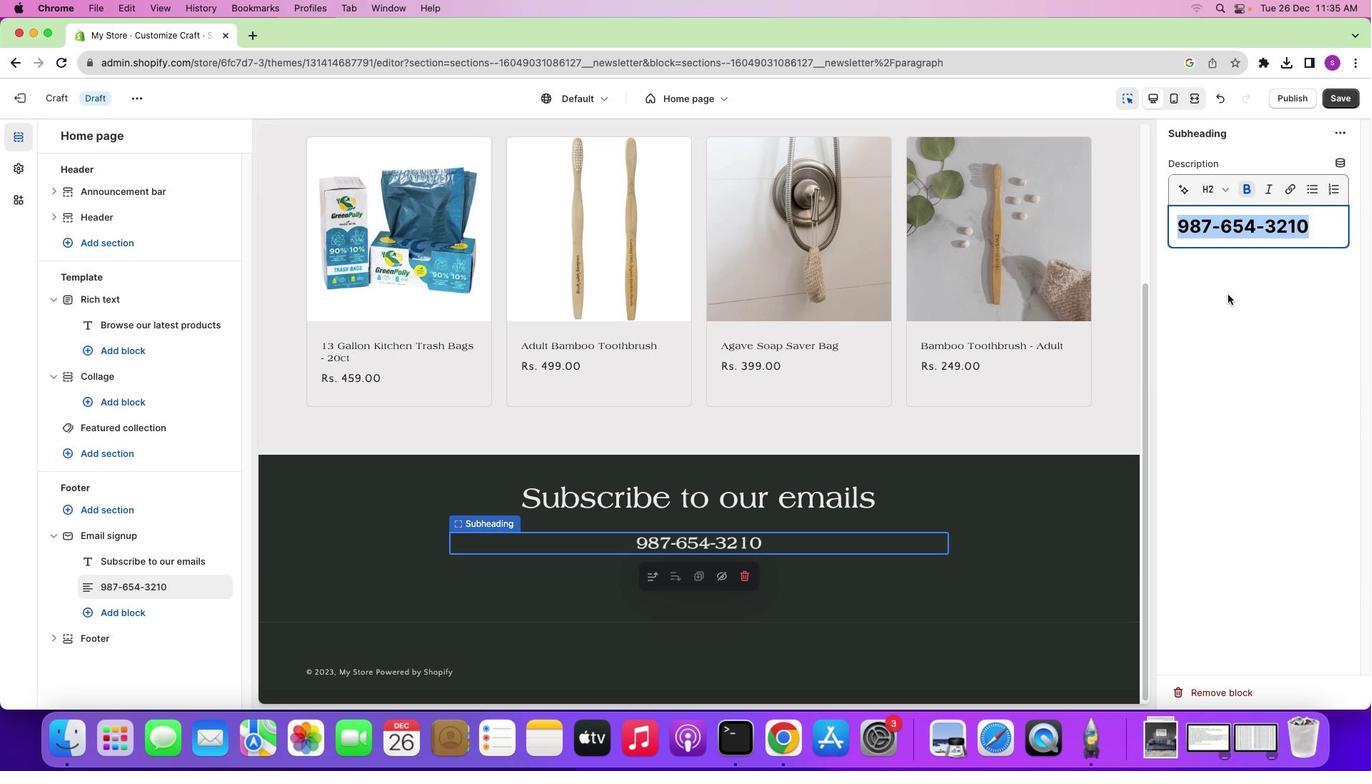 
Action: Mouse pressed left at (1228, 294)
Screenshot: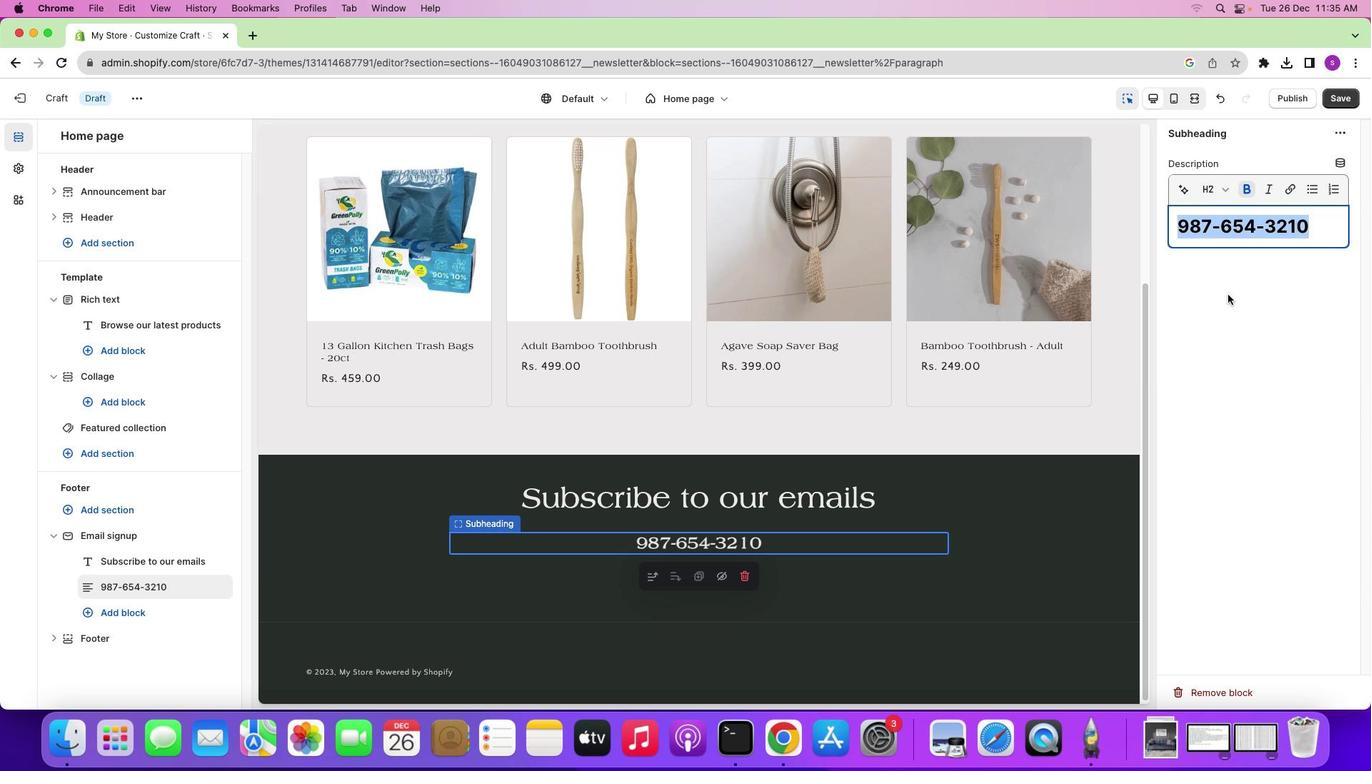 
Action: Mouse moved to (753, 498)
Screenshot: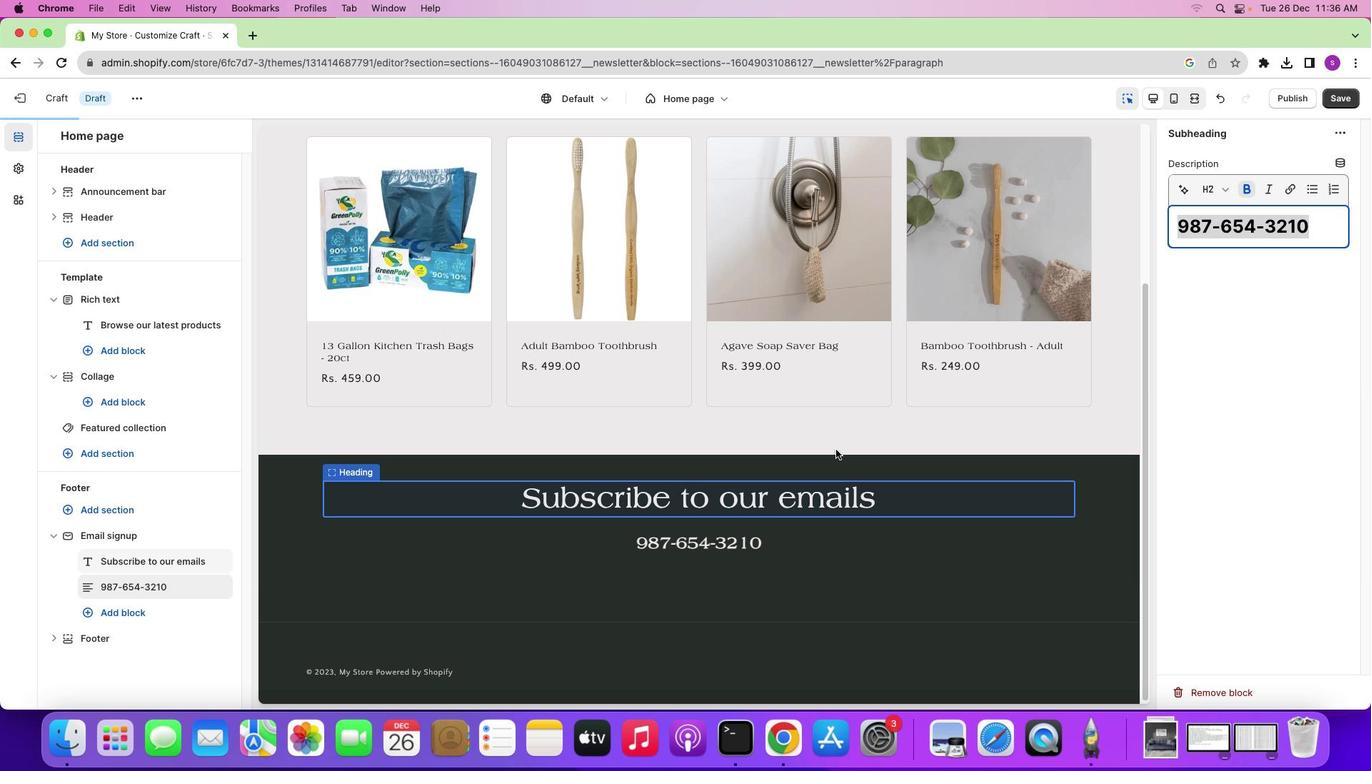 
Action: Mouse pressed left at (753, 498)
Screenshot: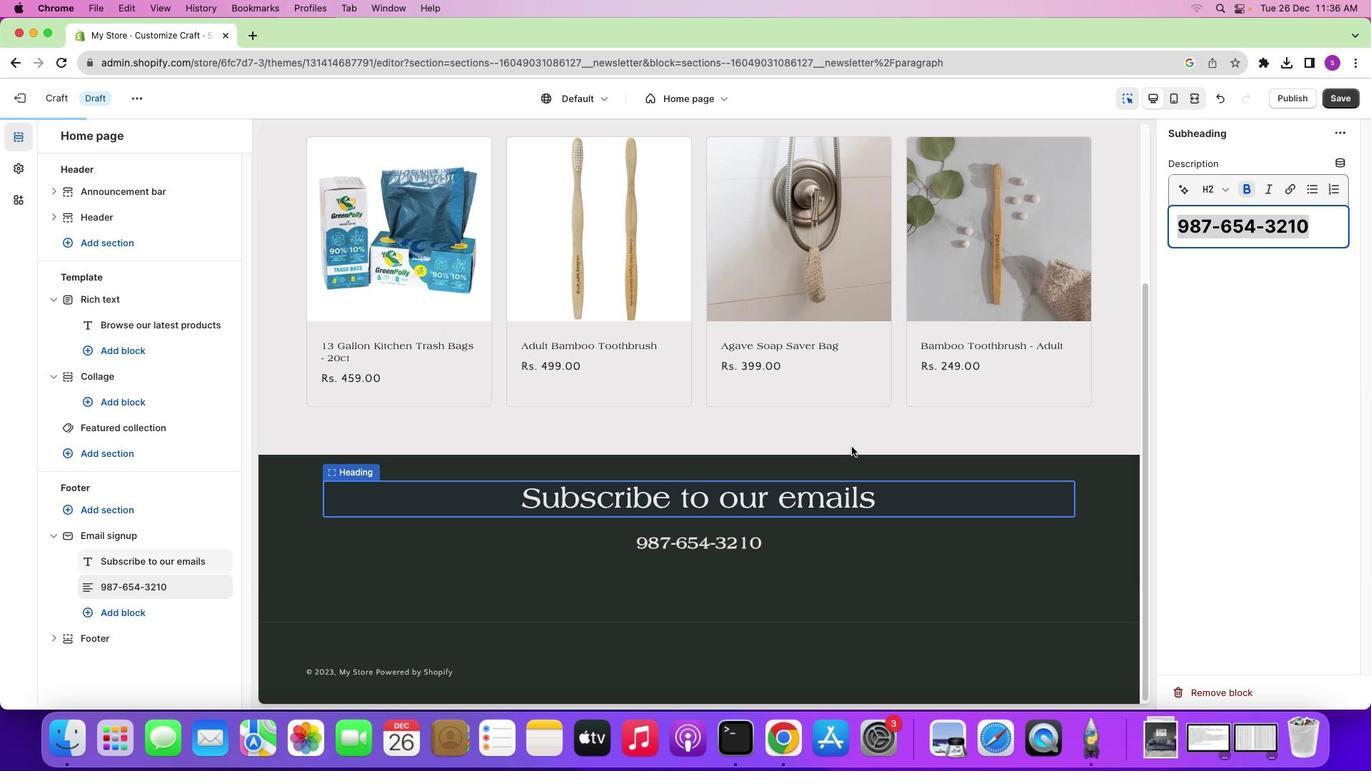 
Action: Mouse moved to (1301, 219)
Screenshot: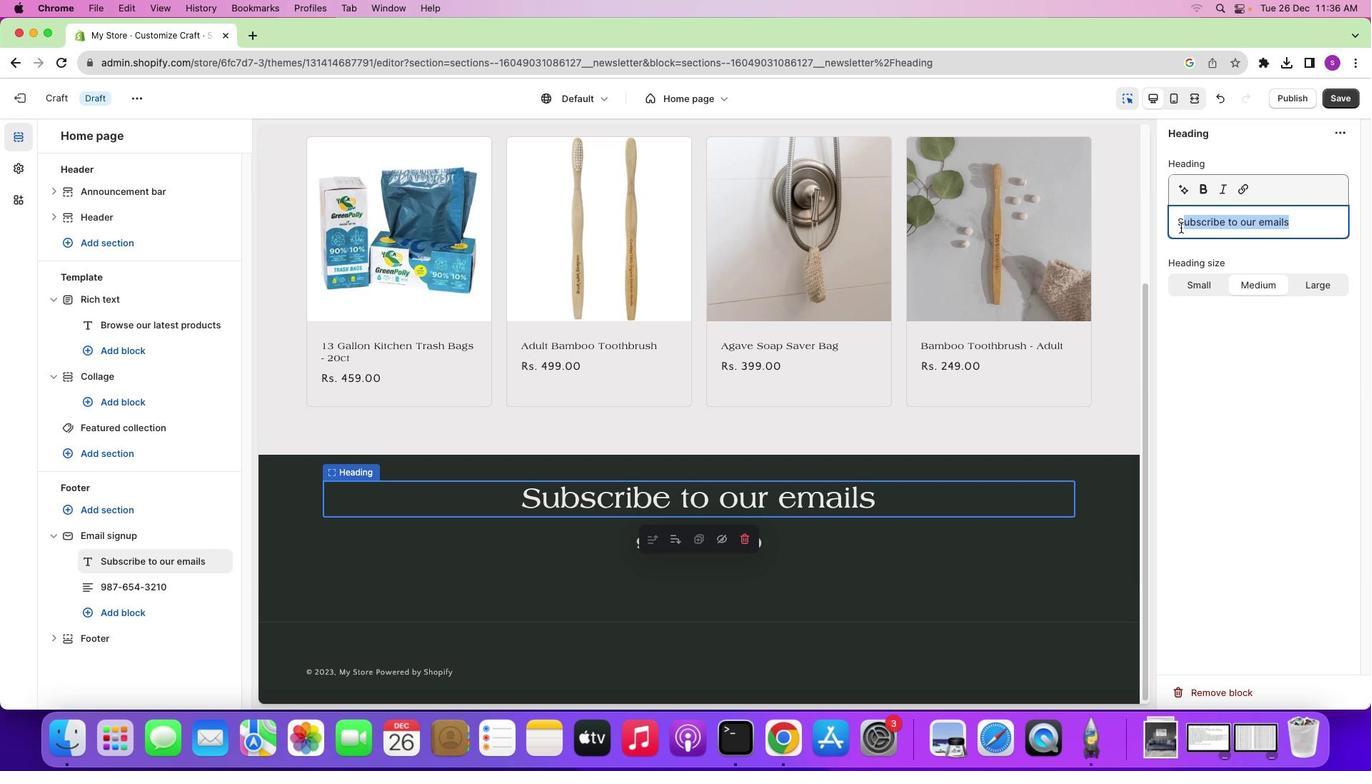 
Action: Mouse pressed left at (1301, 219)
Screenshot: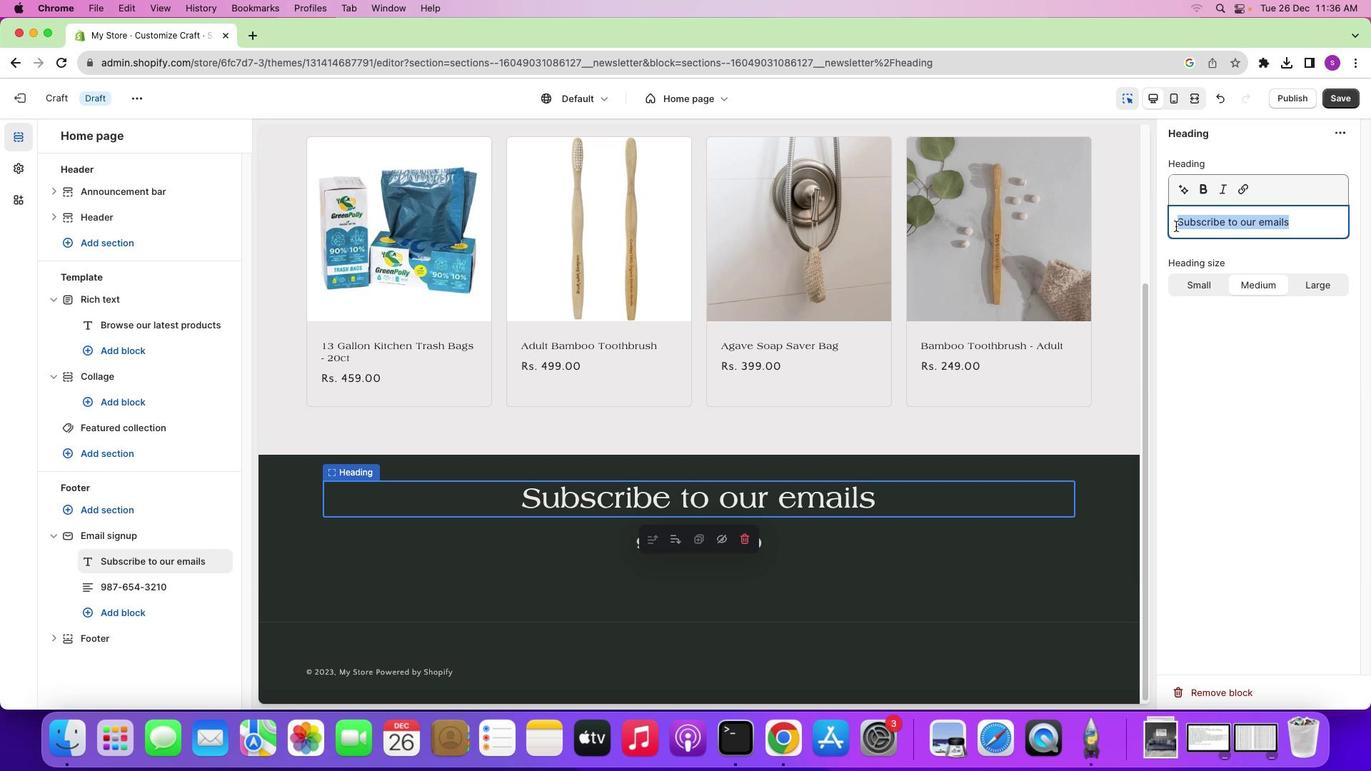 
Action: Mouse moved to (1173, 224)
Screenshot: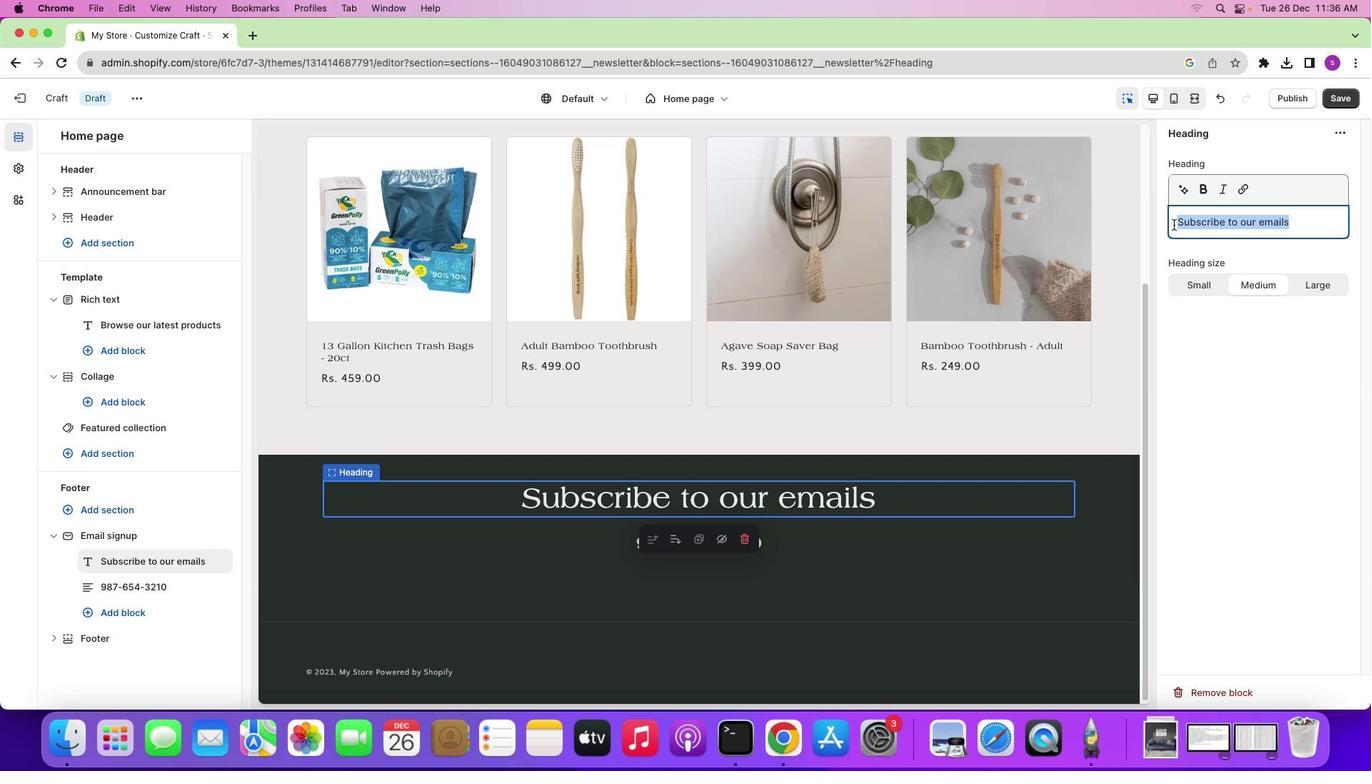 
Action: Key pressed Key.backspaceKey.shift'F''u''r''n''t''i'Key.backspaceKey.backspace'i''t''u''r''e'Key.shift'@''g''m''a''i''l''.''c''o''m'
Screenshot: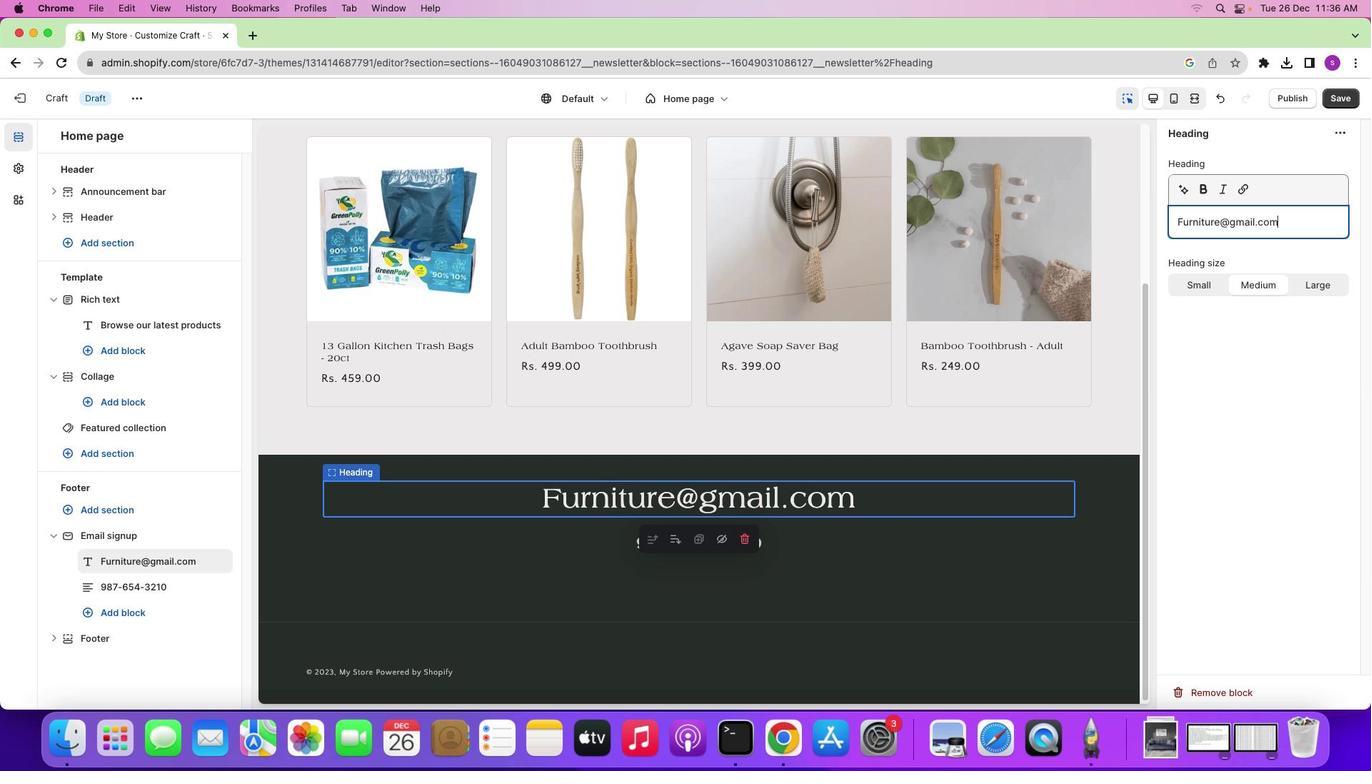 
Action: Mouse moved to (1203, 189)
Screenshot: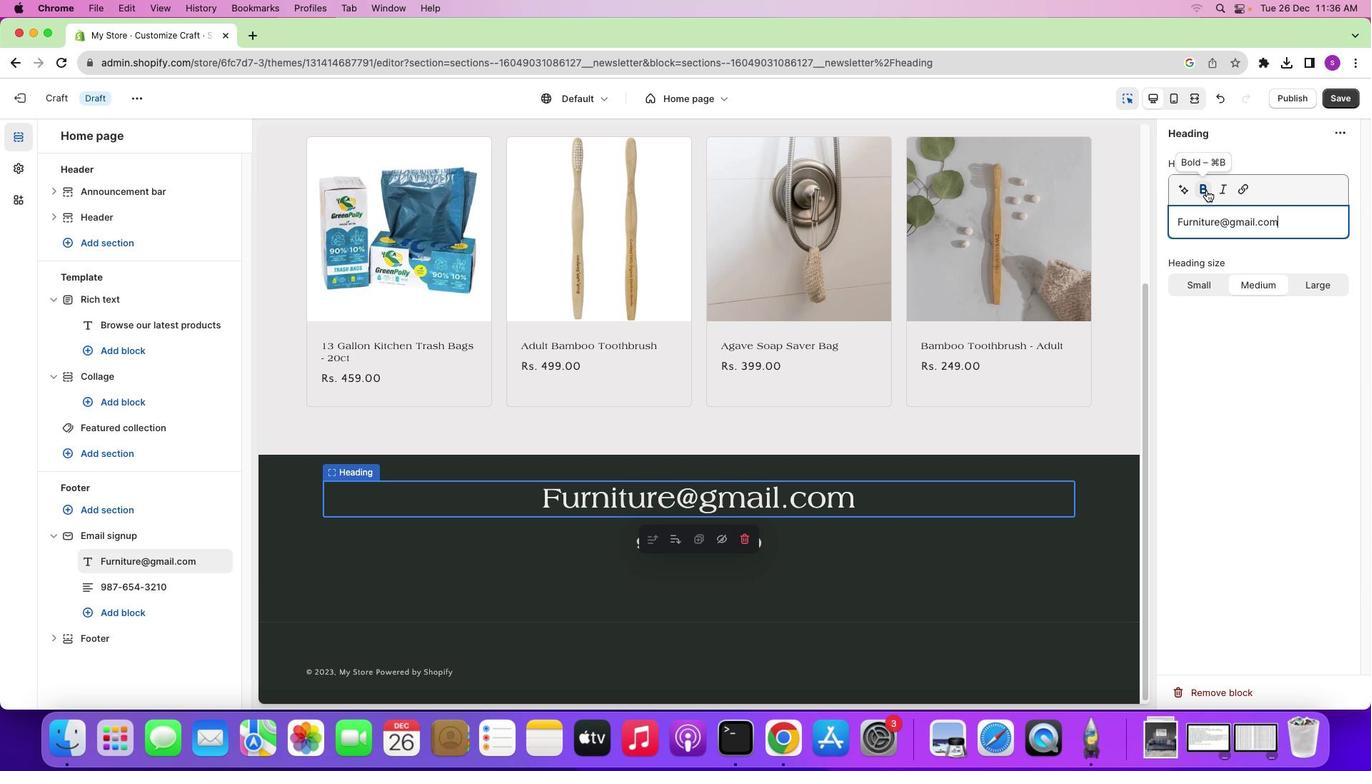 
Action: Mouse pressed left at (1203, 189)
Screenshot: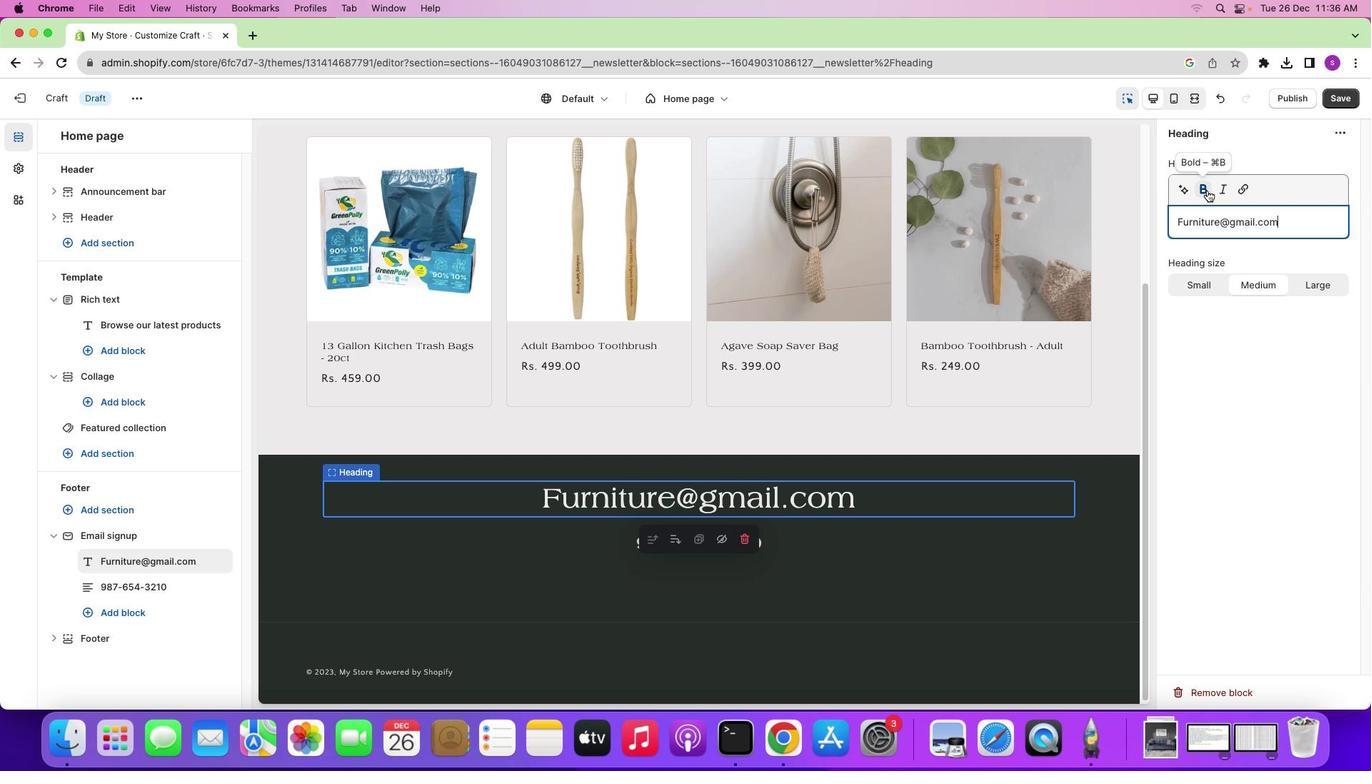 
Action: Mouse moved to (1286, 227)
Screenshot: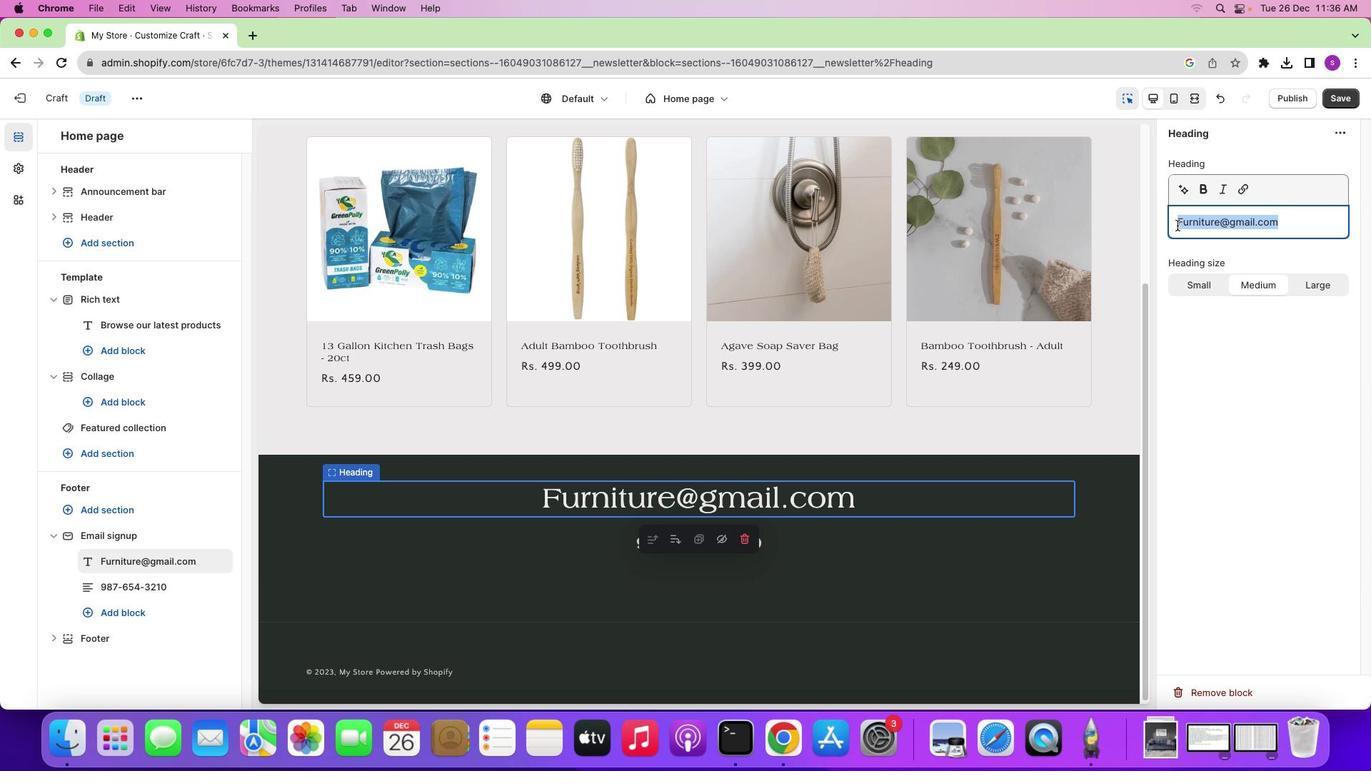 
Action: Mouse pressed left at (1286, 227)
Screenshot: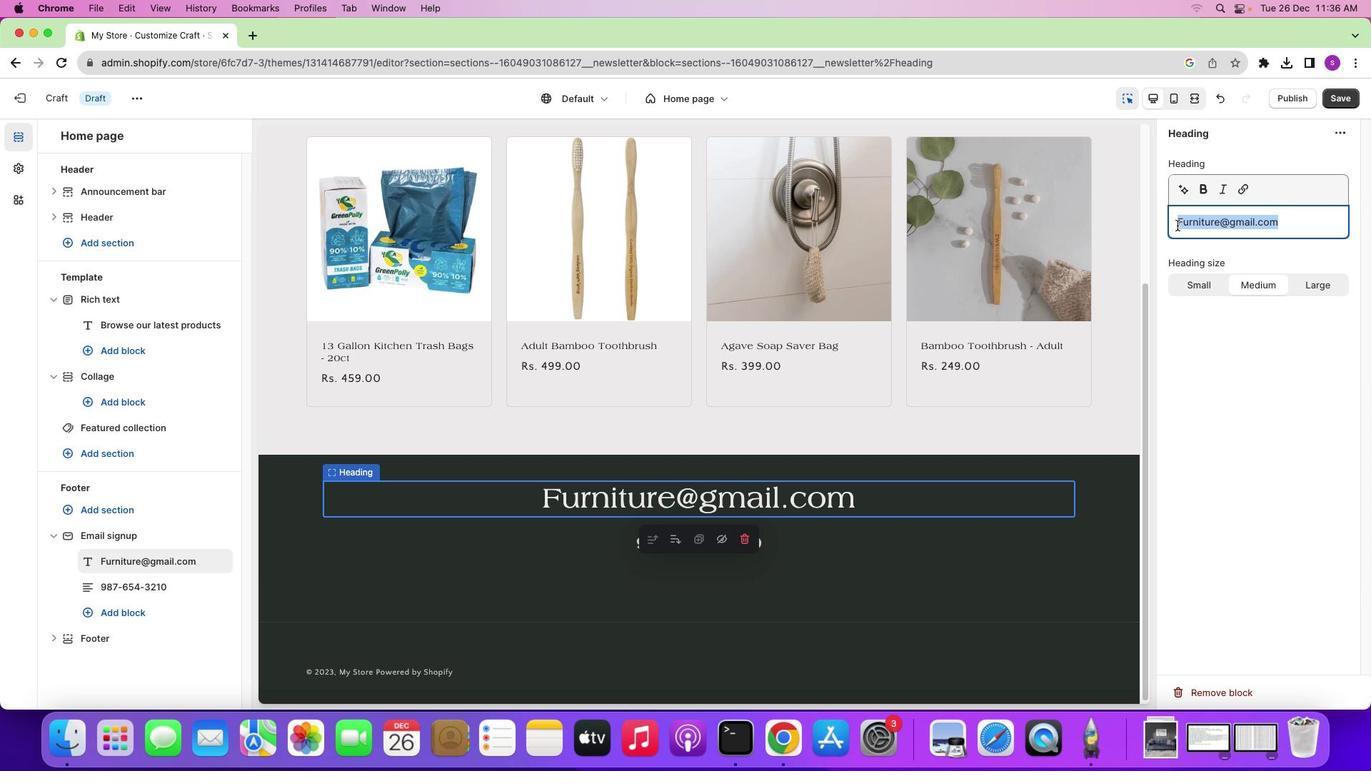 
Action: Mouse moved to (1203, 185)
Screenshot: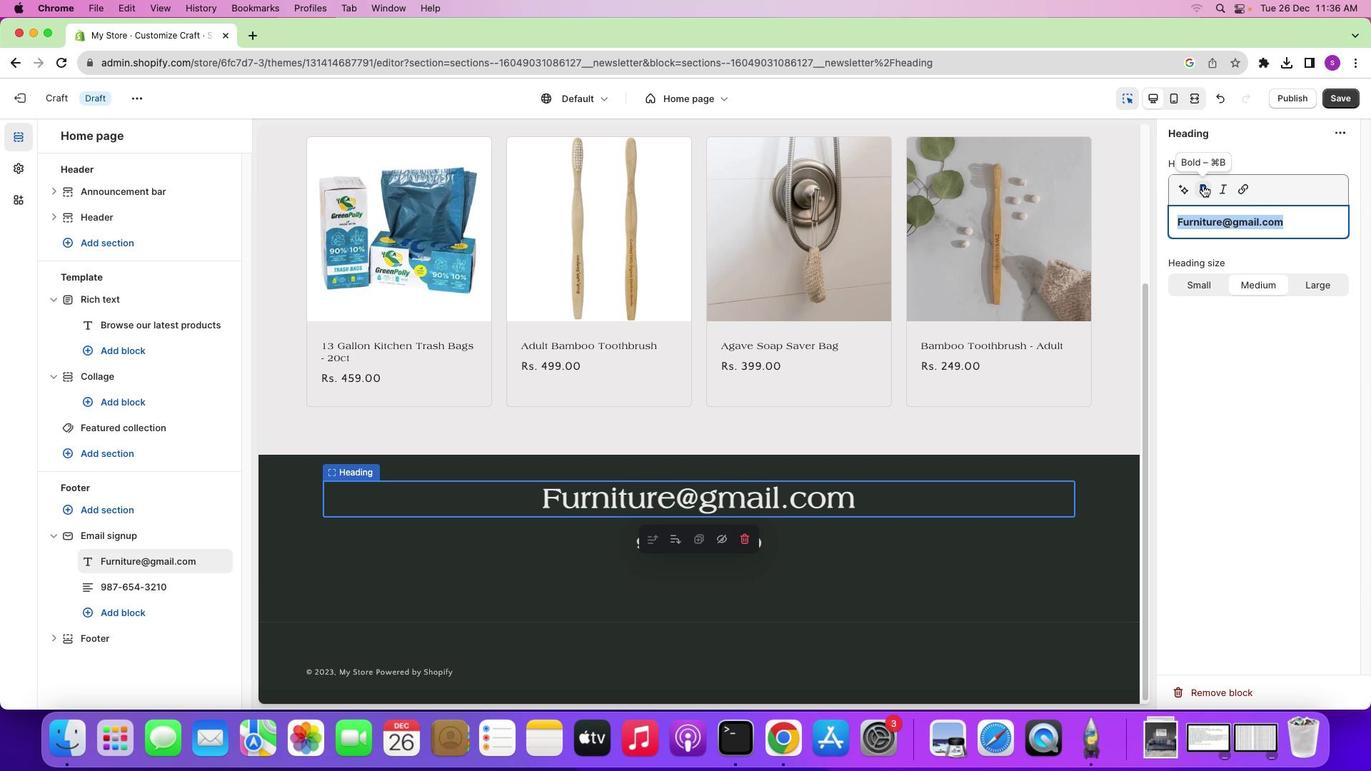 
Action: Mouse pressed left at (1203, 185)
Screenshot: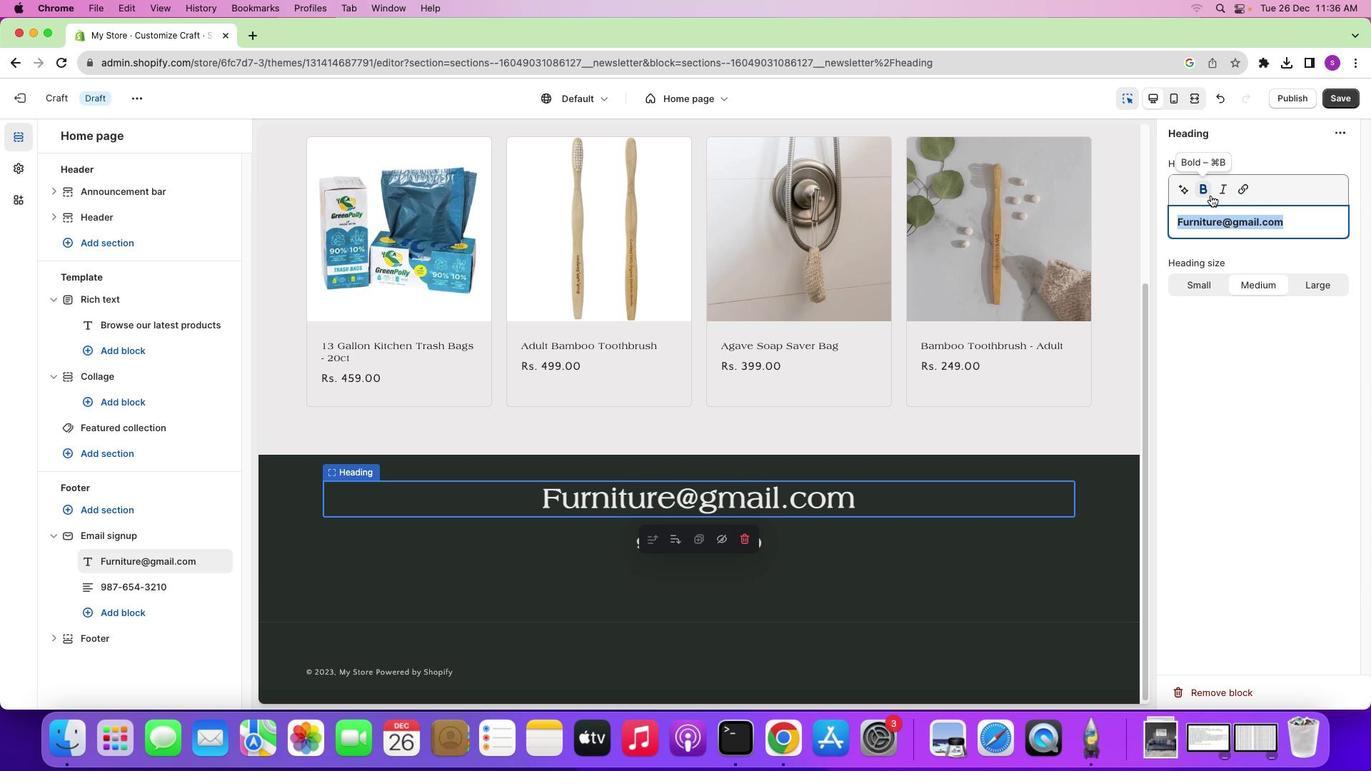 
Action: Mouse moved to (1204, 278)
Screenshot: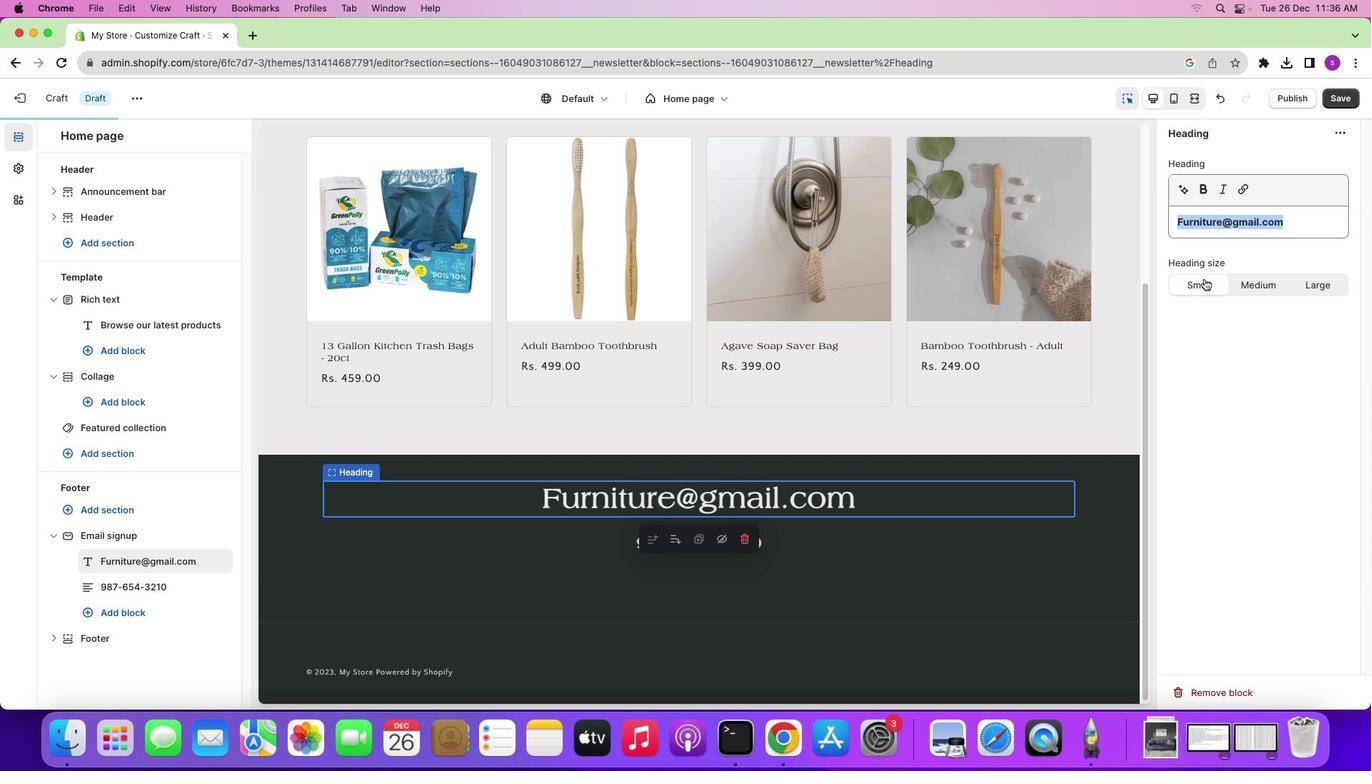 
Action: Mouse pressed left at (1204, 278)
Screenshot: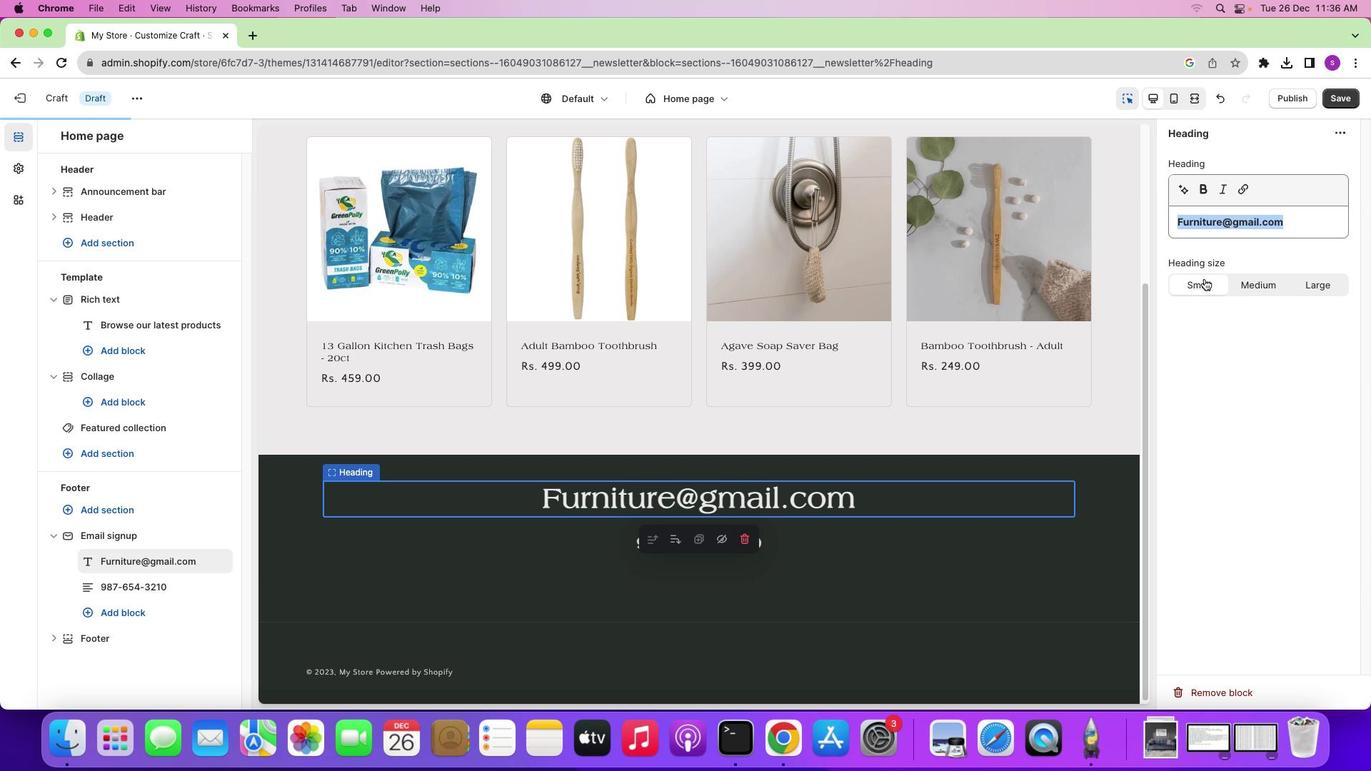 
Action: Mouse moved to (1119, 492)
Screenshot: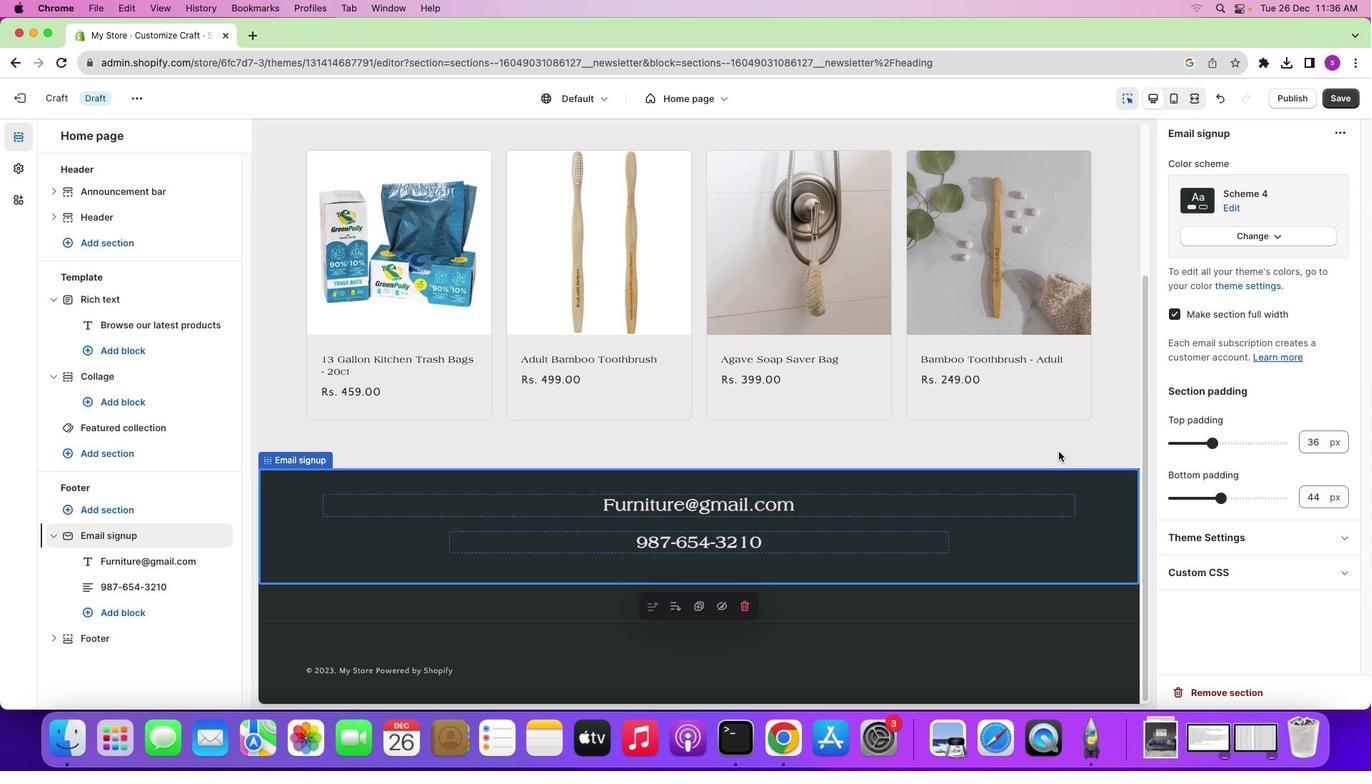 
Action: Mouse pressed left at (1119, 492)
Screenshot: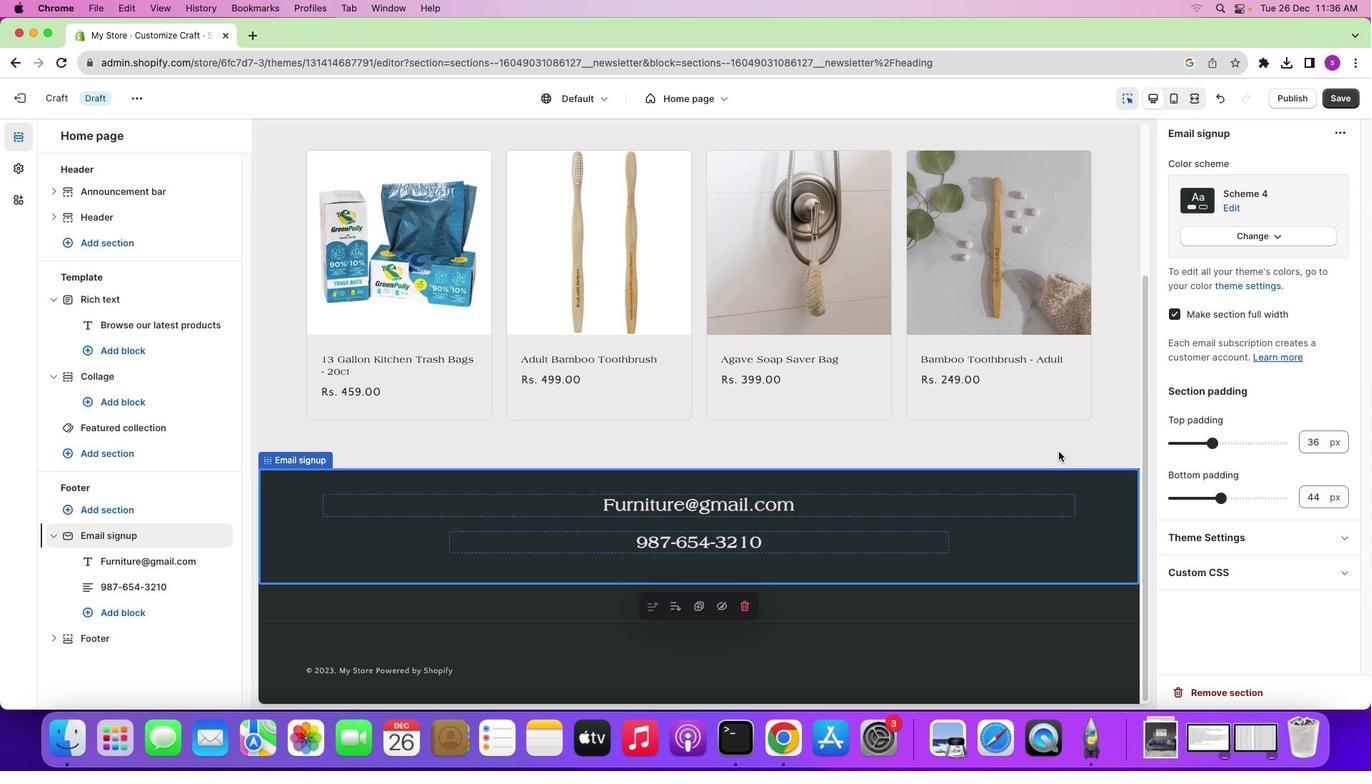 
Action: Mouse moved to (1000, 403)
Screenshot: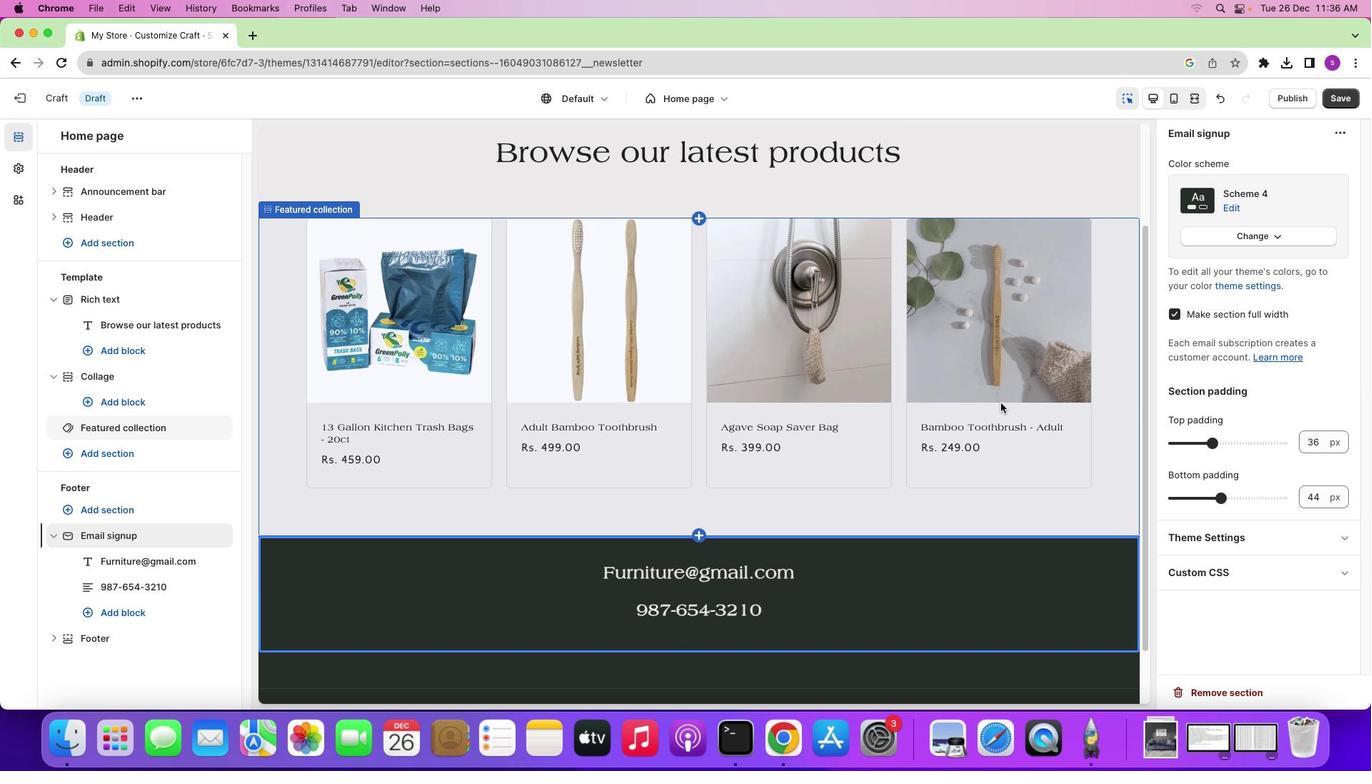 
Action: Mouse scrolled (1000, 403) with delta (0, 0)
Screenshot: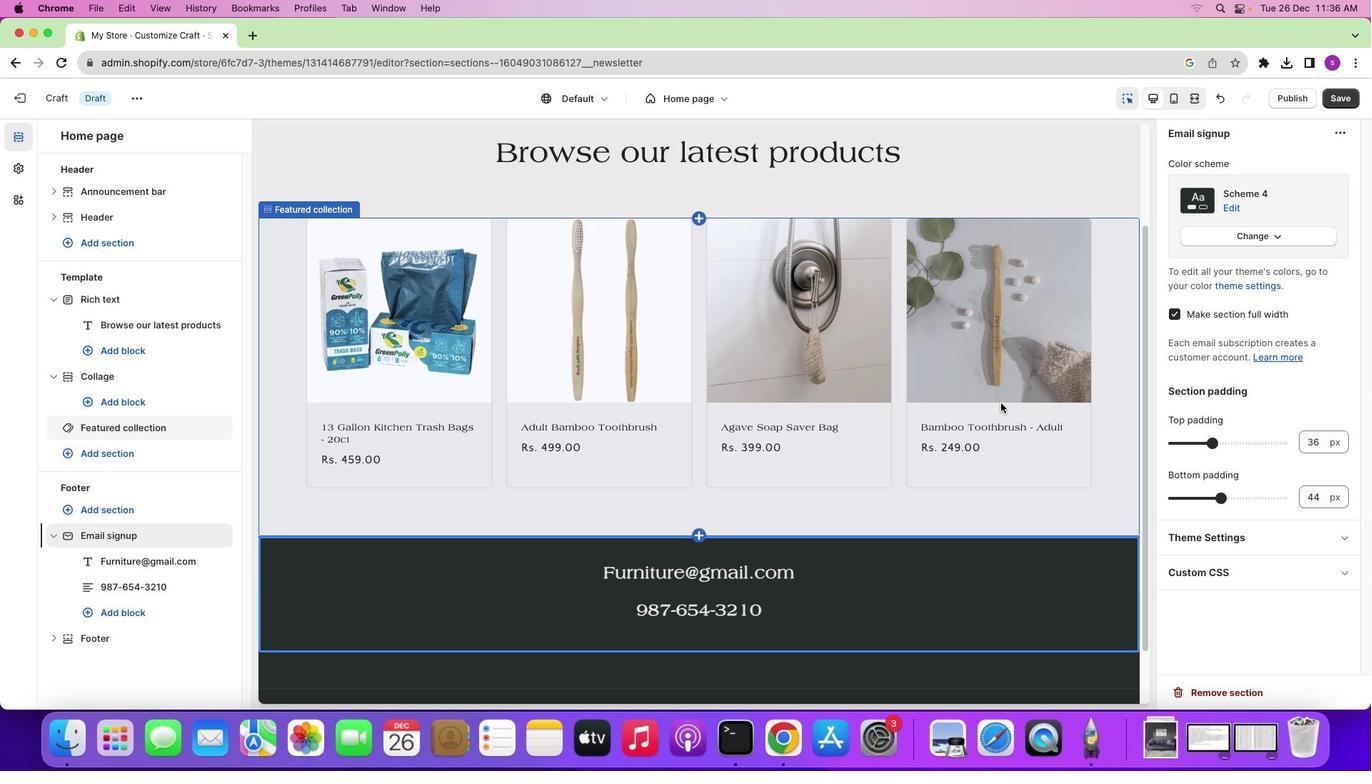 
Action: Mouse scrolled (1000, 403) with delta (0, 0)
Screenshot: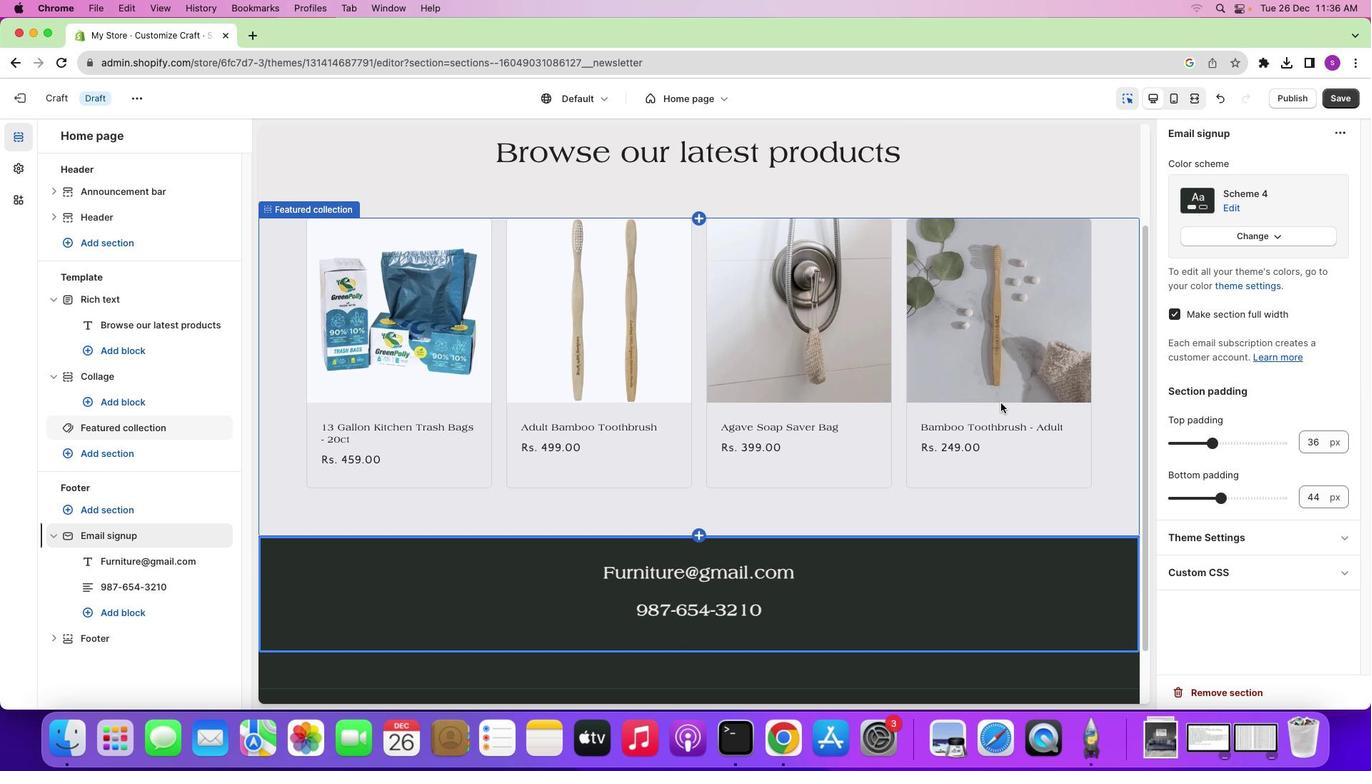 
Action: Mouse scrolled (1000, 403) with delta (0, 0)
Screenshot: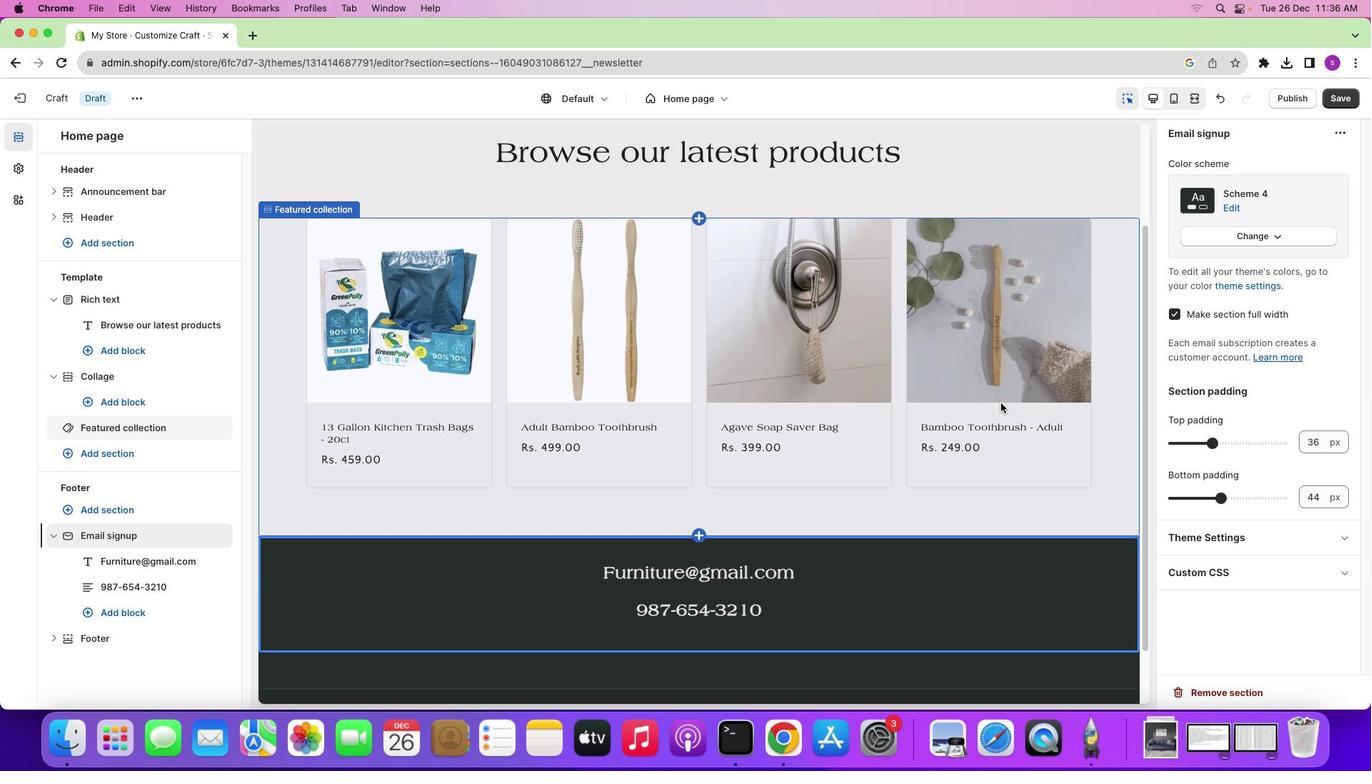 
Action: Mouse scrolled (1000, 403) with delta (0, 0)
Screenshot: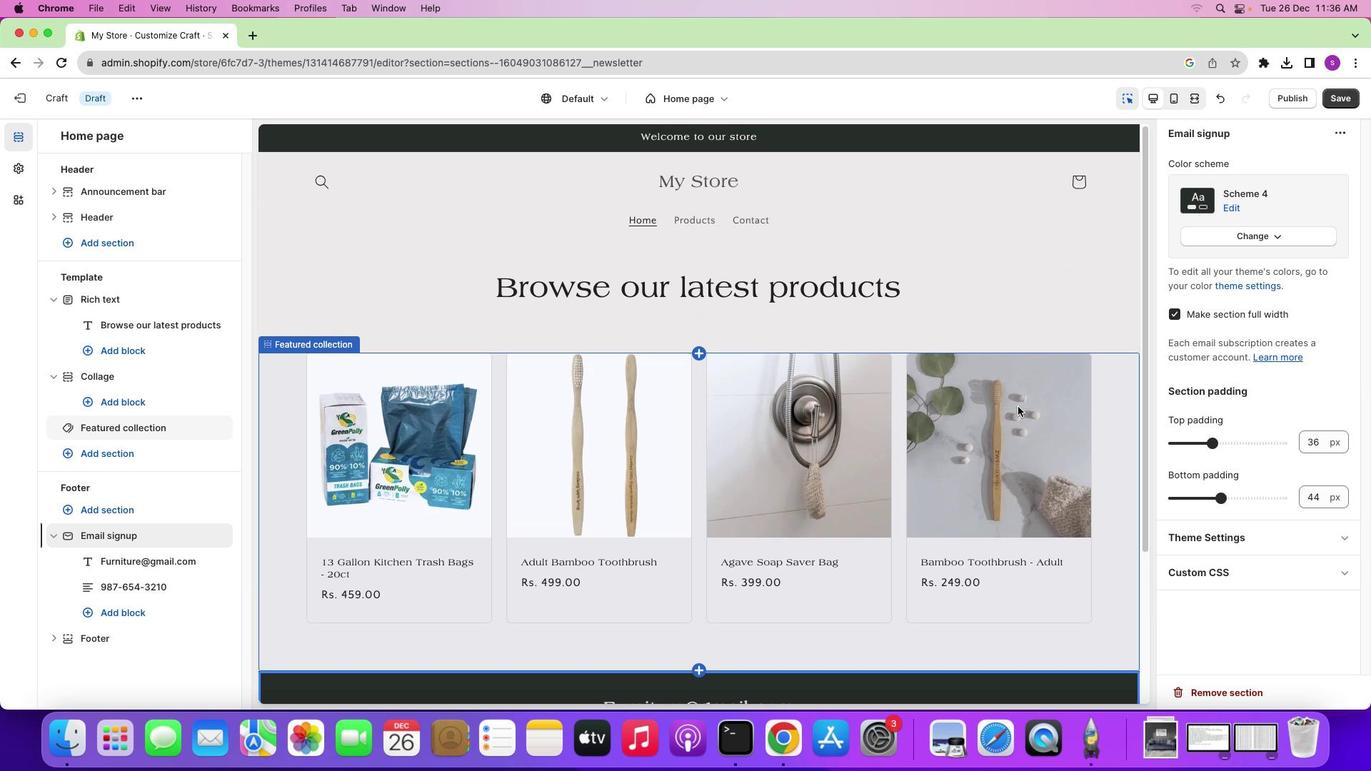 
Action: Mouse scrolled (1000, 403) with delta (0, 0)
Screenshot: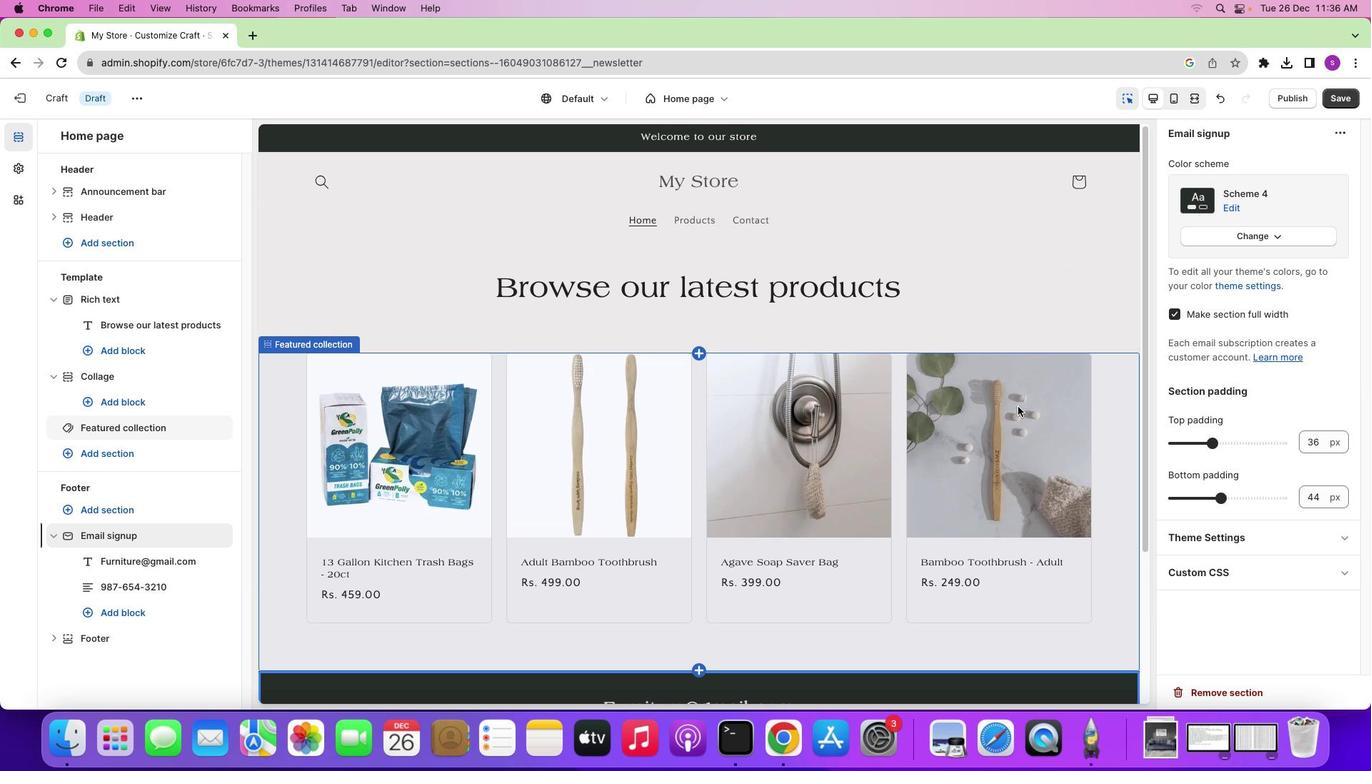 
Action: Mouse scrolled (1000, 403) with delta (0, 1)
Screenshot: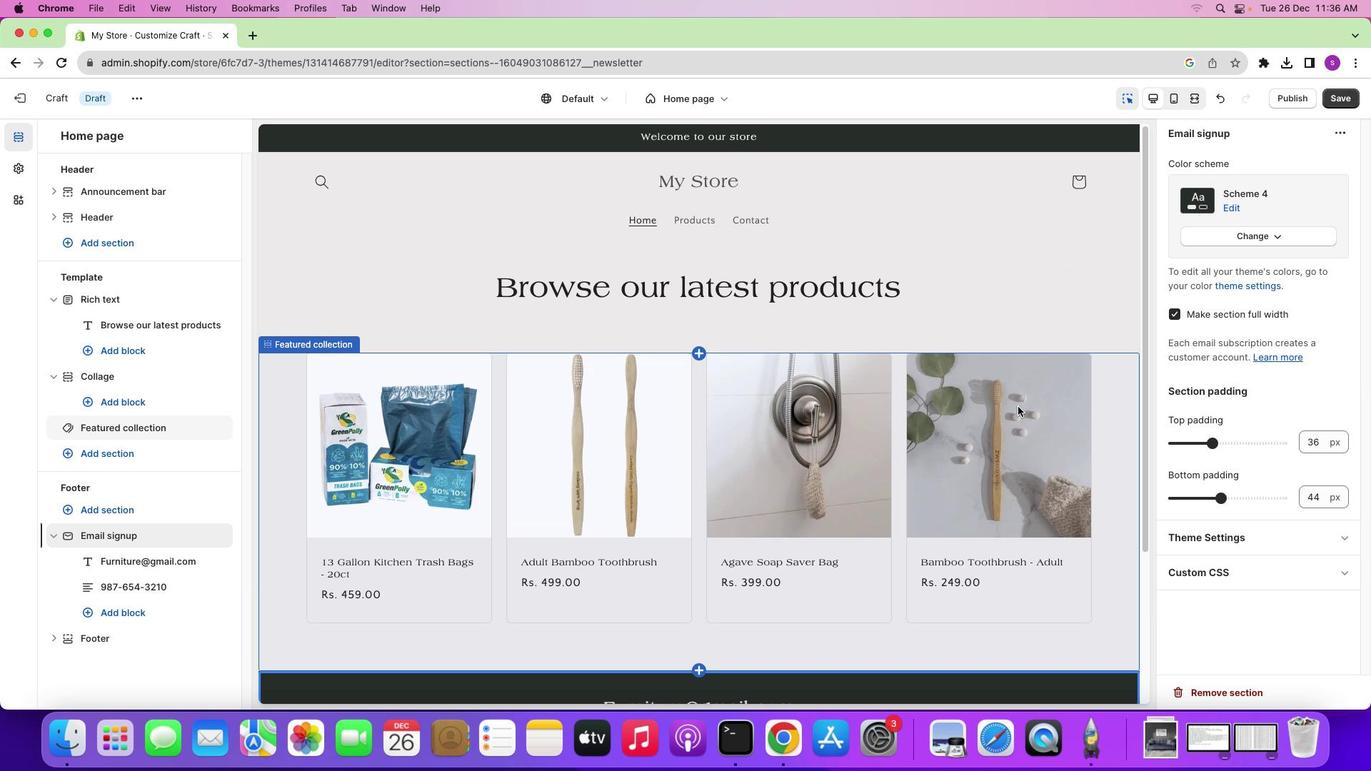 
Action: Mouse scrolled (1000, 403) with delta (0, 2)
Screenshot: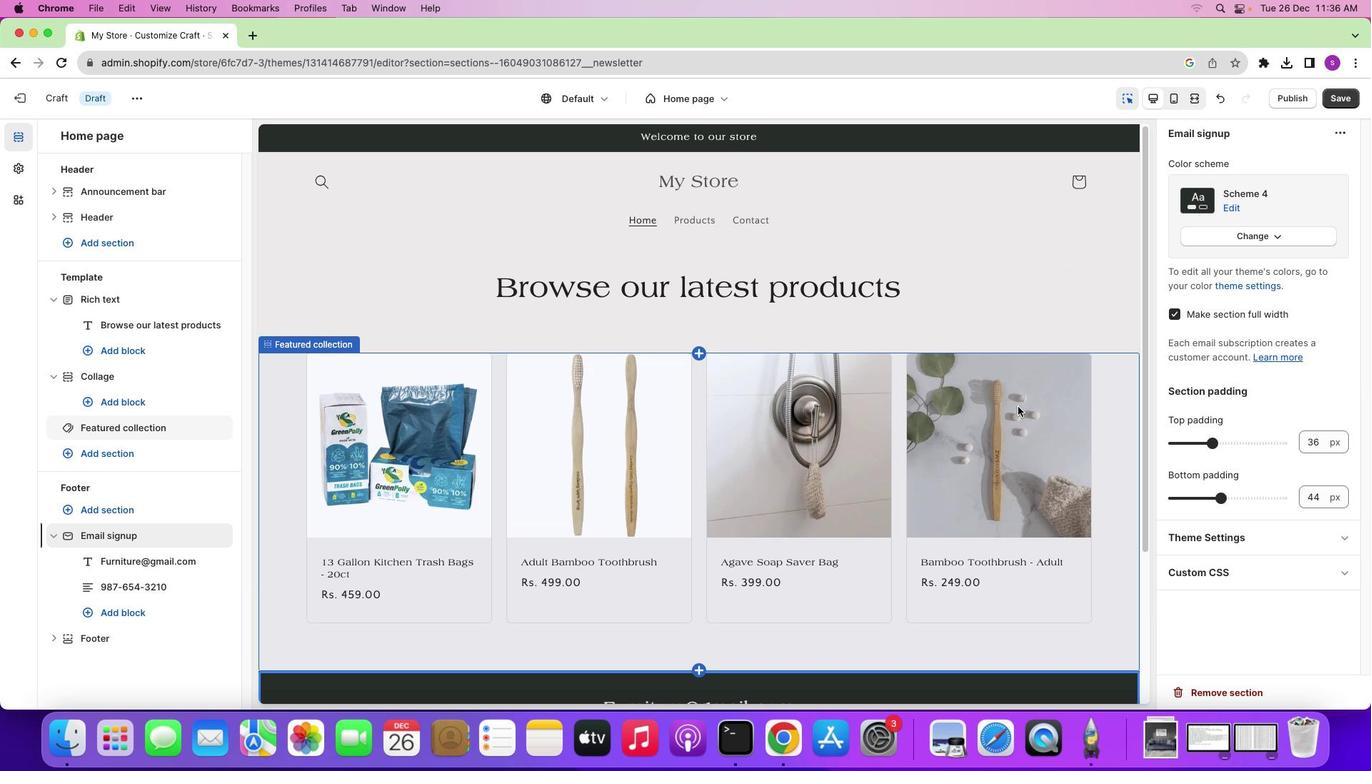 
Action: Mouse moved to (699, 347)
Screenshot: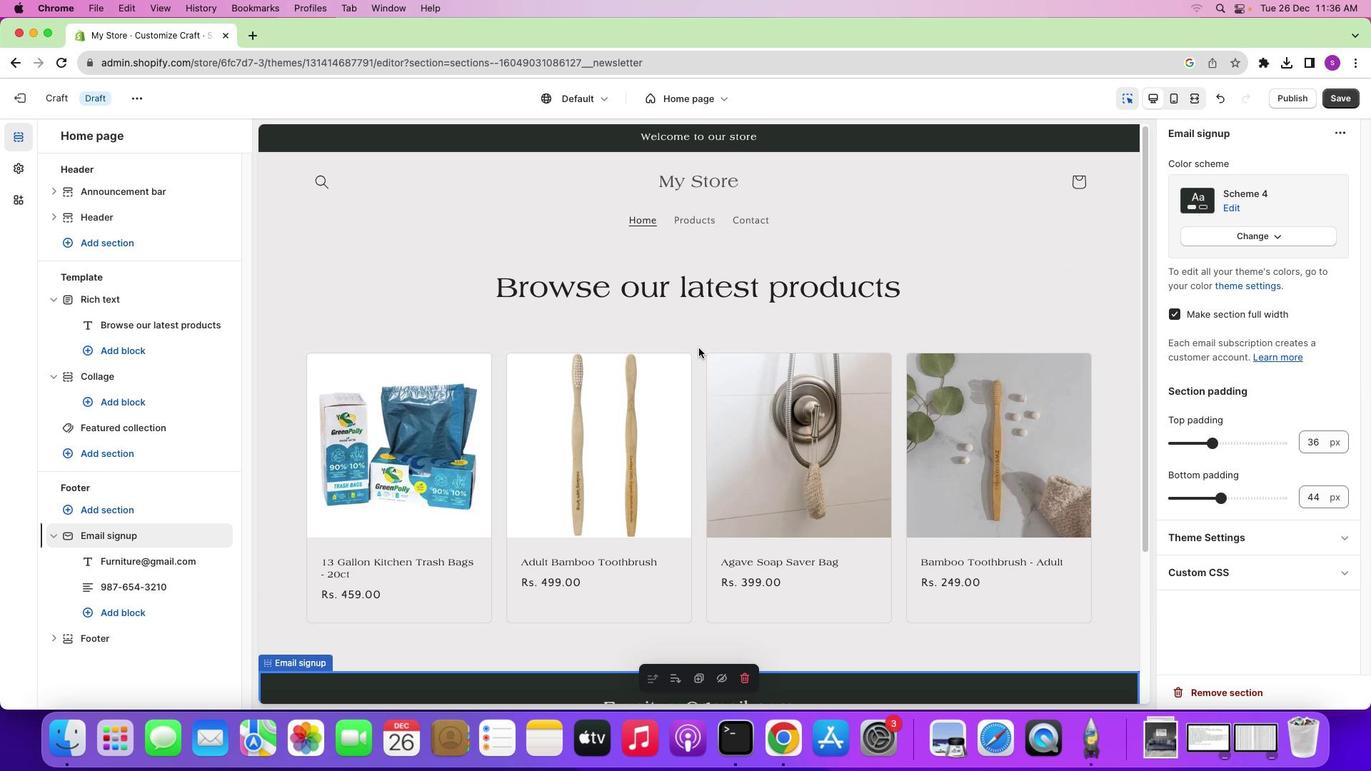
Action: Mouse pressed left at (699, 347)
Screenshot: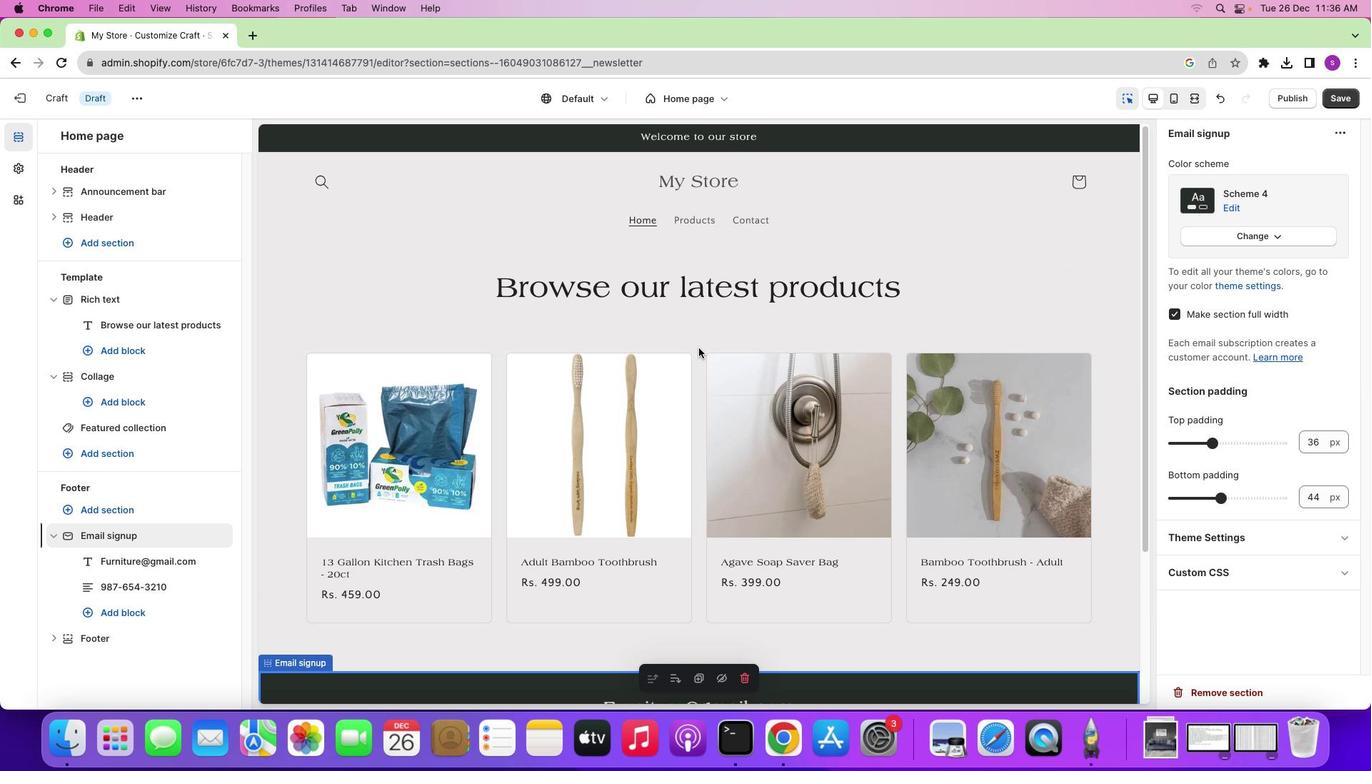 
Action: Mouse moved to (697, 352)
Screenshot: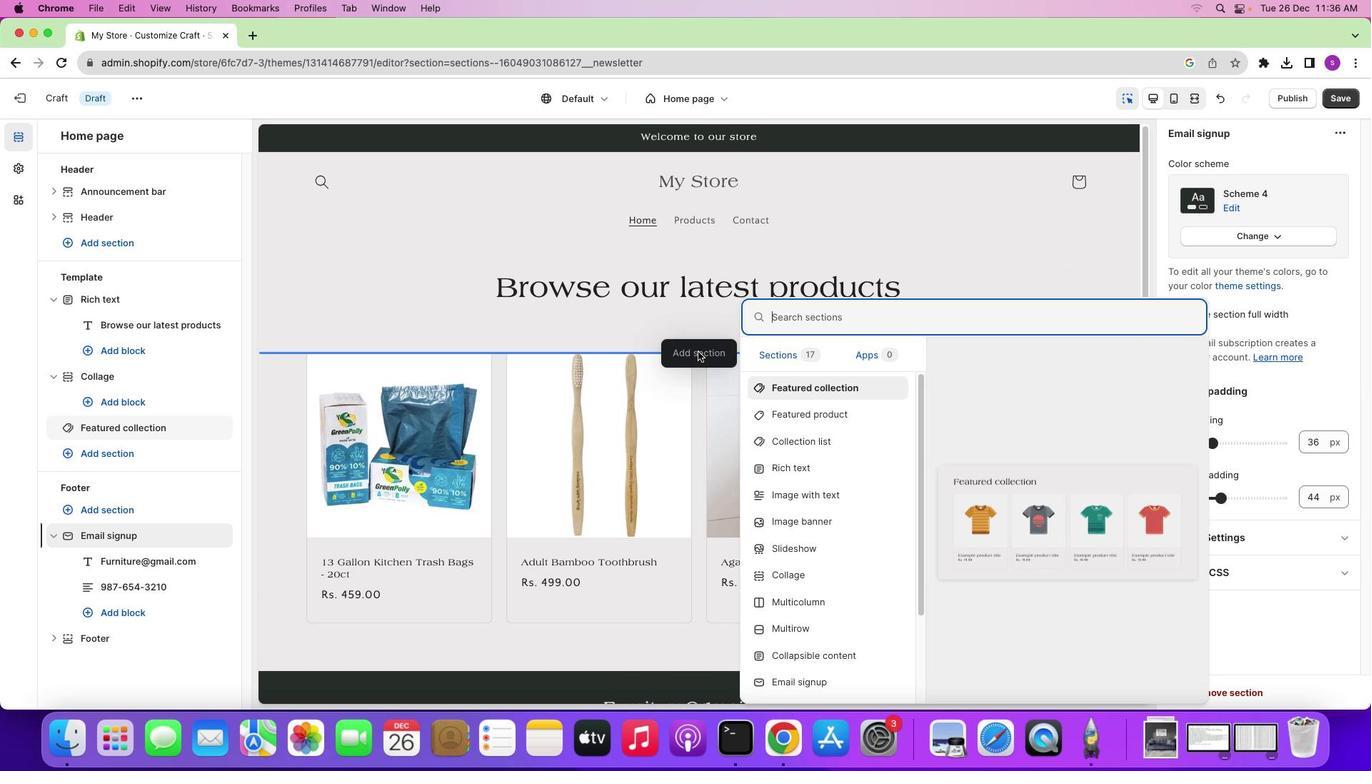 
Action: Mouse pressed left at (697, 352)
Screenshot: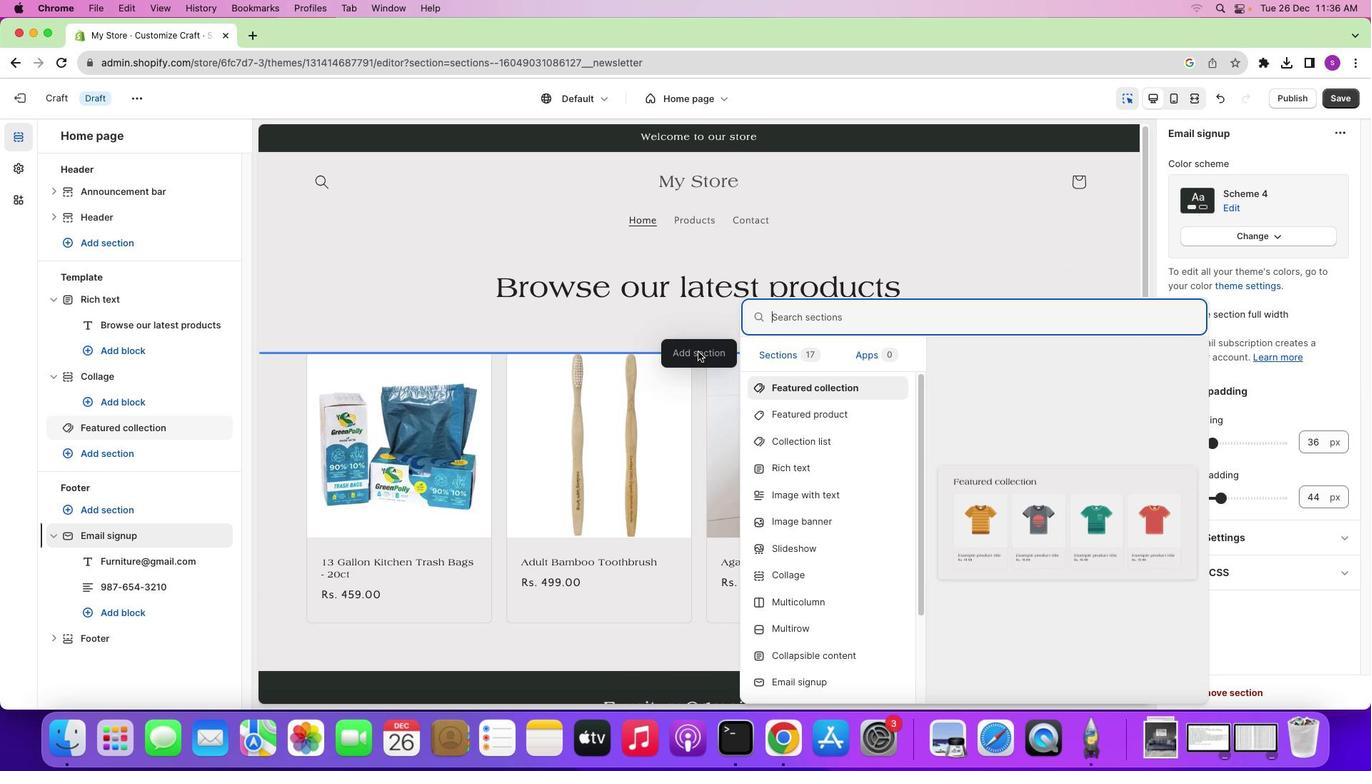 
Action: Mouse moved to (809, 547)
Screenshot: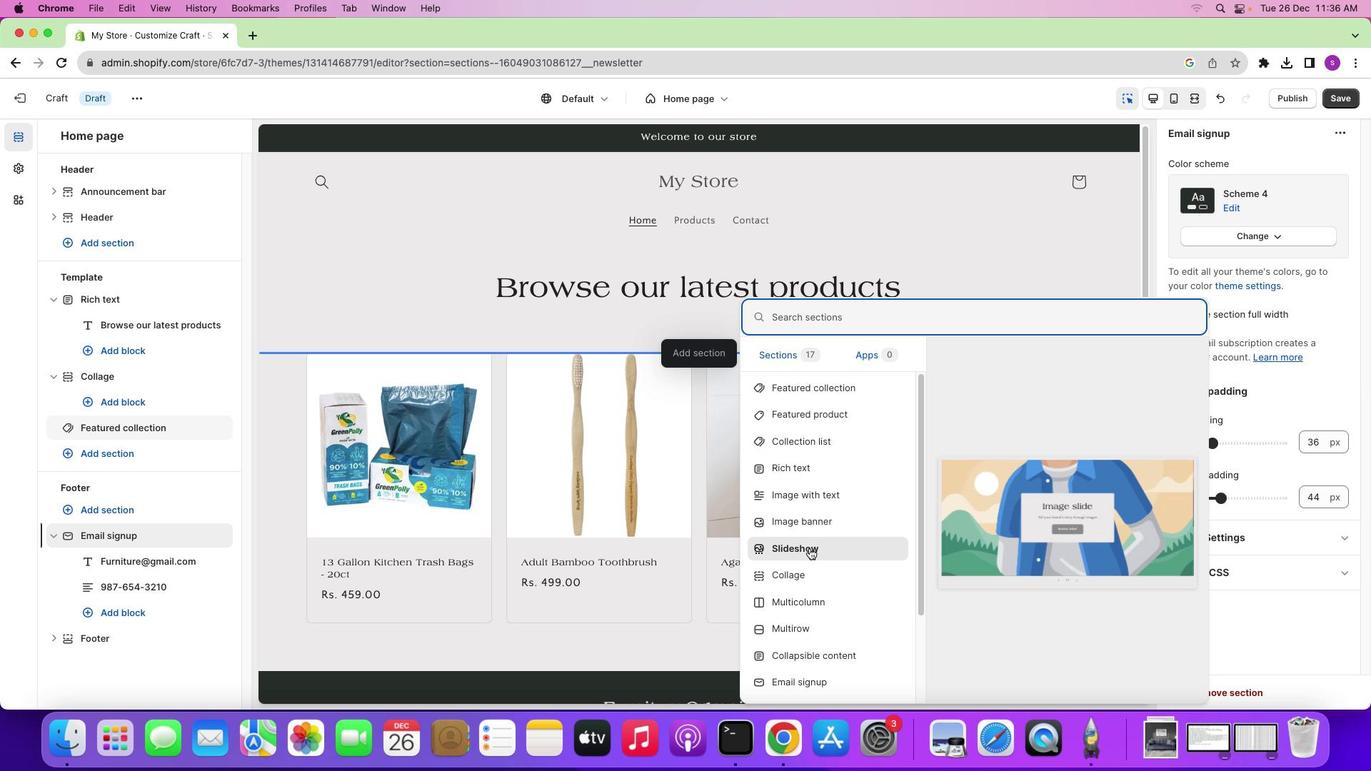 
Action: Mouse pressed left at (809, 547)
Screenshot: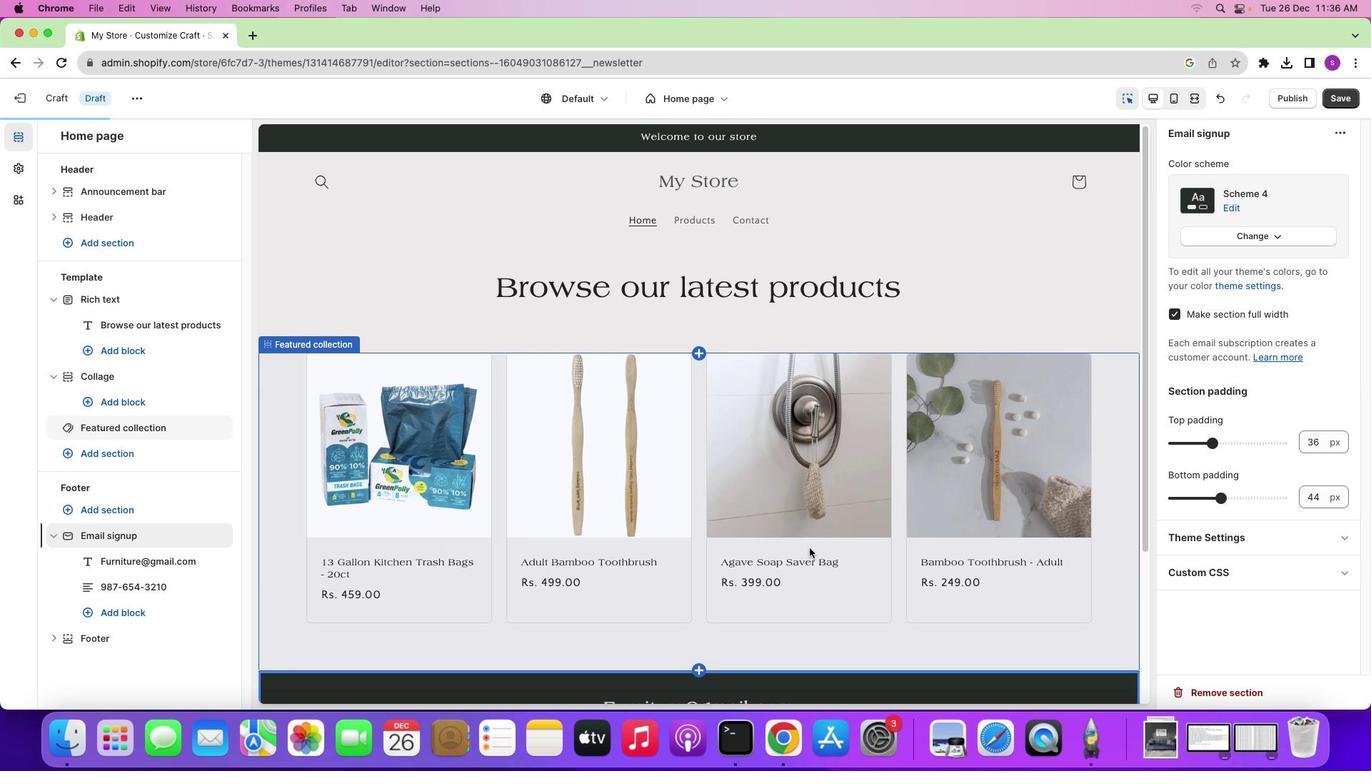 
Action: Mouse moved to (839, 492)
Screenshot: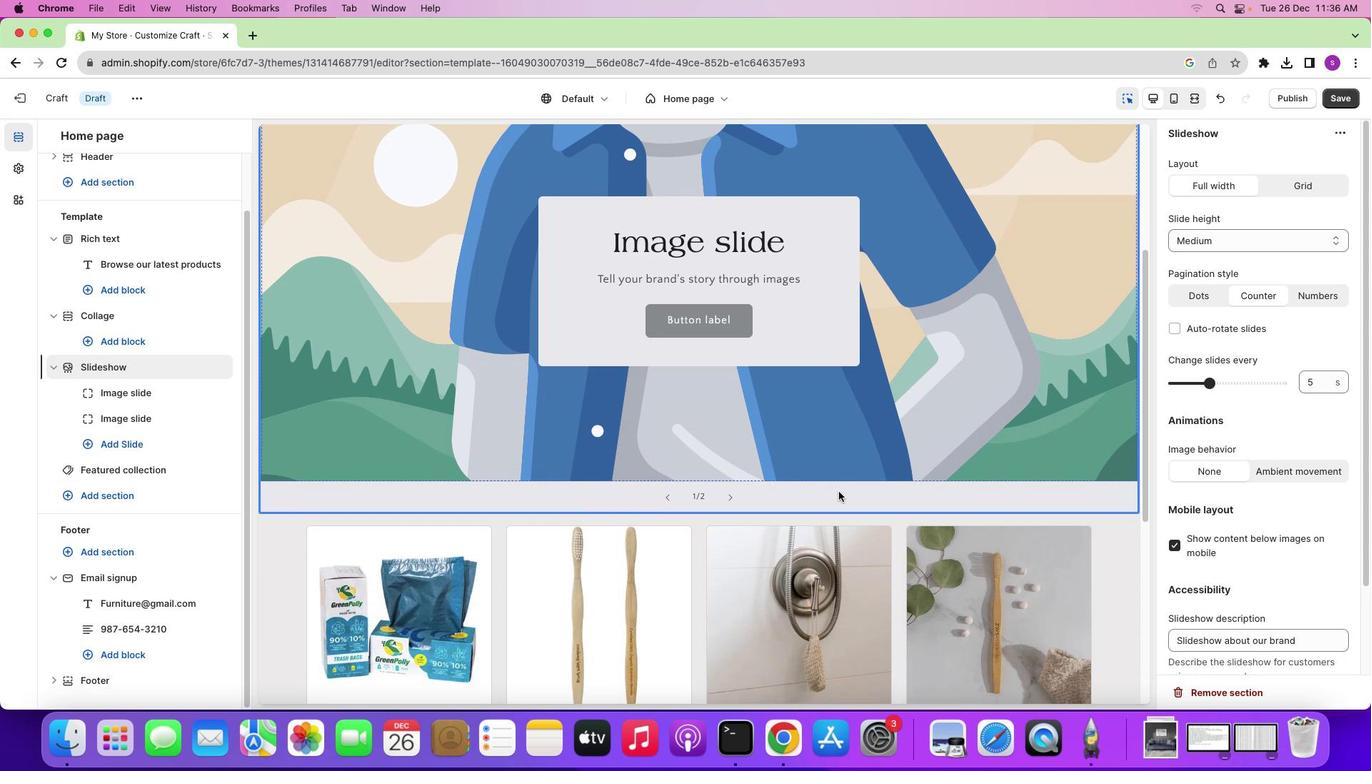 
Action: Mouse scrolled (839, 492) with delta (0, 0)
Screenshot: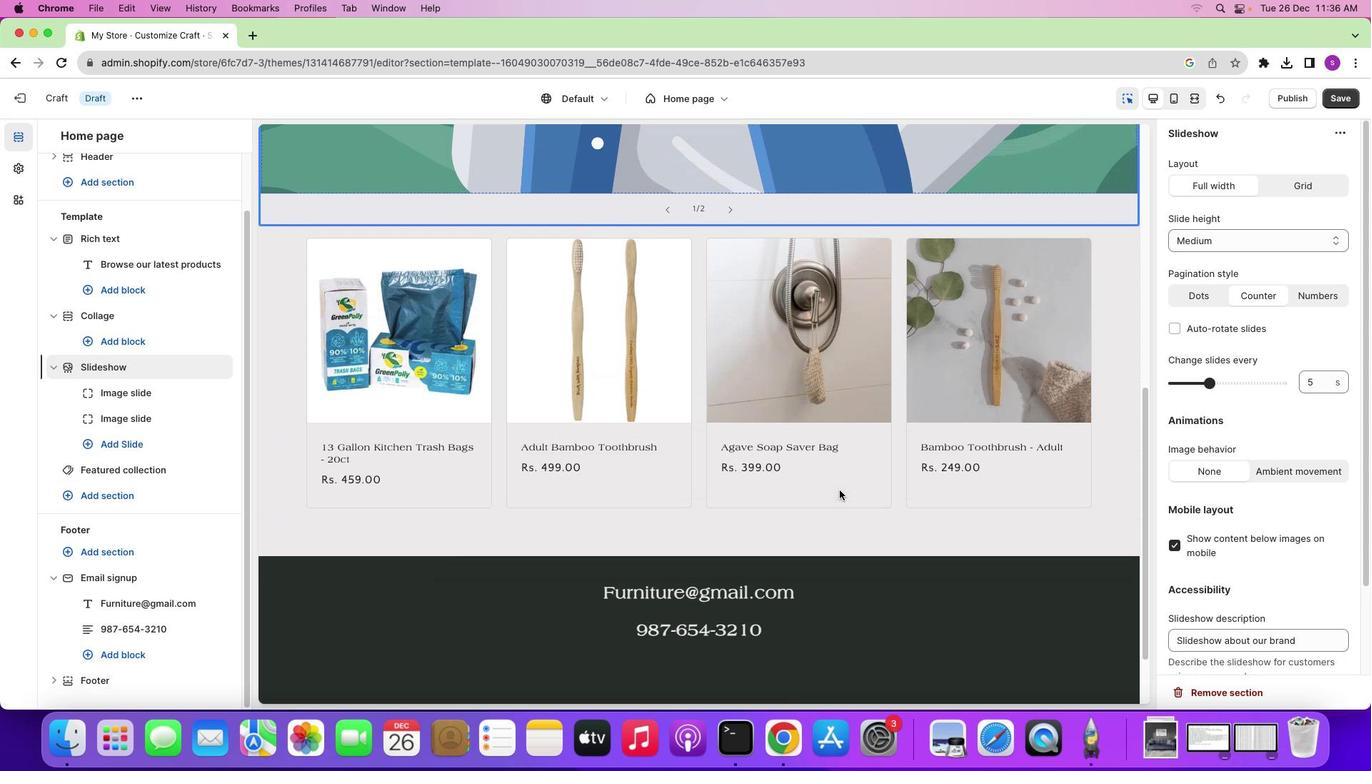 
Action: Mouse scrolled (839, 492) with delta (0, 0)
Screenshot: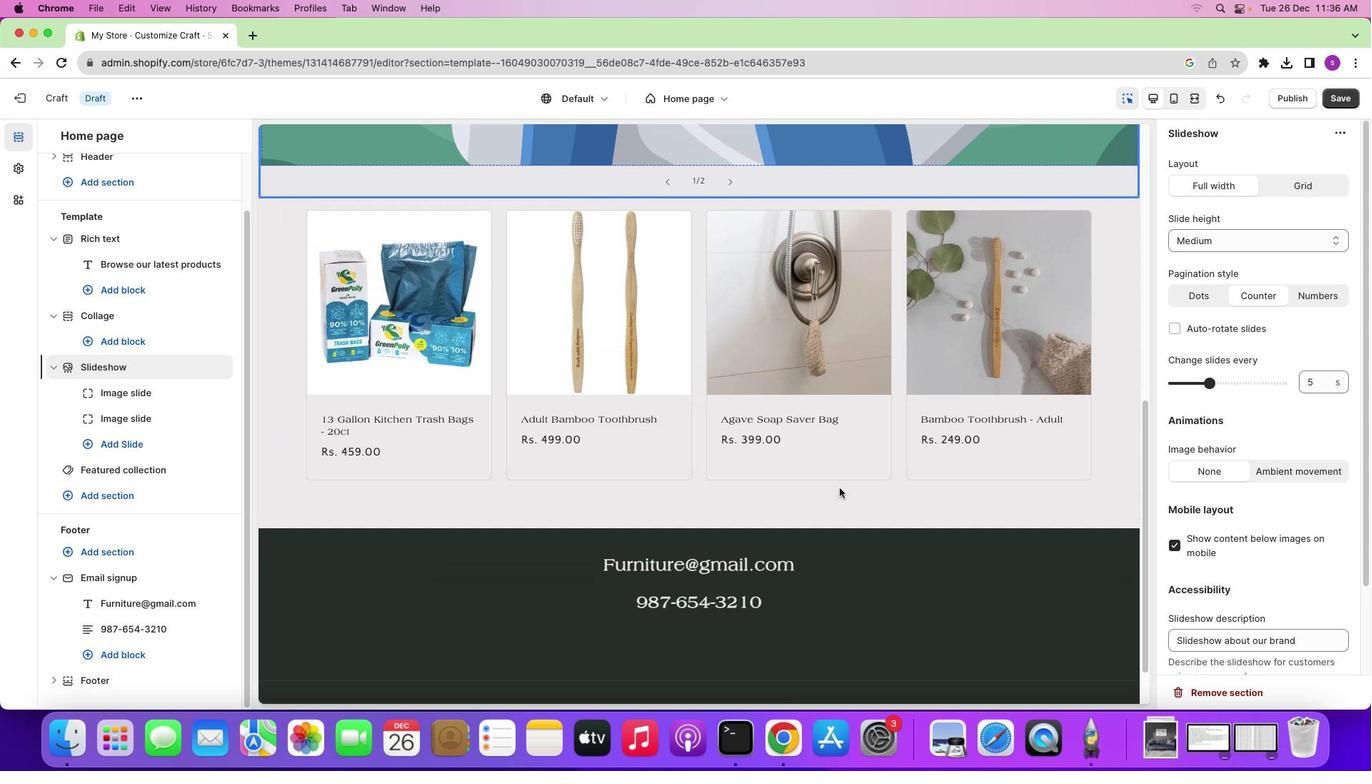 
Action: Mouse scrolled (839, 492) with delta (0, 0)
Screenshot: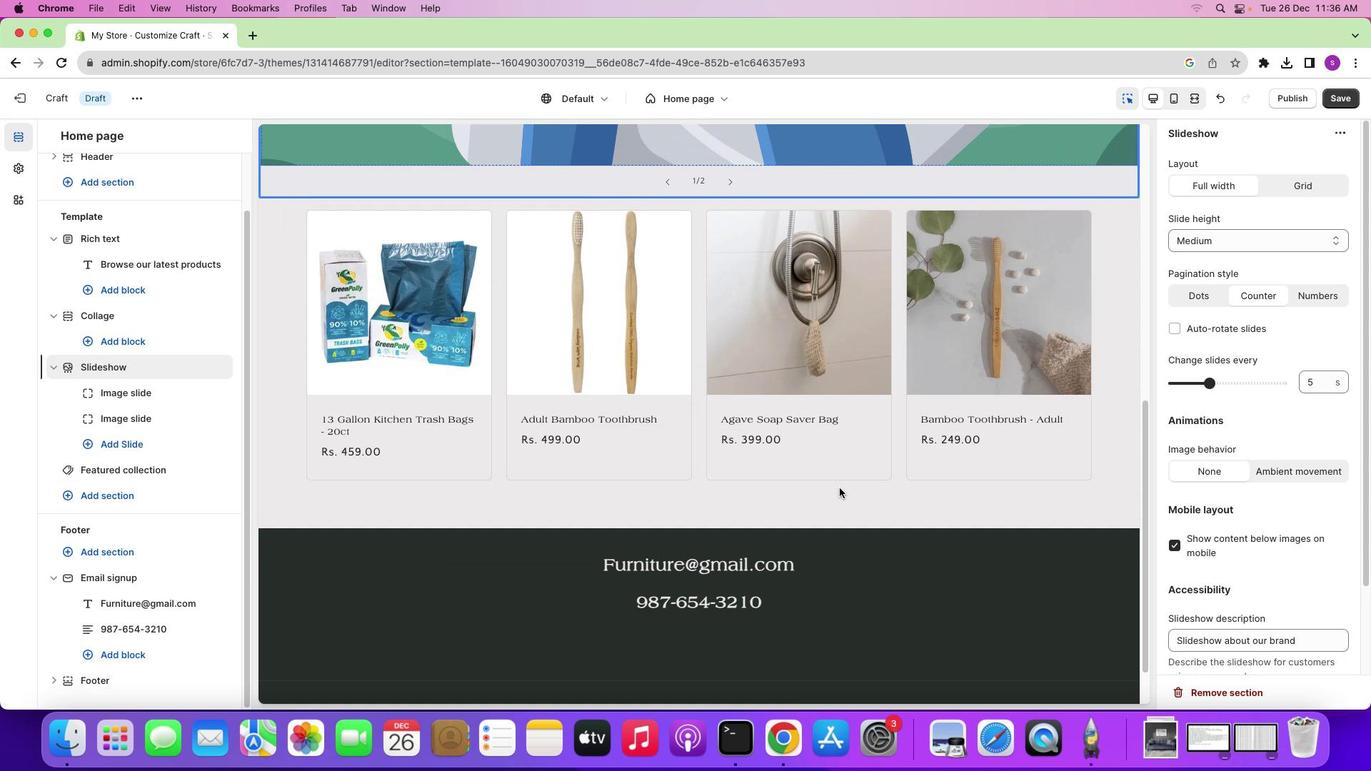 
Action: Mouse scrolled (839, 492) with delta (0, -1)
Screenshot: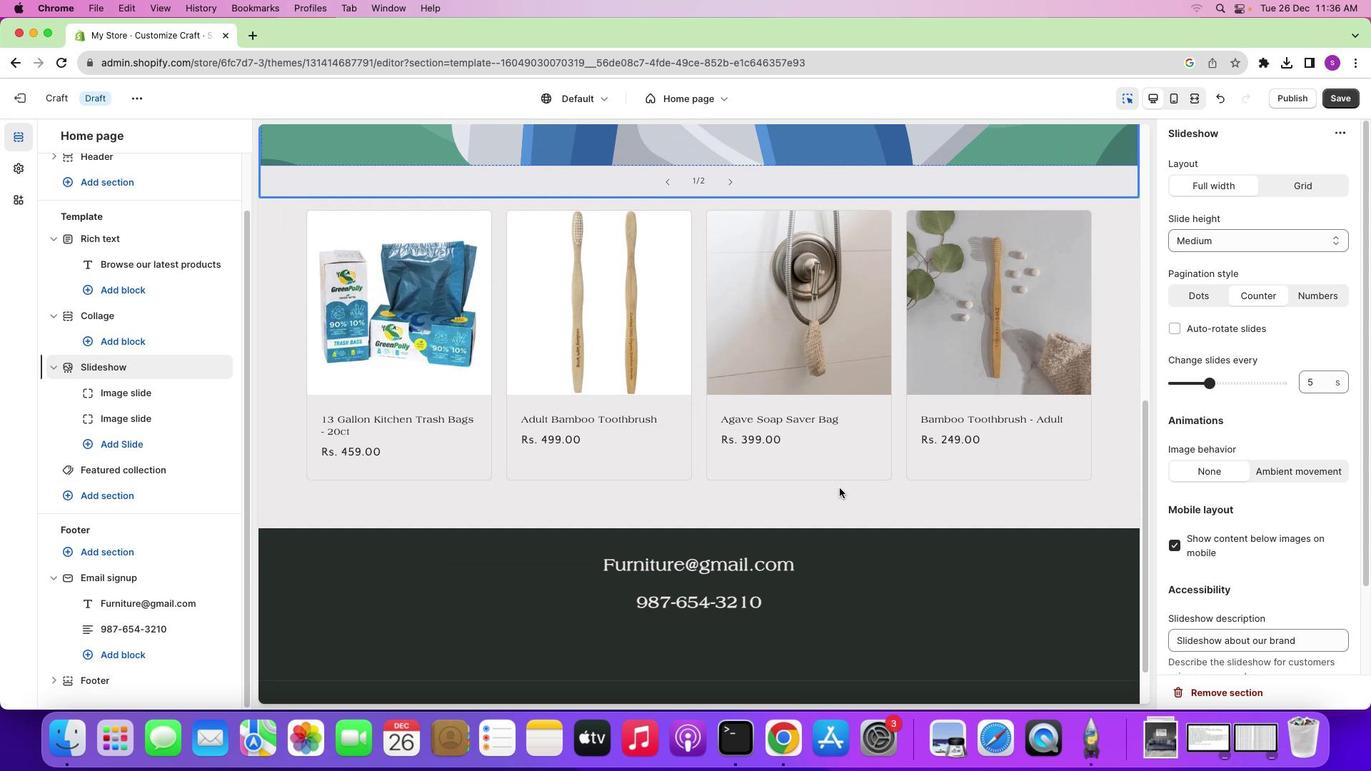 
Action: Mouse scrolled (839, 492) with delta (0, -2)
Screenshot: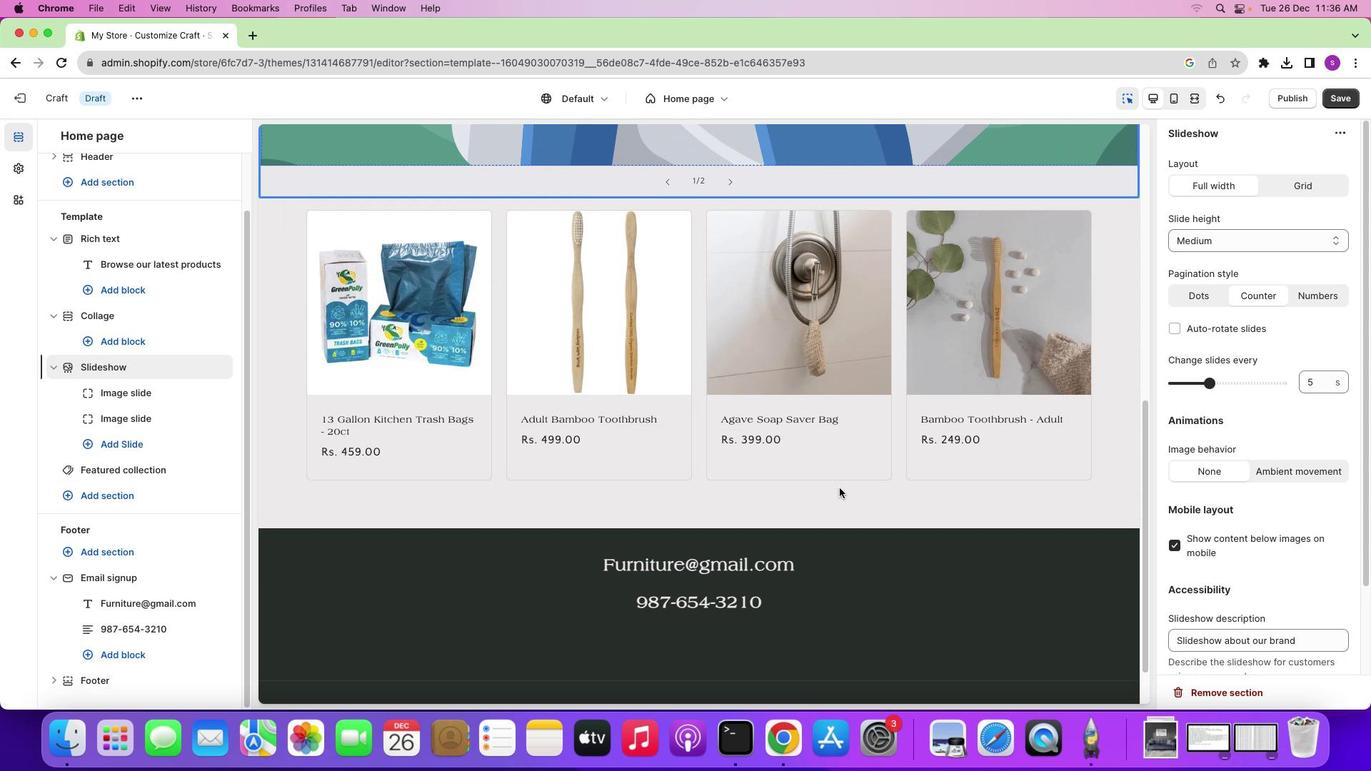 
Action: Mouse scrolled (839, 492) with delta (0, -2)
Screenshot: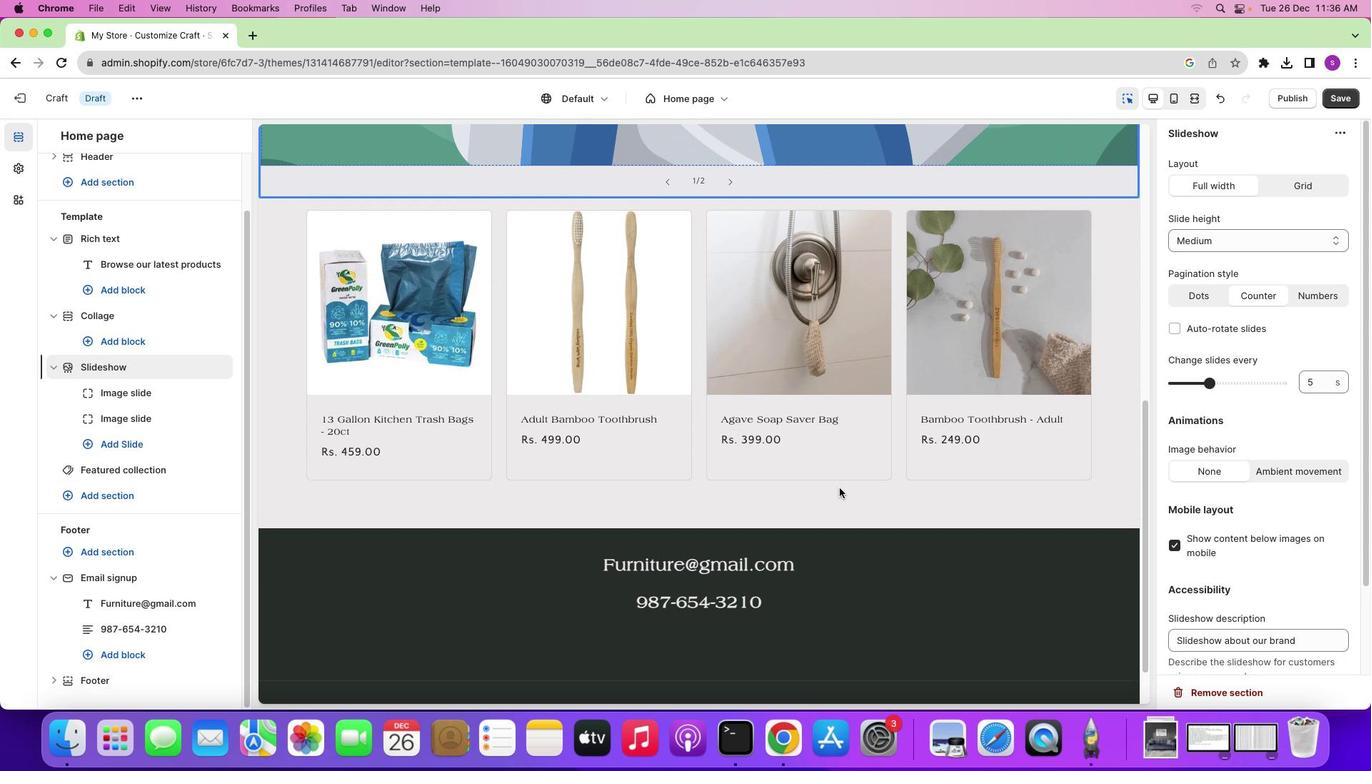 
Action: Mouse moved to (839, 487)
Screenshot: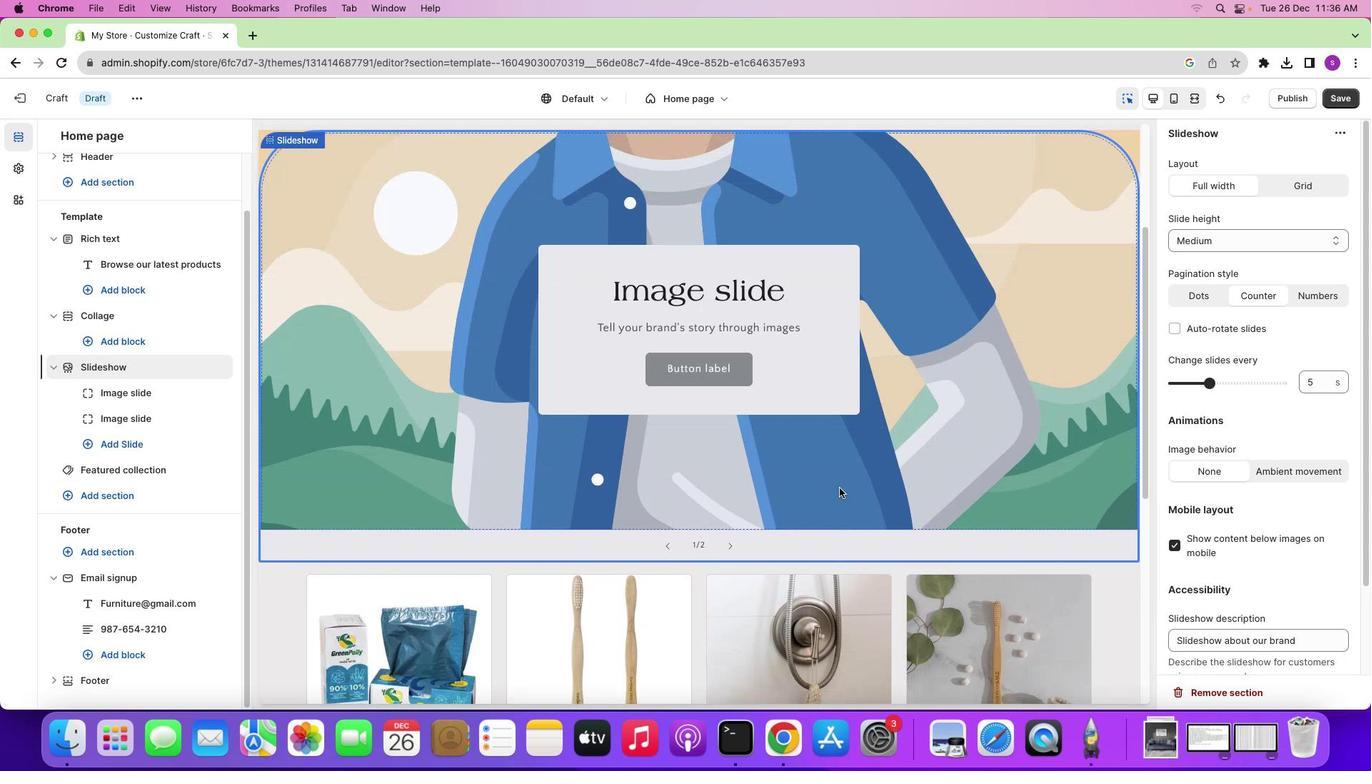 
Action: Mouse scrolled (839, 487) with delta (0, 0)
Screenshot: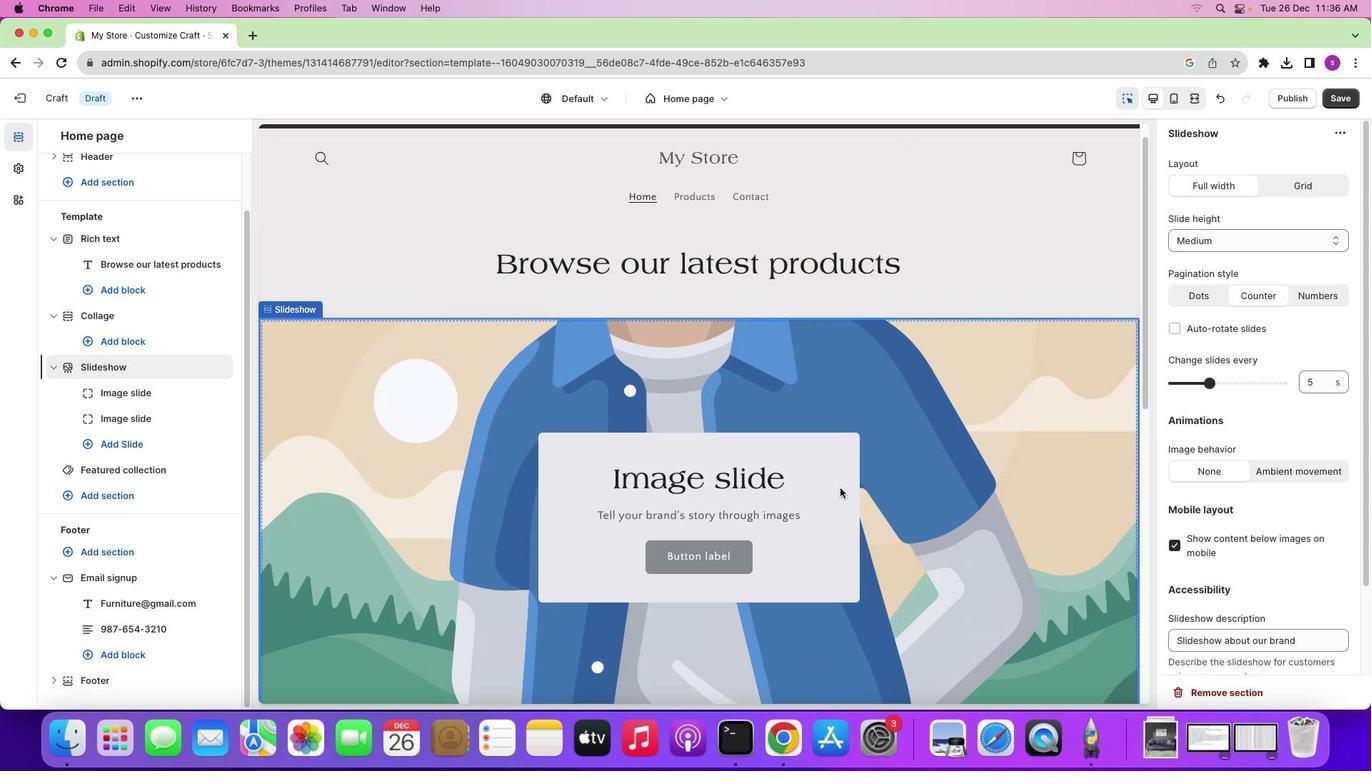 
Action: Mouse scrolled (839, 487) with delta (0, 0)
Screenshot: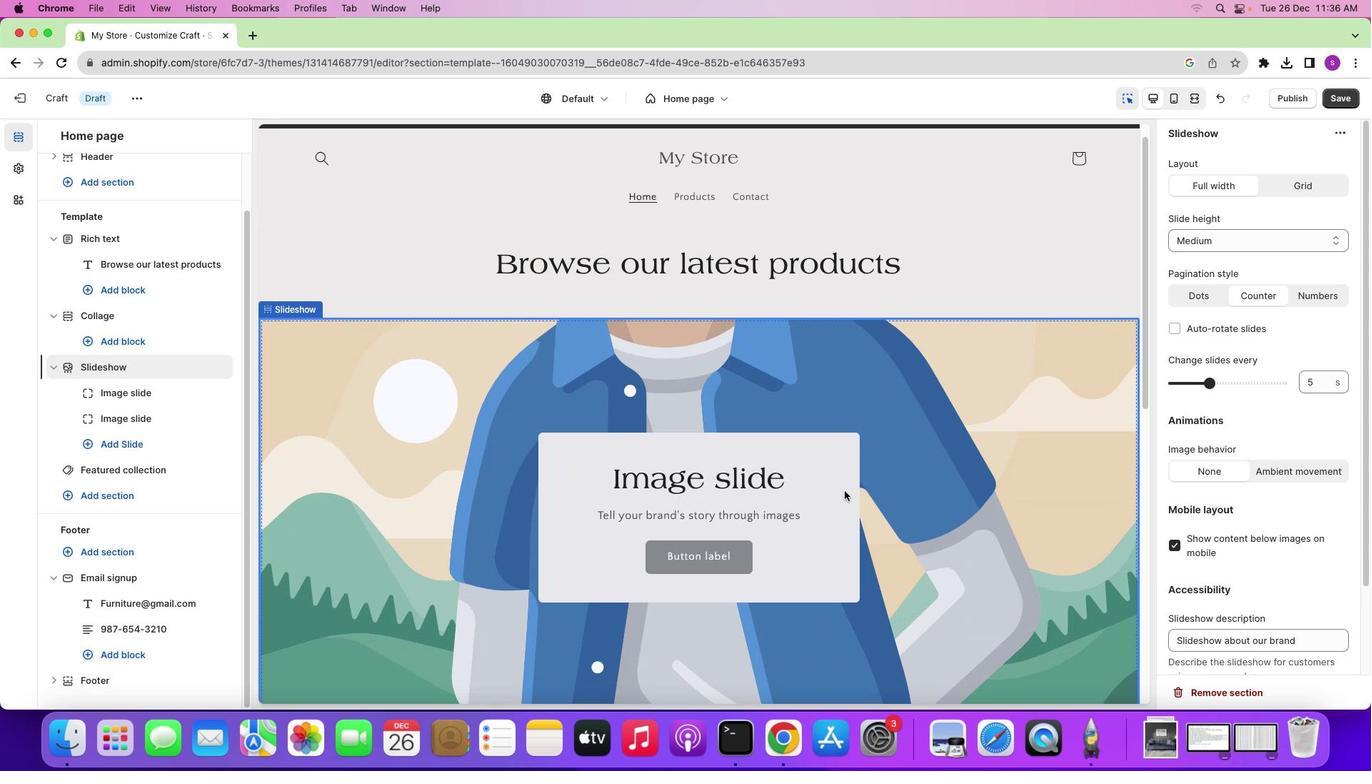 
Action: Mouse scrolled (839, 487) with delta (0, 2)
Screenshot: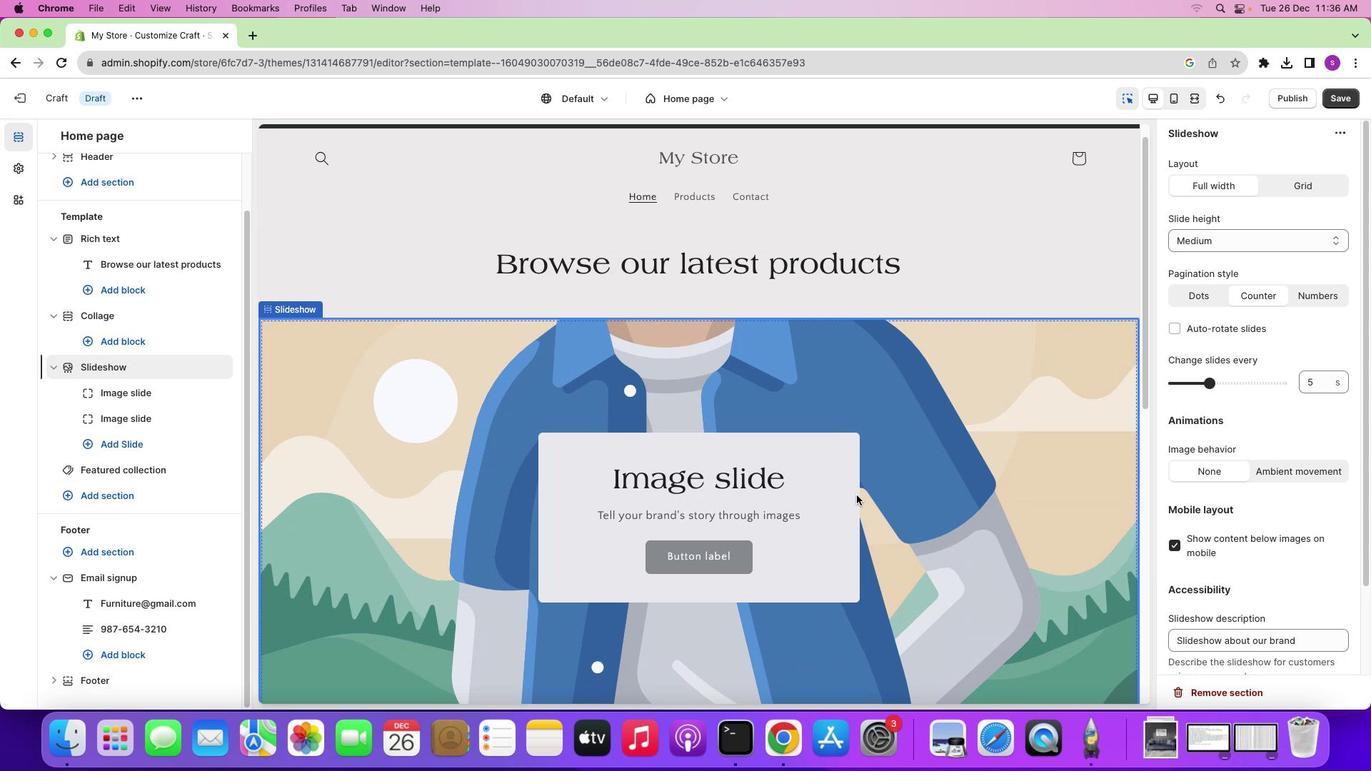 
Action: Mouse scrolled (839, 487) with delta (0, 2)
Screenshot: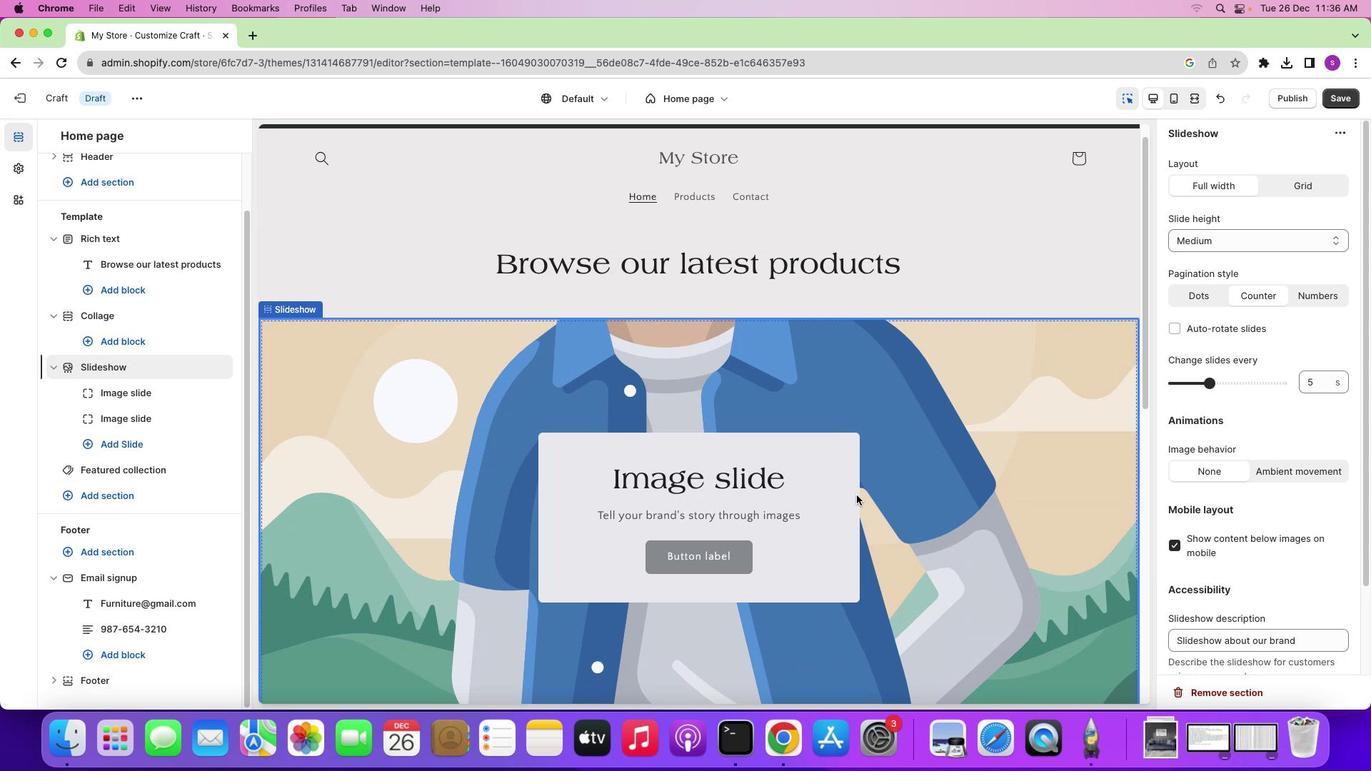 
Action: Mouse scrolled (839, 487) with delta (0, 3)
Screenshot: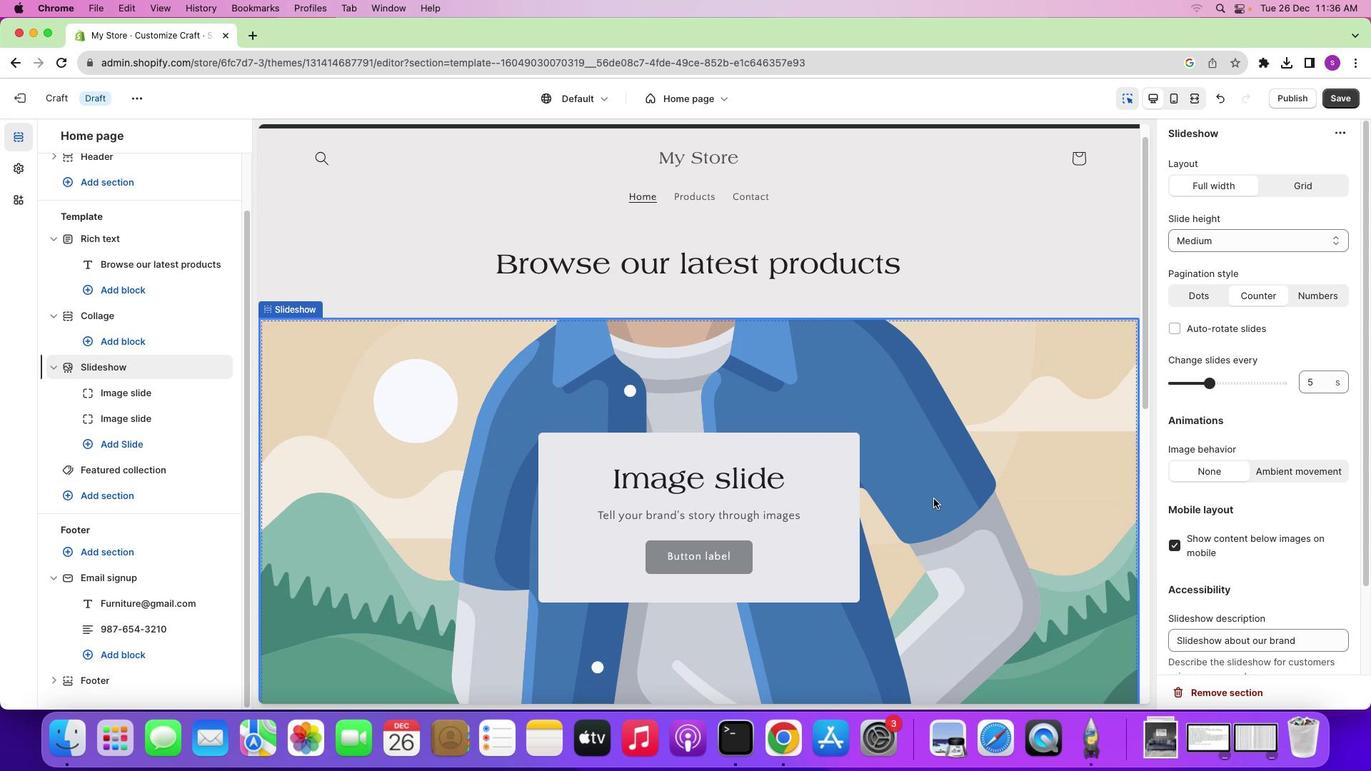 
Action: Mouse scrolled (839, 487) with delta (0, 3)
Screenshot: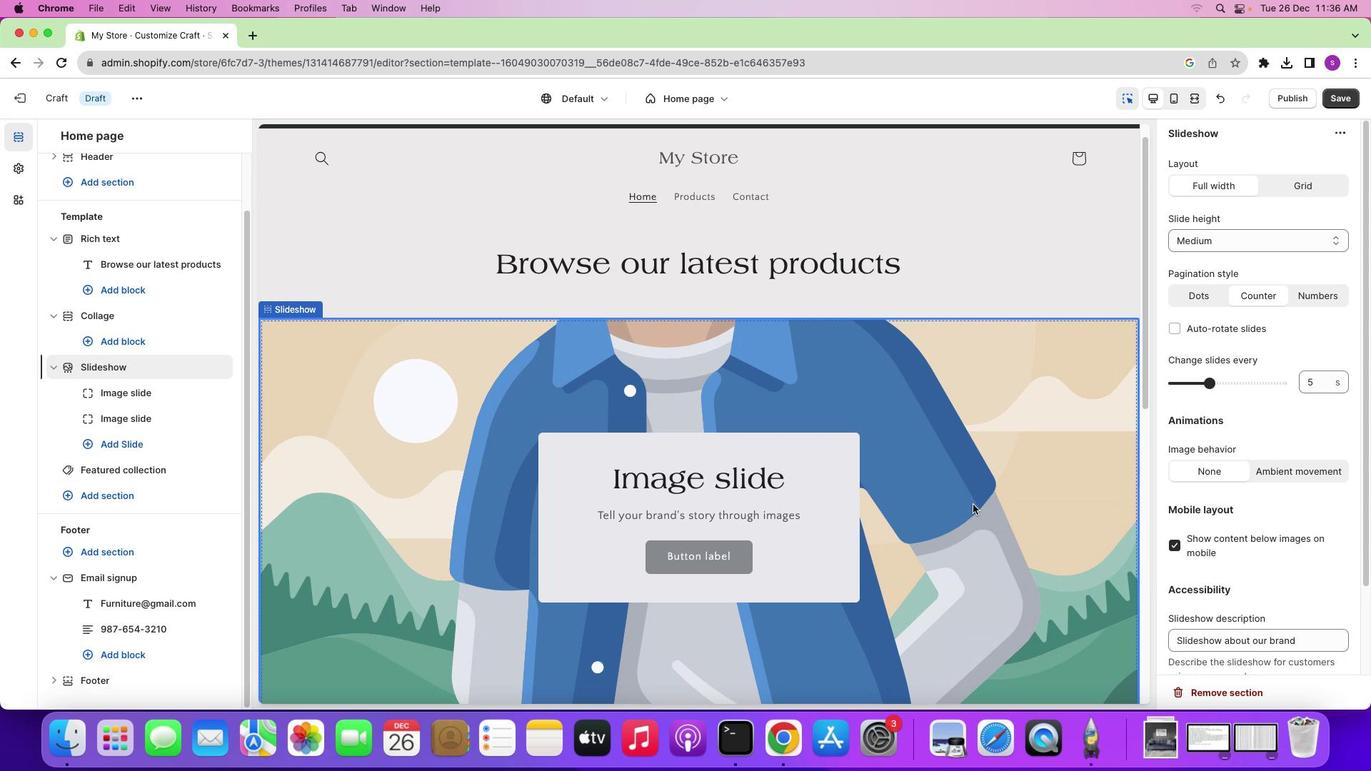 
Action: Mouse moved to (949, 509)
Screenshot: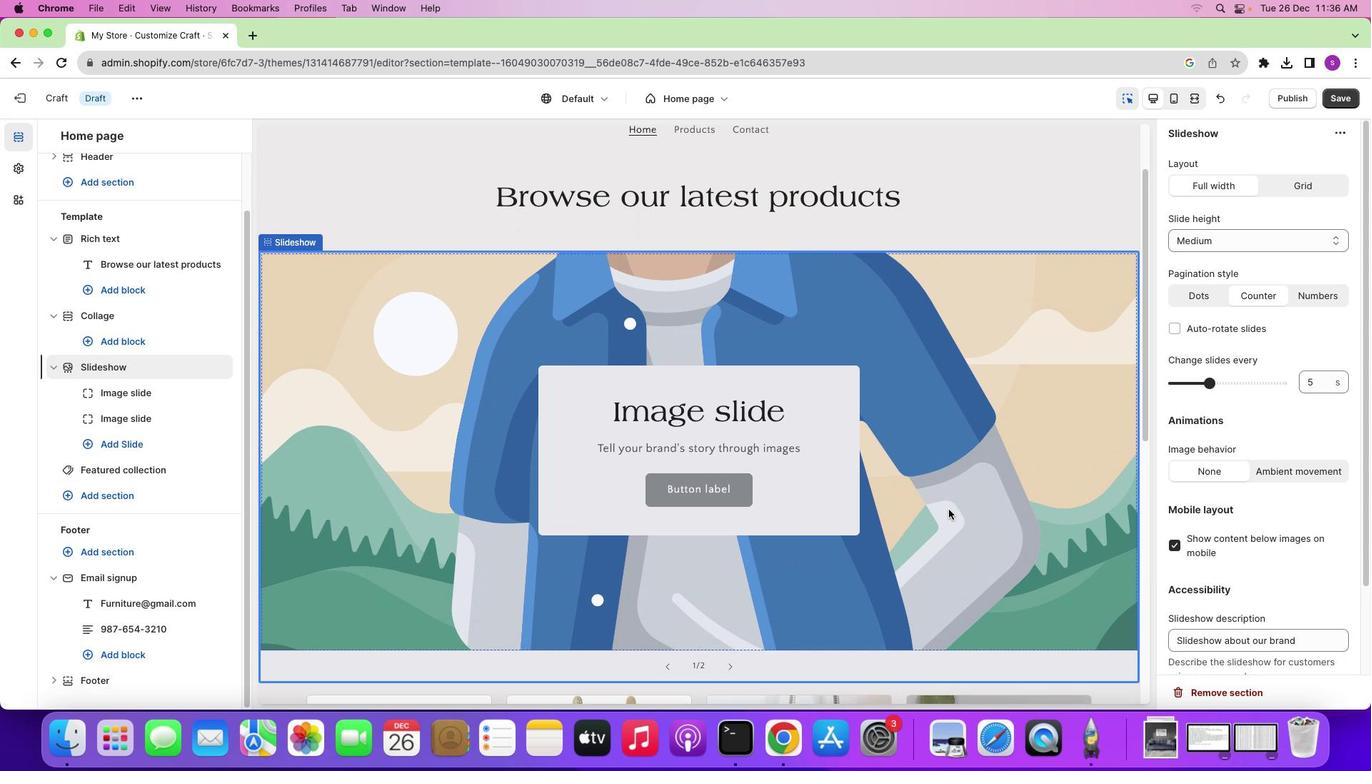 
Action: Mouse scrolled (949, 509) with delta (0, 0)
Screenshot: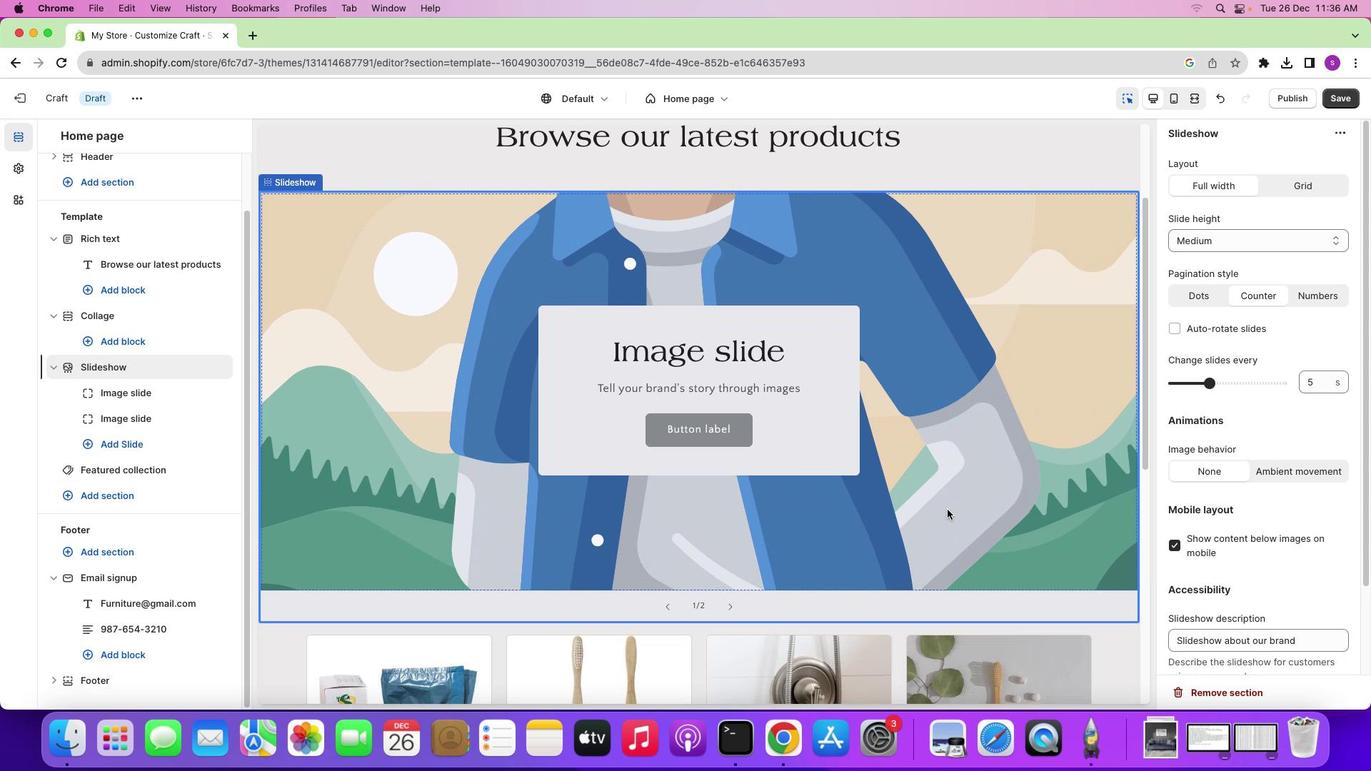 
Action: Mouse scrolled (949, 509) with delta (0, 0)
Screenshot: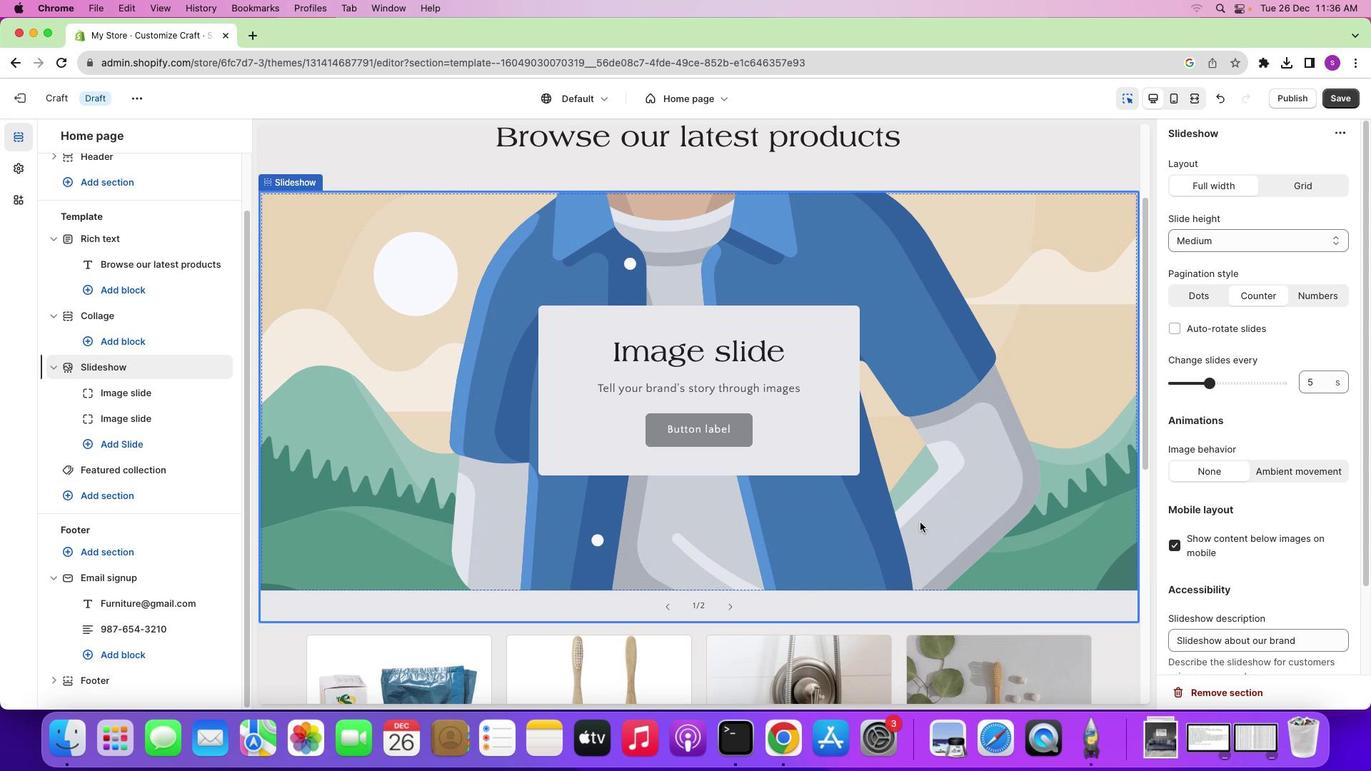 
Action: Mouse scrolled (949, 509) with delta (0, 0)
Screenshot: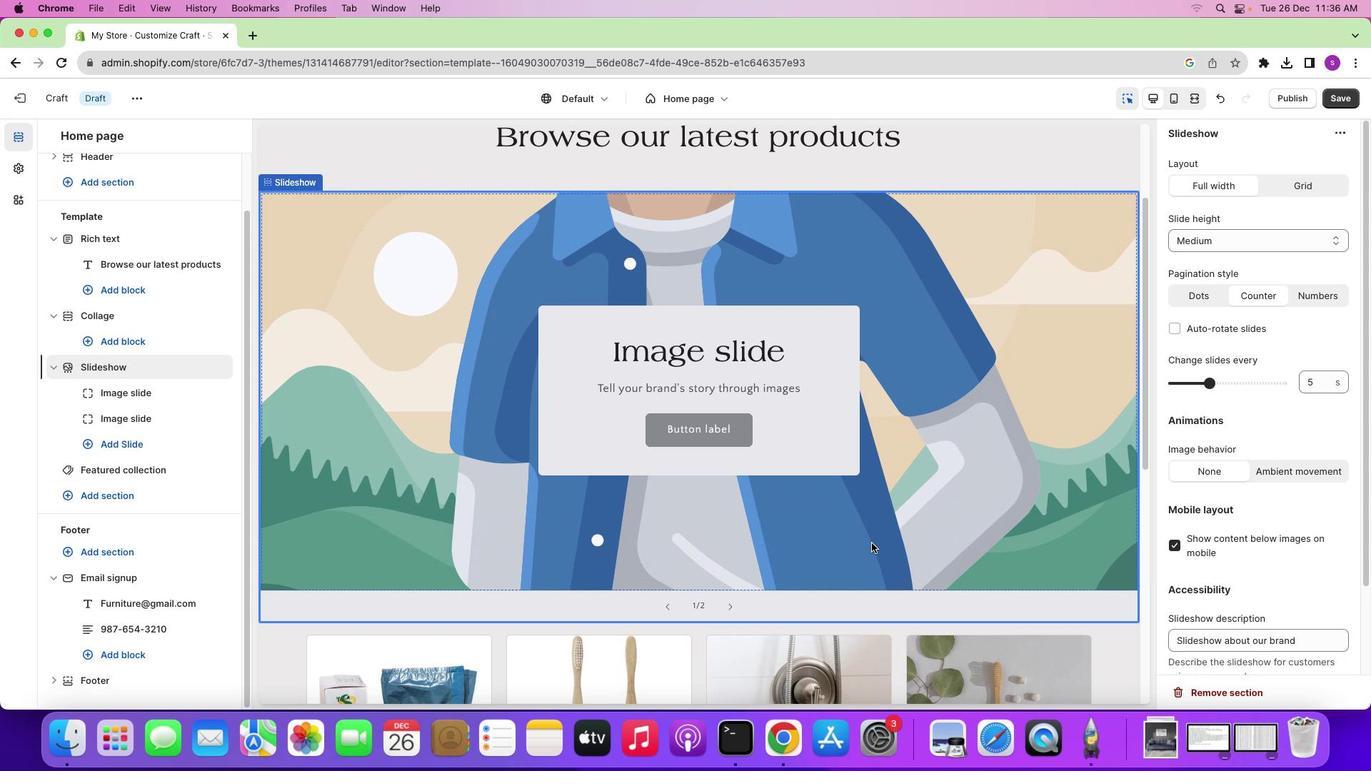 
Action: Mouse scrolled (949, 509) with delta (0, 0)
Screenshot: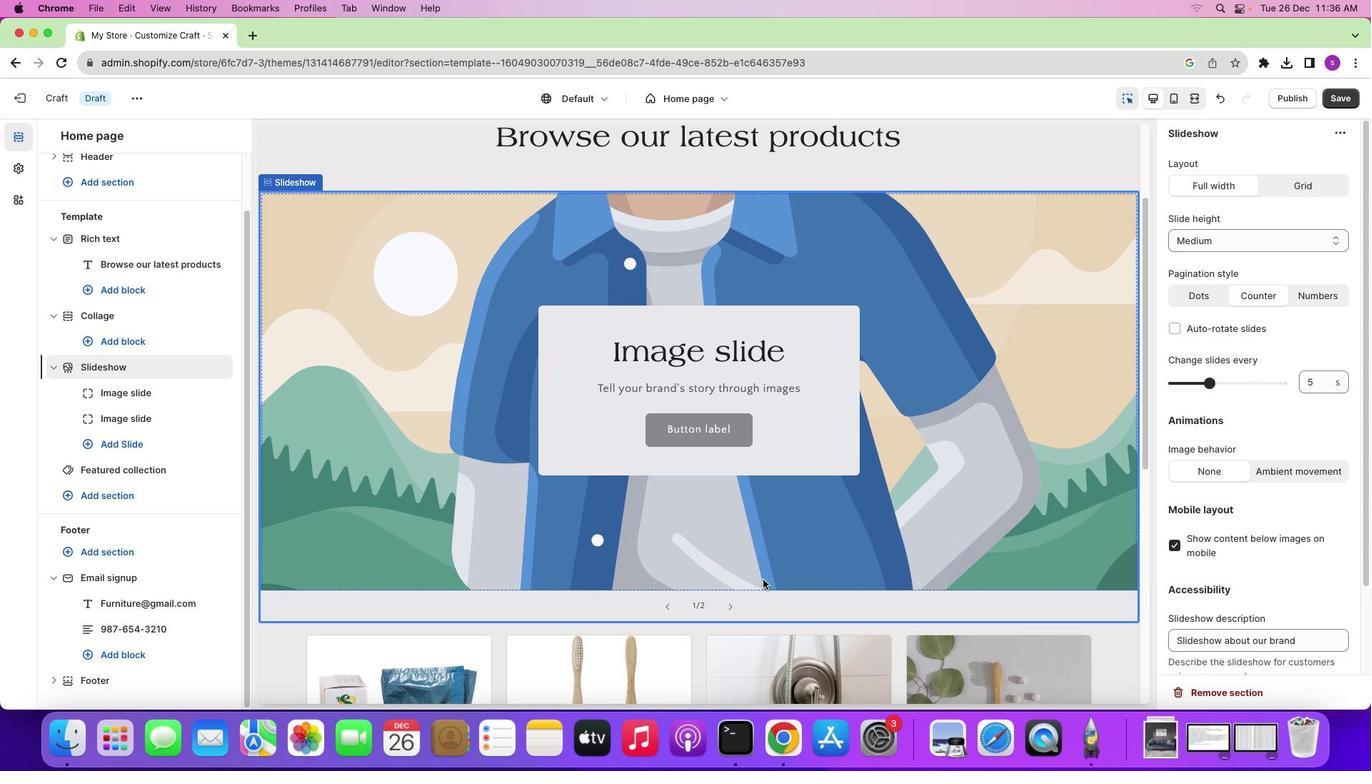 
Action: Mouse moved to (736, 605)
Screenshot: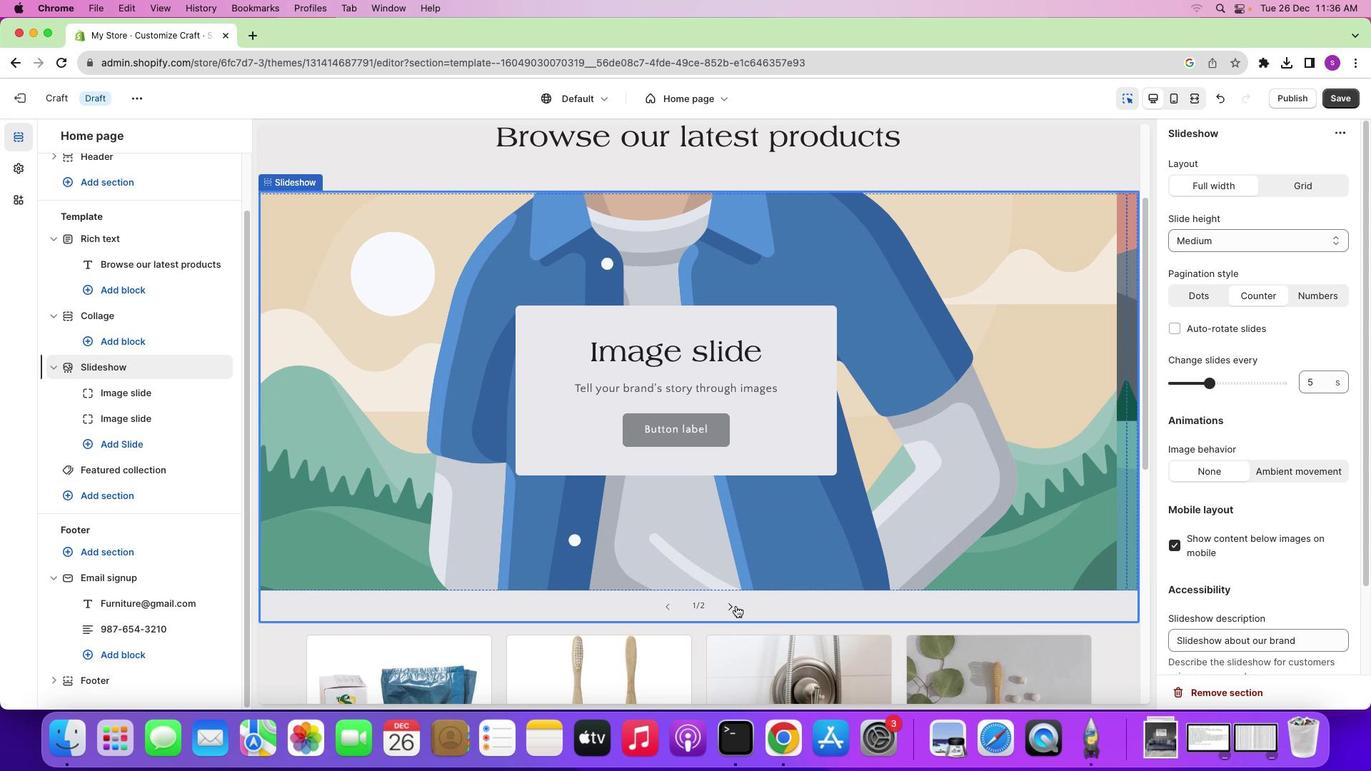 
Action: Mouse pressed left at (736, 605)
Screenshot: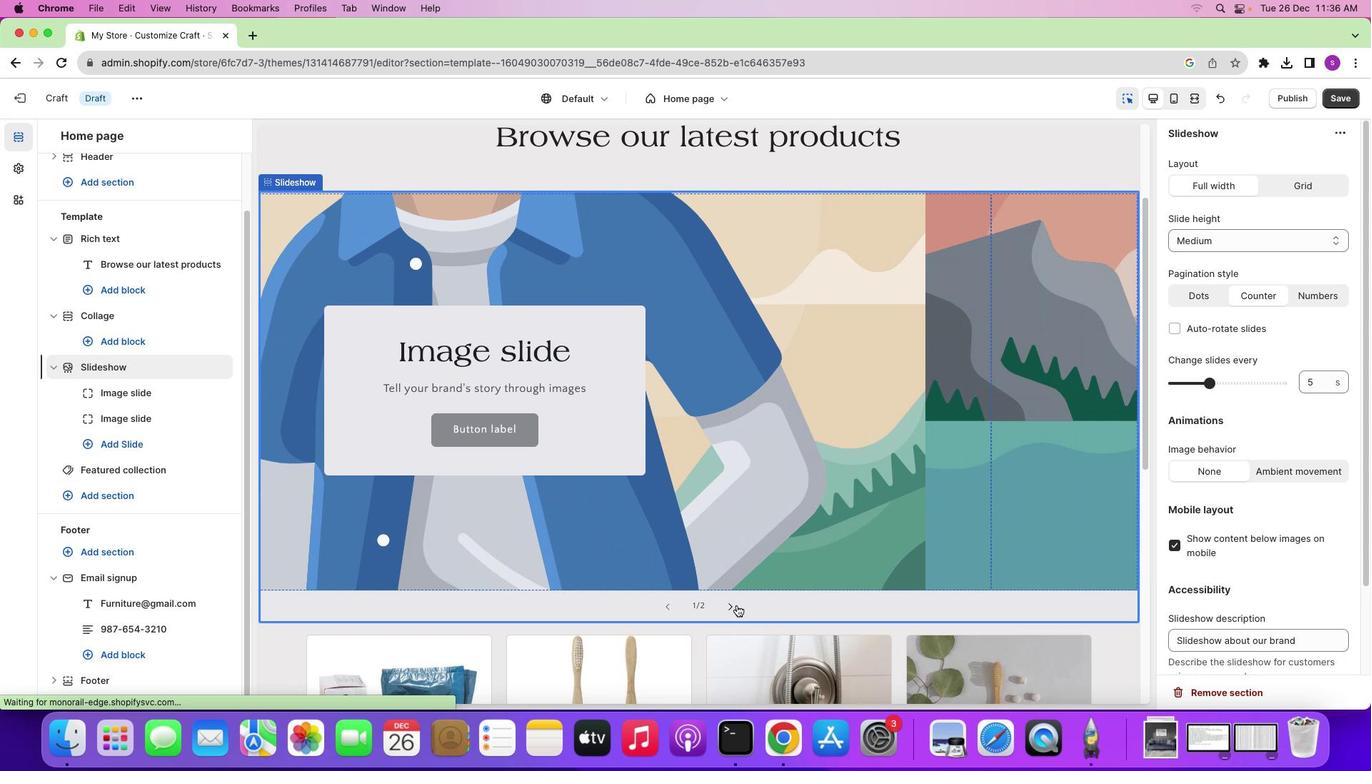 
Action: Mouse moved to (1221, 692)
Screenshot: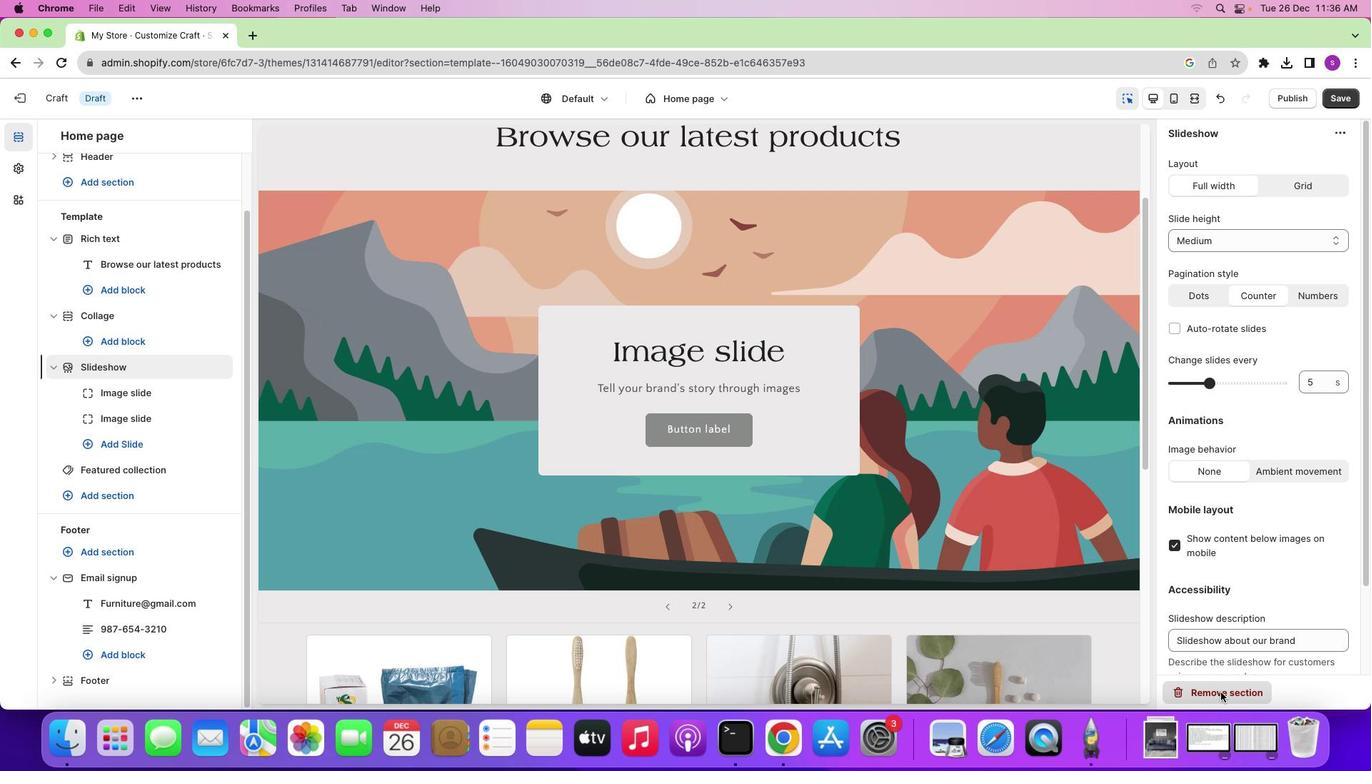 
Action: Mouse pressed left at (1221, 692)
Screenshot: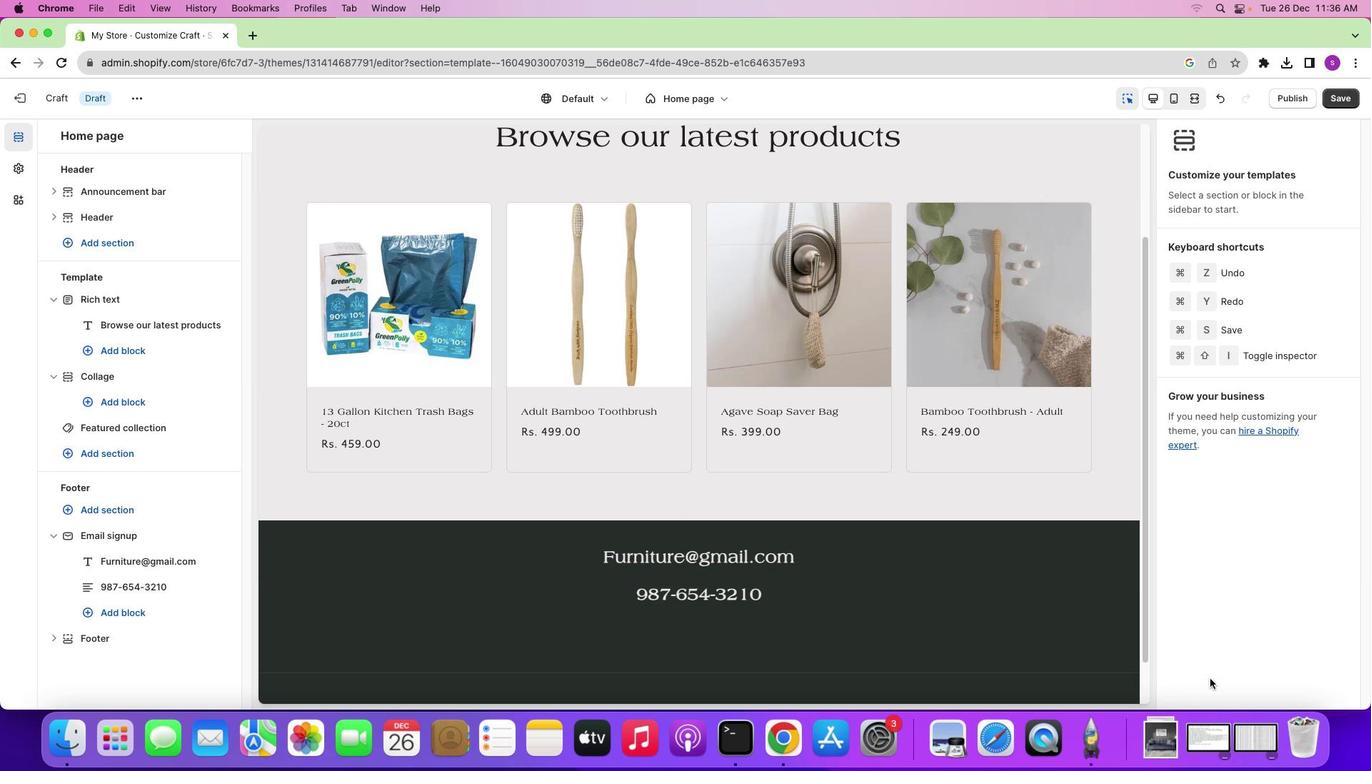 
Action: Mouse moved to (797, 409)
Screenshot: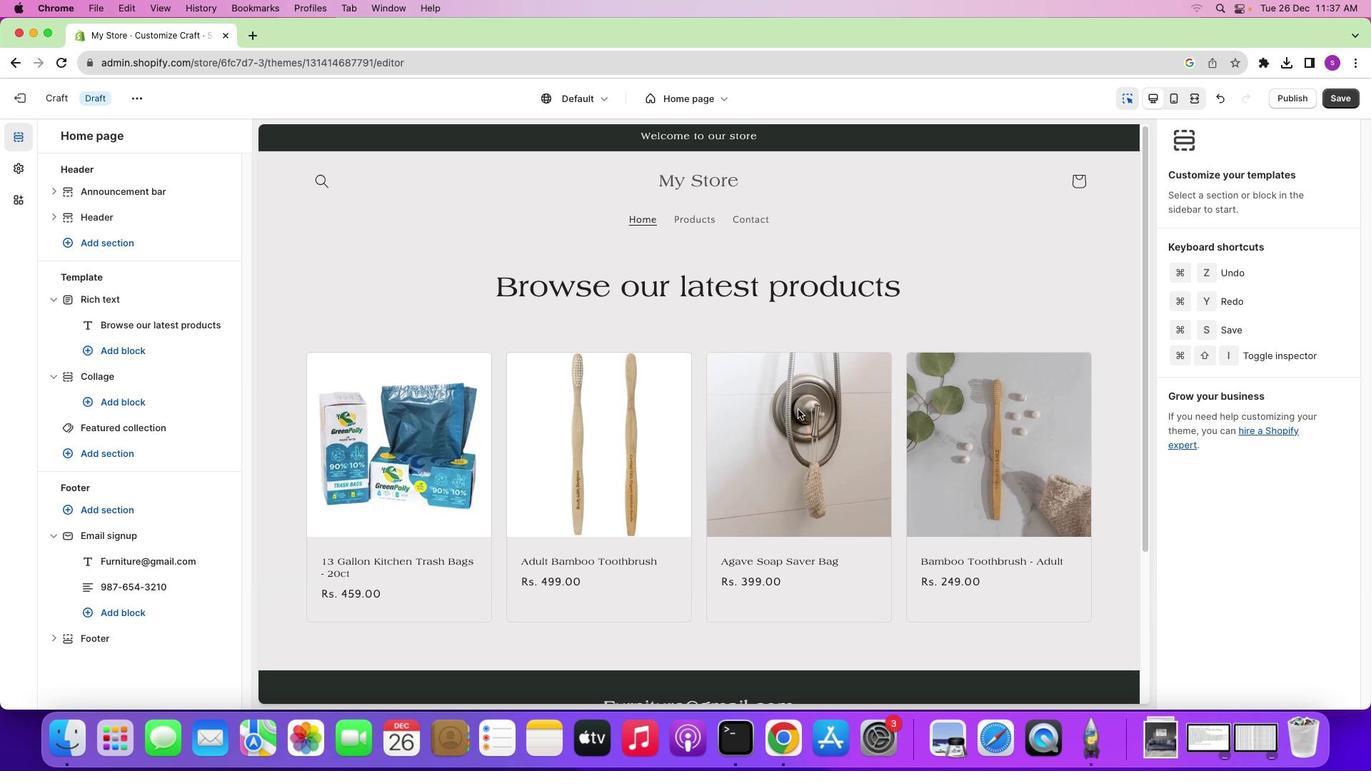 
Action: Mouse scrolled (797, 409) with delta (0, 0)
Screenshot: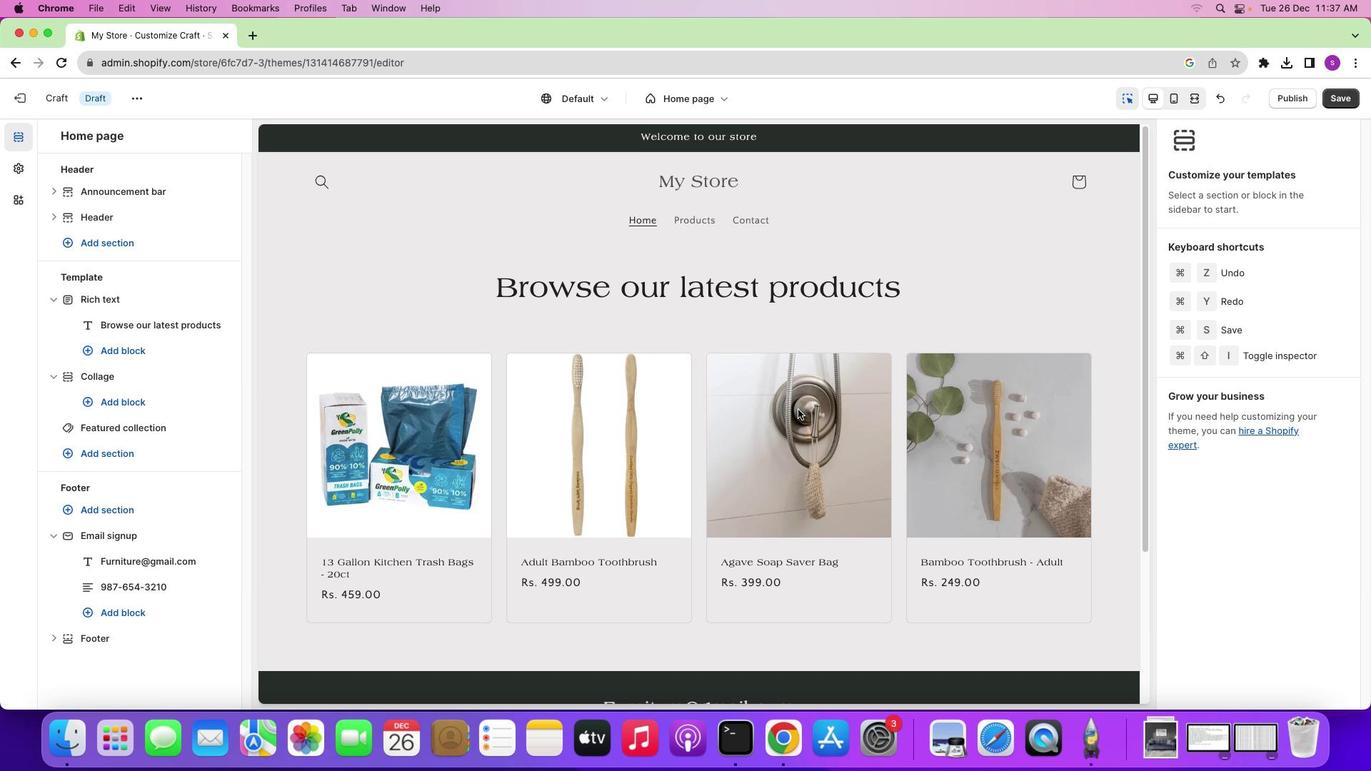 
Action: Mouse scrolled (797, 409) with delta (0, 0)
Screenshot: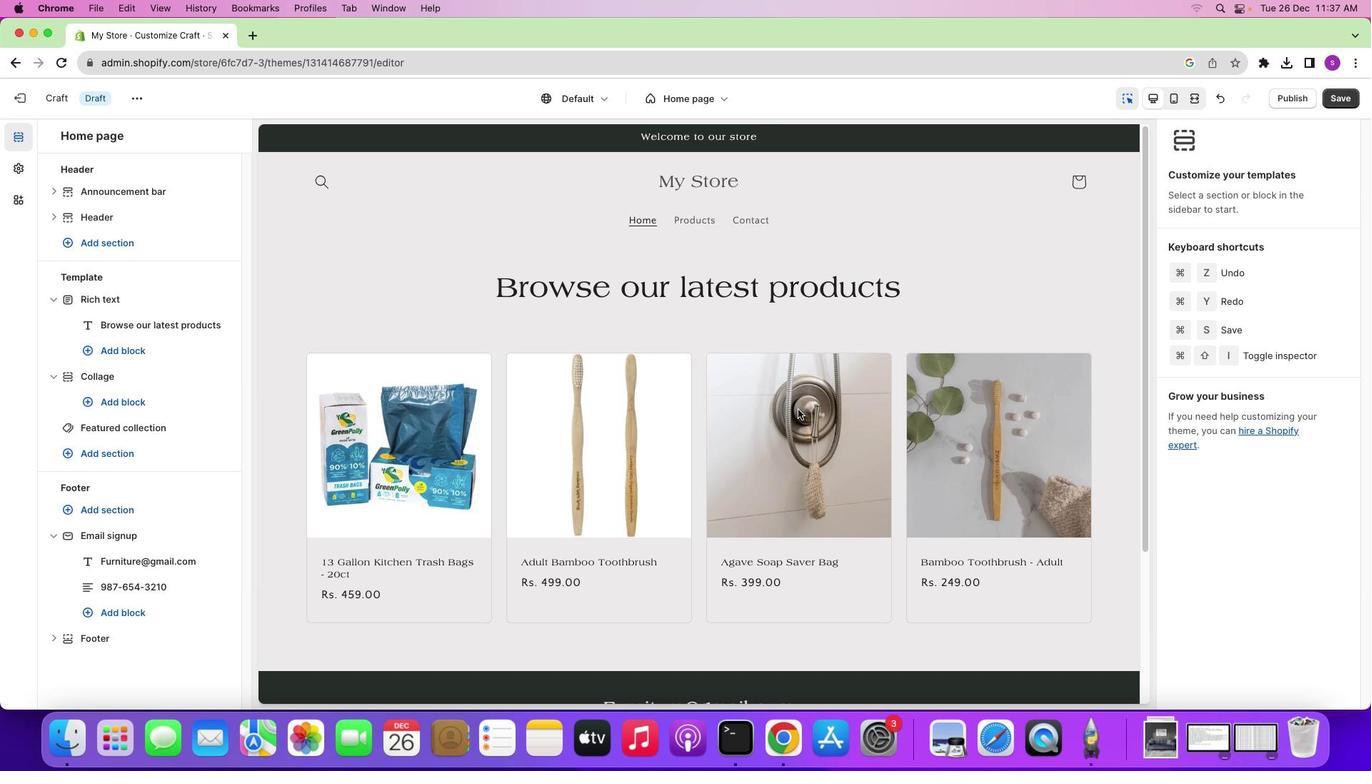 
Action: Mouse scrolled (797, 409) with delta (0, 1)
Screenshot: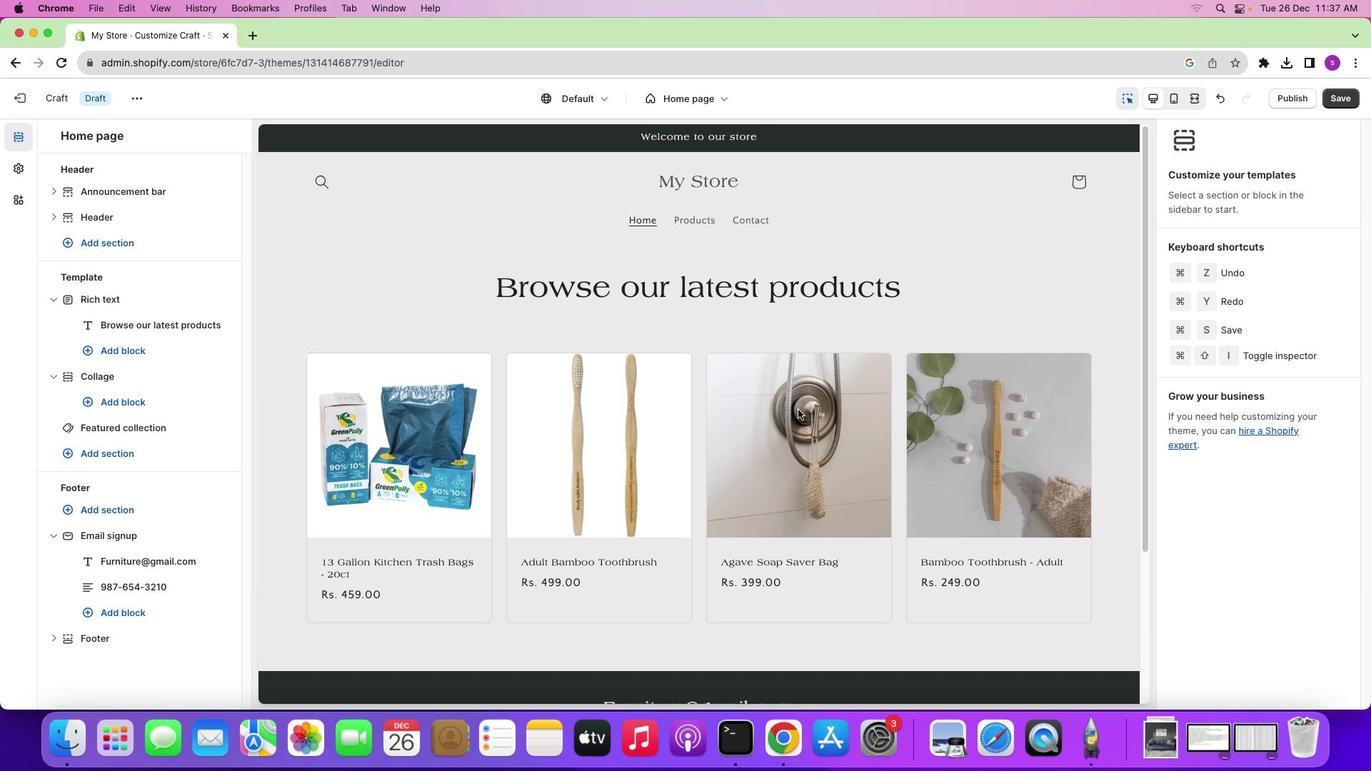 
Action: Mouse scrolled (797, 409) with delta (0, 2)
Screenshot: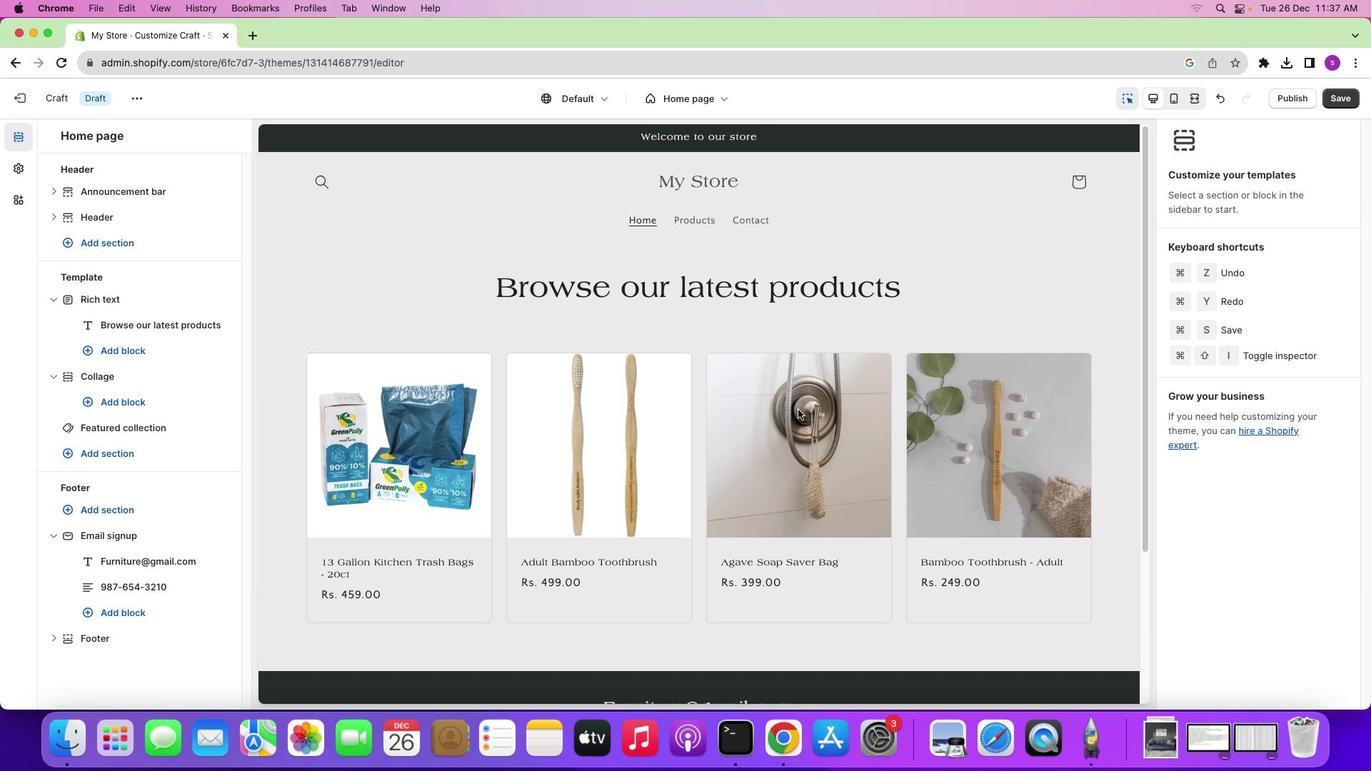 
Action: Key pressed Key.cmd'z'
Screenshot: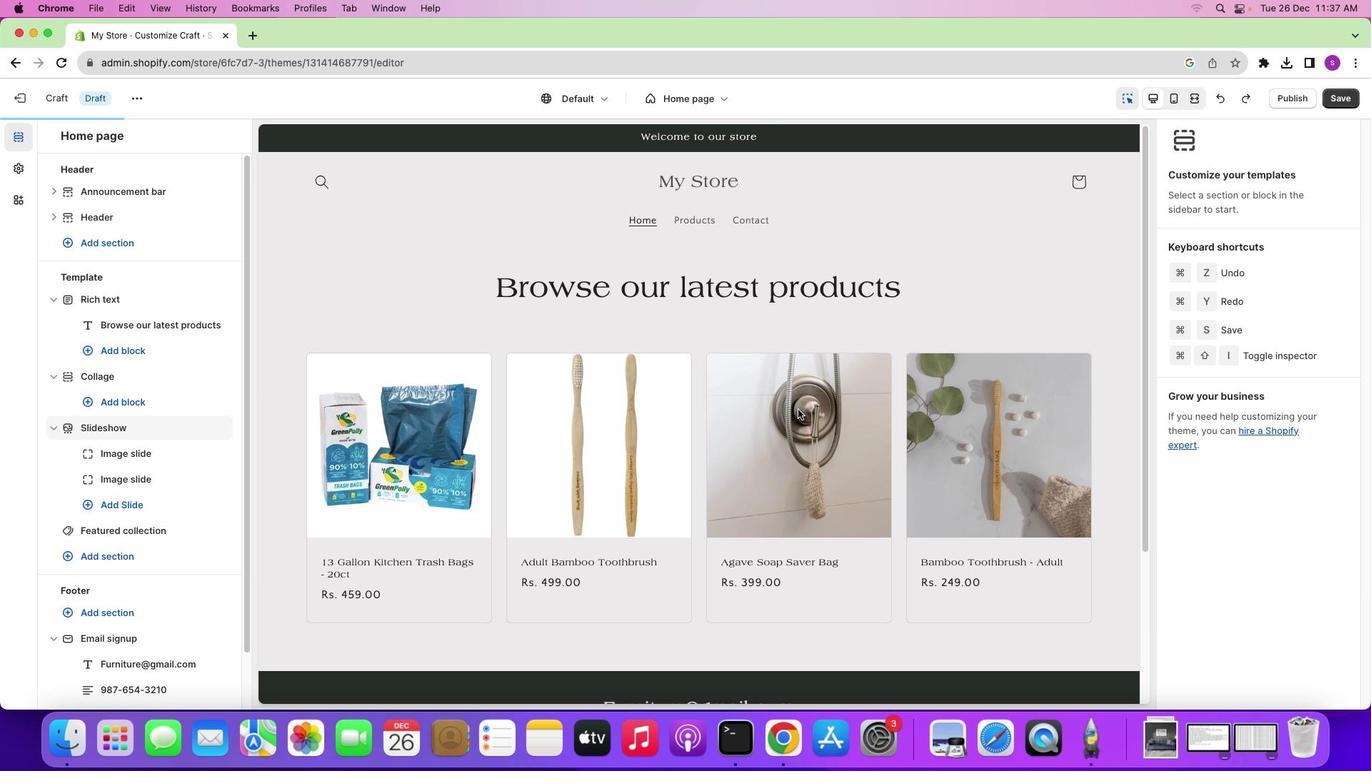 
Action: Mouse moved to (921, 409)
Screenshot: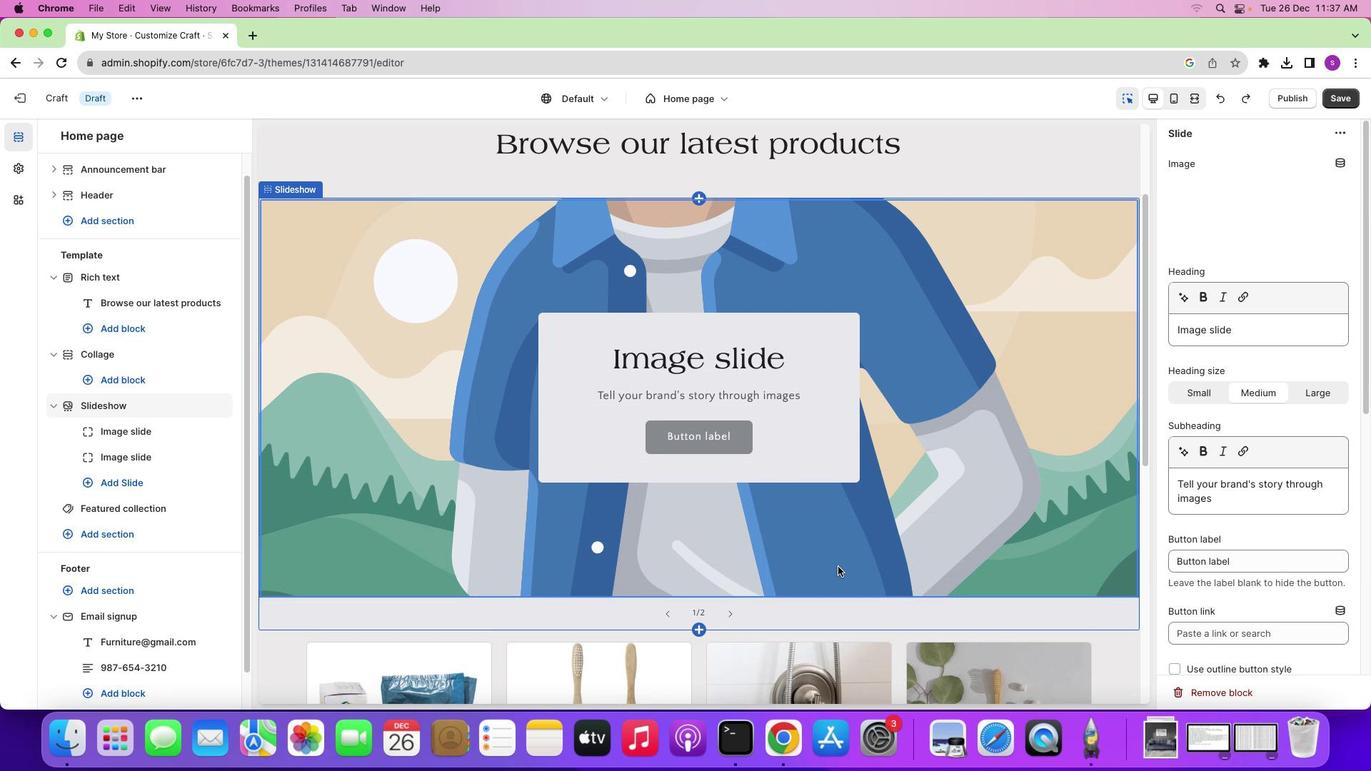 
Action: Mouse pressed left at (921, 409)
Screenshot: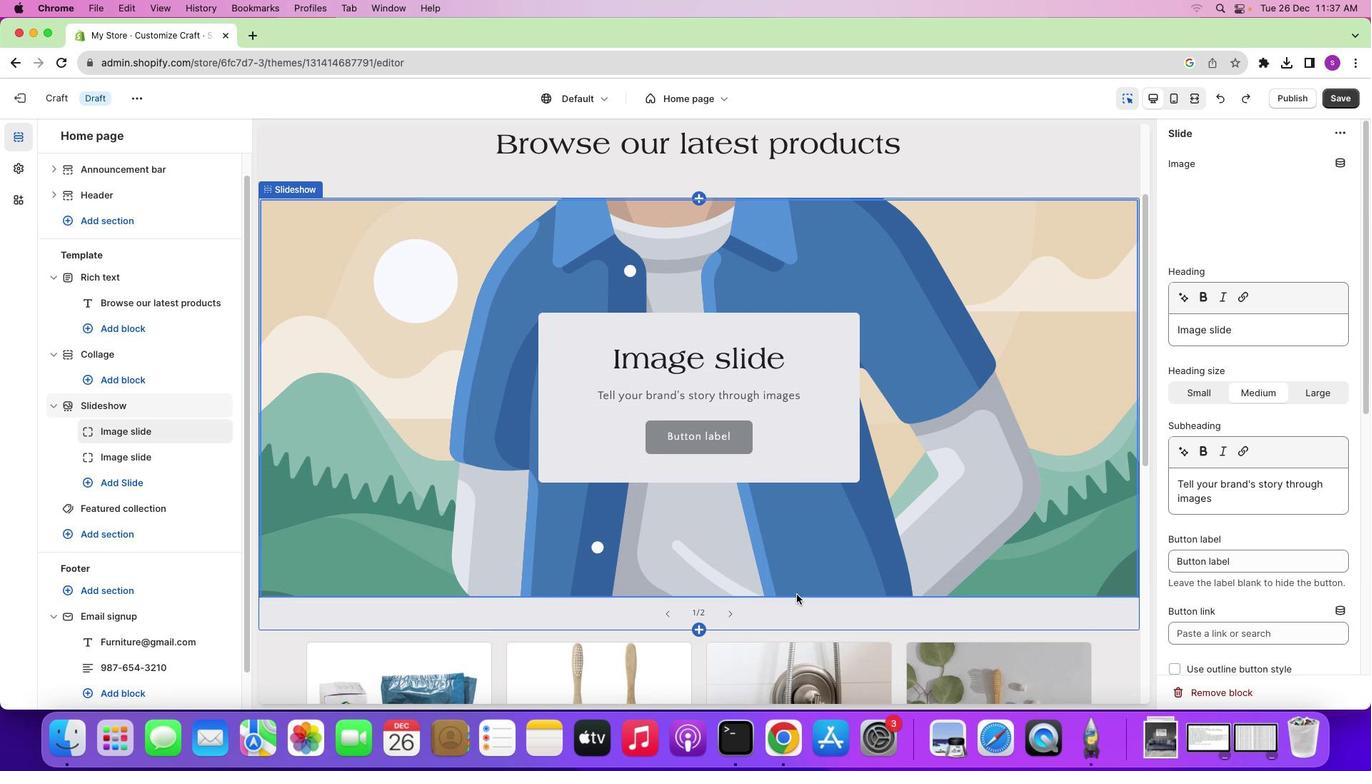 
Action: Mouse moved to (733, 611)
Screenshot: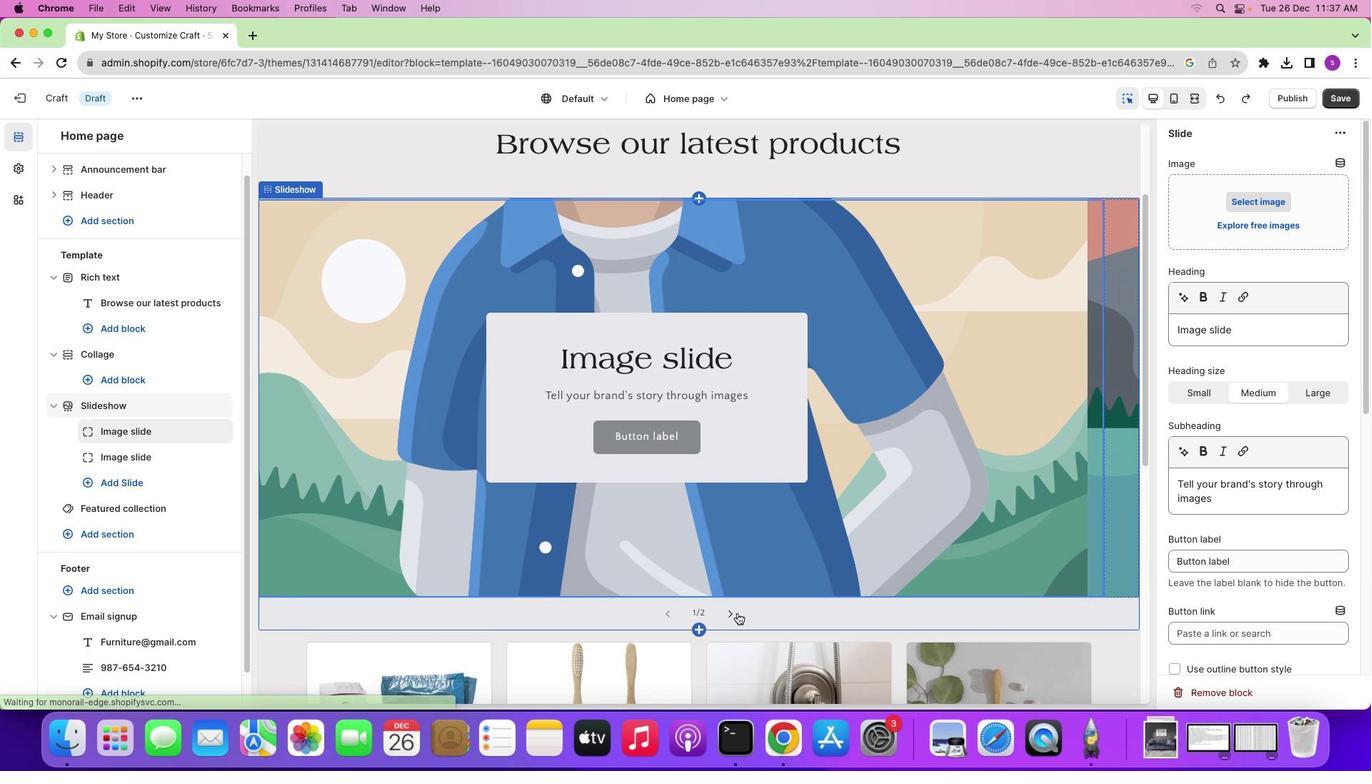 
Action: Mouse pressed left at (733, 611)
Screenshot: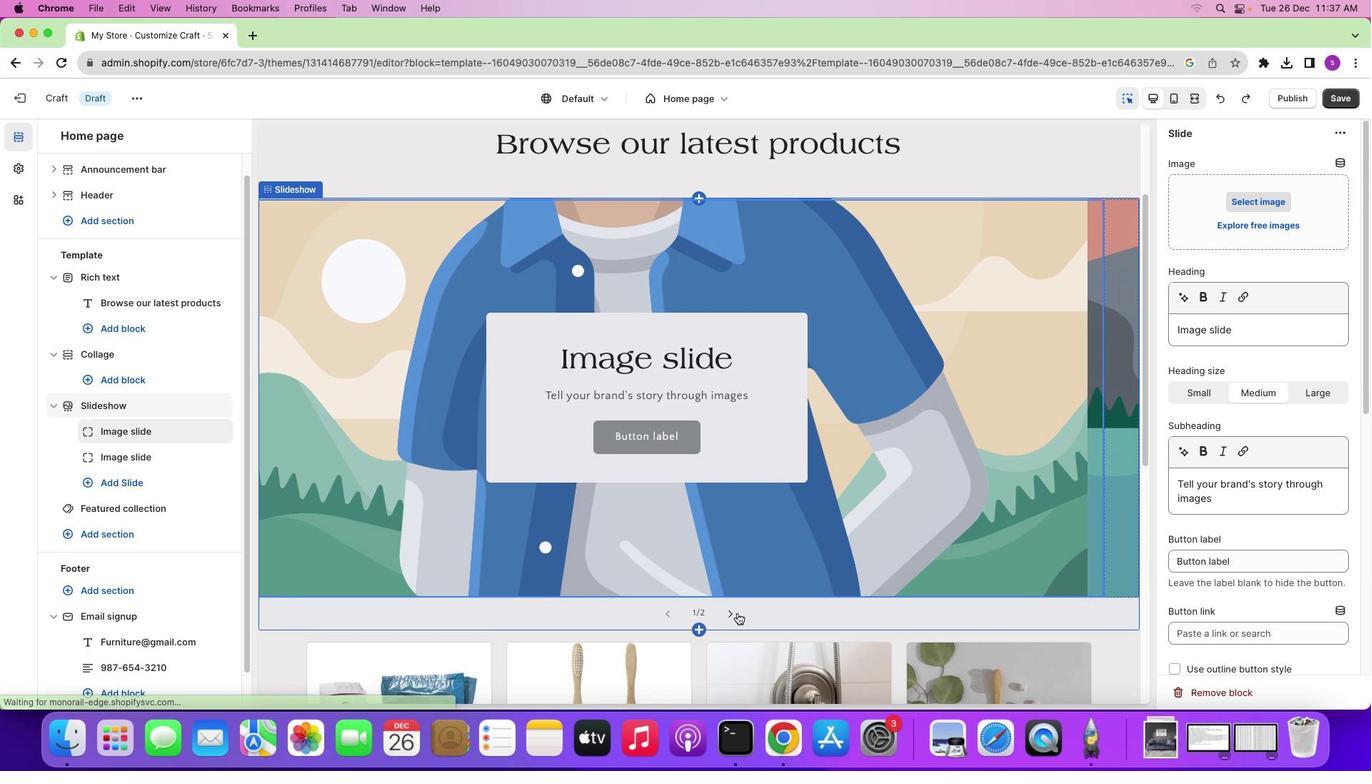 
Action: Mouse moved to (889, 527)
Screenshot: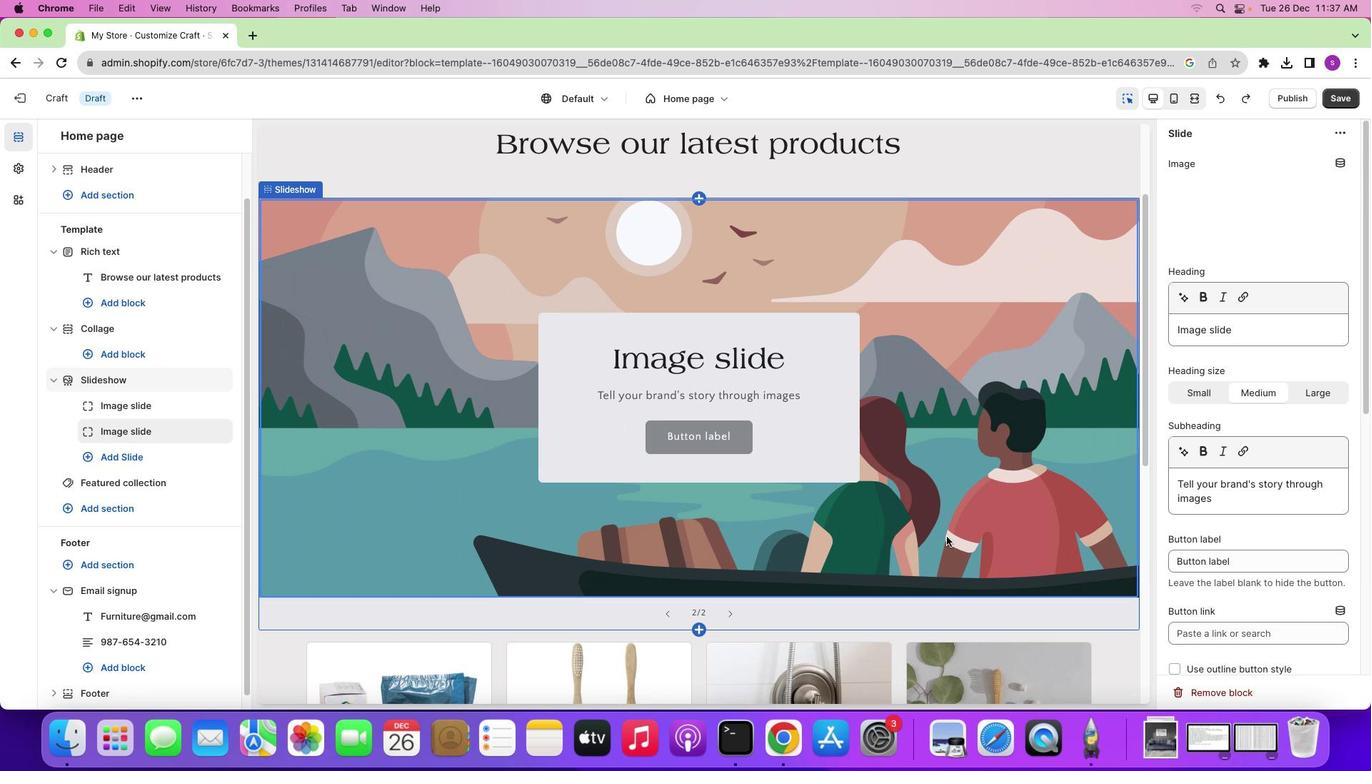 
Action: Mouse pressed left at (889, 527)
Screenshot: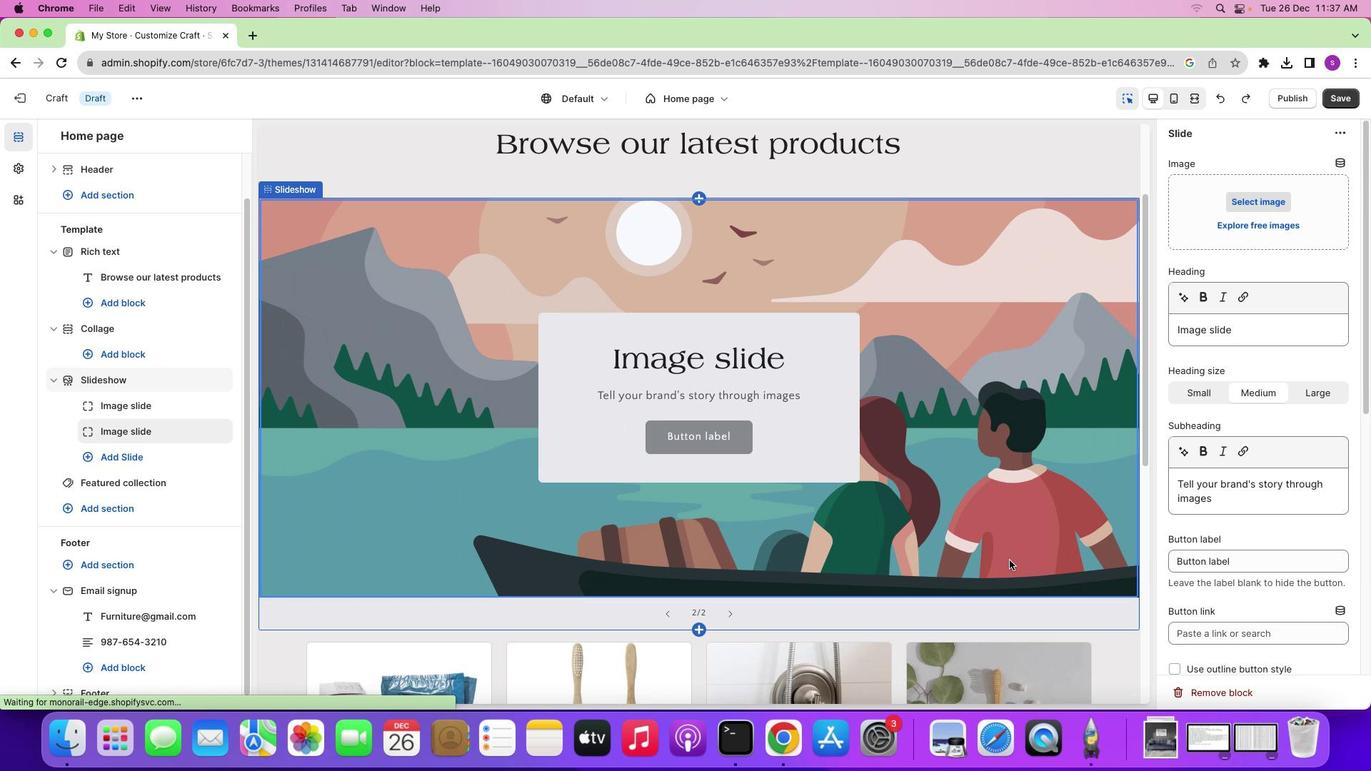
Action: Mouse moved to (1219, 694)
Screenshot: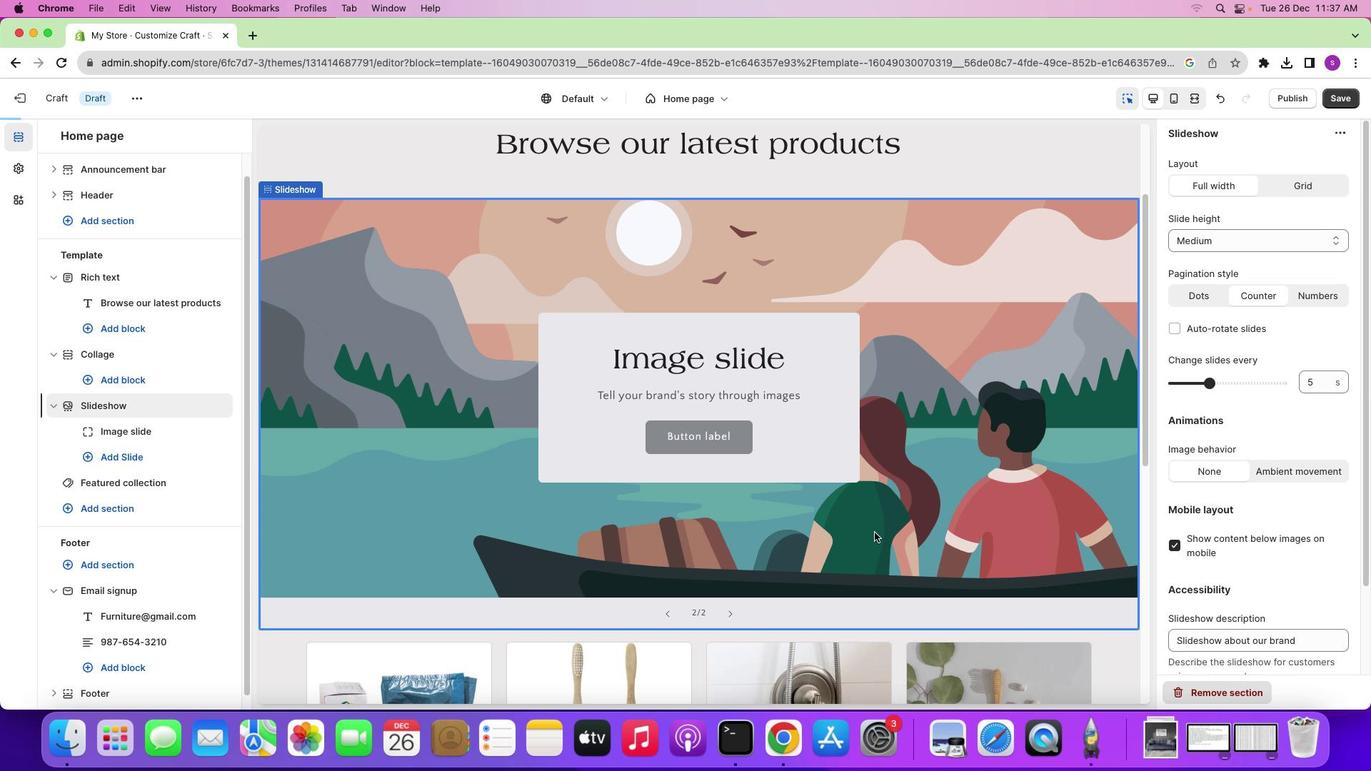 
Action: Mouse pressed left at (1219, 694)
Screenshot: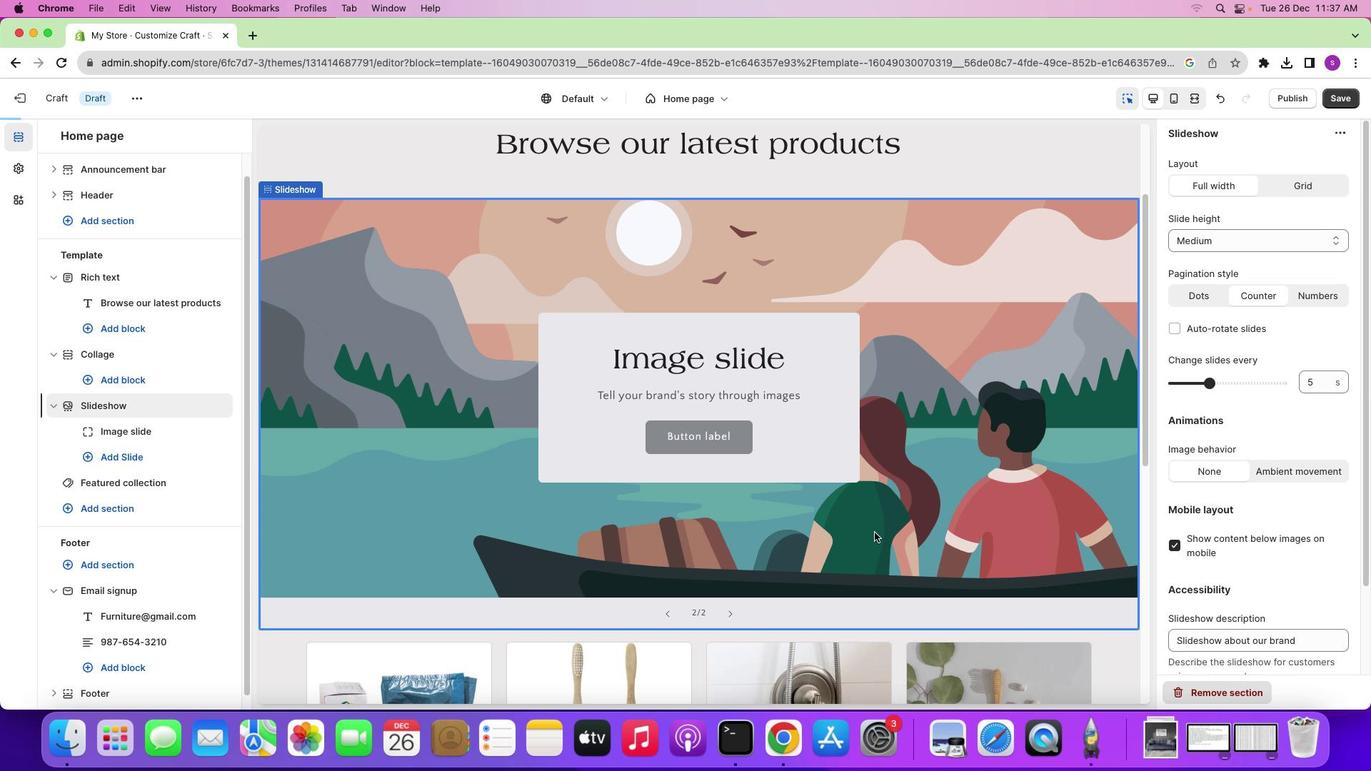 
Action: Mouse moved to (704, 441)
Screenshot: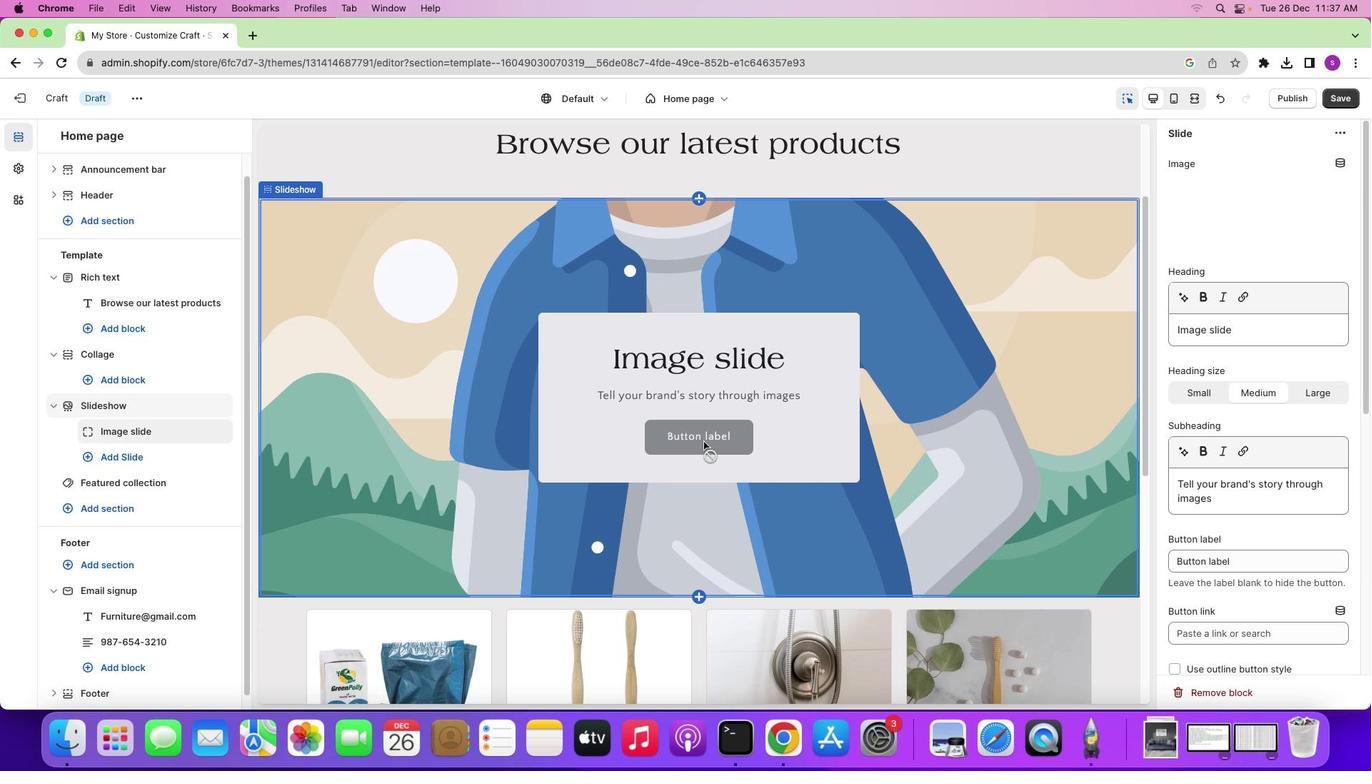 
Action: Mouse pressed left at (704, 441)
Screenshot: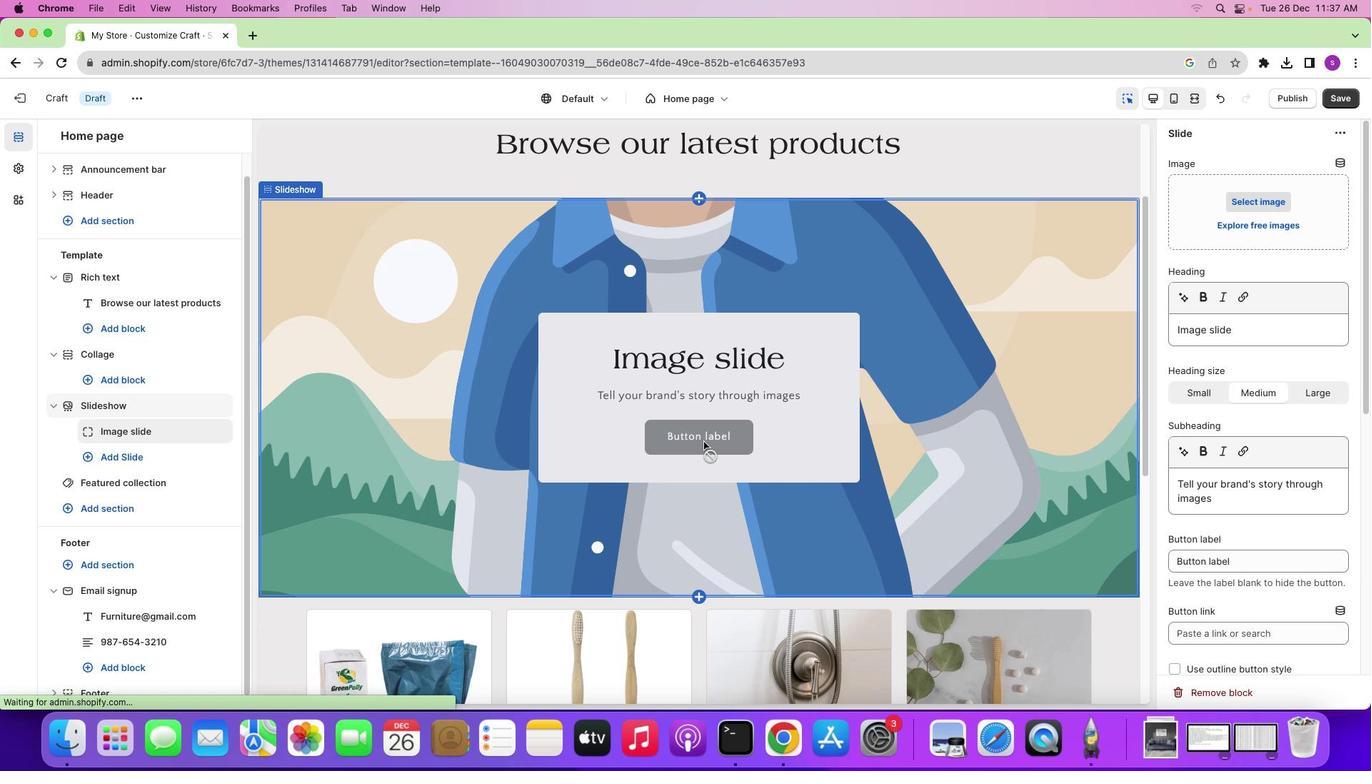 
Action: Mouse moved to (1244, 566)
Screenshot: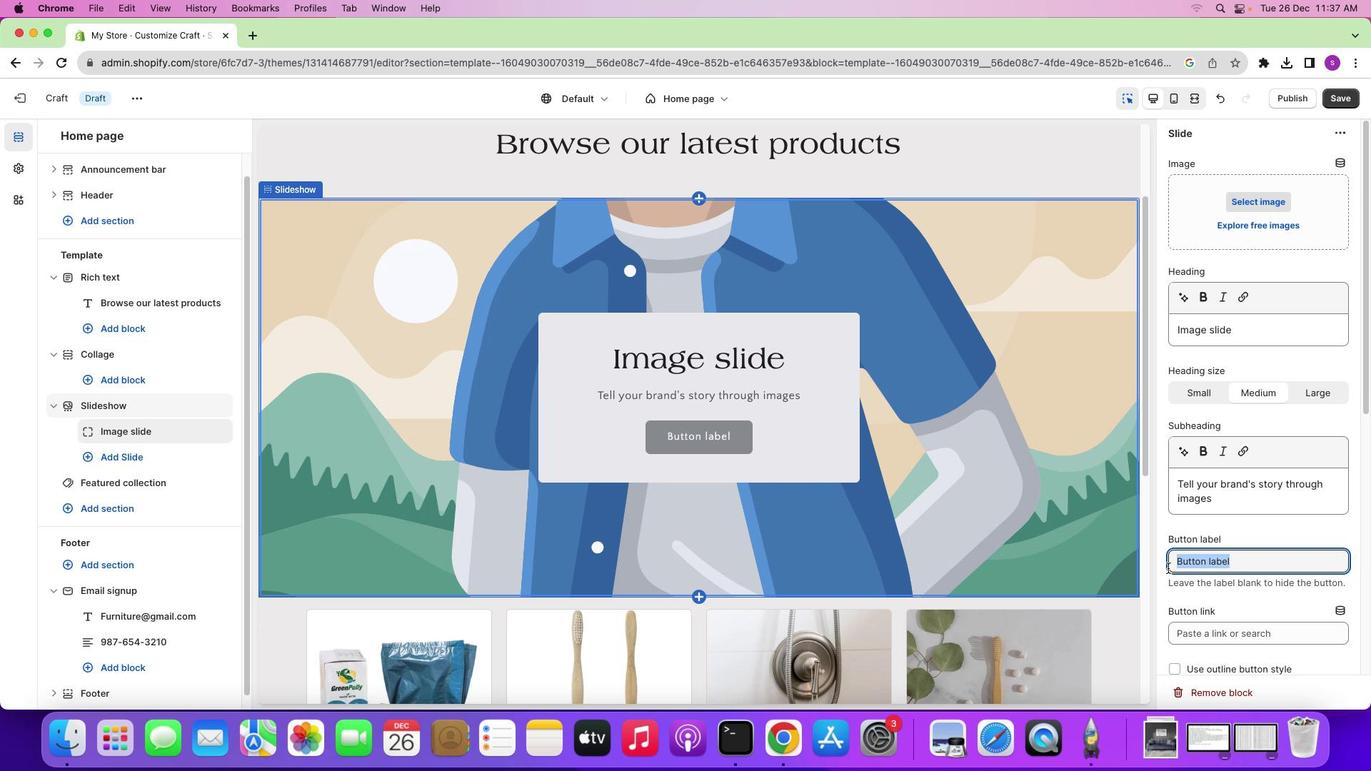 
Action: Mouse pressed left at (1244, 566)
Screenshot: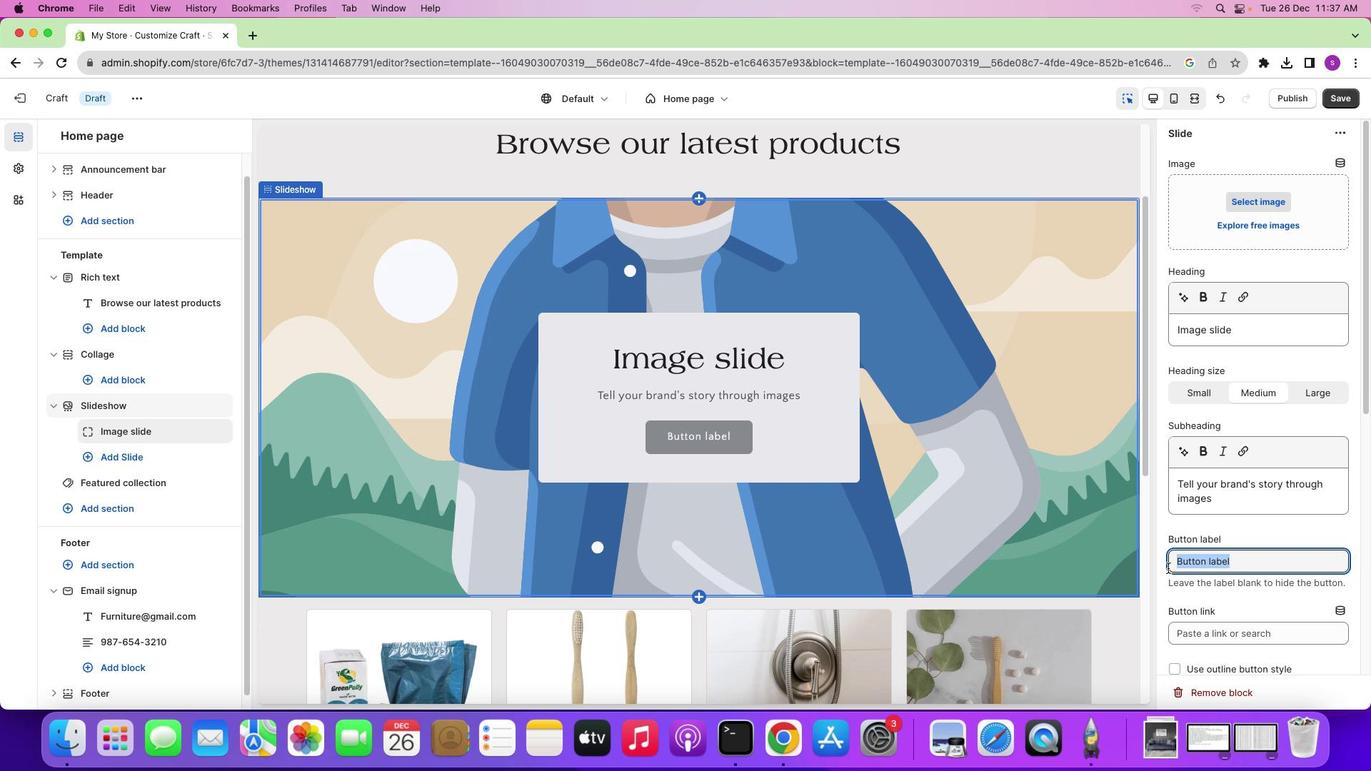 
Action: Mouse moved to (1166, 567)
Screenshot: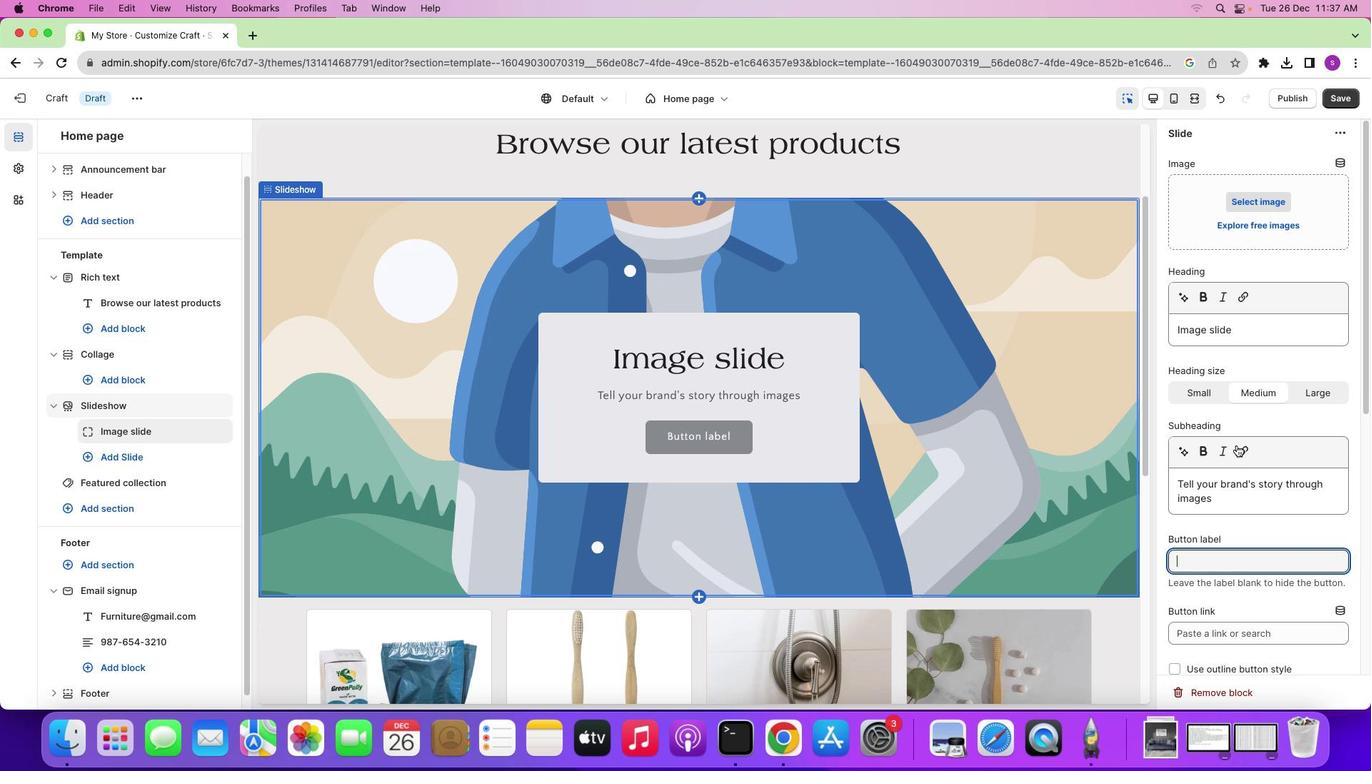 
Action: Key pressed Key.backspace
Screenshot: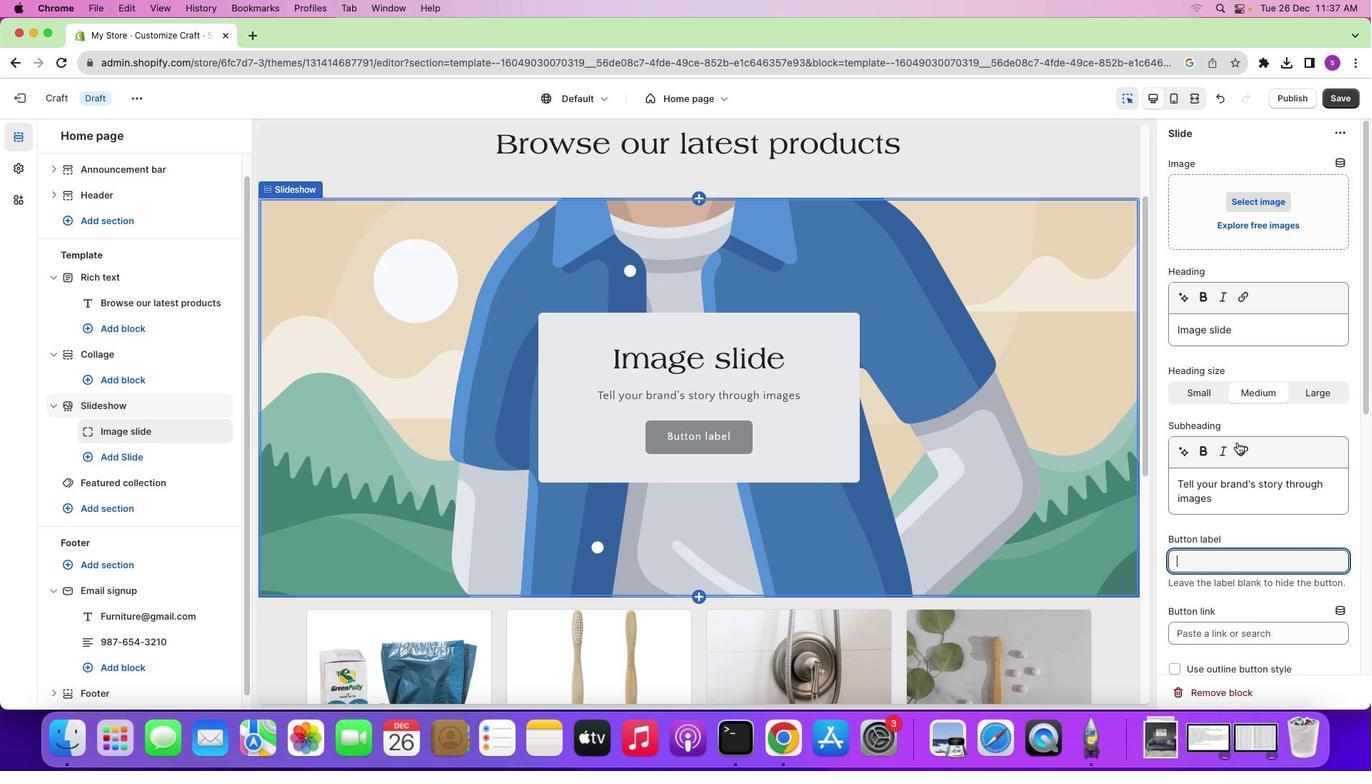 
Action: Mouse moved to (1233, 502)
Screenshot: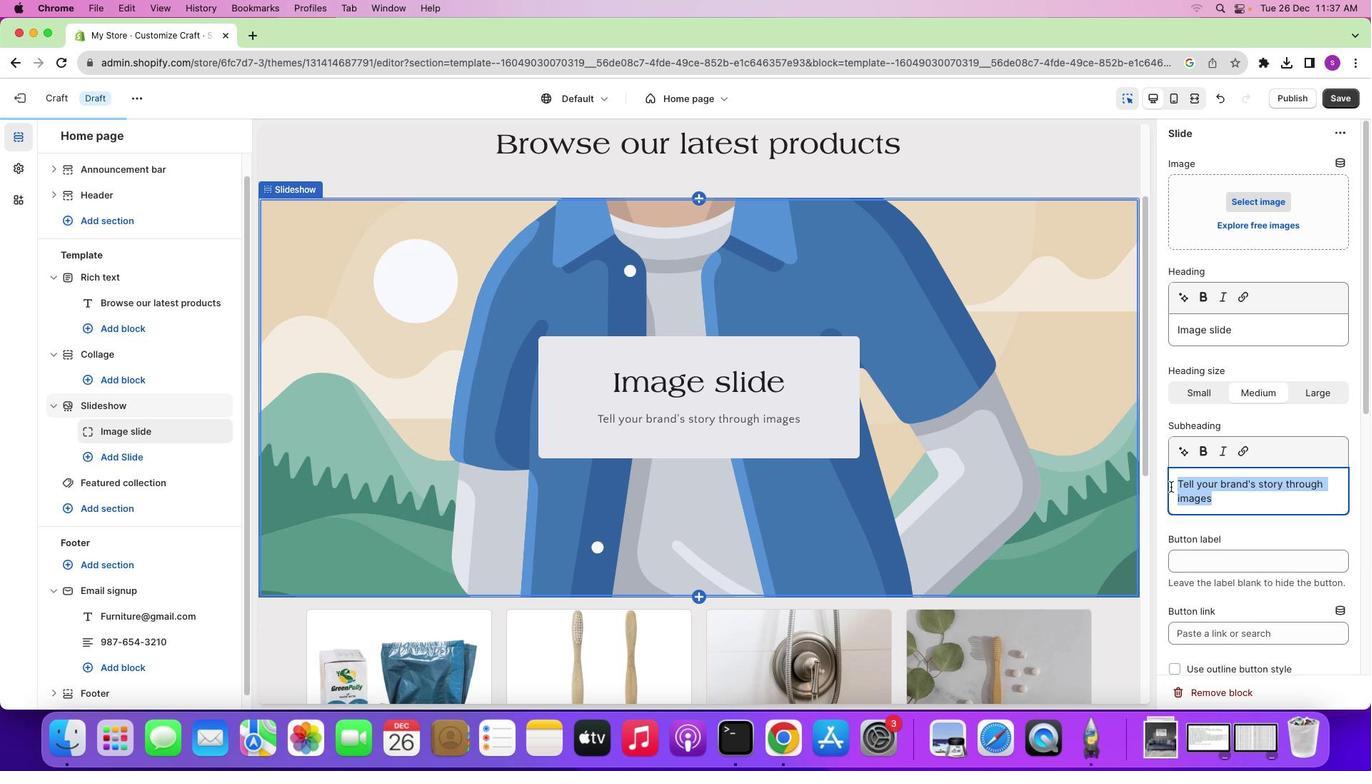 
Action: Mouse pressed left at (1233, 502)
Screenshot: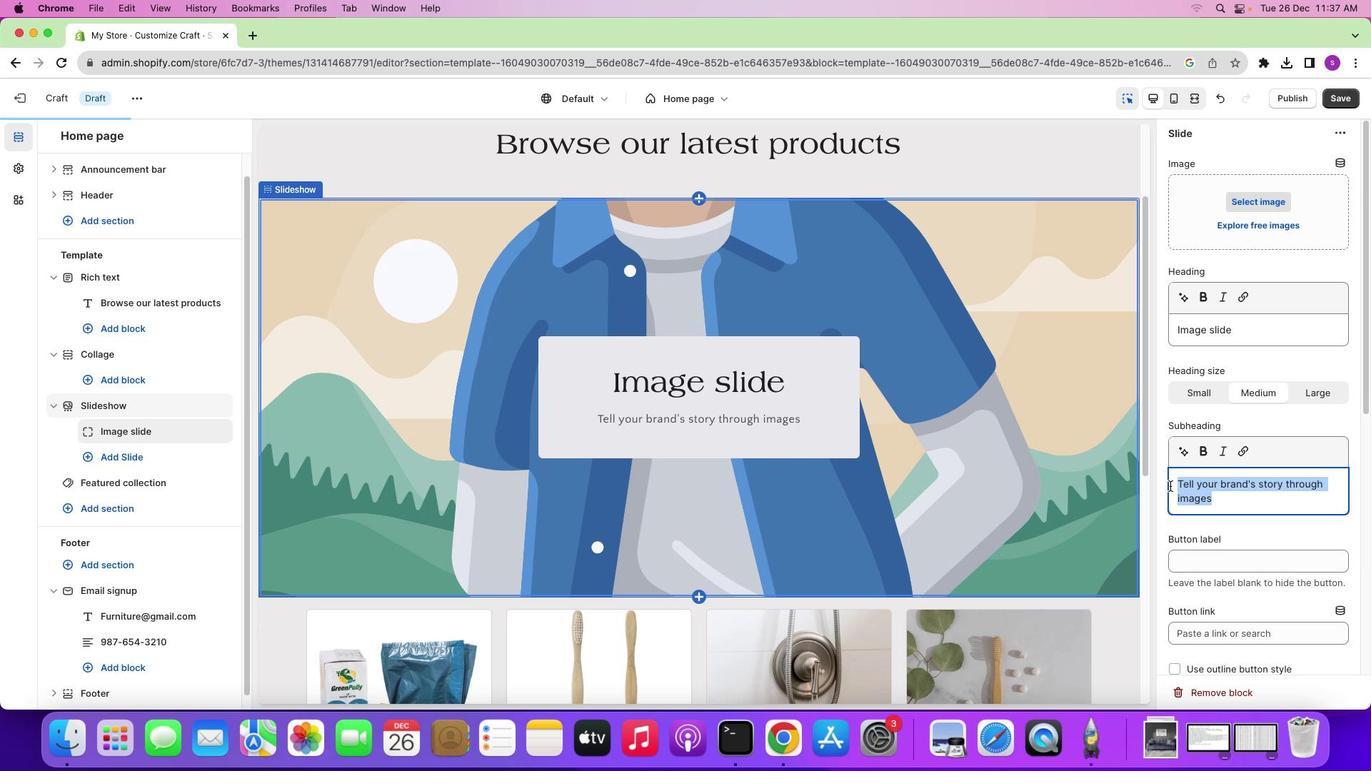 
Action: Mouse moved to (1169, 485)
Screenshot: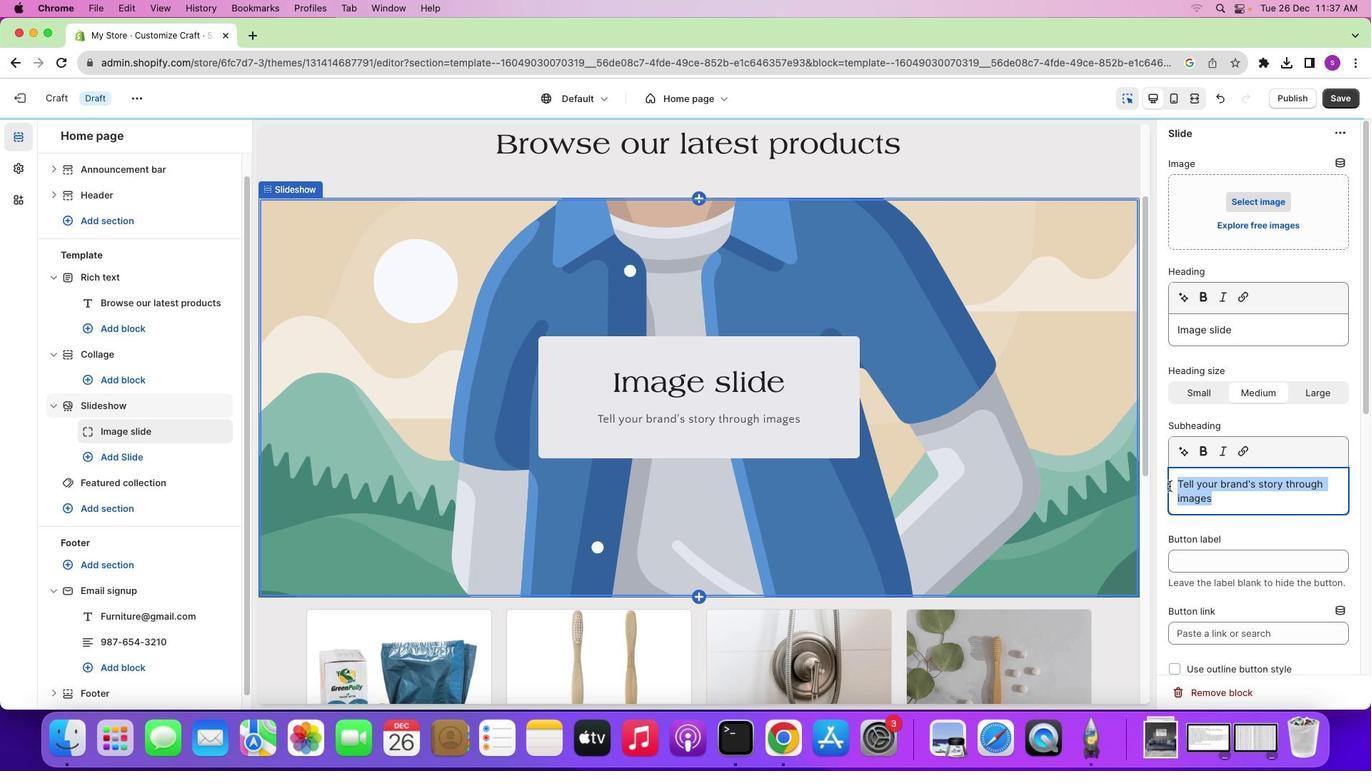 
Action: Key pressed Key.backspace
Screenshot: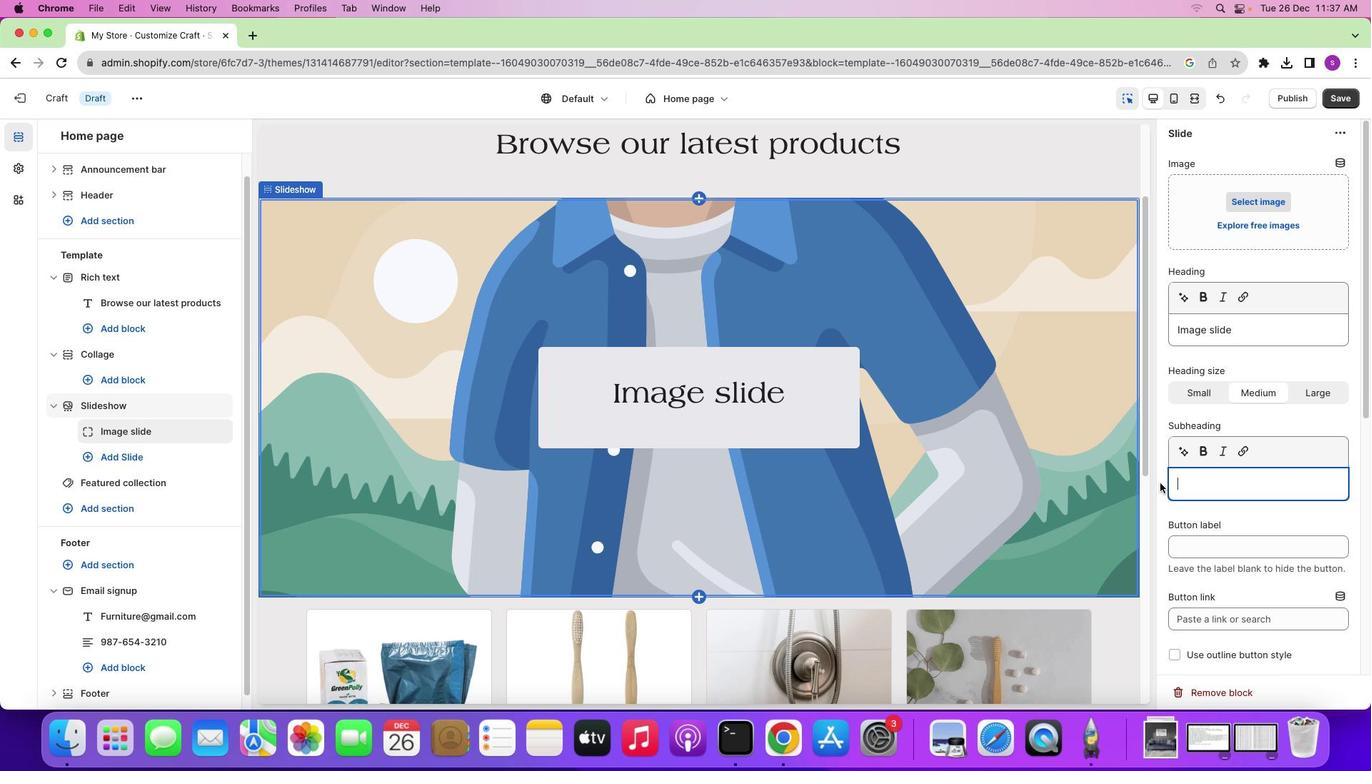 
Action: Mouse moved to (1244, 333)
Screenshot: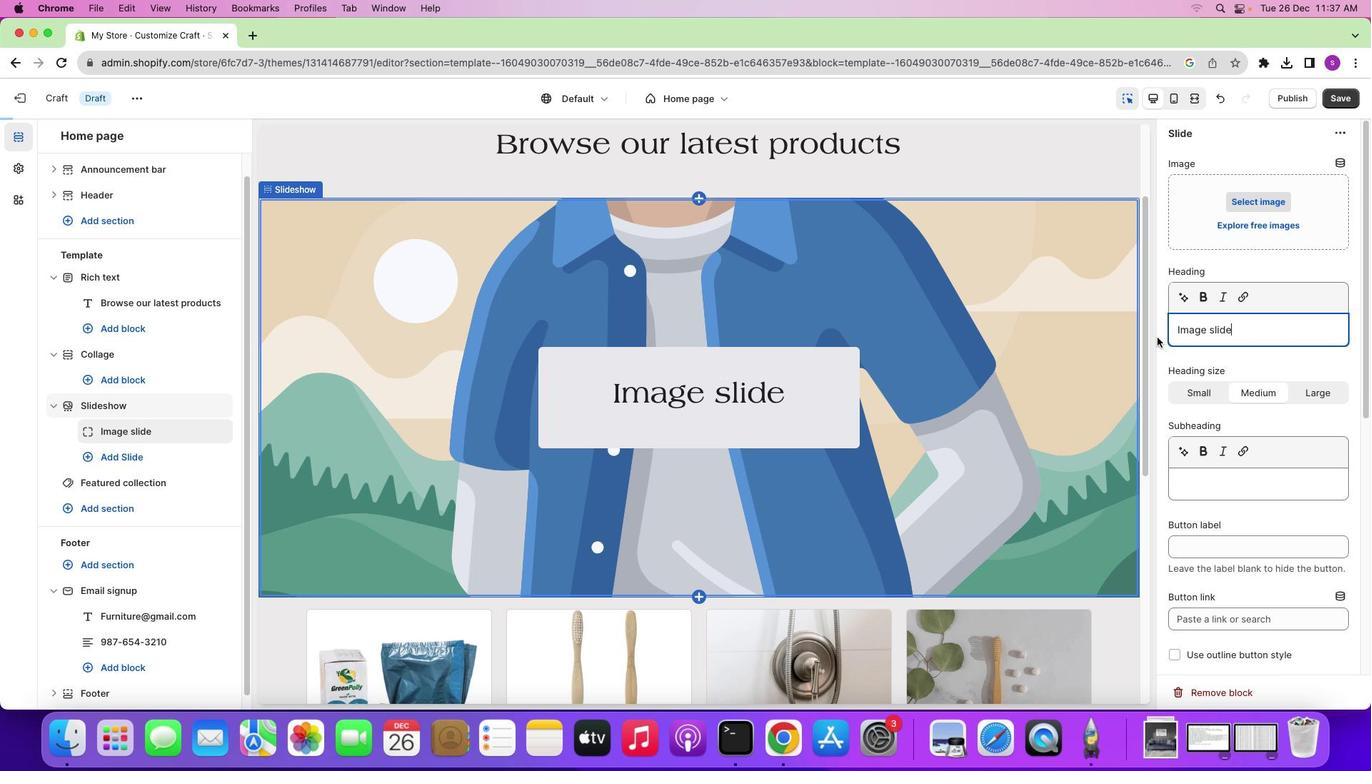 
Action: Mouse pressed left at (1244, 333)
Screenshot: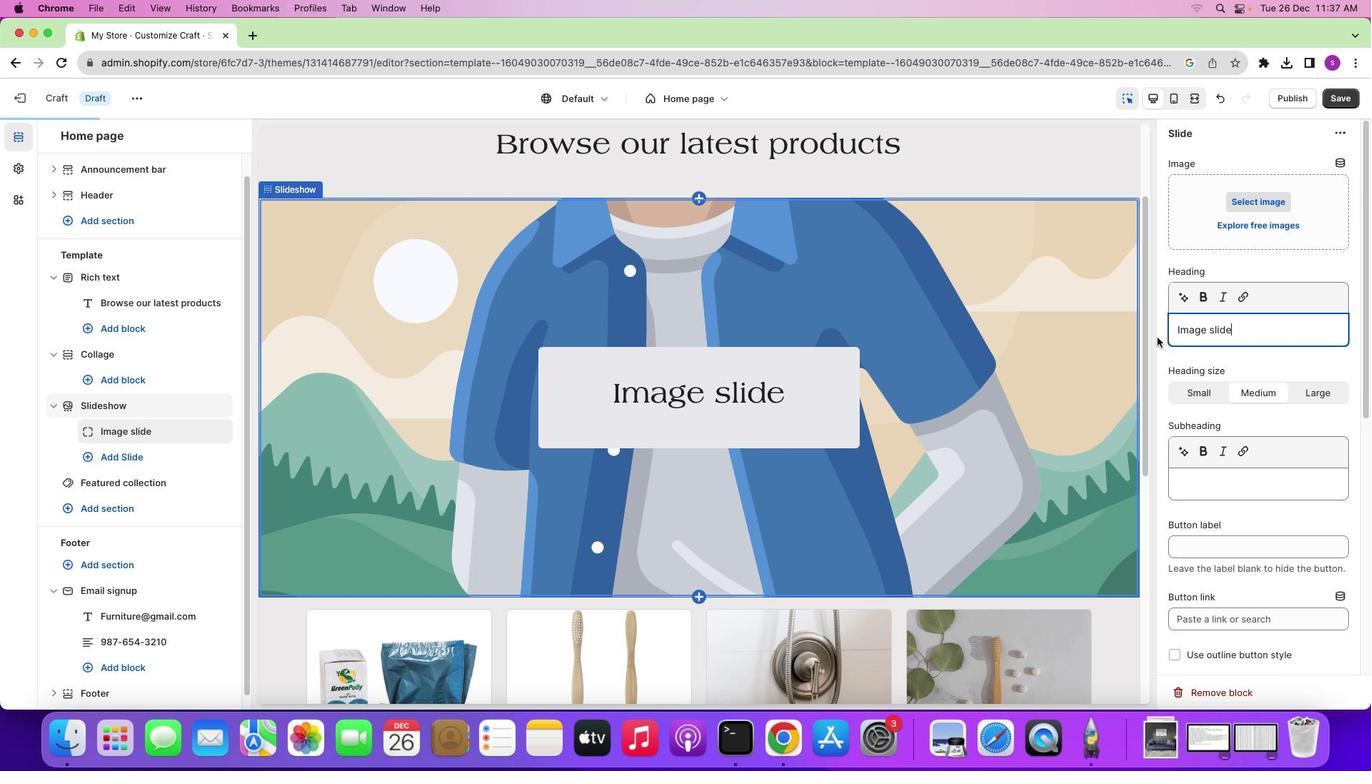 
Action: Mouse moved to (1193, 309)
Screenshot: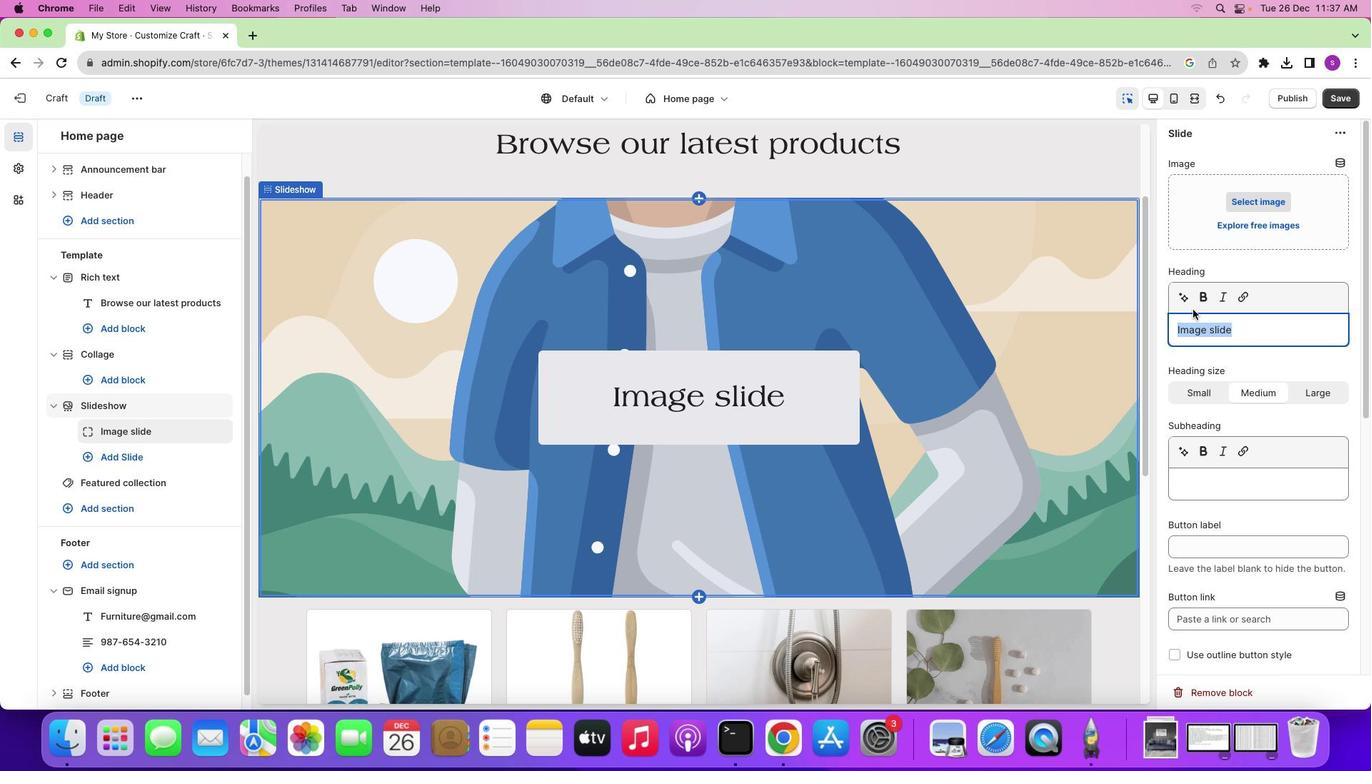 
Action: Key pressed Key.shift'W''E''L''C''O''M''E'Key.space'T''O'Key.space'O''U''R'Key.space'F''U''R''N''I''T''U''R''E'Key.space'S''T''O''R''E'
Screenshot: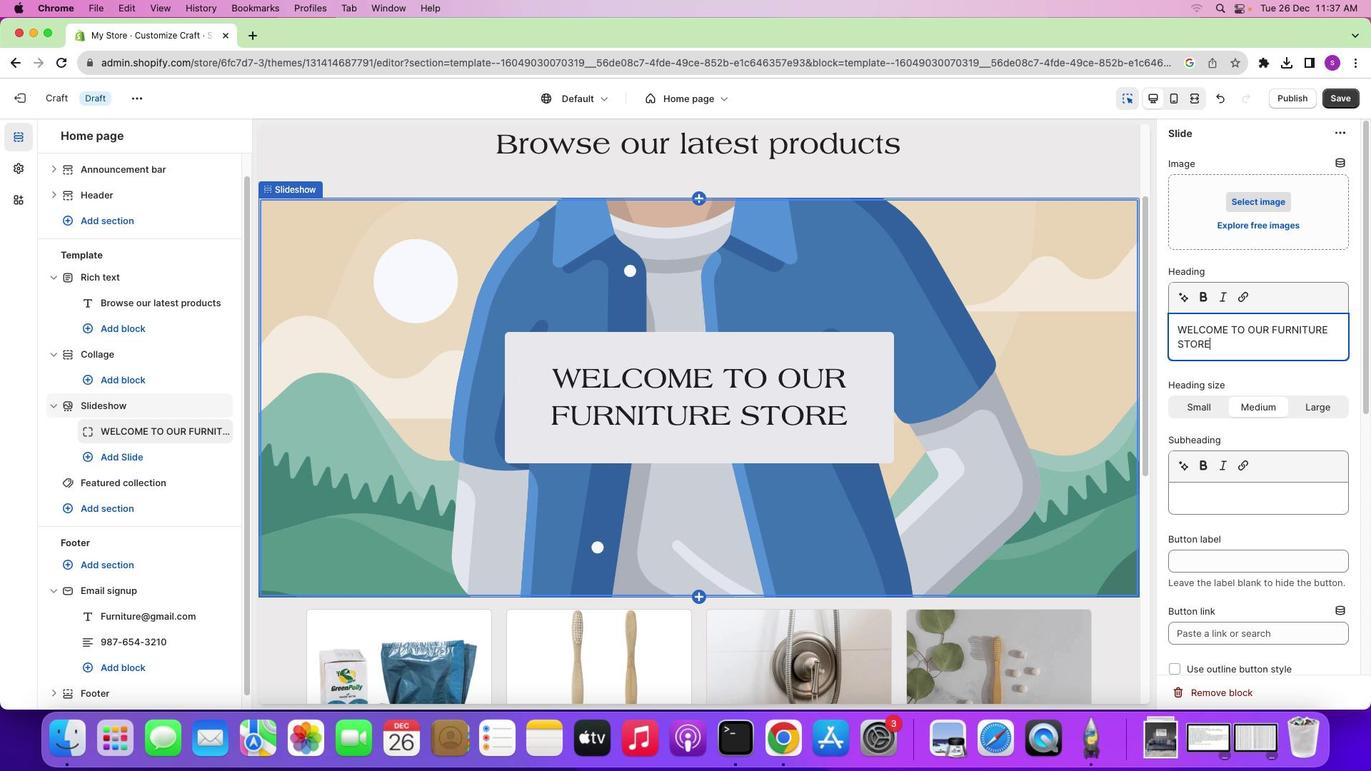 
Action: Mouse moved to (1223, 344)
Screenshot: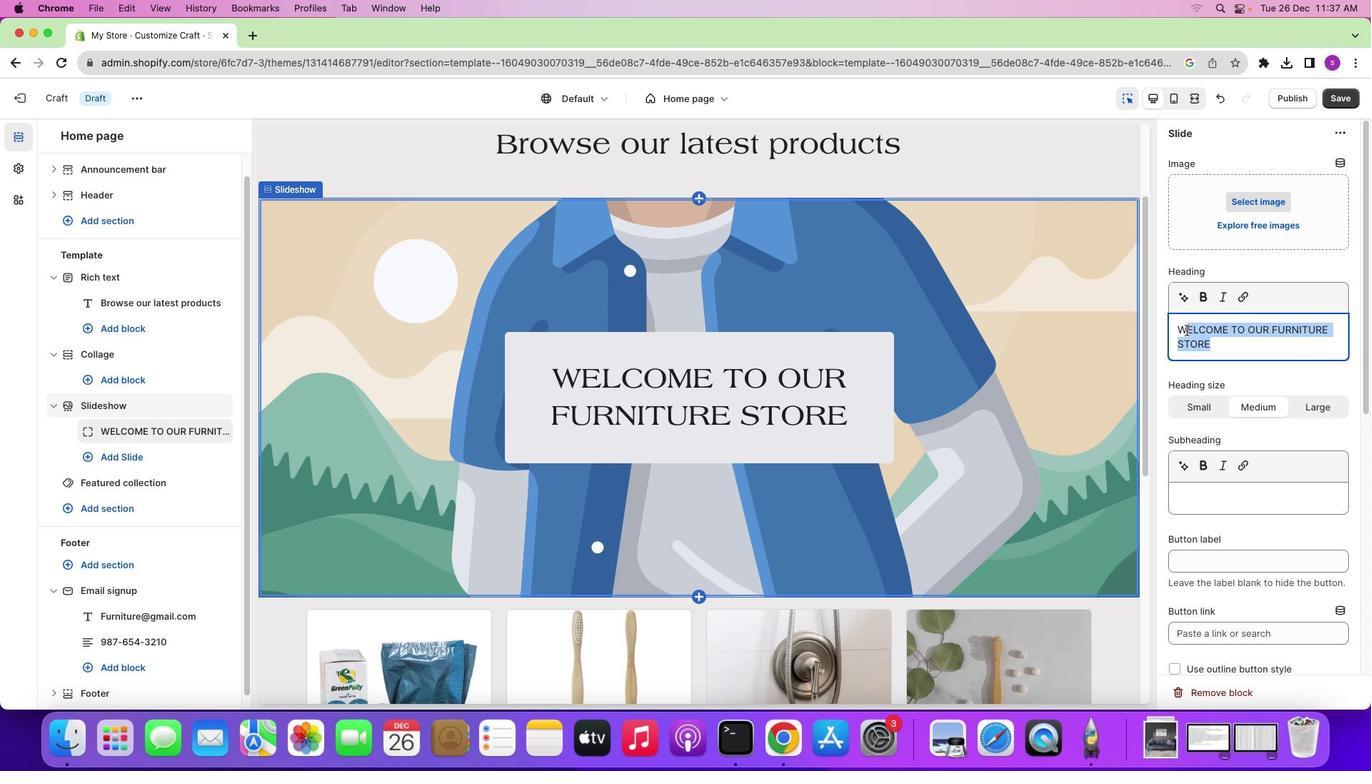 
Action: Mouse pressed left at (1223, 344)
Screenshot: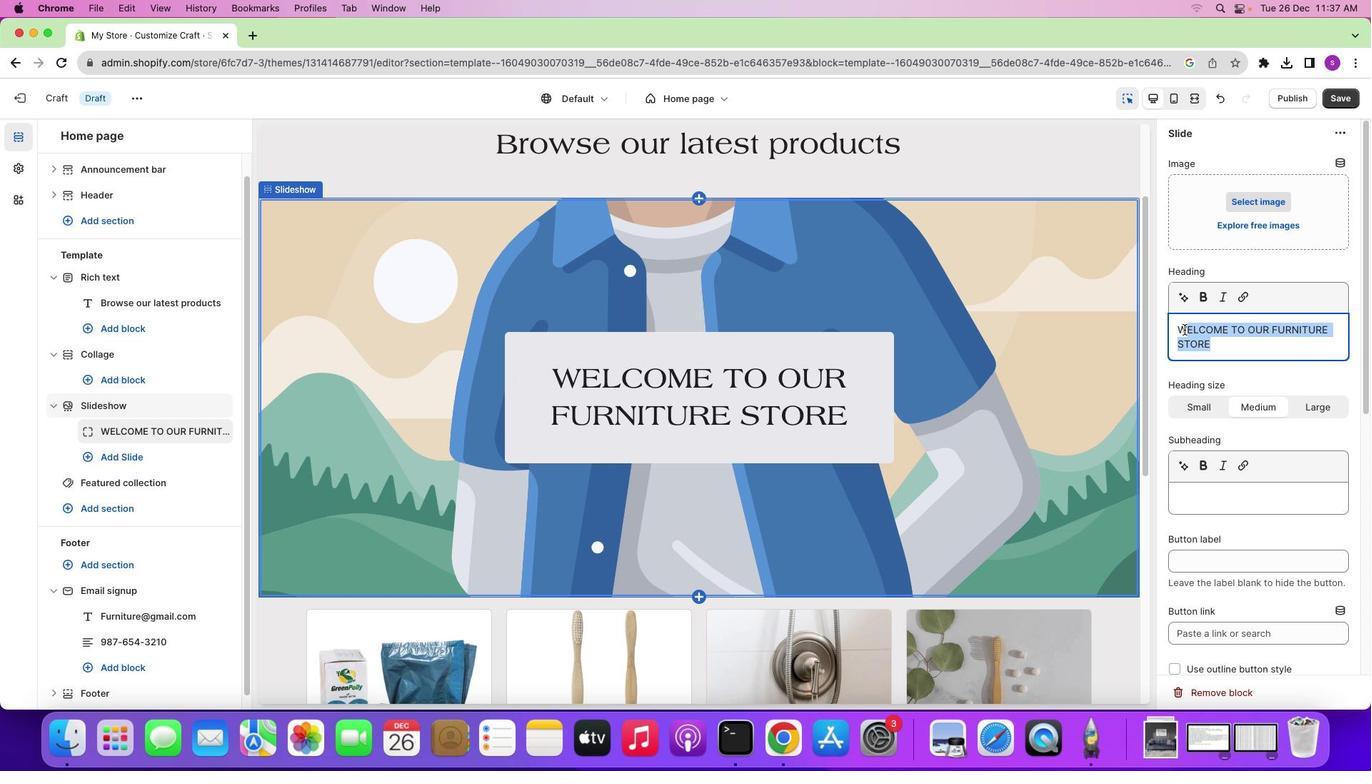 
Action: Mouse moved to (1204, 301)
Screenshot: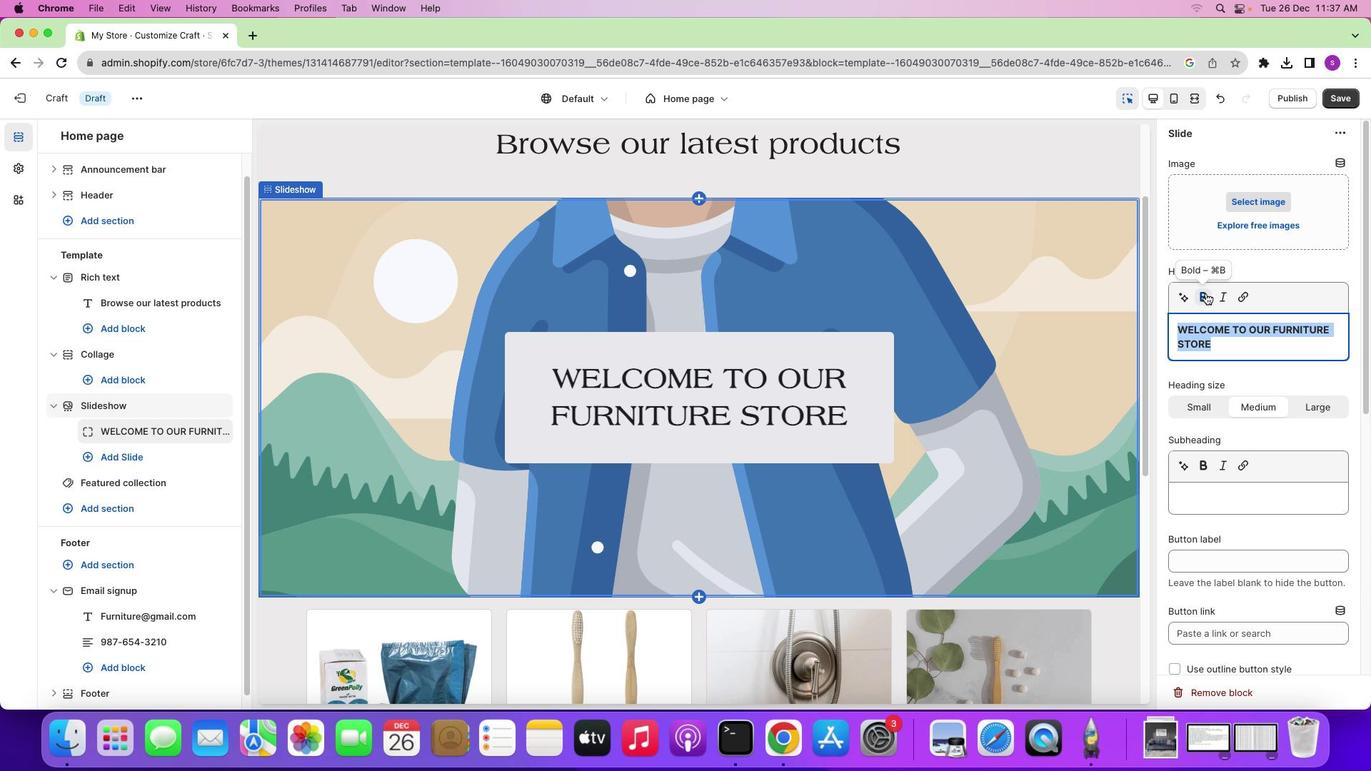 
Action: Mouse pressed left at (1204, 301)
Screenshot: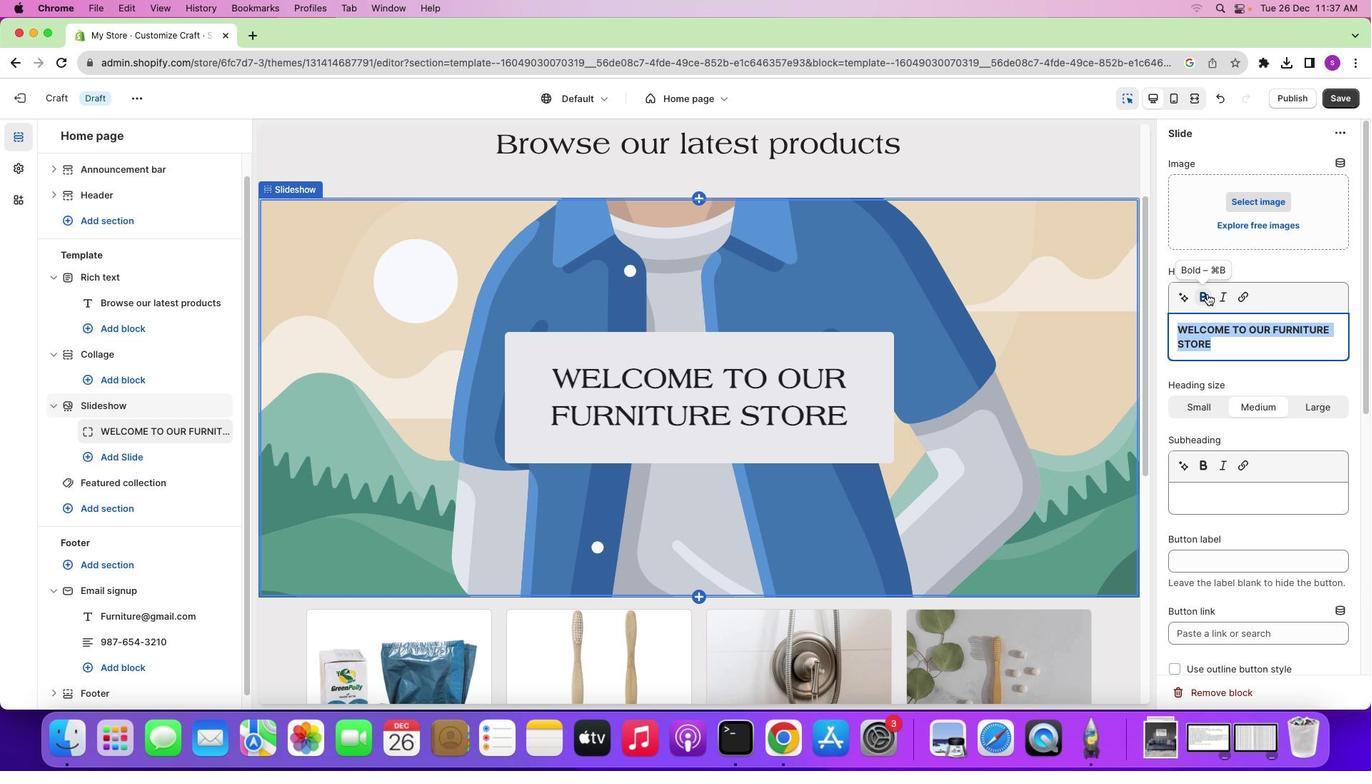
Action: Mouse moved to (1281, 223)
Screenshot: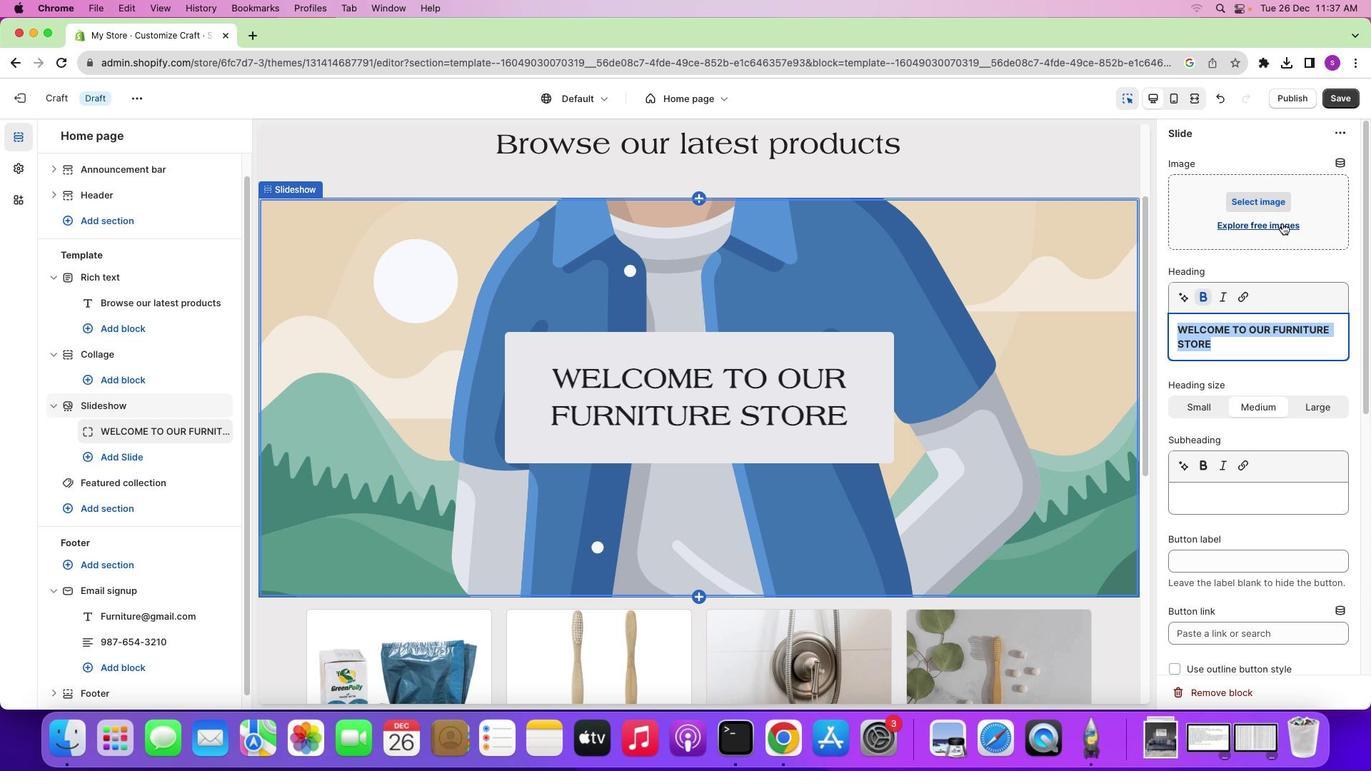 
Action: Mouse pressed left at (1281, 223)
Screenshot: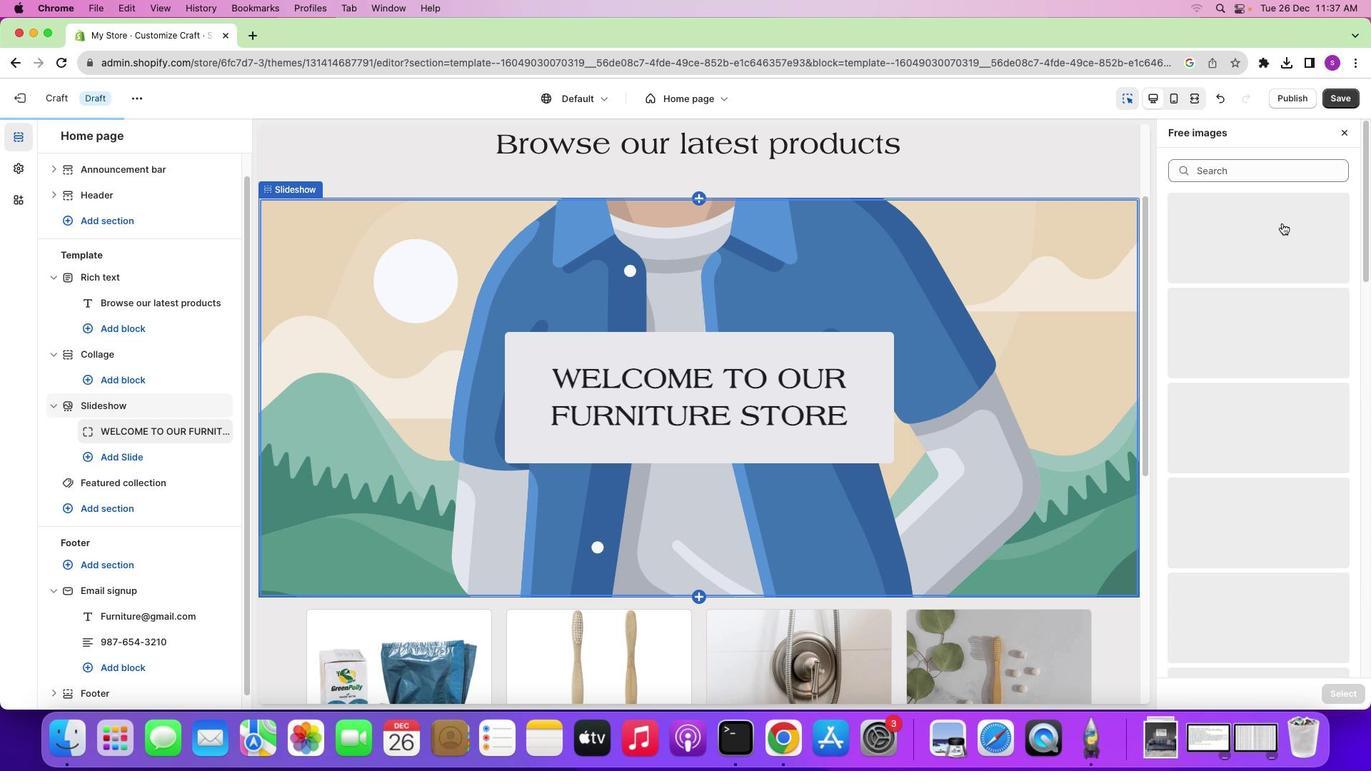 
Action: Mouse moved to (1266, 168)
Screenshot: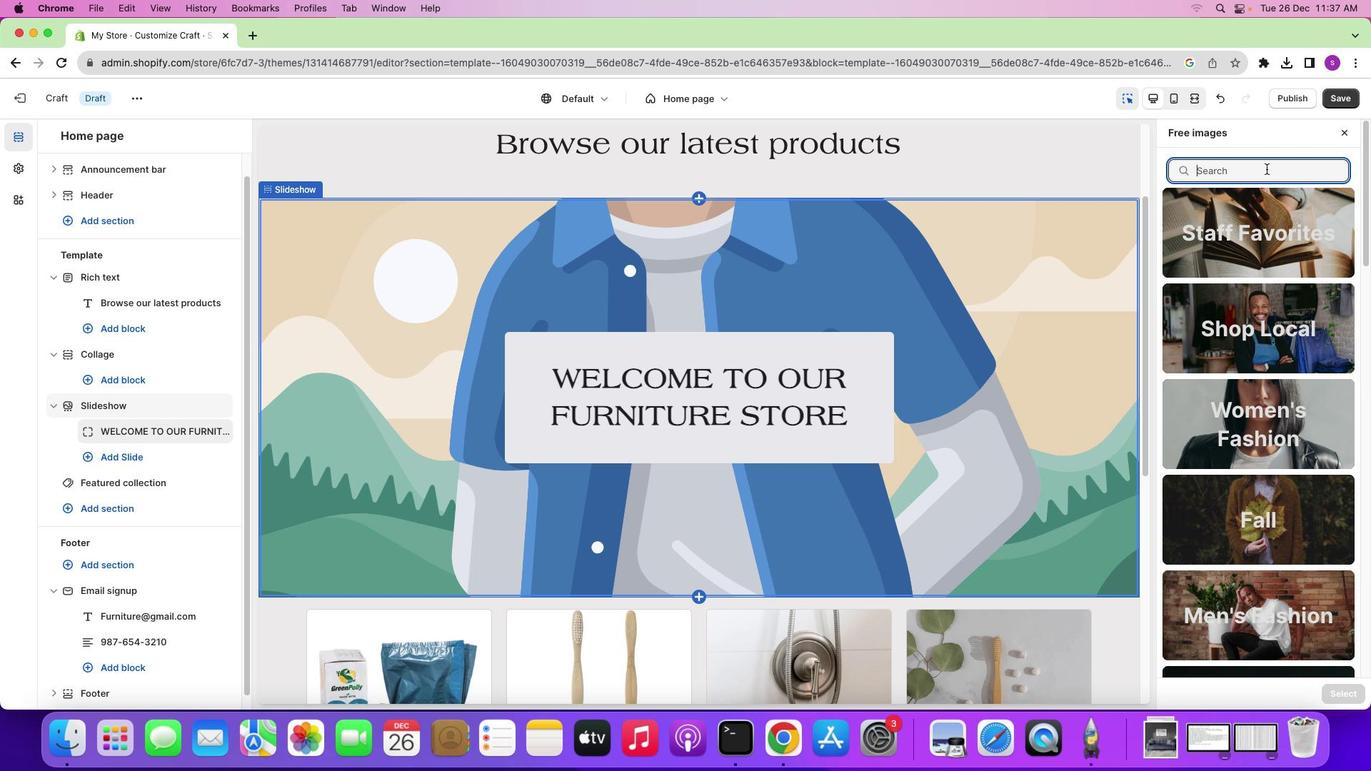 
Action: Mouse pressed left at (1266, 168)
Screenshot: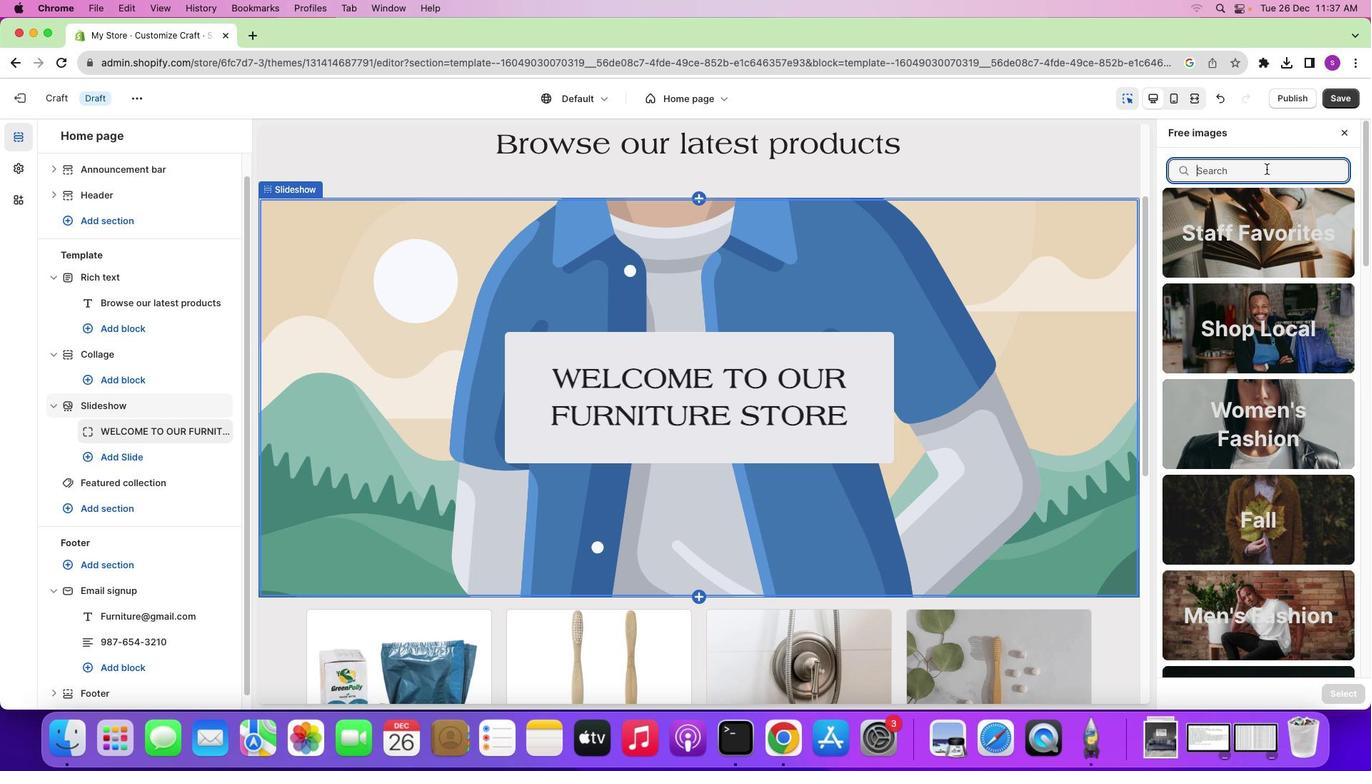 
Action: Key pressed 'f''u''r''n''i''t''u''r''e'Key.enter
Screenshot: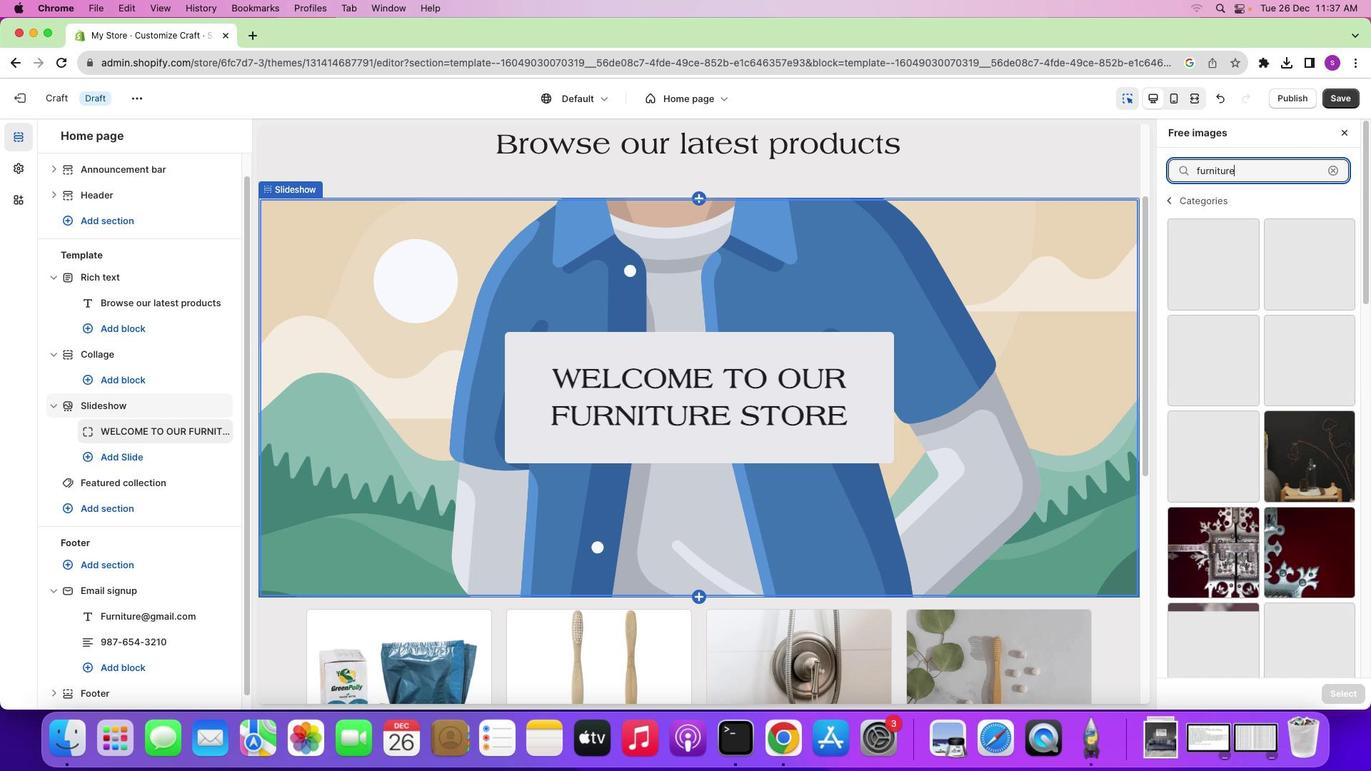 
Action: Mouse moved to (1290, 414)
Screenshot: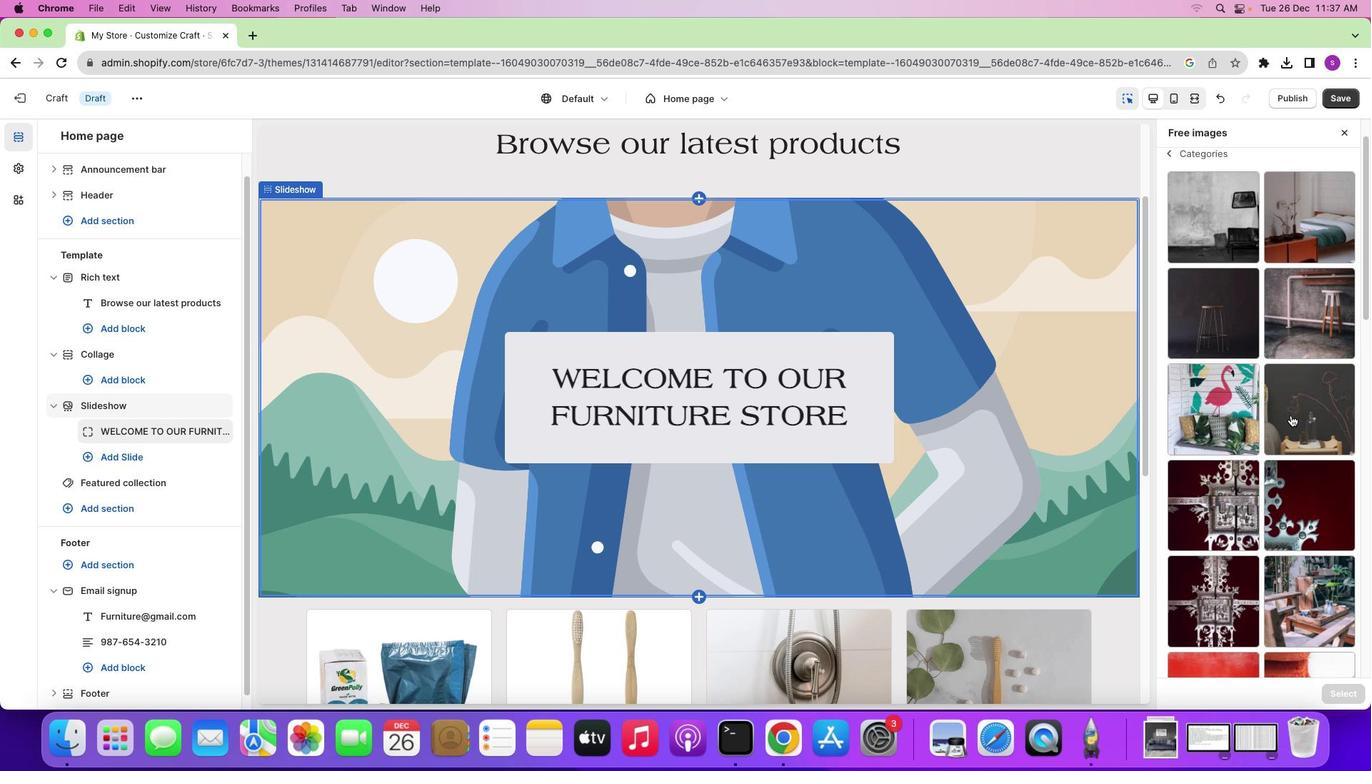 
Action: Mouse scrolled (1290, 414) with delta (0, 0)
Screenshot: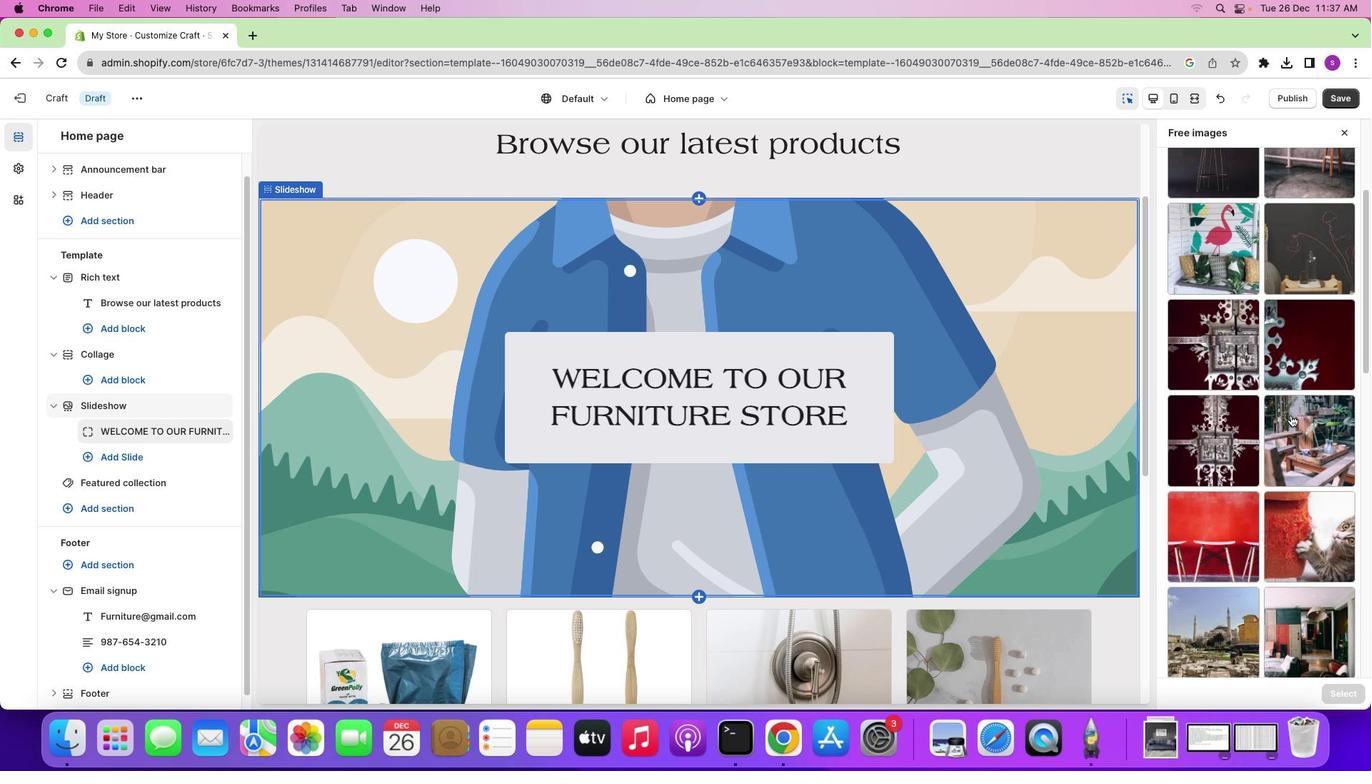 
Action: Mouse scrolled (1290, 414) with delta (0, 0)
Screenshot: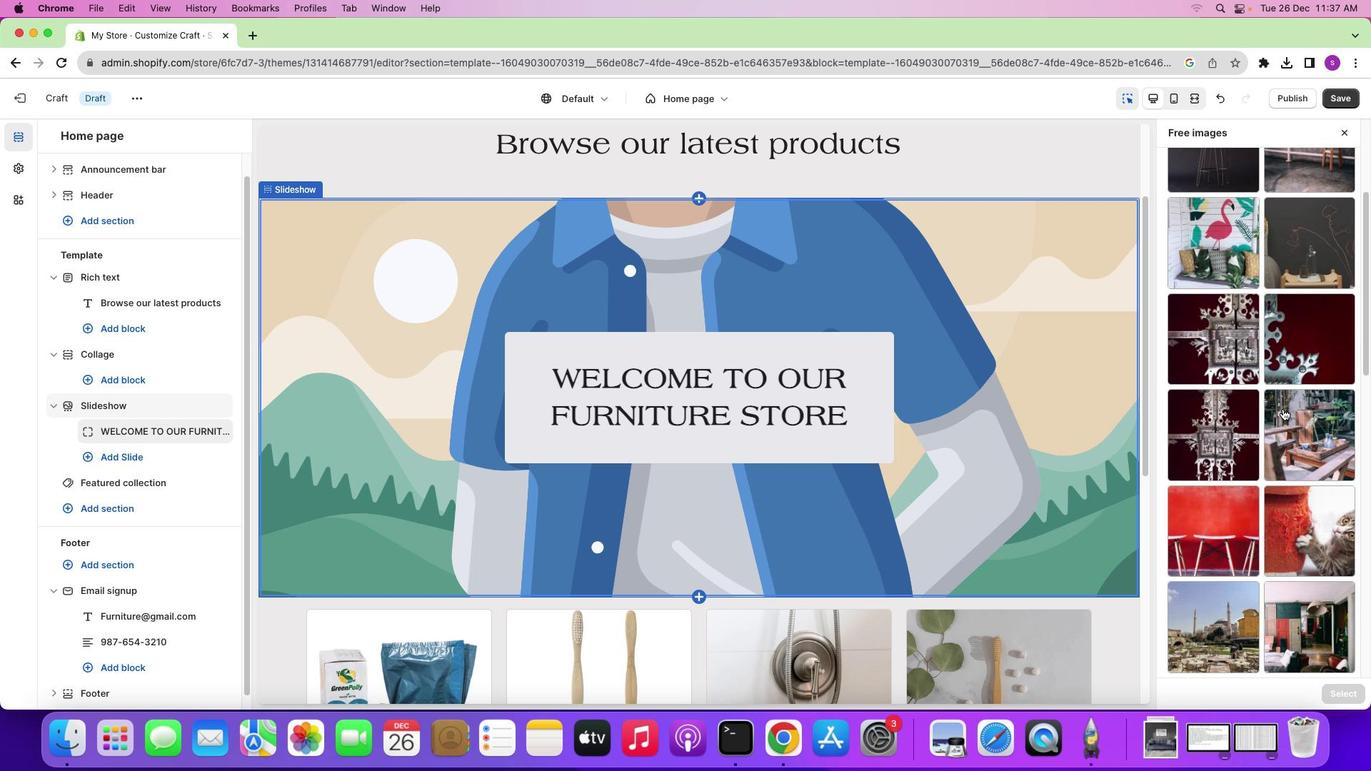 
Action: Mouse scrolled (1290, 414) with delta (0, 0)
Screenshot: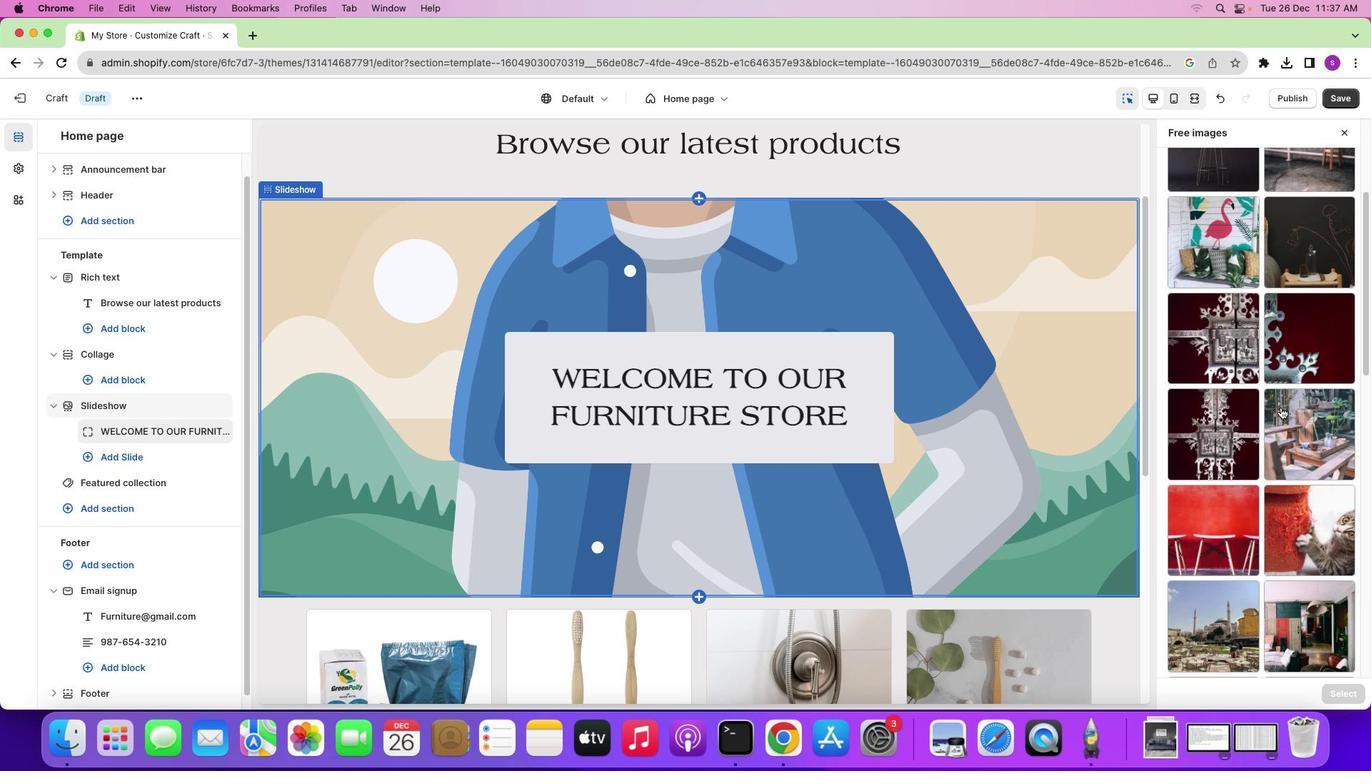 
Action: Mouse scrolled (1290, 414) with delta (0, 0)
Screenshot: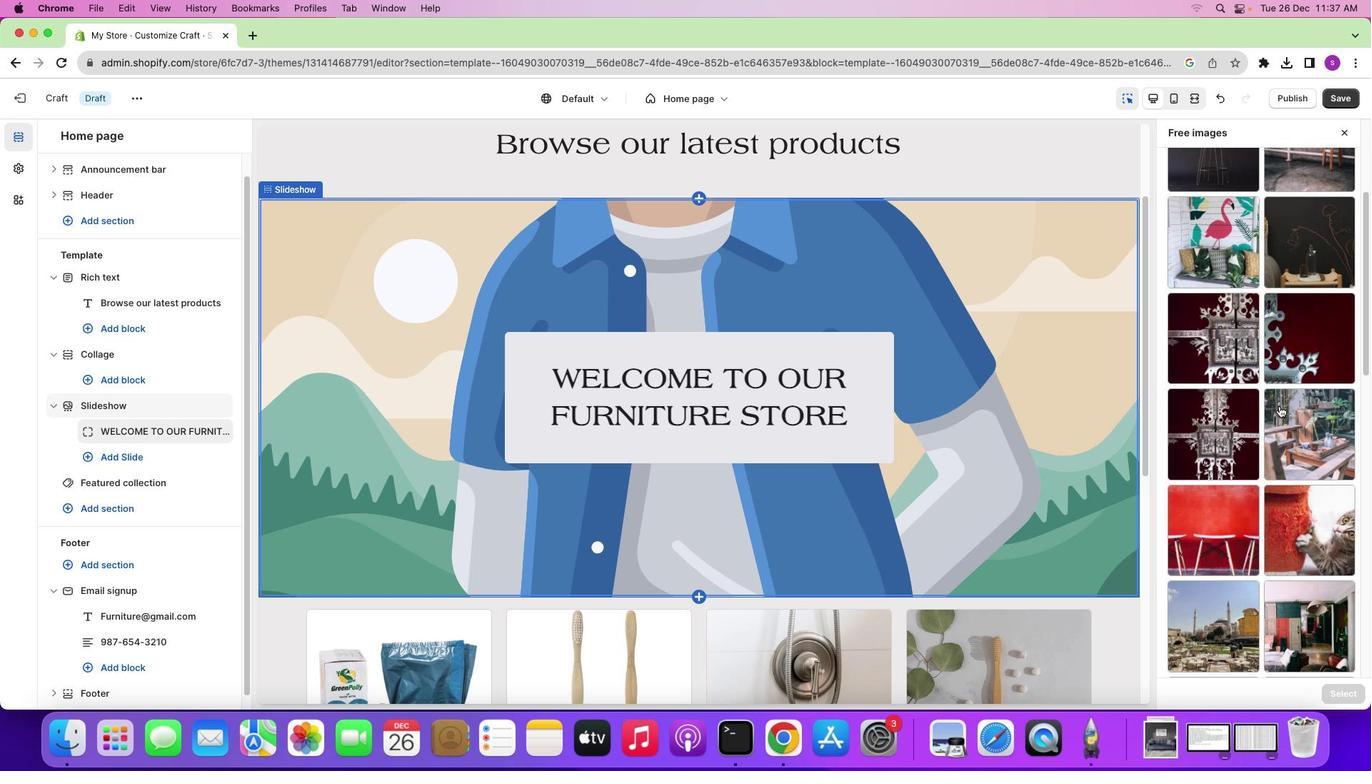 
Action: Mouse scrolled (1290, 414) with delta (0, 0)
Screenshot: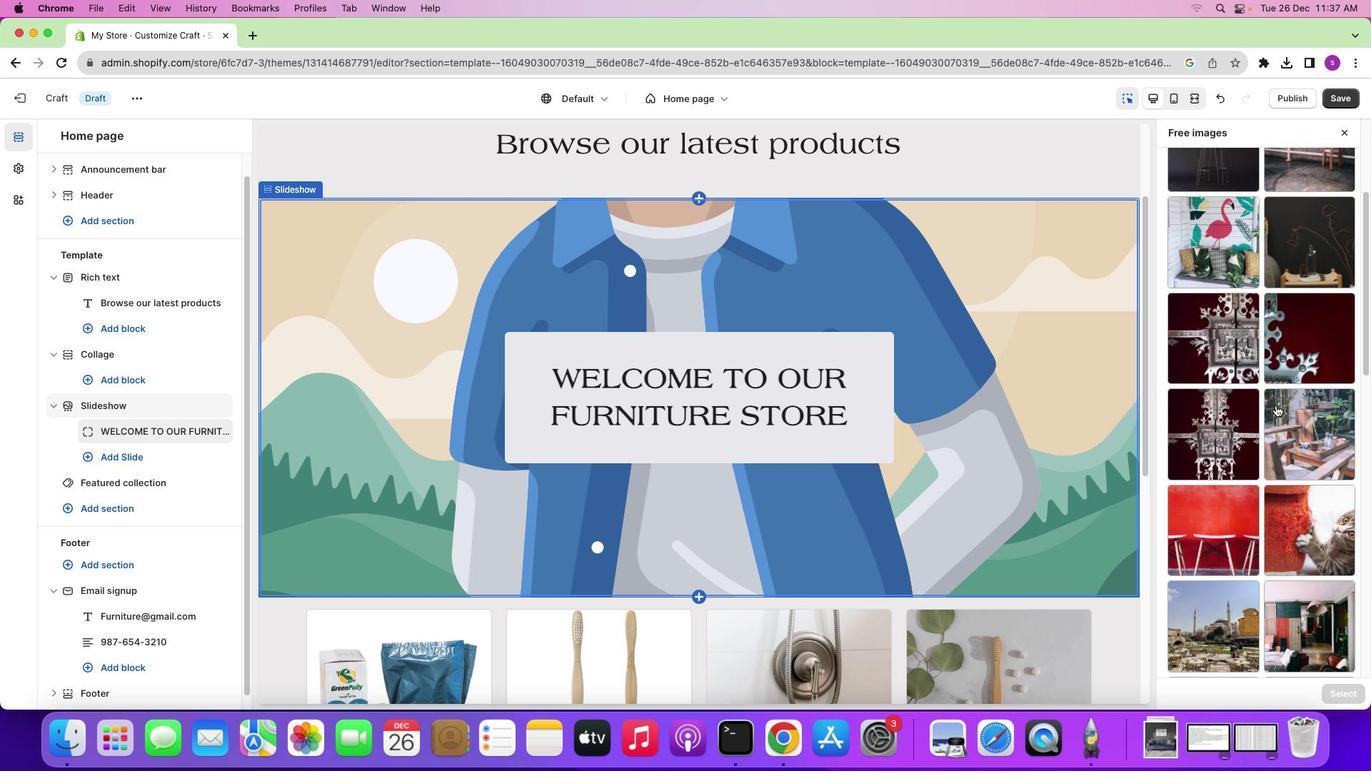 
Action: Mouse moved to (1274, 402)
Screenshot: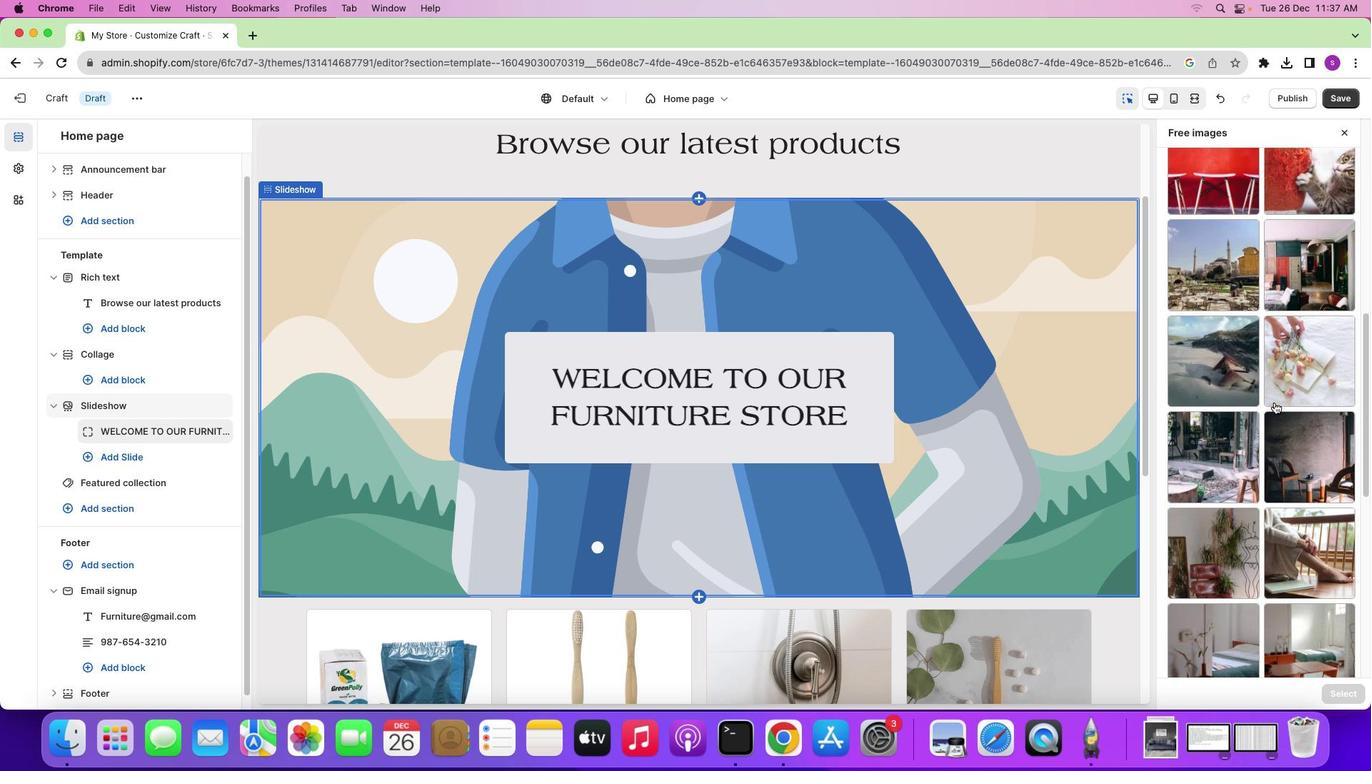 
Action: Mouse scrolled (1274, 402) with delta (0, 0)
Screenshot: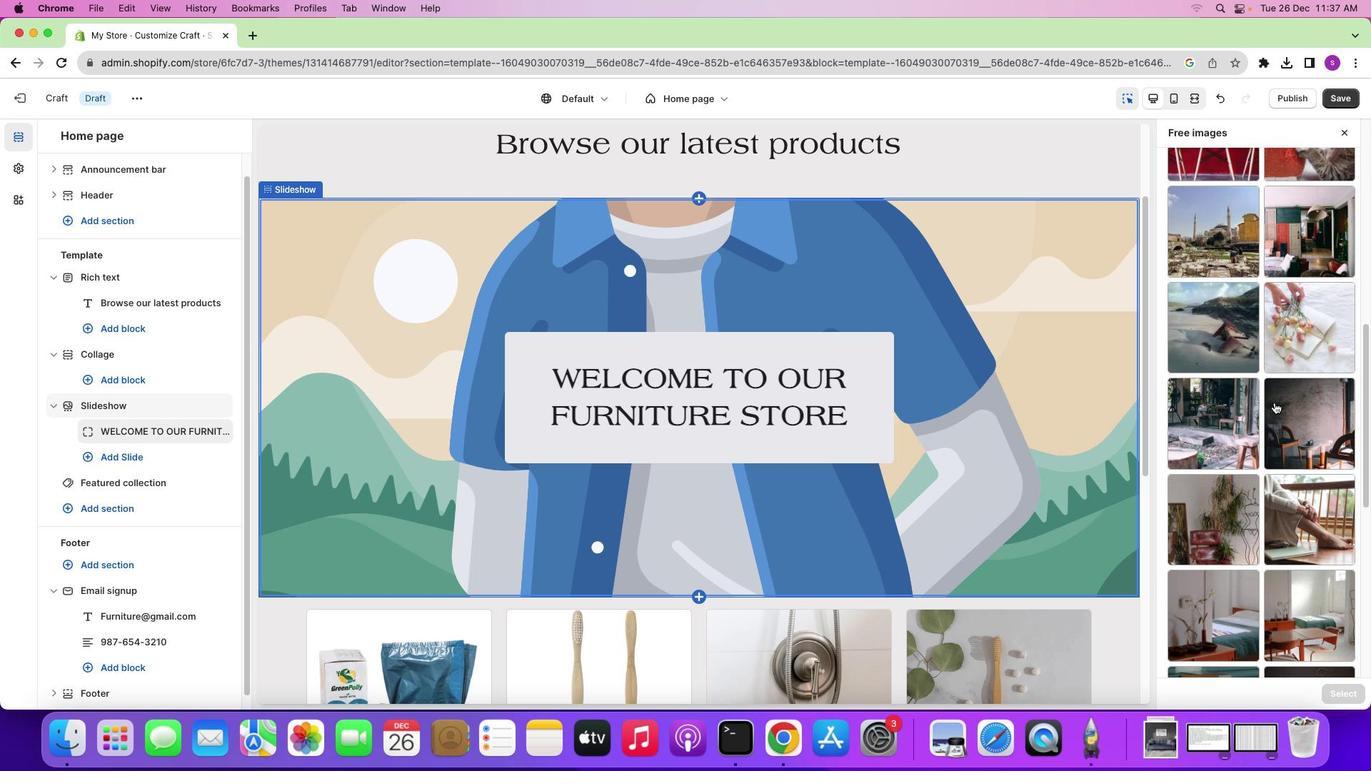 
Action: Mouse scrolled (1274, 402) with delta (0, 0)
Screenshot: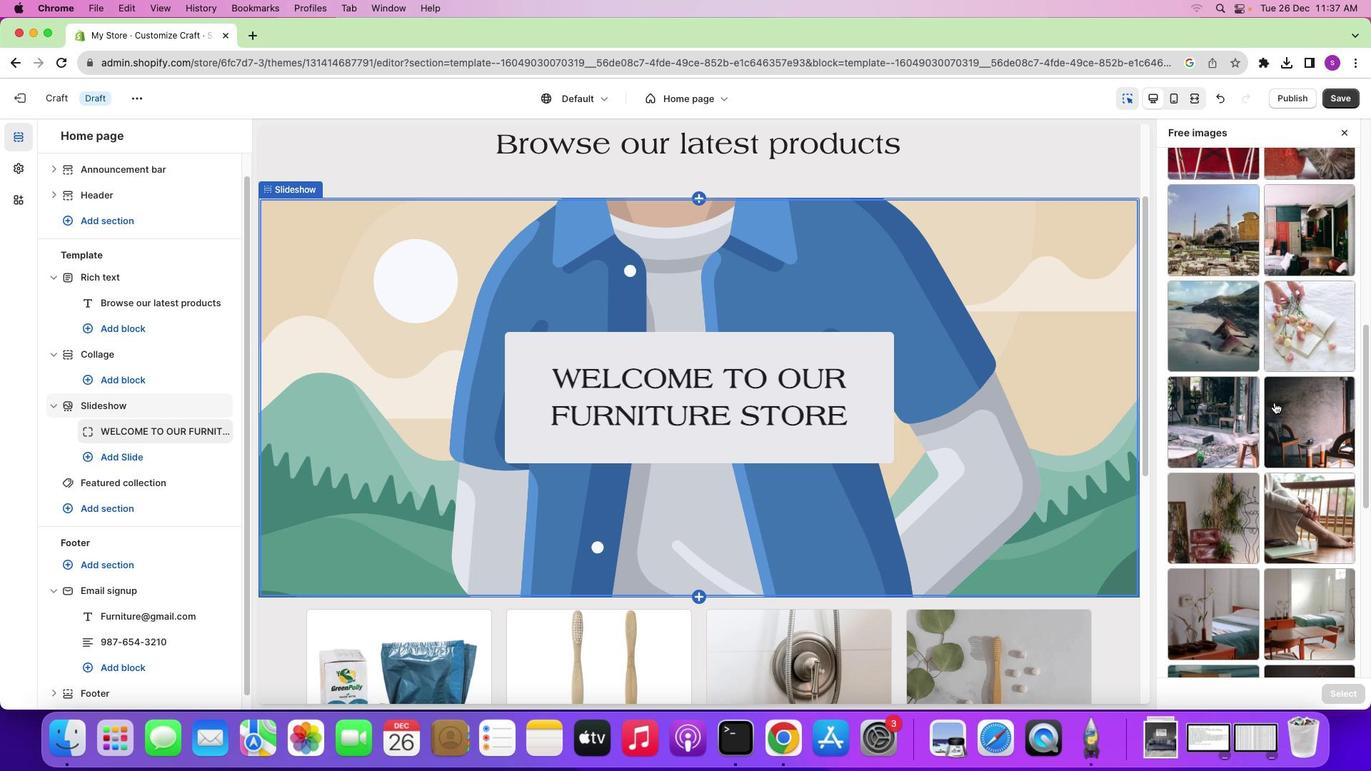 
Action: Mouse scrolled (1274, 402) with delta (0, 0)
Screenshot: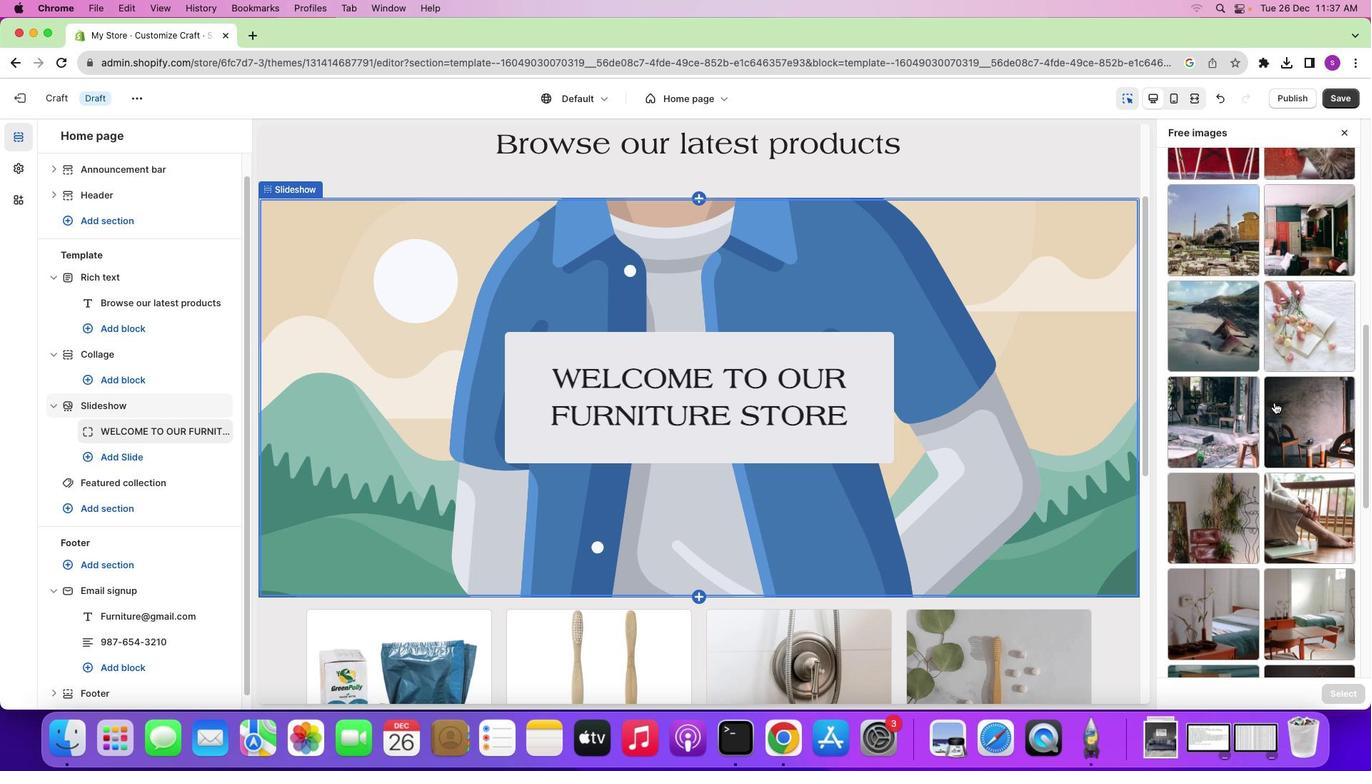 
Action: Mouse scrolled (1274, 402) with delta (0, 0)
Screenshot: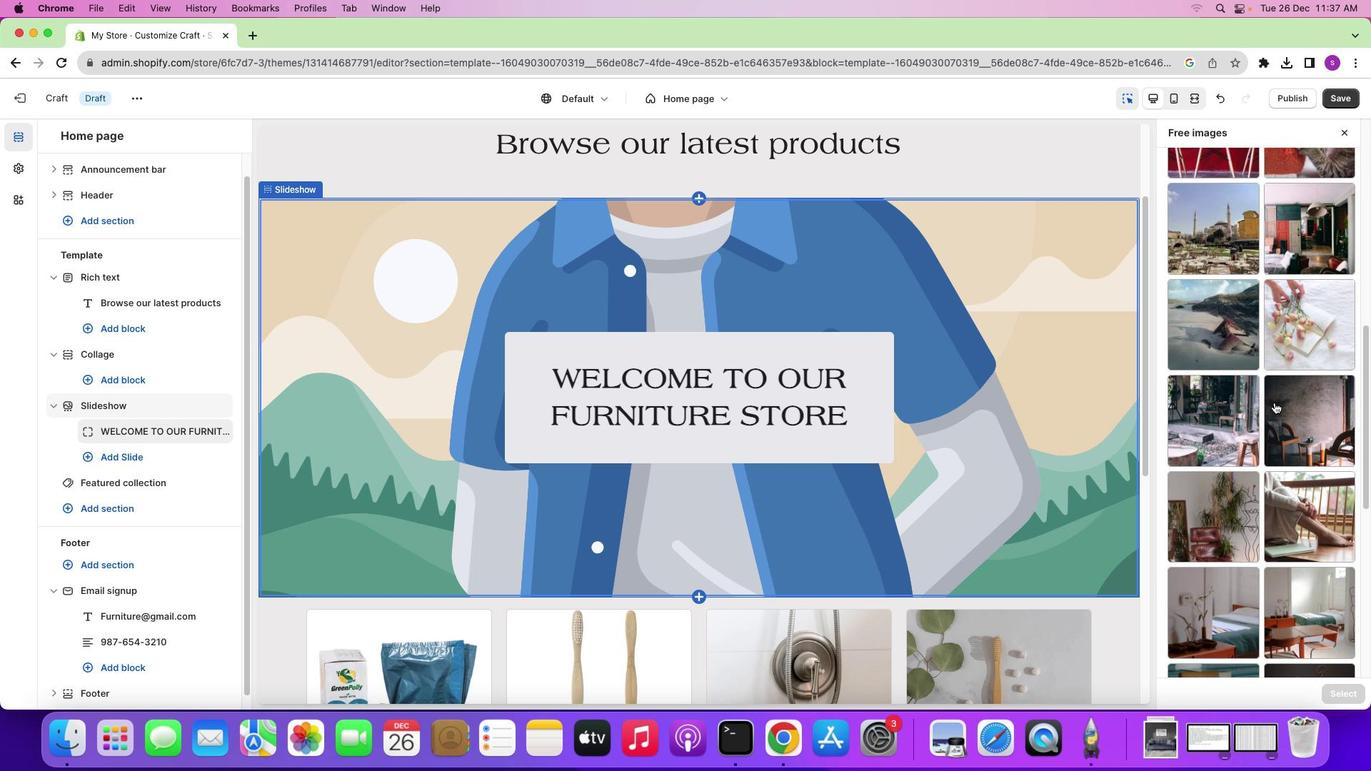 
Action: Mouse scrolled (1274, 402) with delta (0, -2)
Screenshot: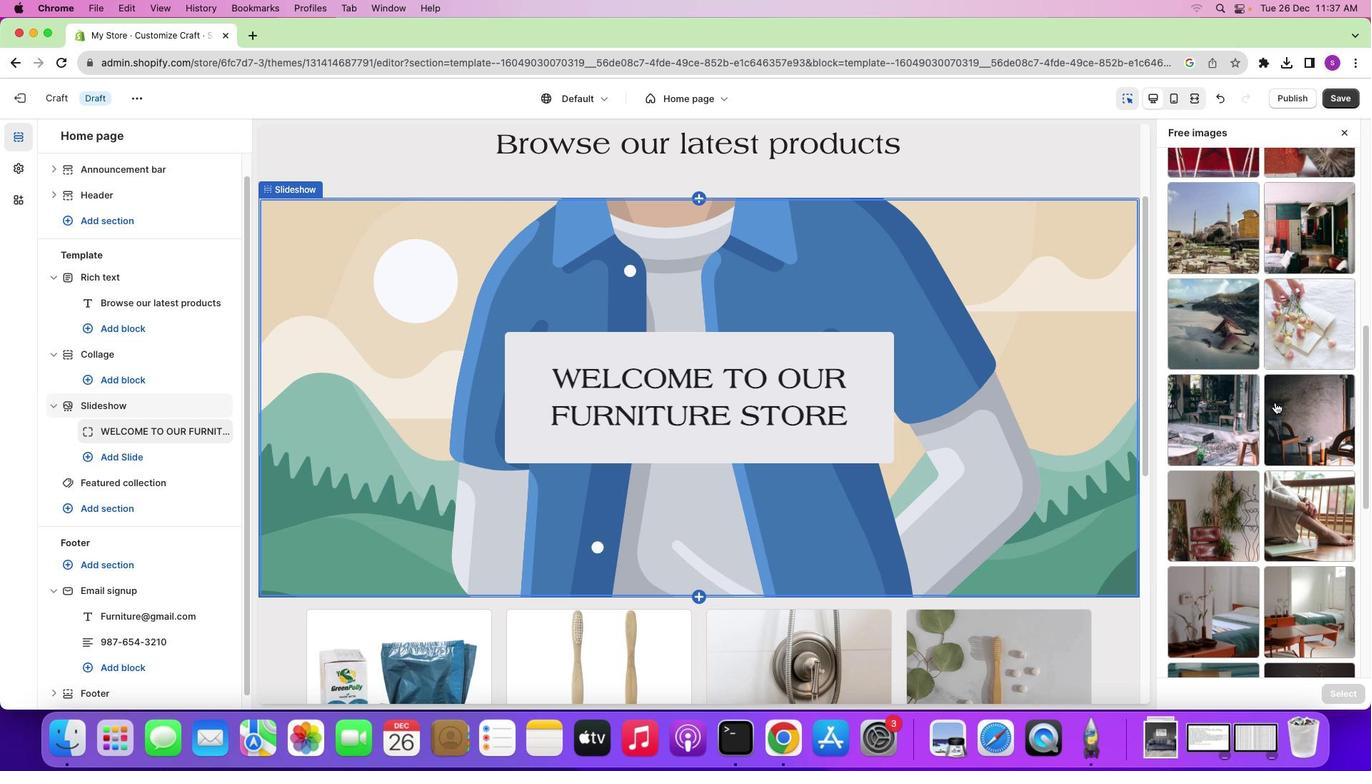 
Action: Mouse scrolled (1274, 402) with delta (0, -2)
Screenshot: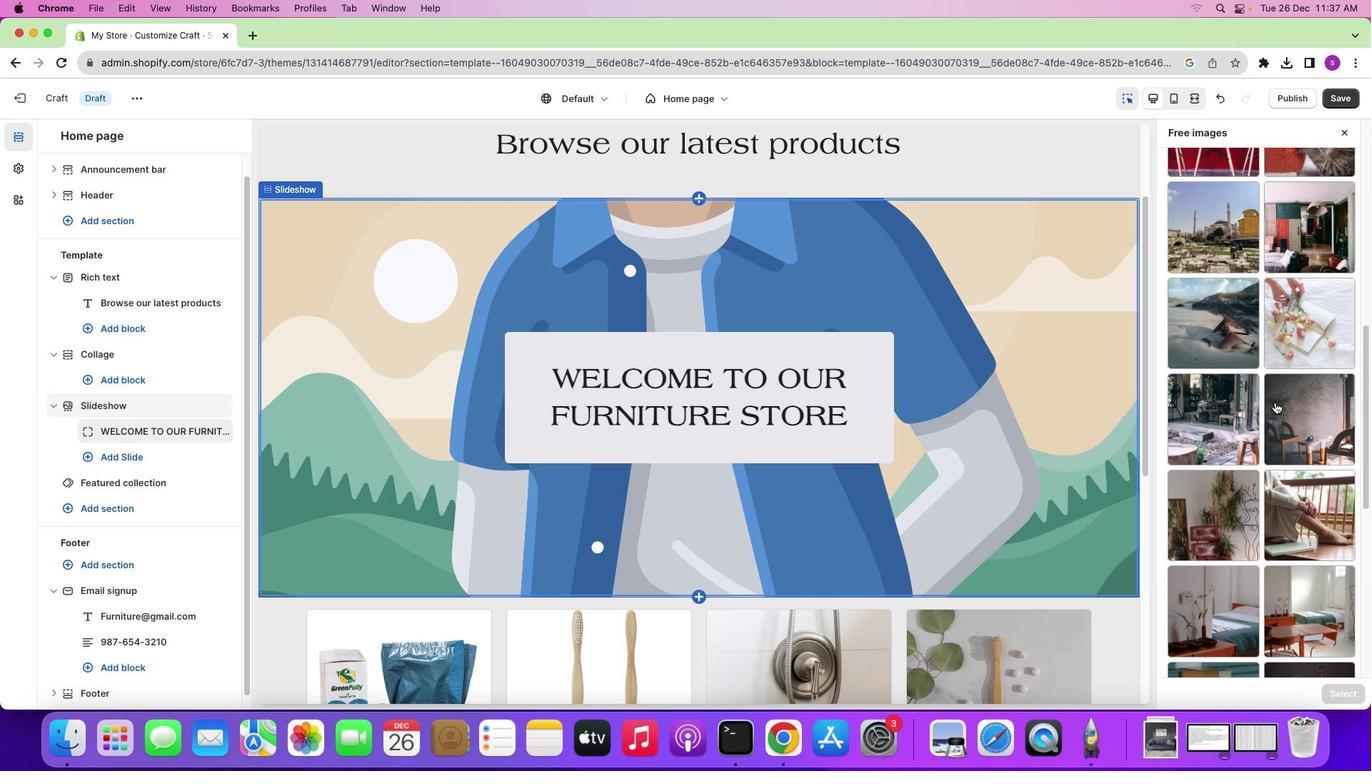 
Action: Mouse scrolled (1274, 402) with delta (0, 0)
Screenshot: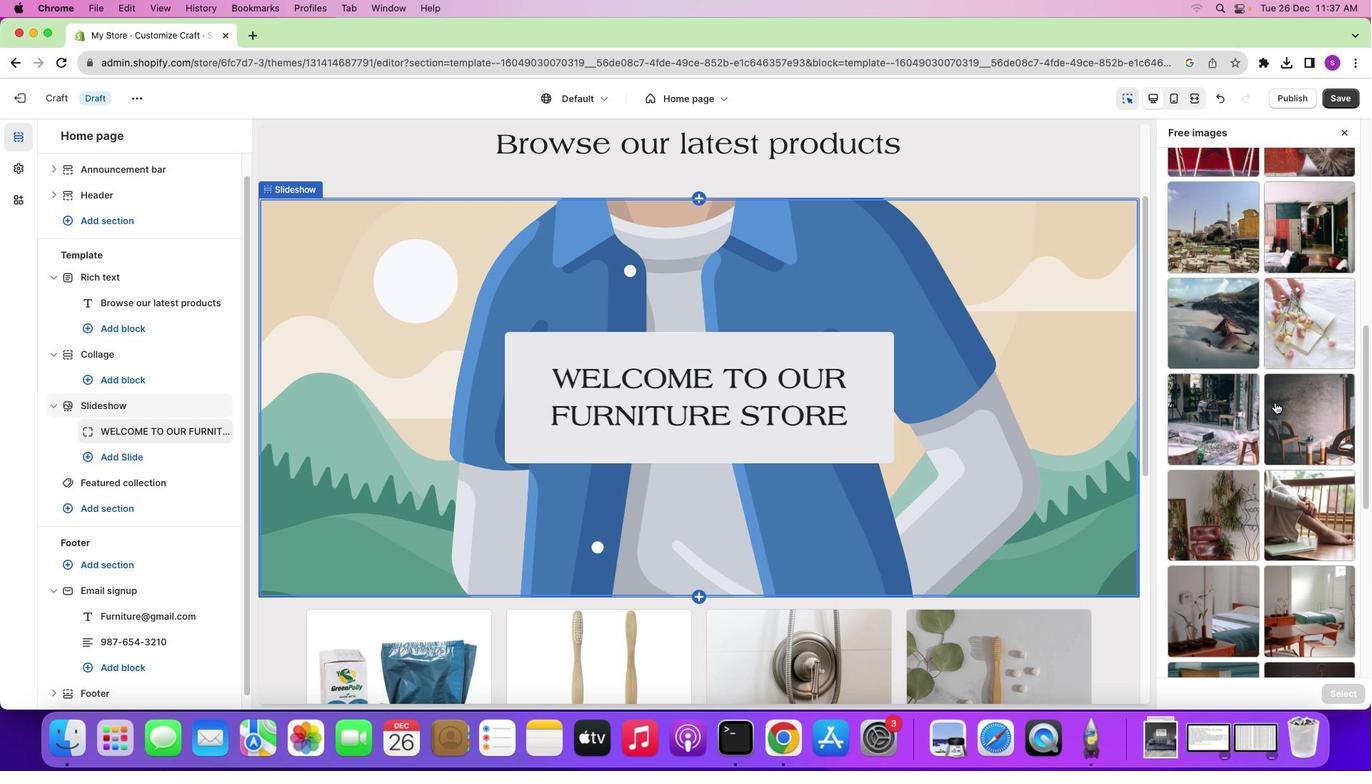 
Action: Mouse moved to (1274, 402)
Screenshot: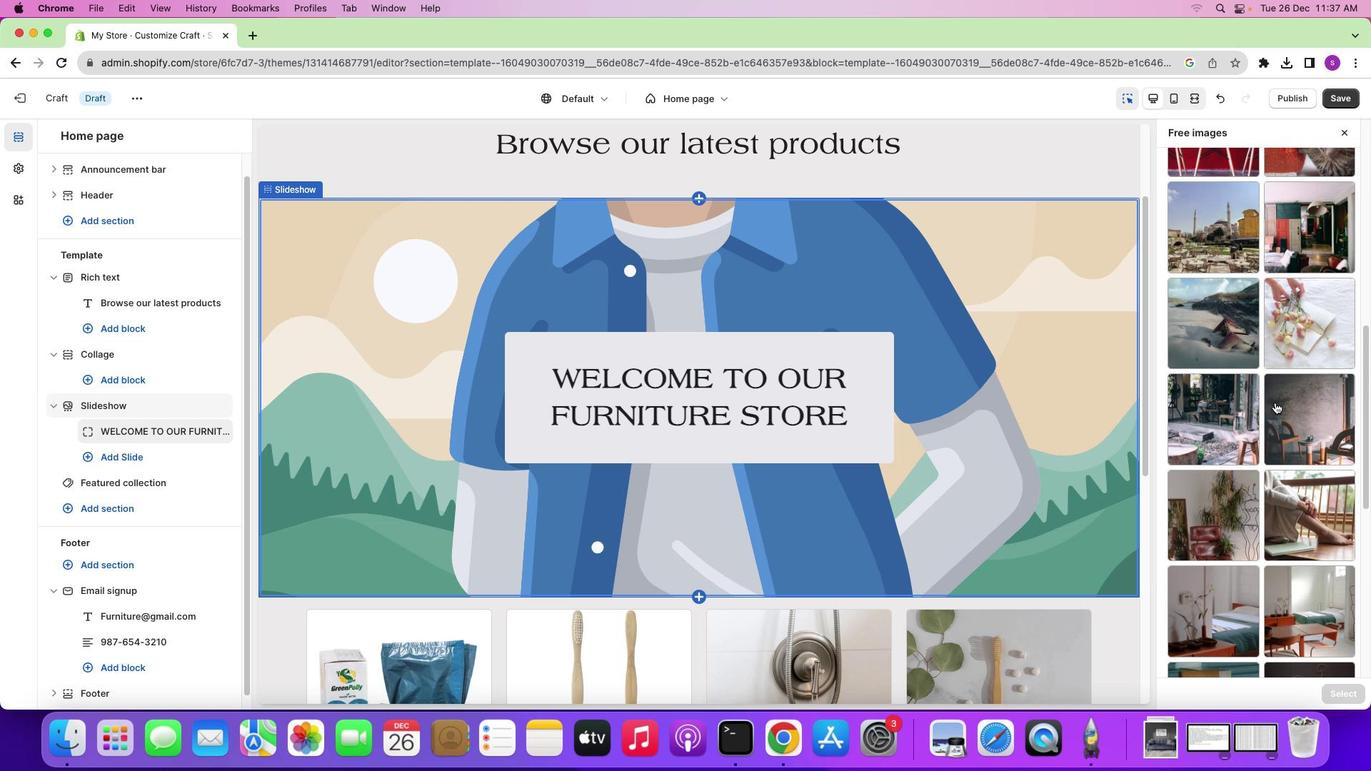 
Action: Mouse scrolled (1274, 402) with delta (0, 0)
Screenshot: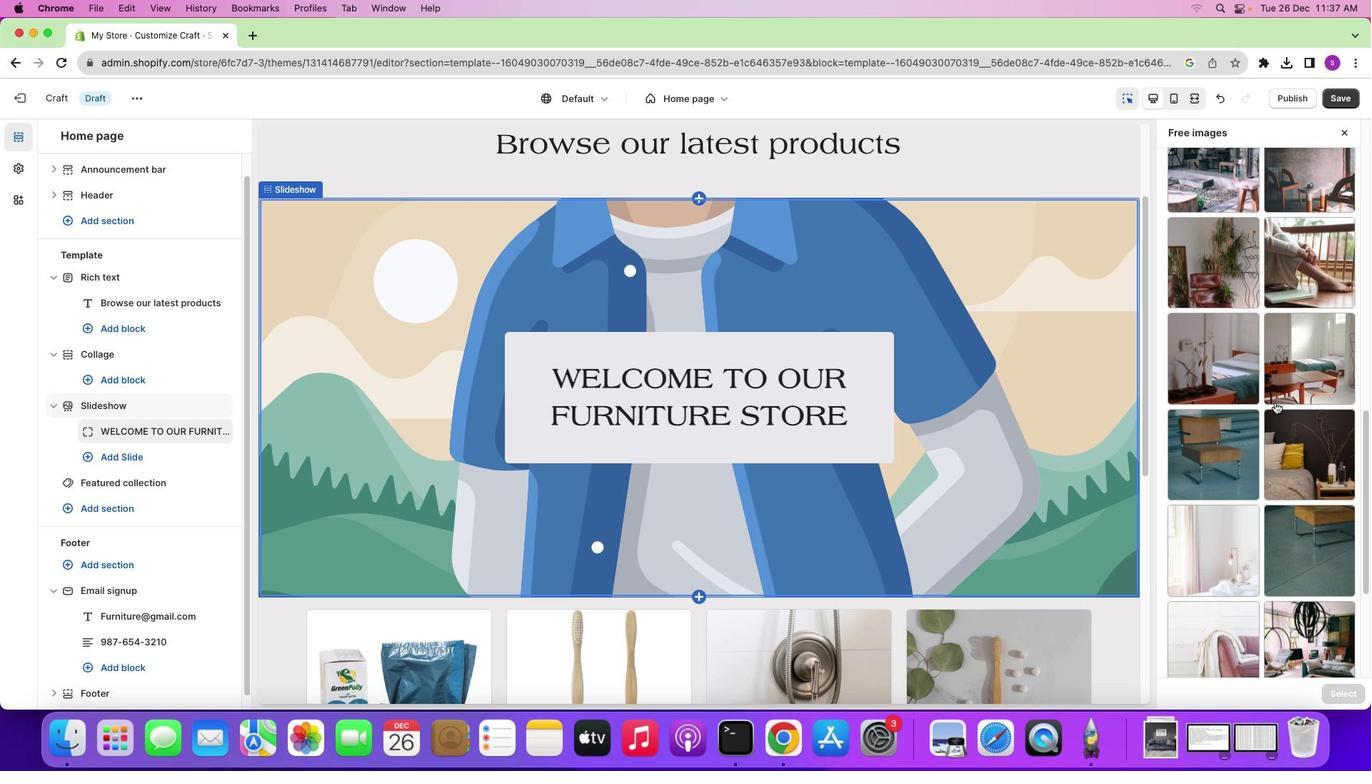 
Action: Mouse scrolled (1274, 402) with delta (0, 0)
Screenshot: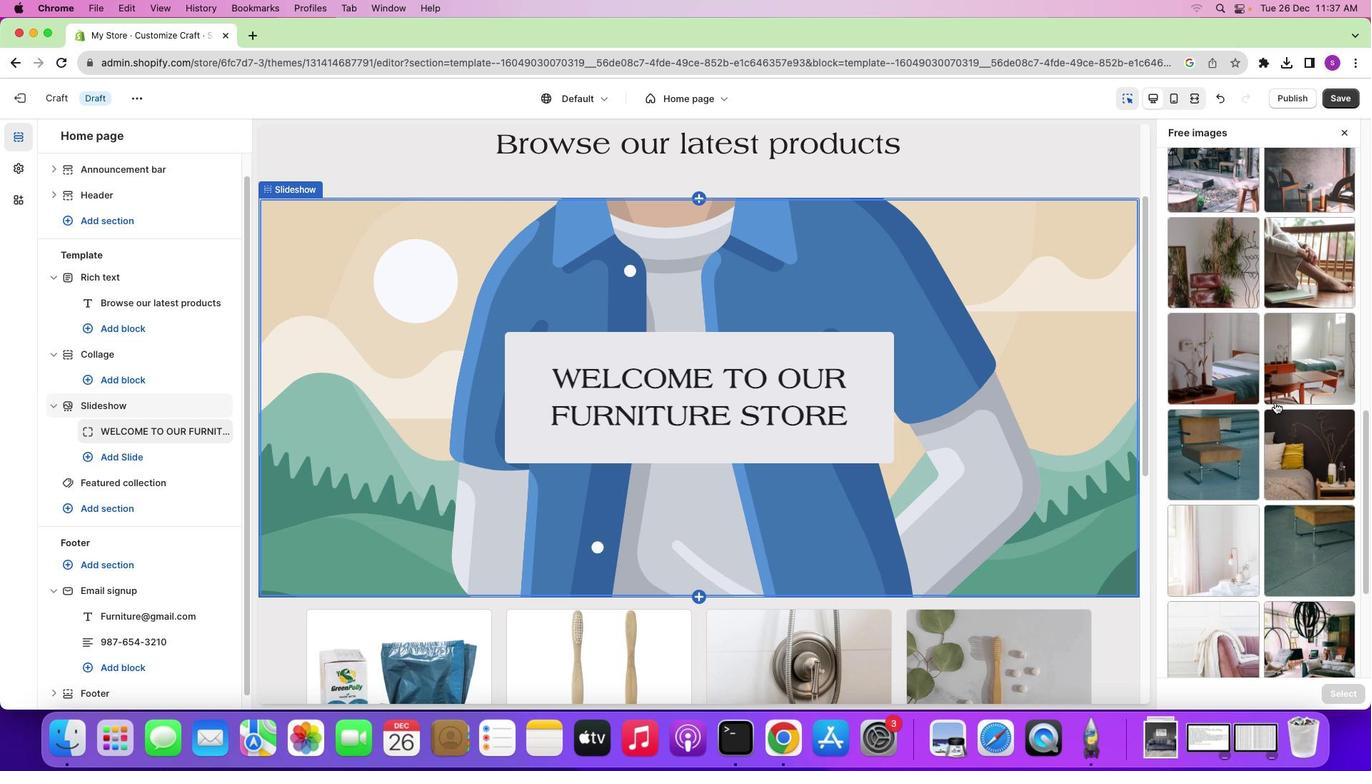 
Action: Mouse scrolled (1274, 402) with delta (0, 0)
Screenshot: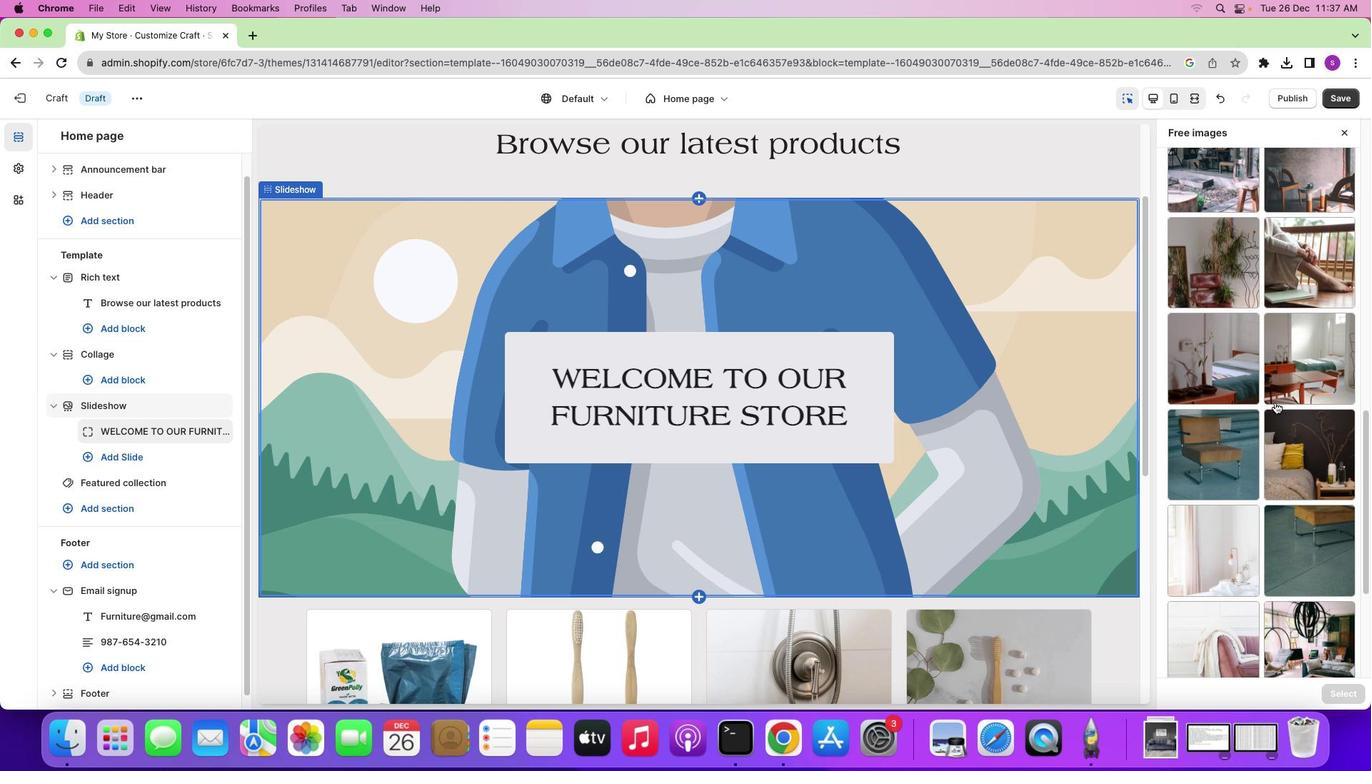 
Action: Mouse scrolled (1274, 402) with delta (0, 0)
Screenshot: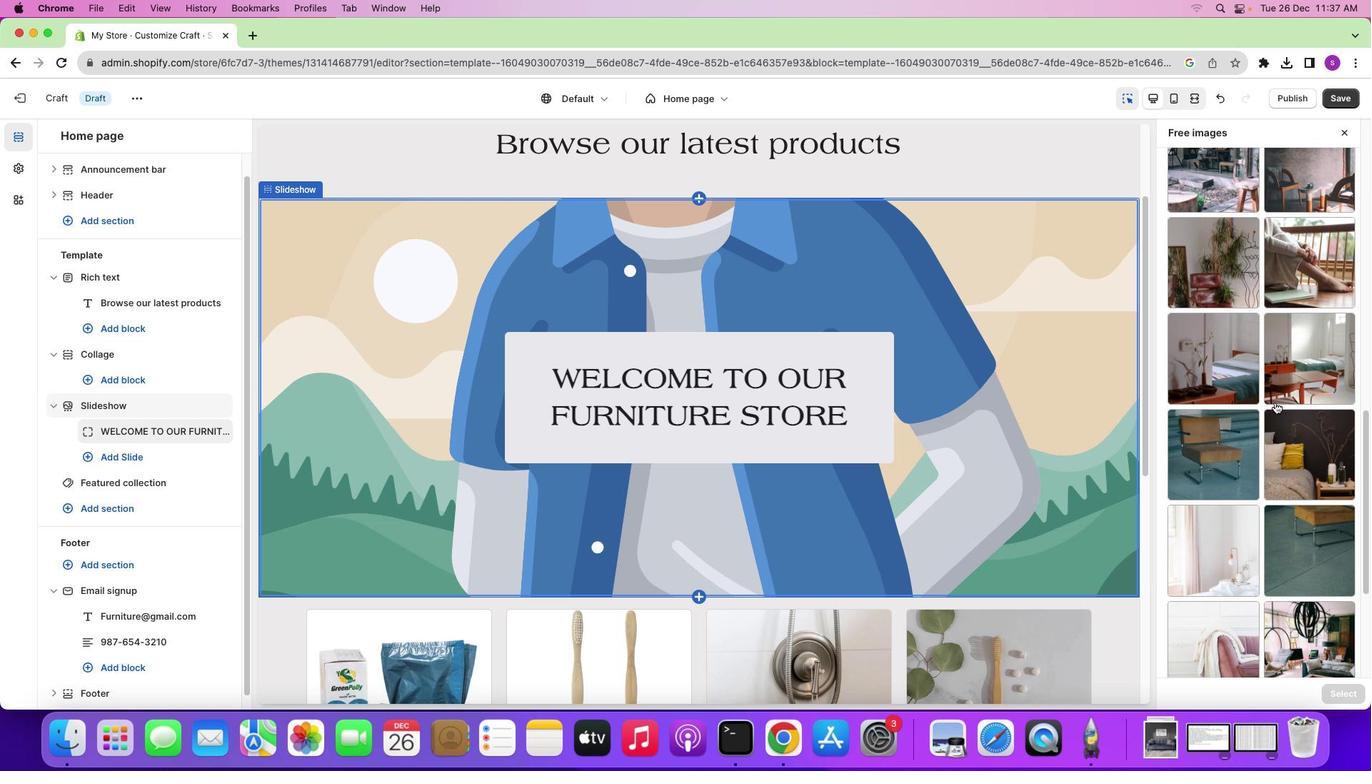 
Action: Mouse scrolled (1274, 402) with delta (0, -1)
Screenshot: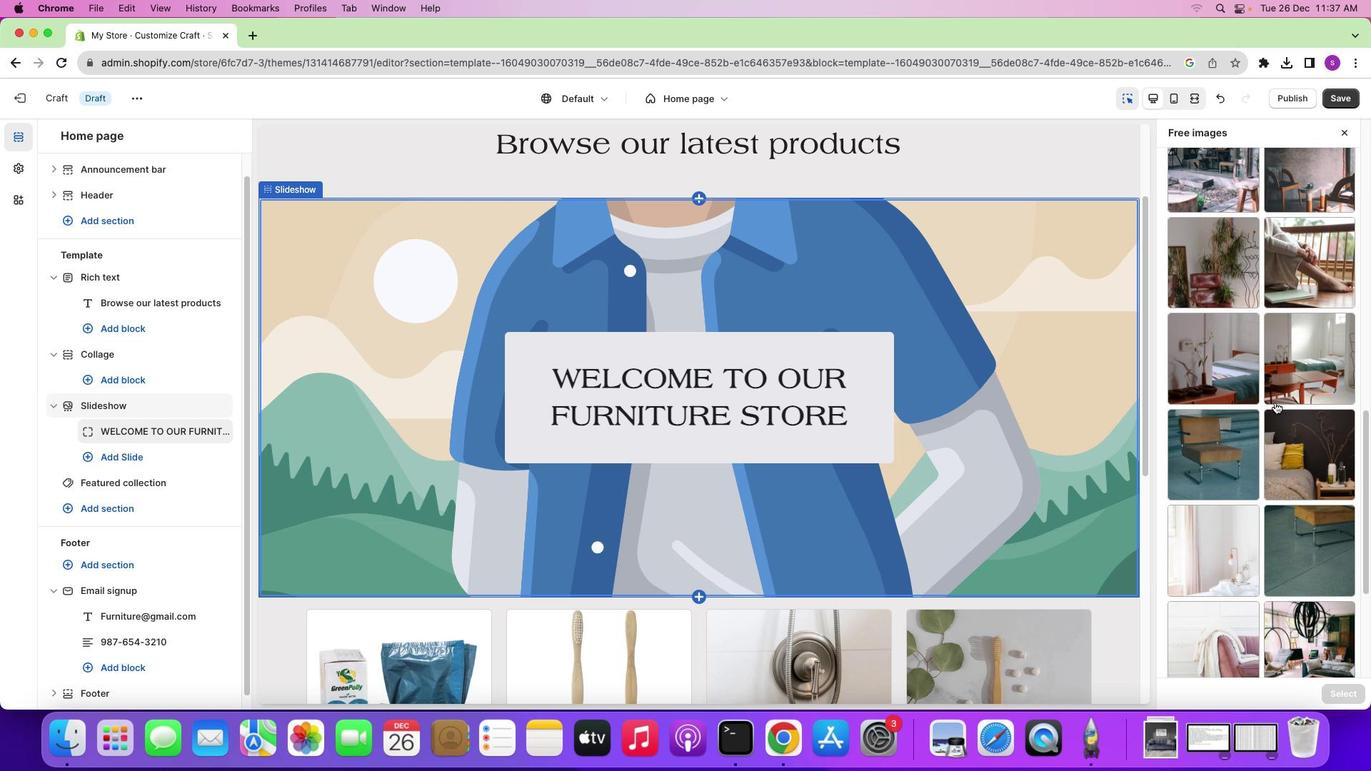 
Action: Mouse scrolled (1274, 402) with delta (0, 0)
Screenshot: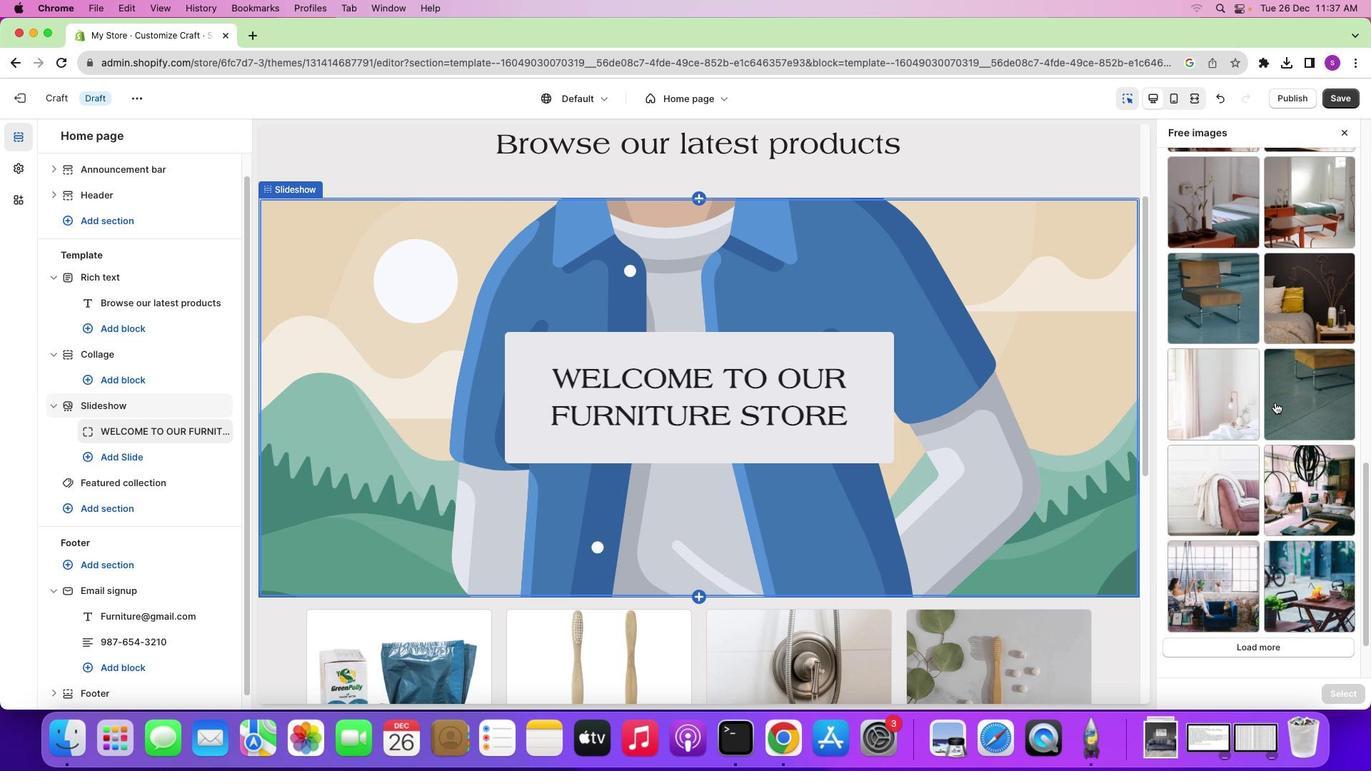 
Action: Mouse scrolled (1274, 402) with delta (0, 0)
Screenshot: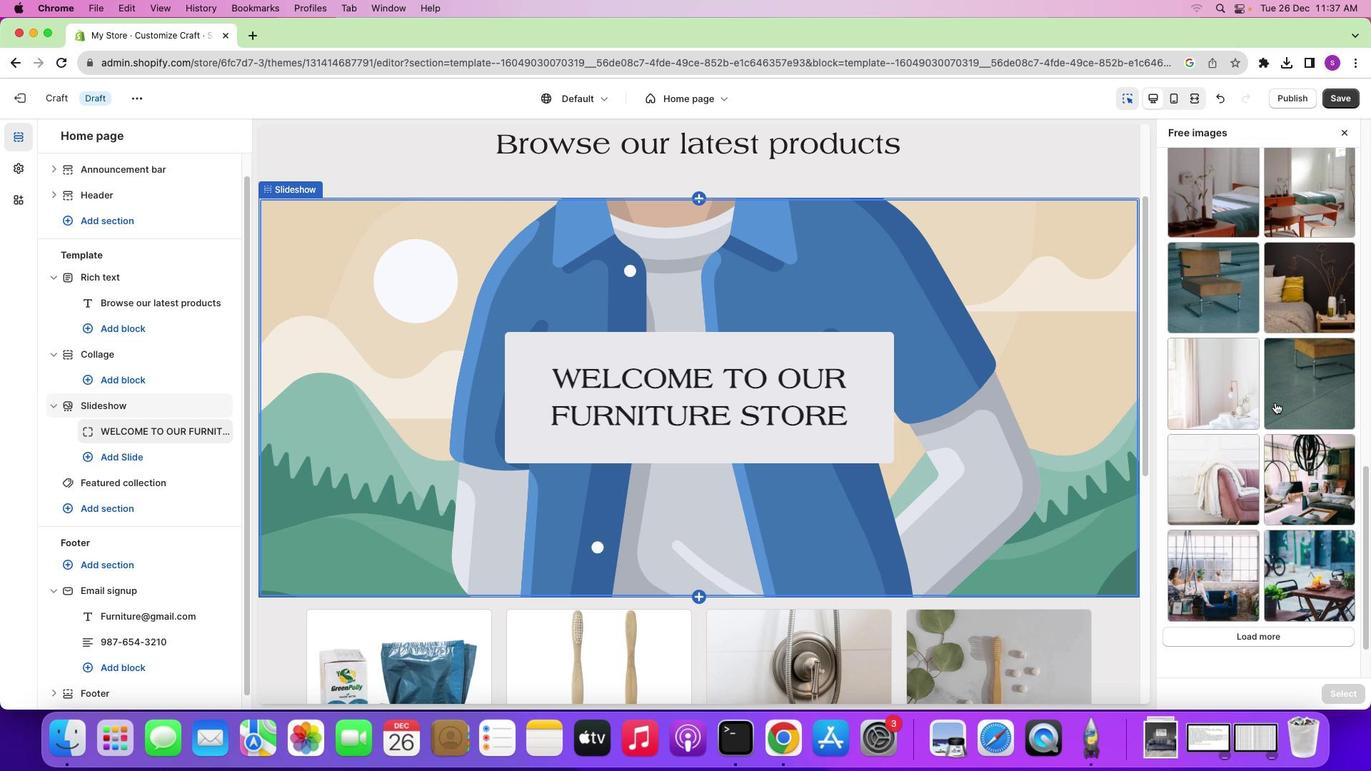 
Action: Mouse scrolled (1274, 402) with delta (0, 0)
Screenshot: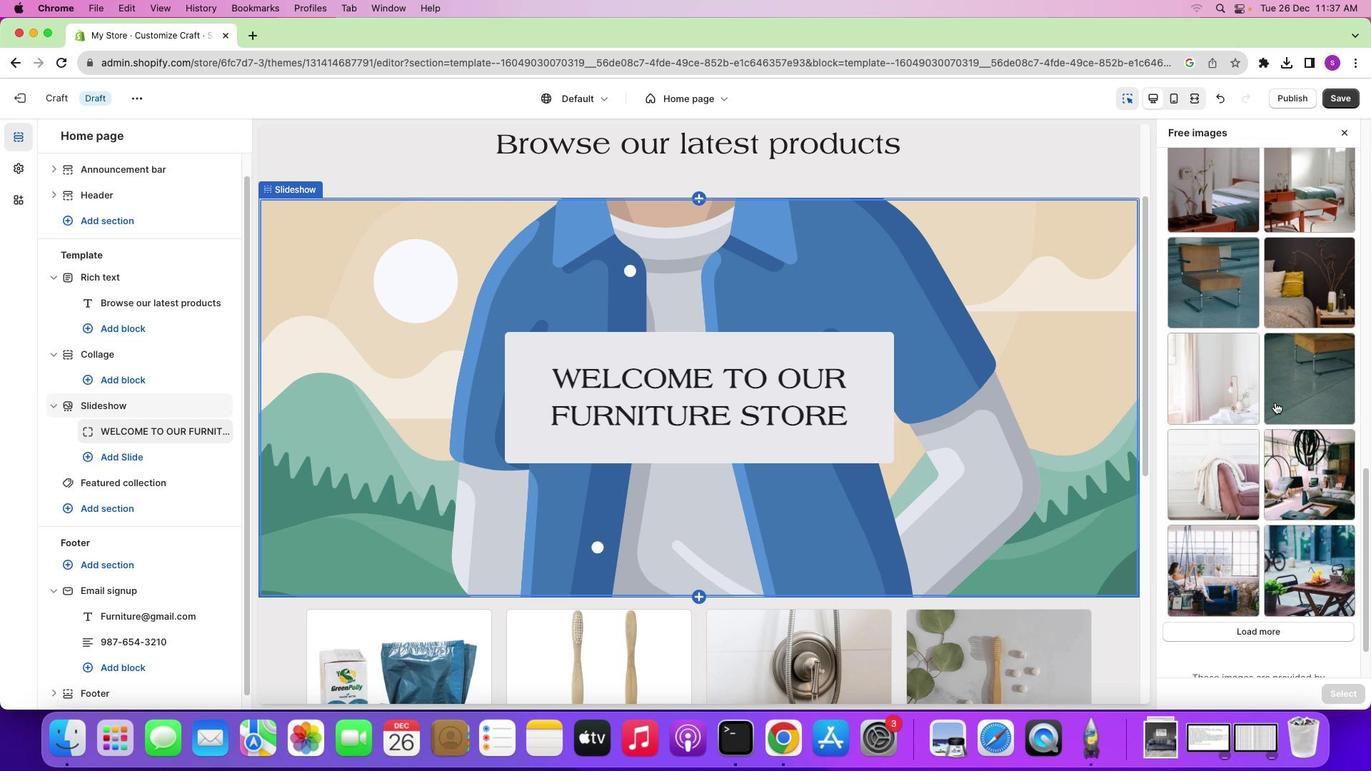 
Action: Mouse scrolled (1274, 402) with delta (0, -1)
Screenshot: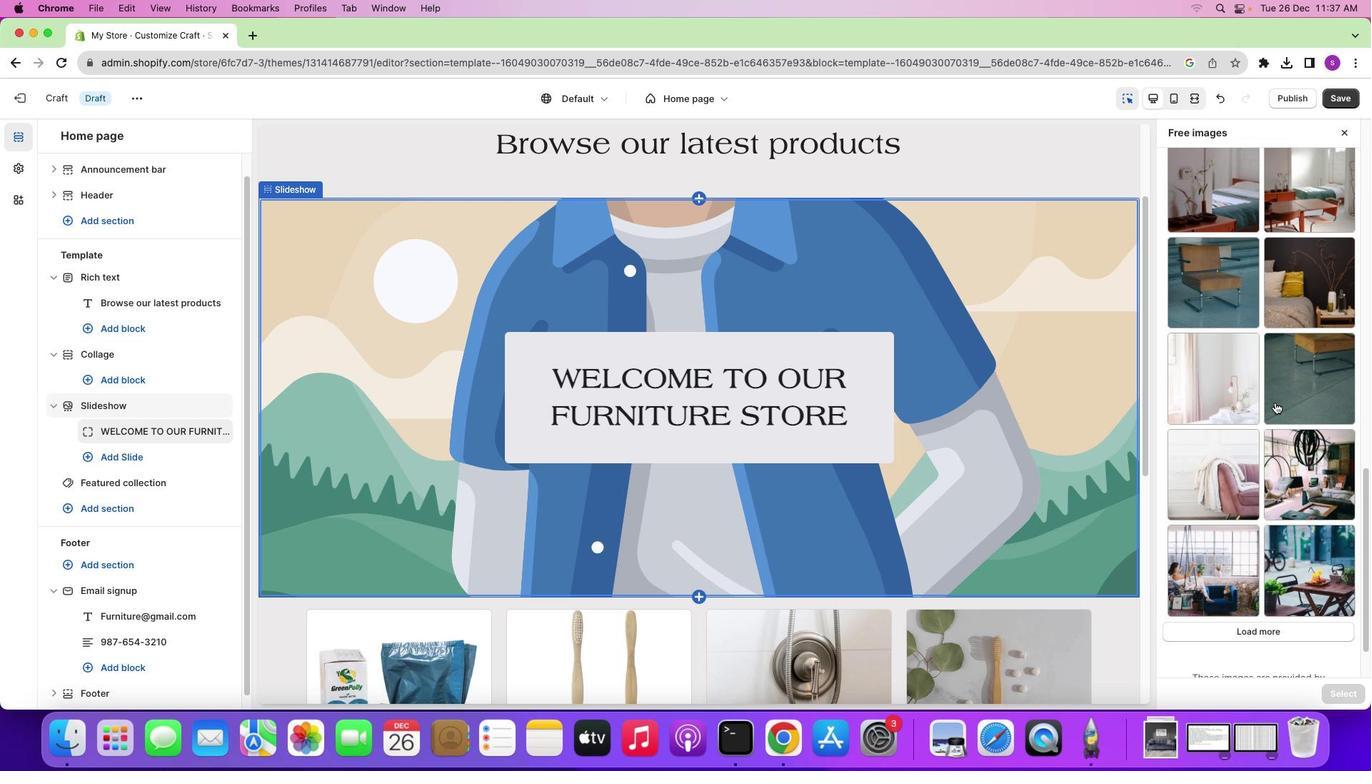
Action: Mouse scrolled (1274, 402) with delta (0, 1)
Screenshot: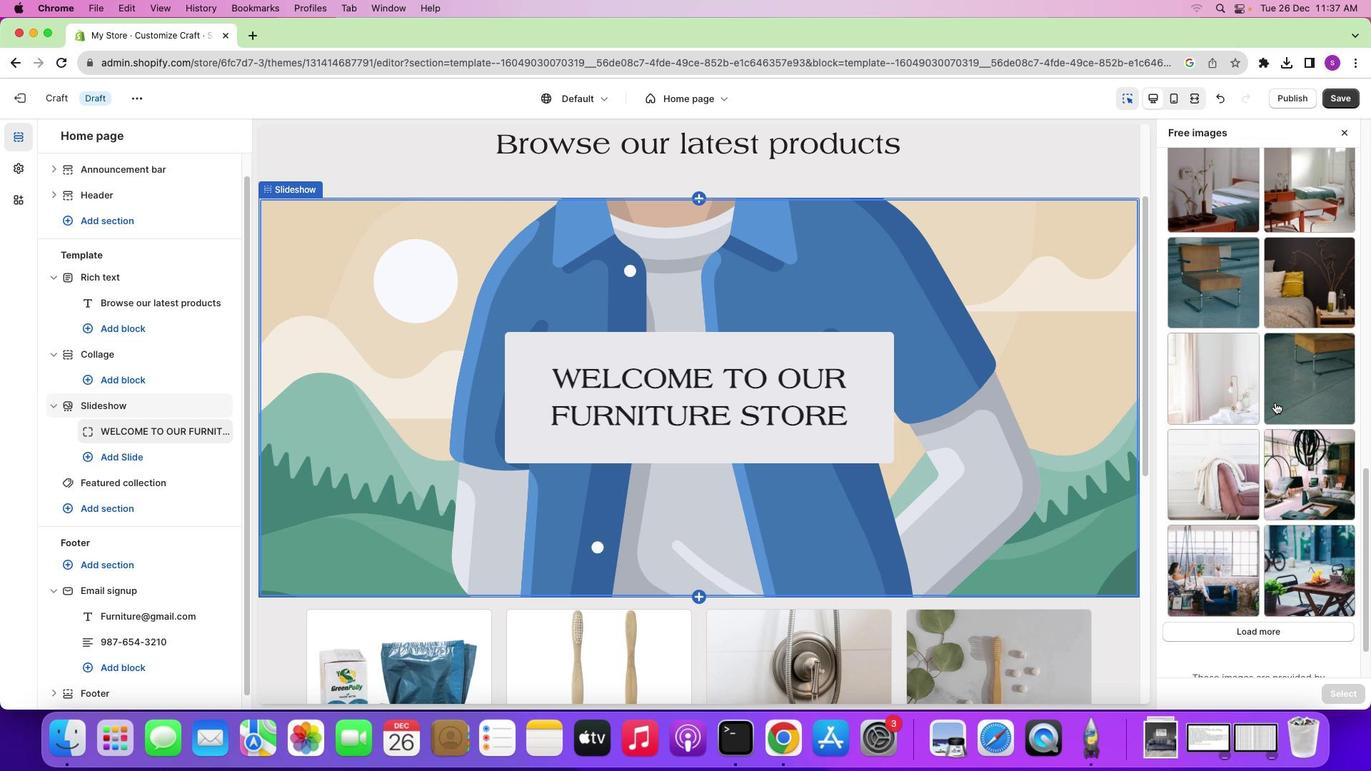 
Action: Mouse scrolled (1274, 402) with delta (0, 0)
Screenshot: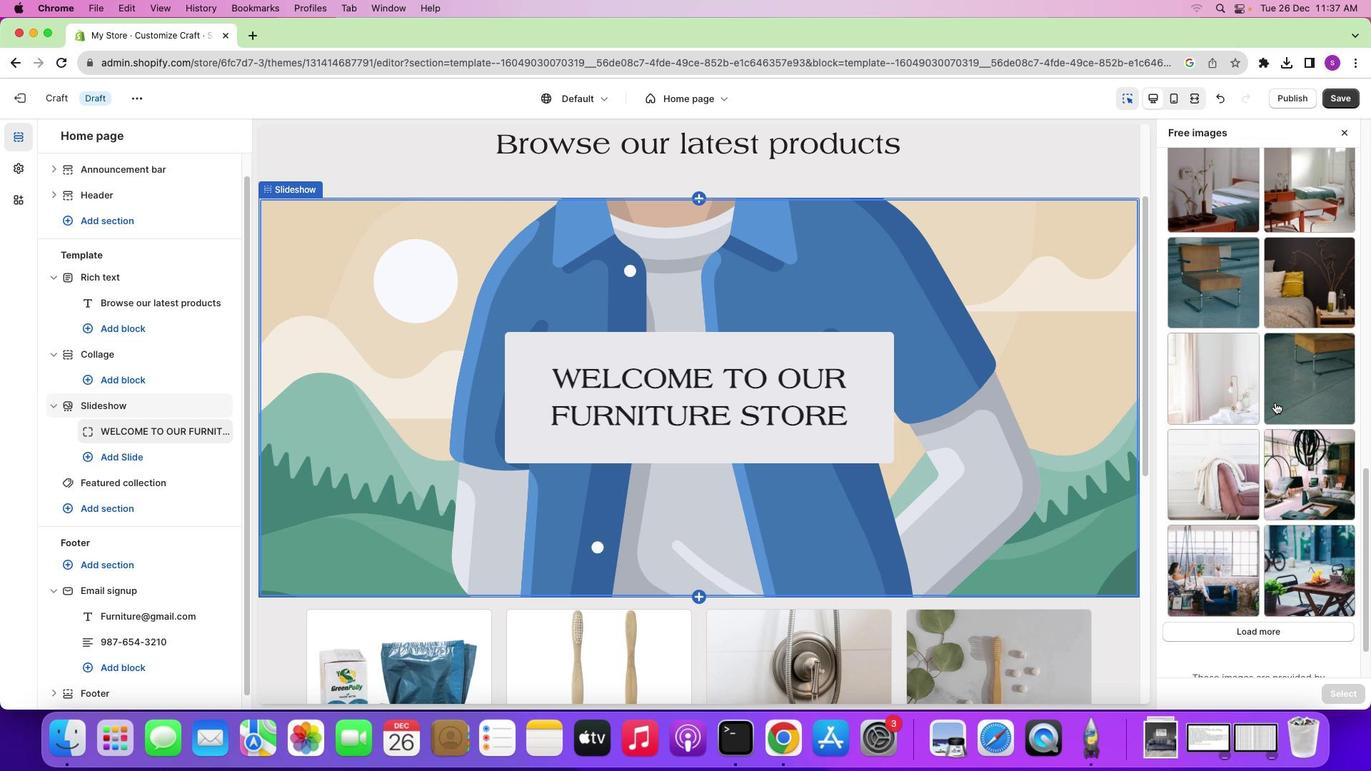 
Action: Mouse scrolled (1274, 402) with delta (0, 0)
